 Task: Search one way flight ticket for 2 adults, 2 infants in seat and 1 infant on lap in first from Rochester: Rochester International Airport to New Bern: Coastal Carolina Regional Airport (was Craven County Regional) on 5-4-2023. Choice of flights is United. Number of bags: 5 checked bags. Price is upto 85000. Outbound departure time preference is 13:00.
Action: Mouse moved to (370, 148)
Screenshot: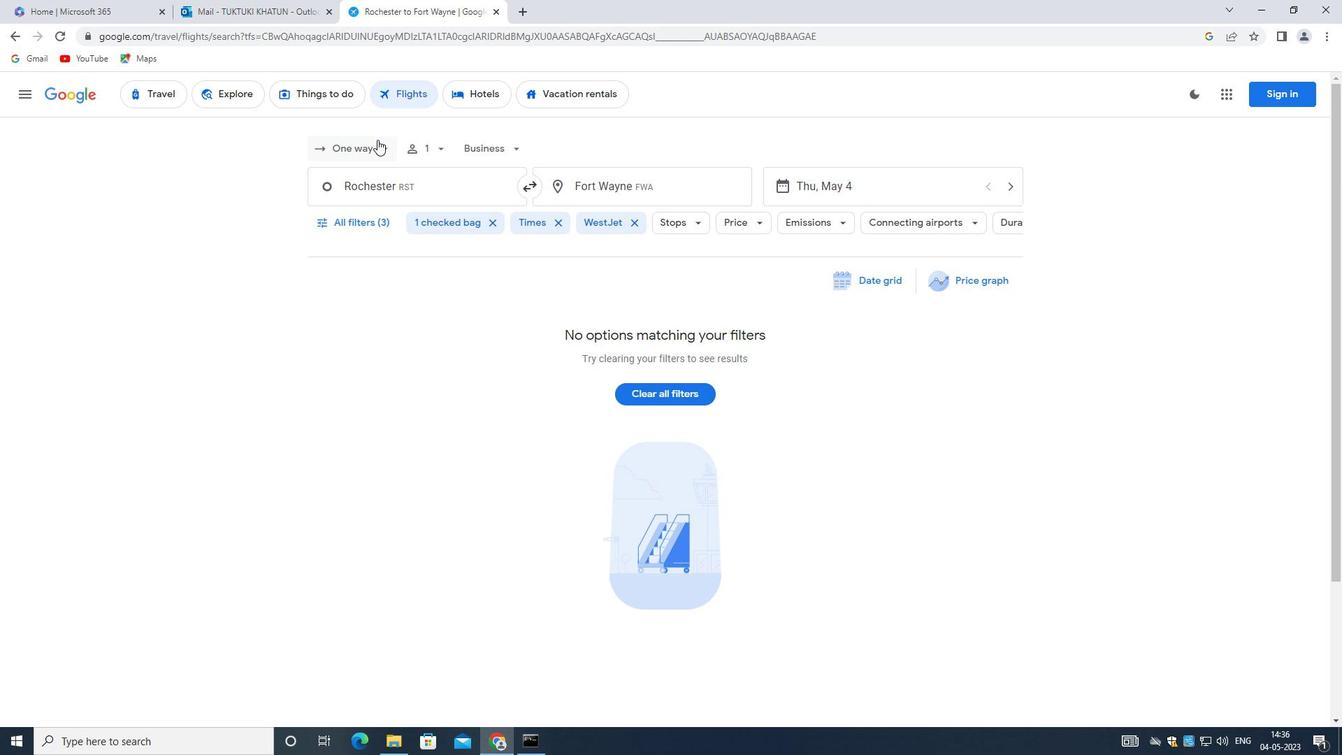 
Action: Mouse pressed left at (370, 148)
Screenshot: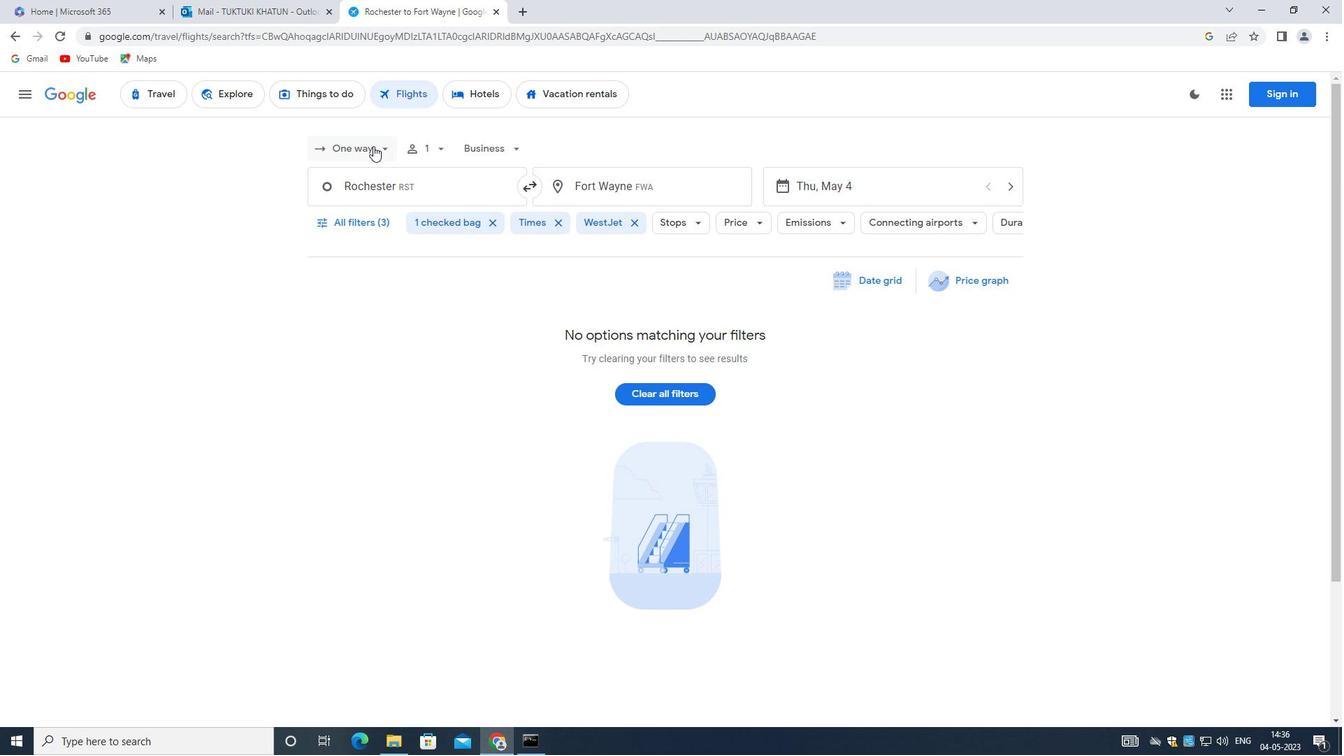 
Action: Mouse moved to (365, 211)
Screenshot: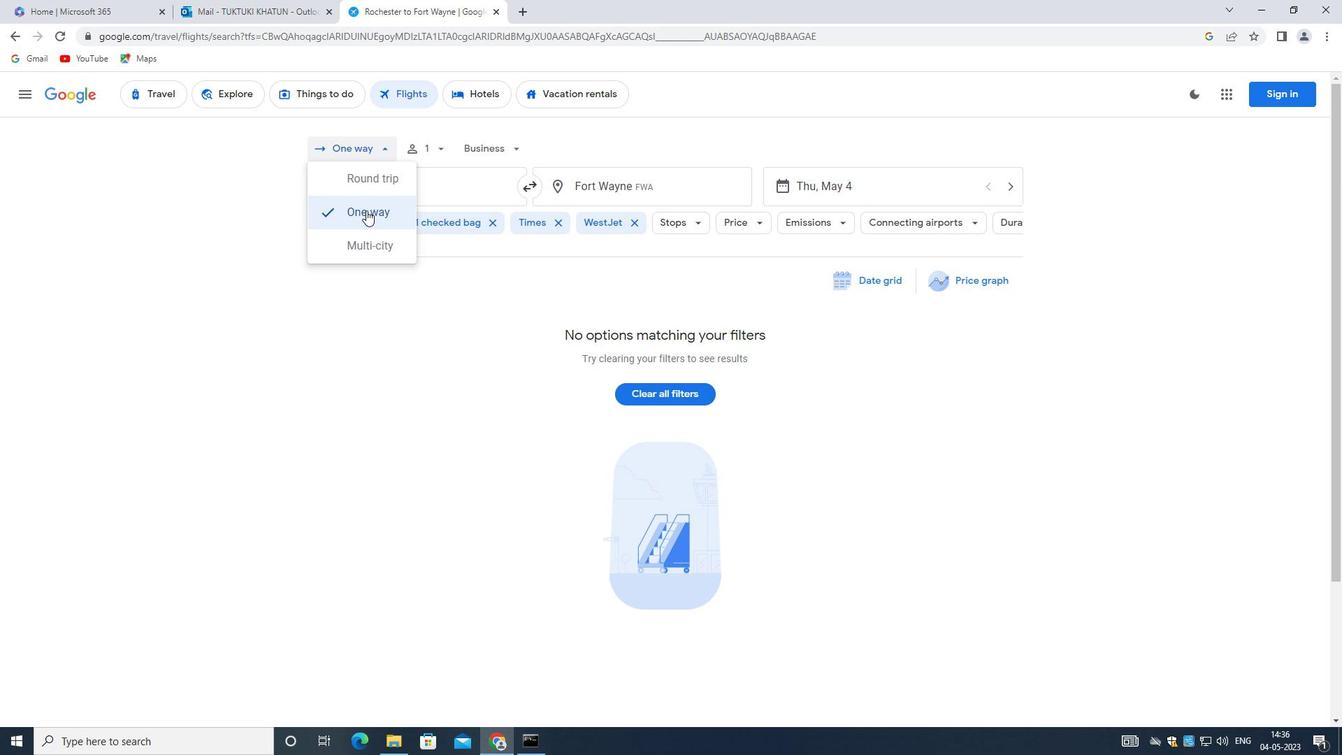 
Action: Mouse pressed left at (365, 211)
Screenshot: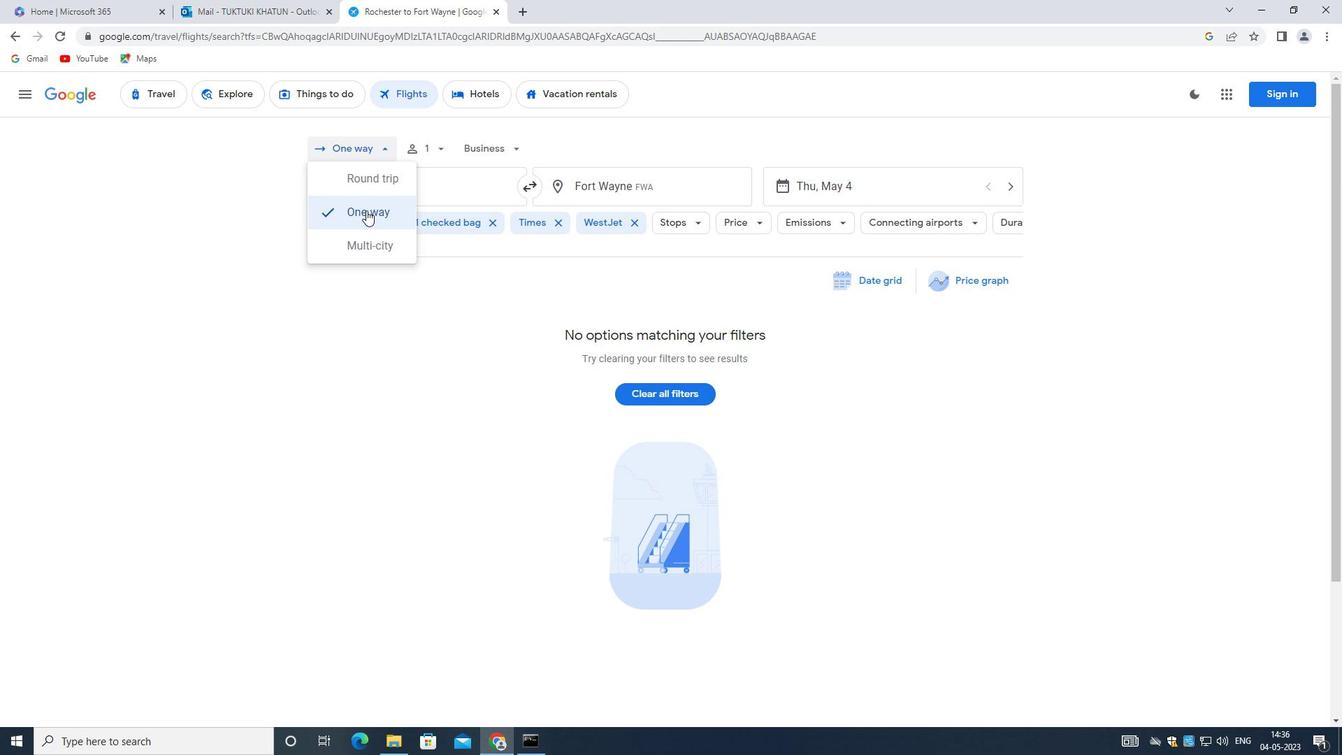 
Action: Mouse moved to (430, 146)
Screenshot: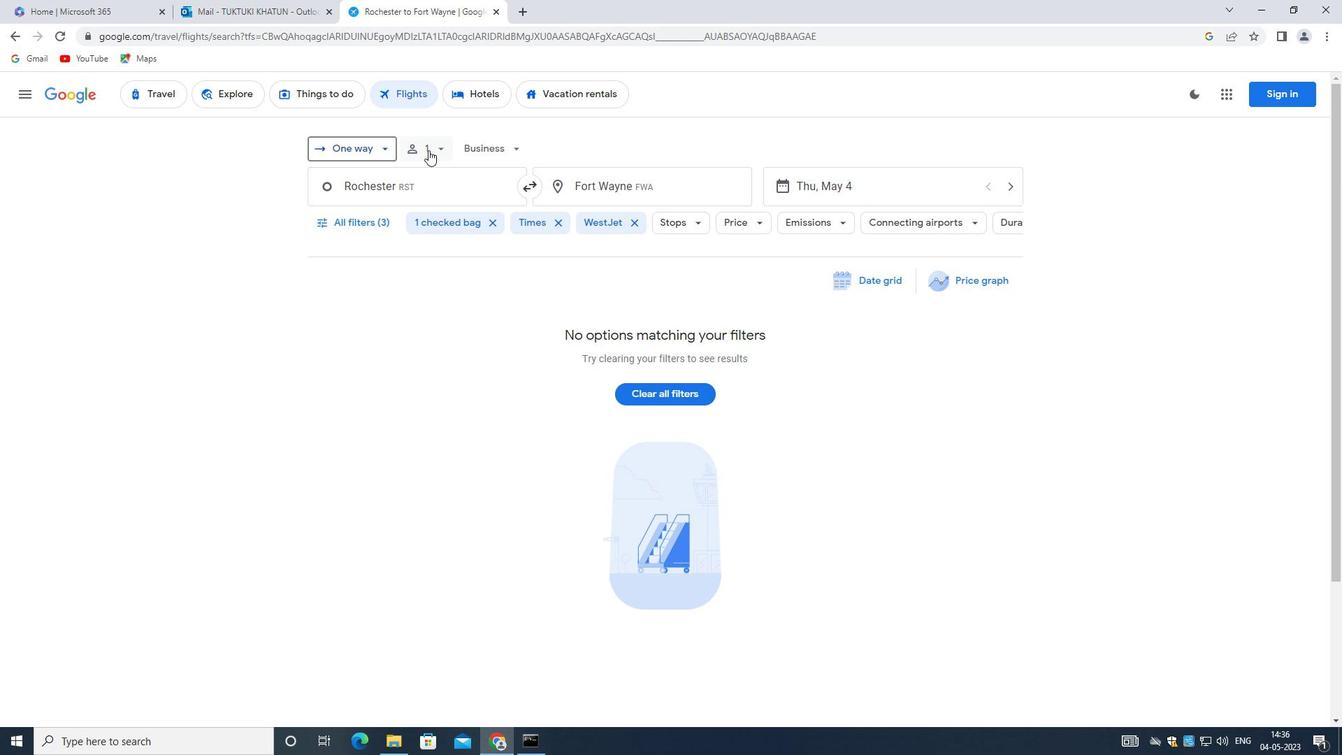 
Action: Mouse pressed left at (430, 146)
Screenshot: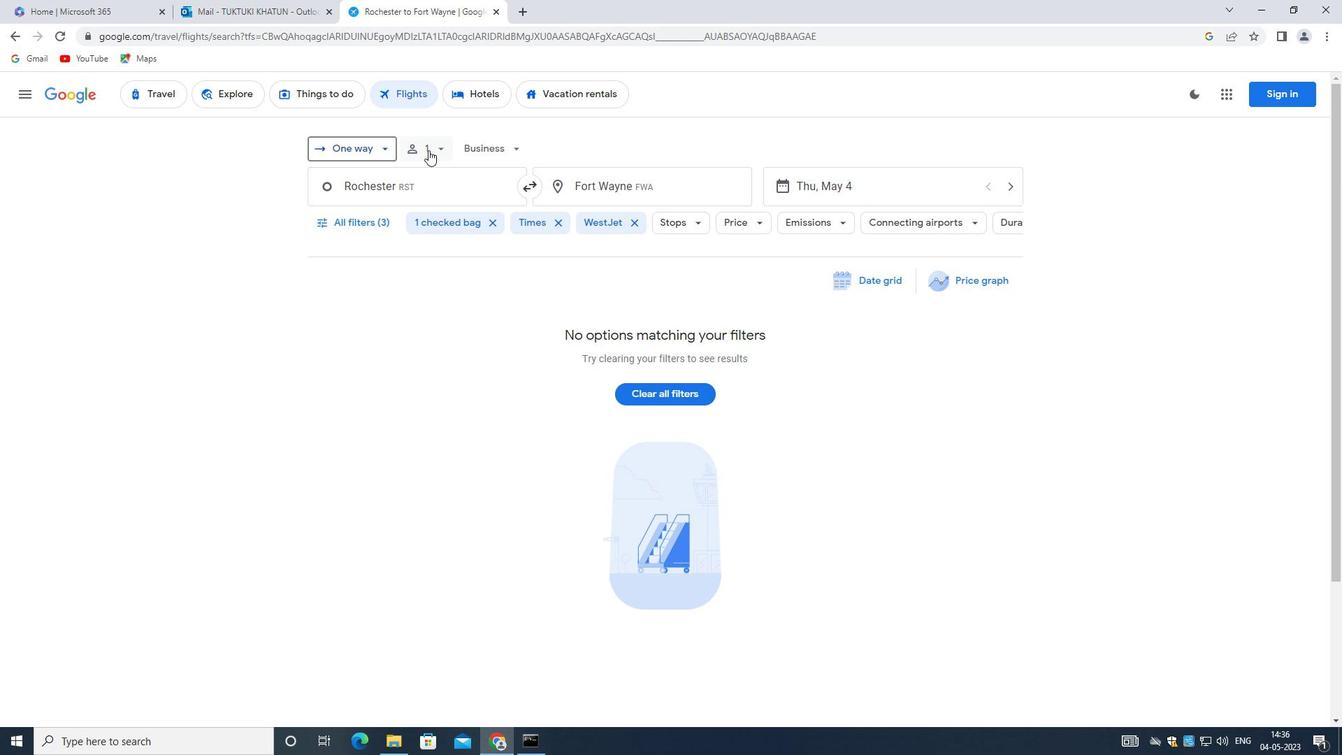 
Action: Mouse moved to (543, 183)
Screenshot: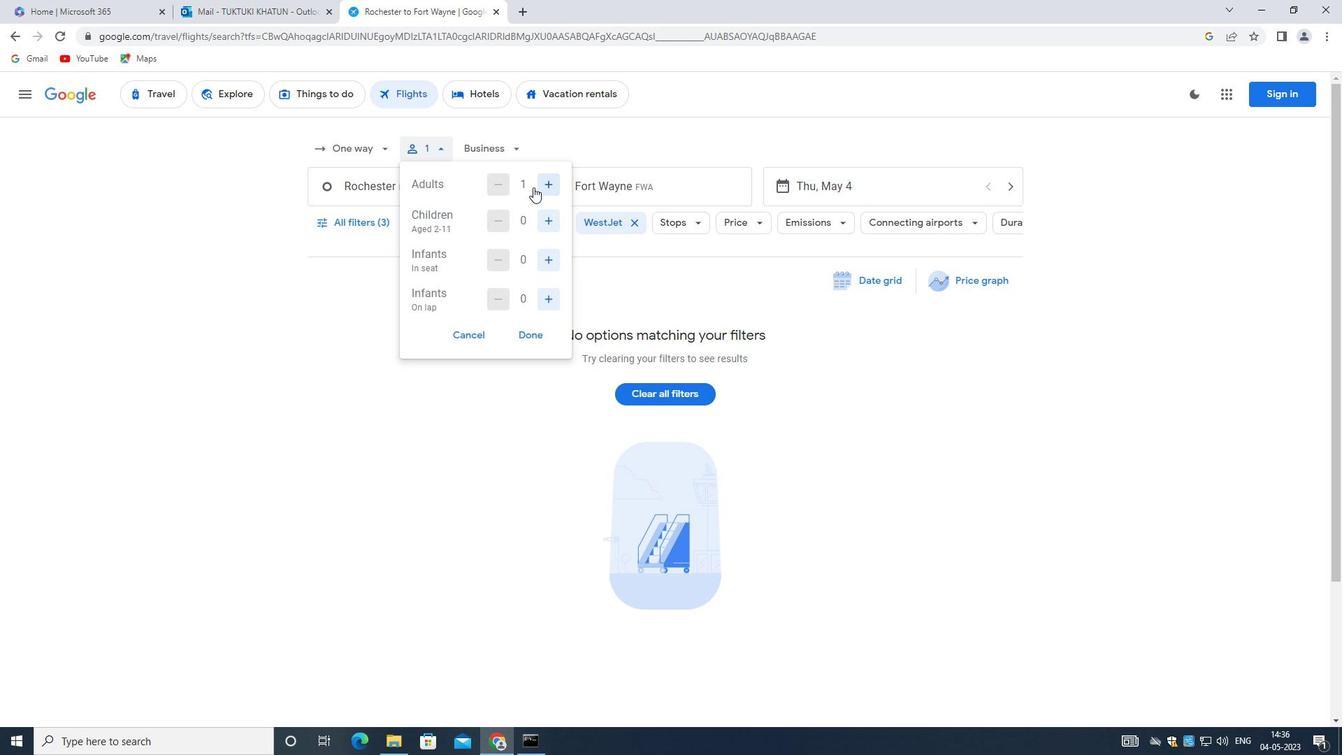
Action: Mouse pressed left at (543, 183)
Screenshot: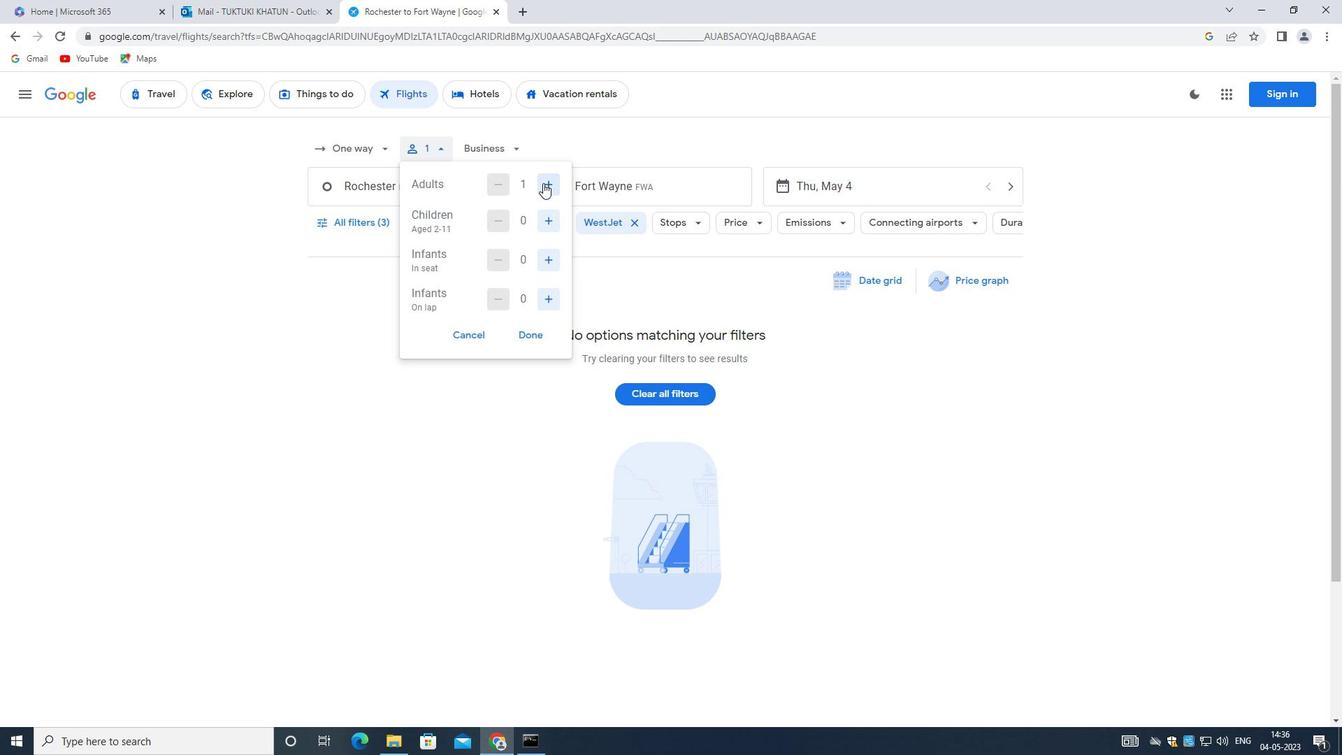 
Action: Mouse moved to (551, 220)
Screenshot: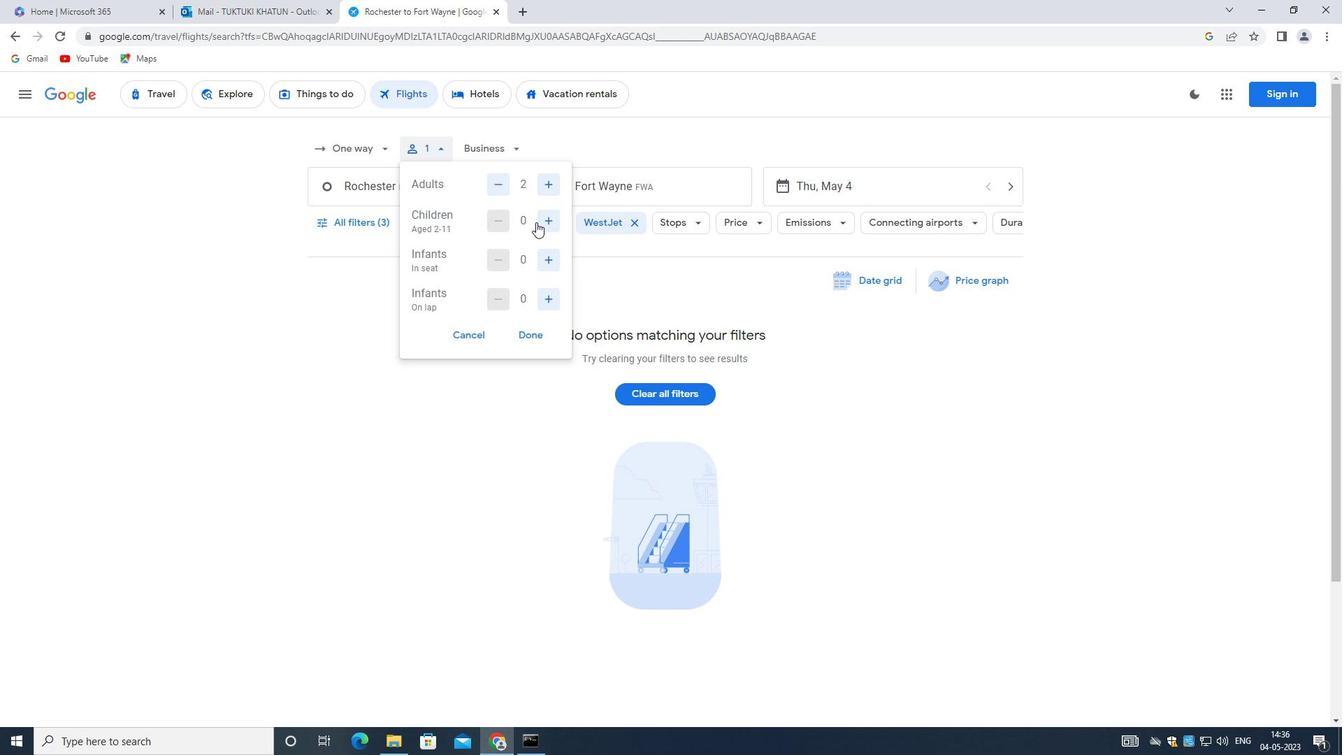 
Action: Mouse pressed left at (551, 220)
Screenshot: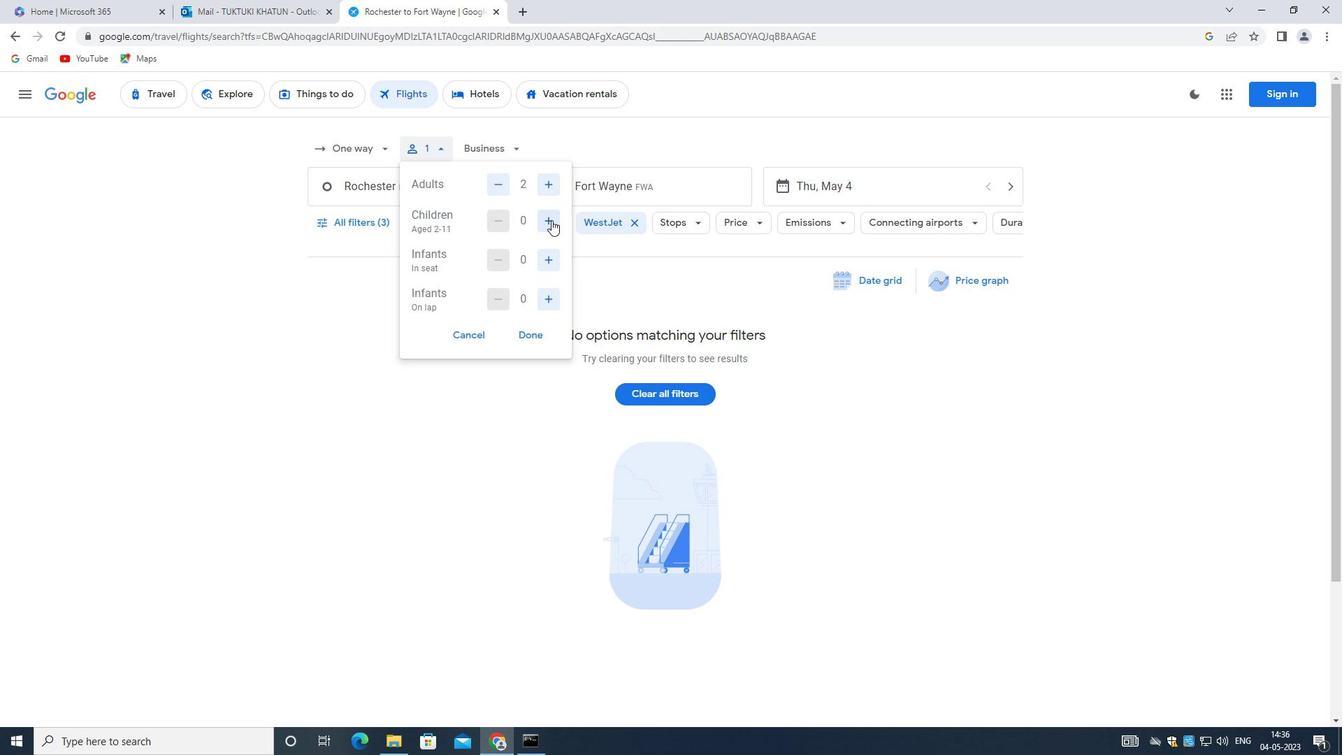 
Action: Mouse moved to (552, 217)
Screenshot: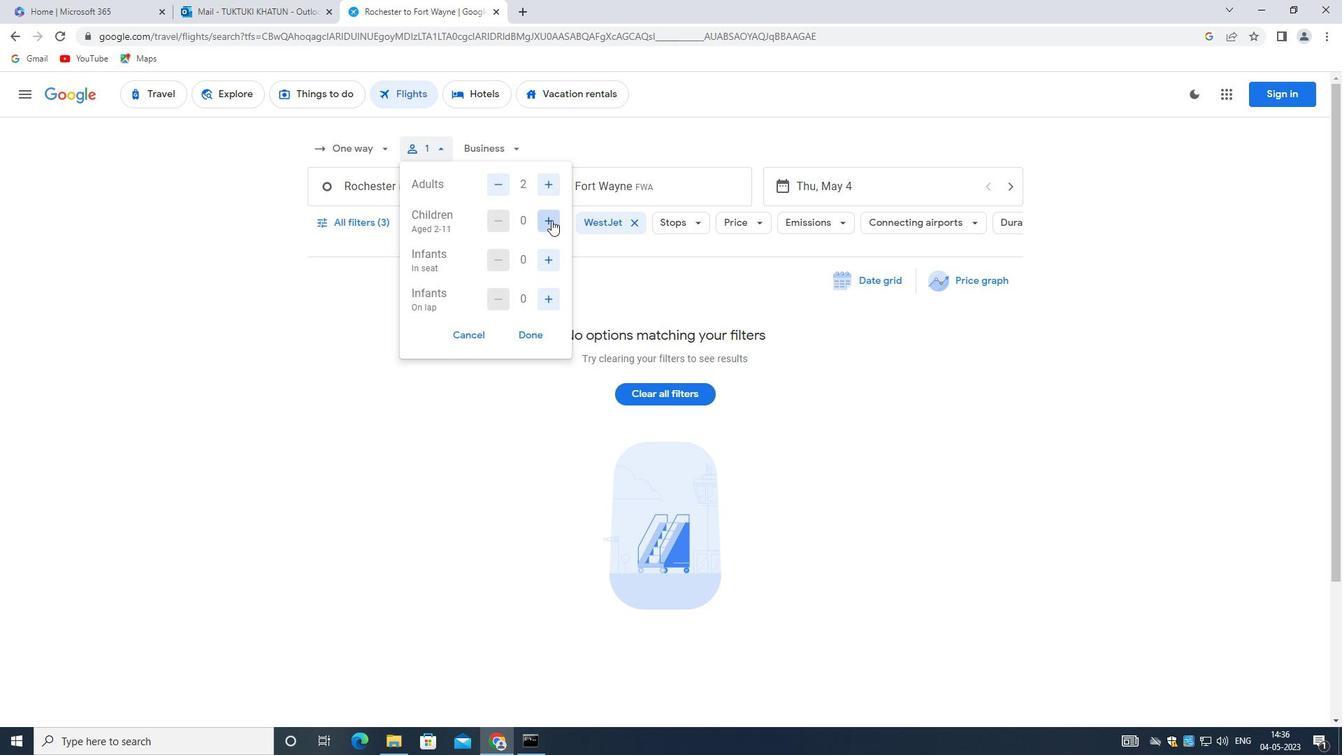 
Action: Mouse pressed left at (552, 217)
Screenshot: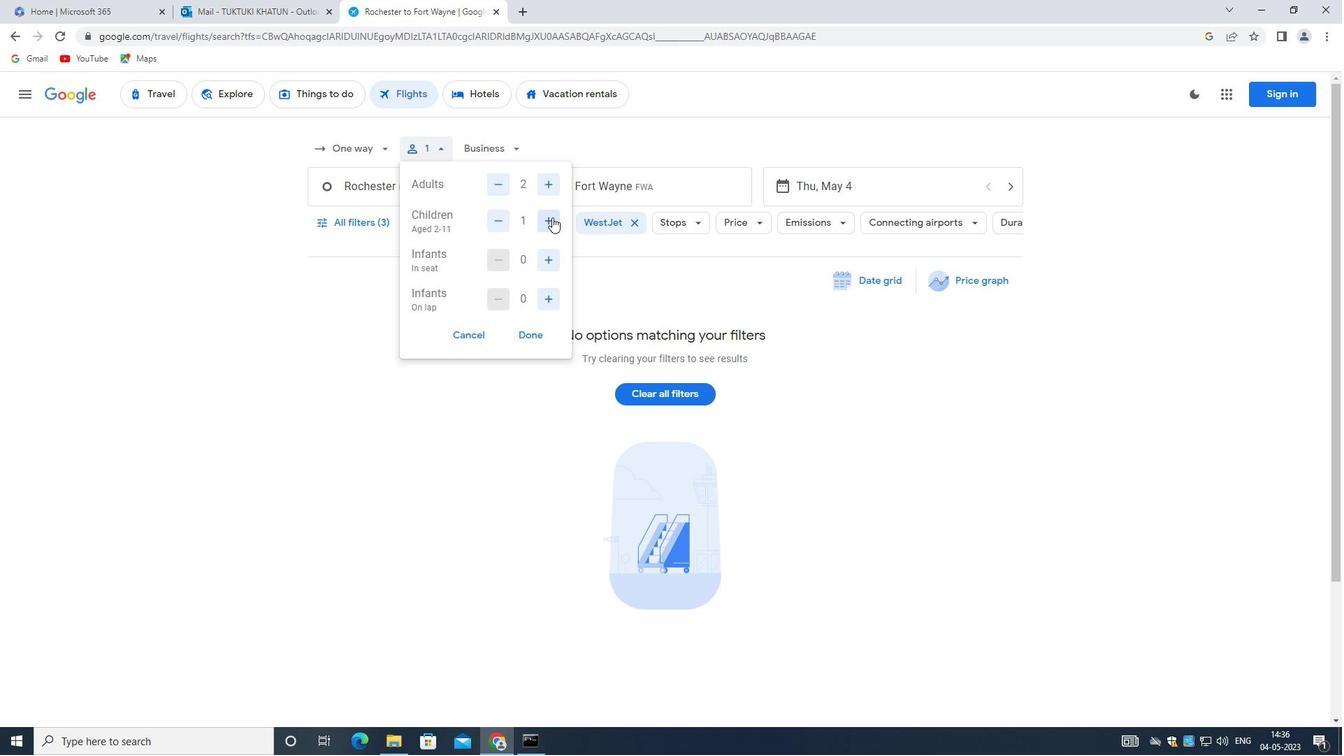
Action: Mouse moved to (498, 221)
Screenshot: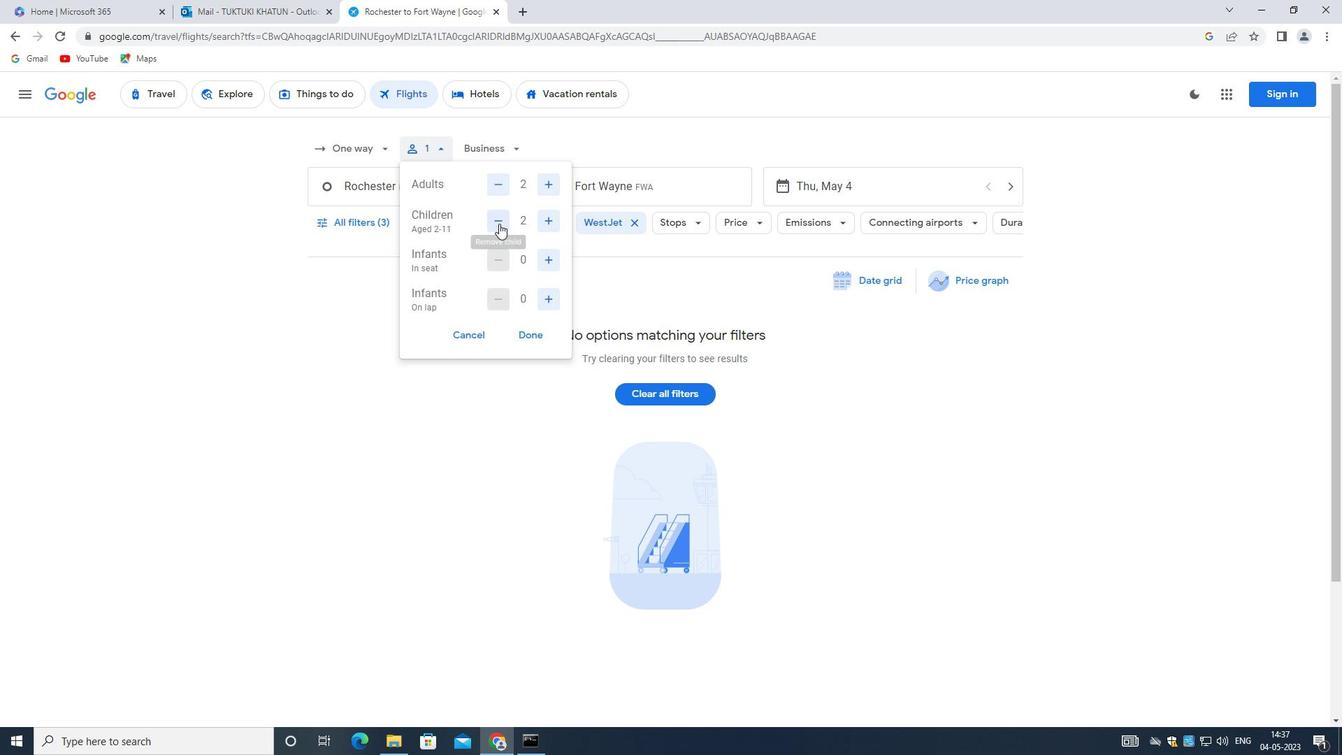 
Action: Mouse pressed left at (498, 221)
Screenshot: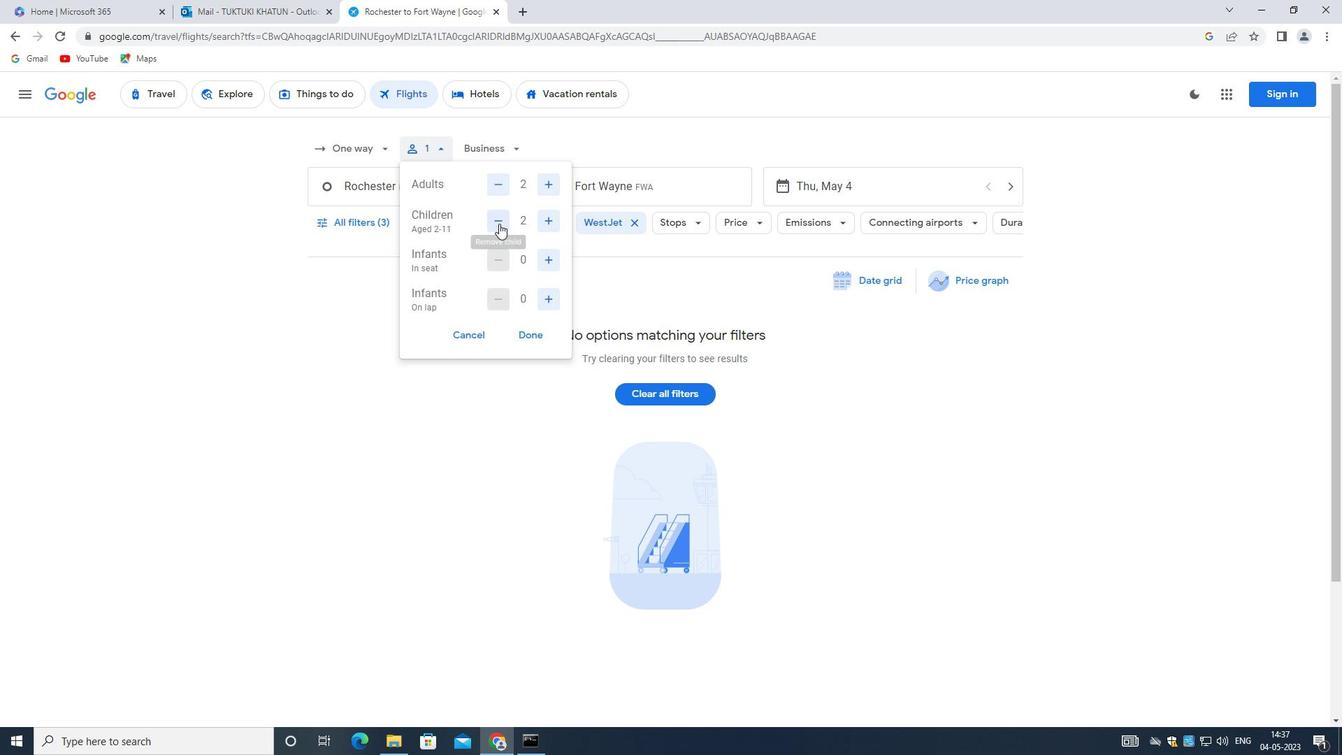
Action: Mouse moved to (549, 264)
Screenshot: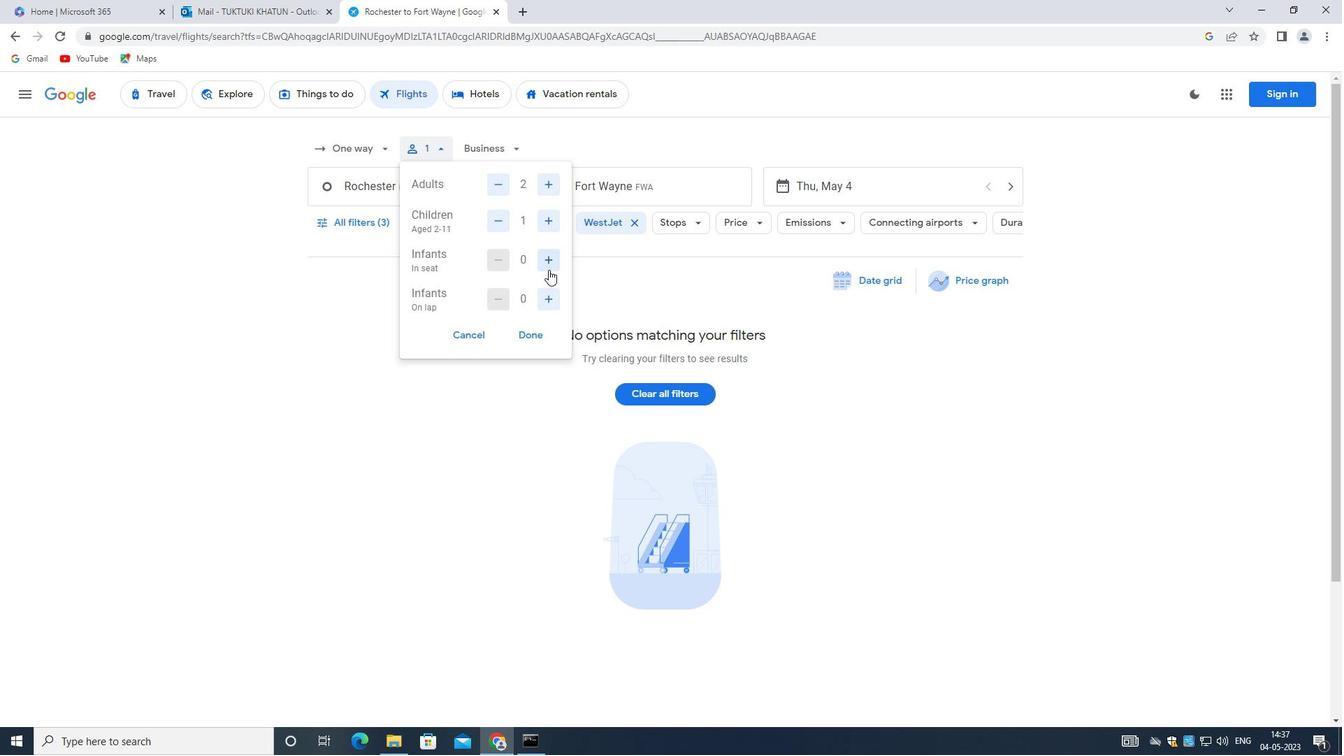 
Action: Mouse pressed left at (549, 264)
Screenshot: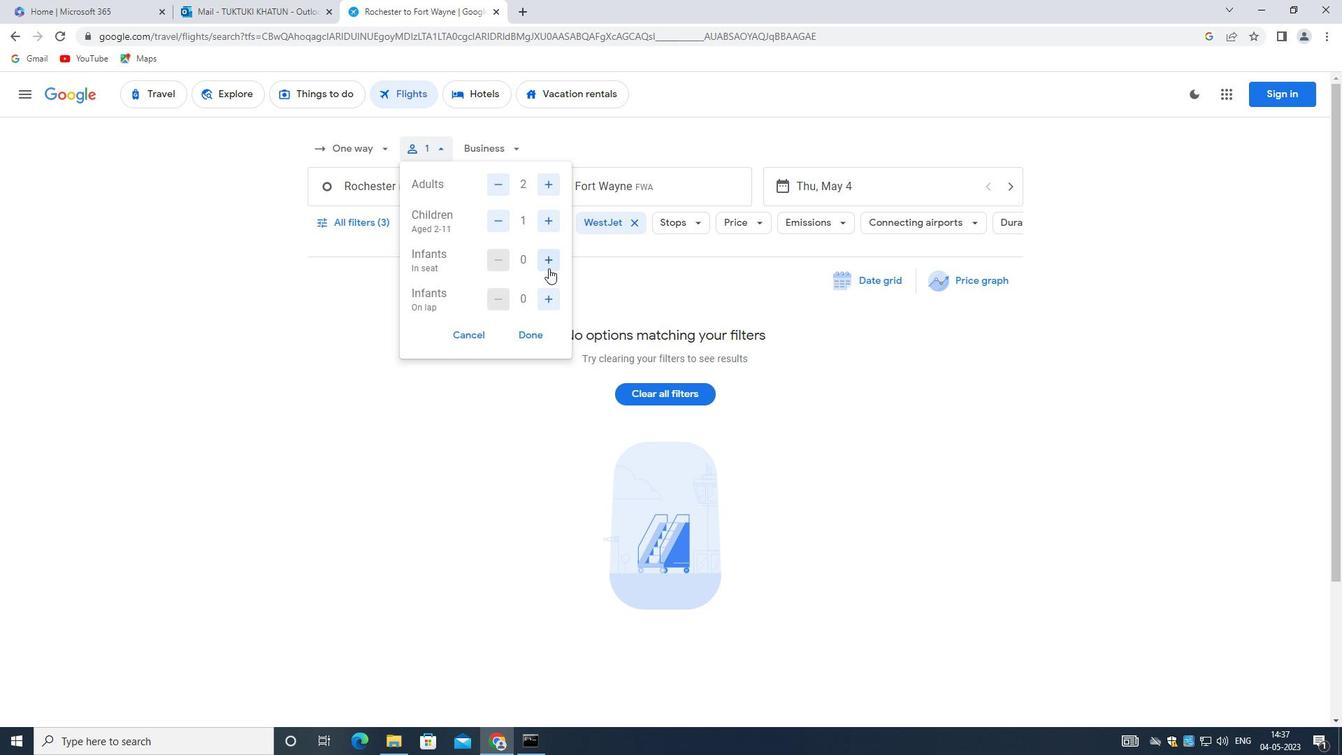 
Action: Mouse moved to (550, 260)
Screenshot: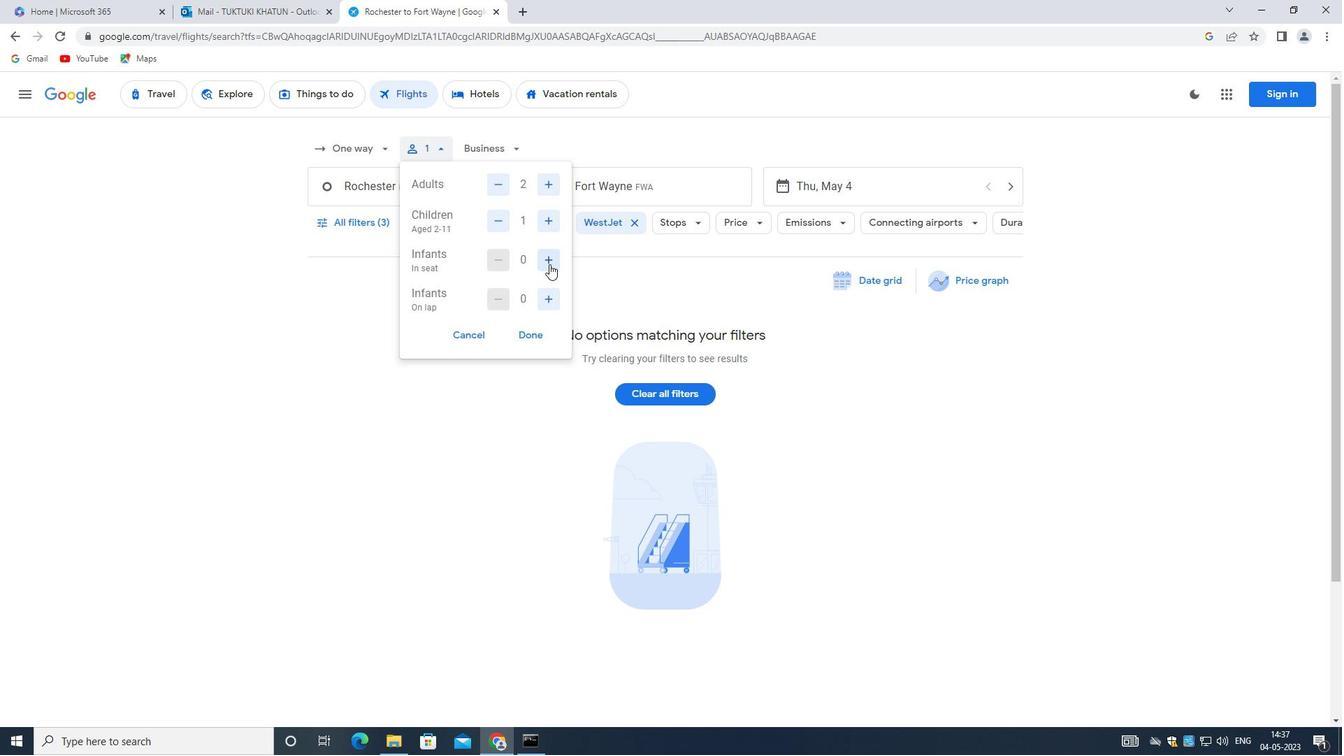 
Action: Mouse pressed left at (550, 260)
Screenshot: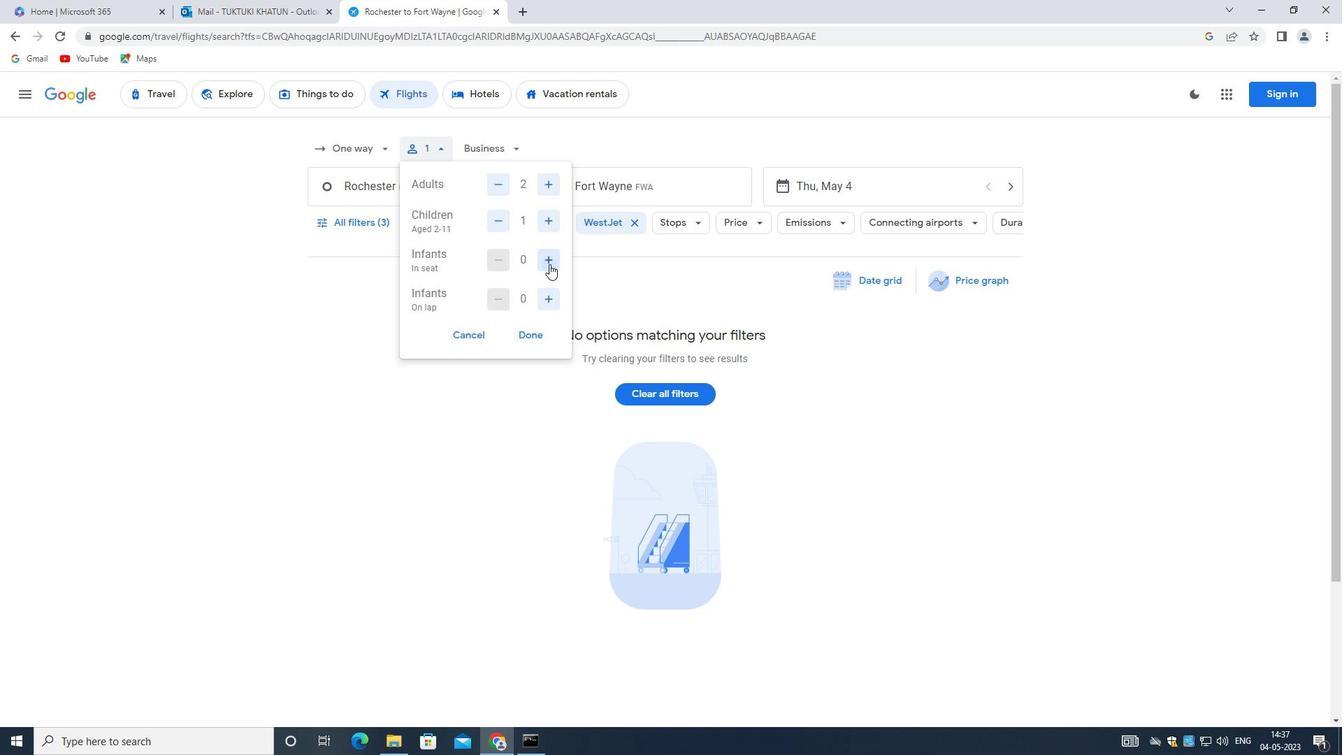 
Action: Mouse moved to (546, 294)
Screenshot: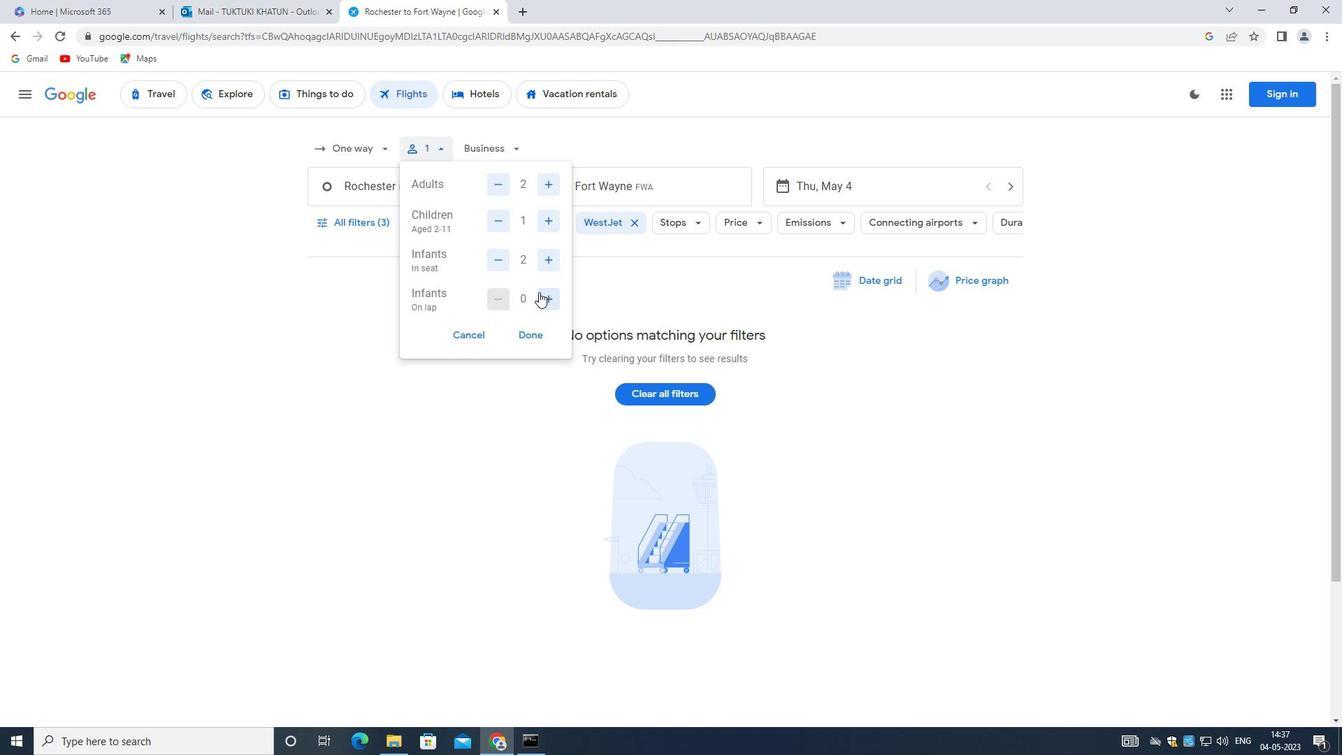 
Action: Mouse pressed left at (546, 294)
Screenshot: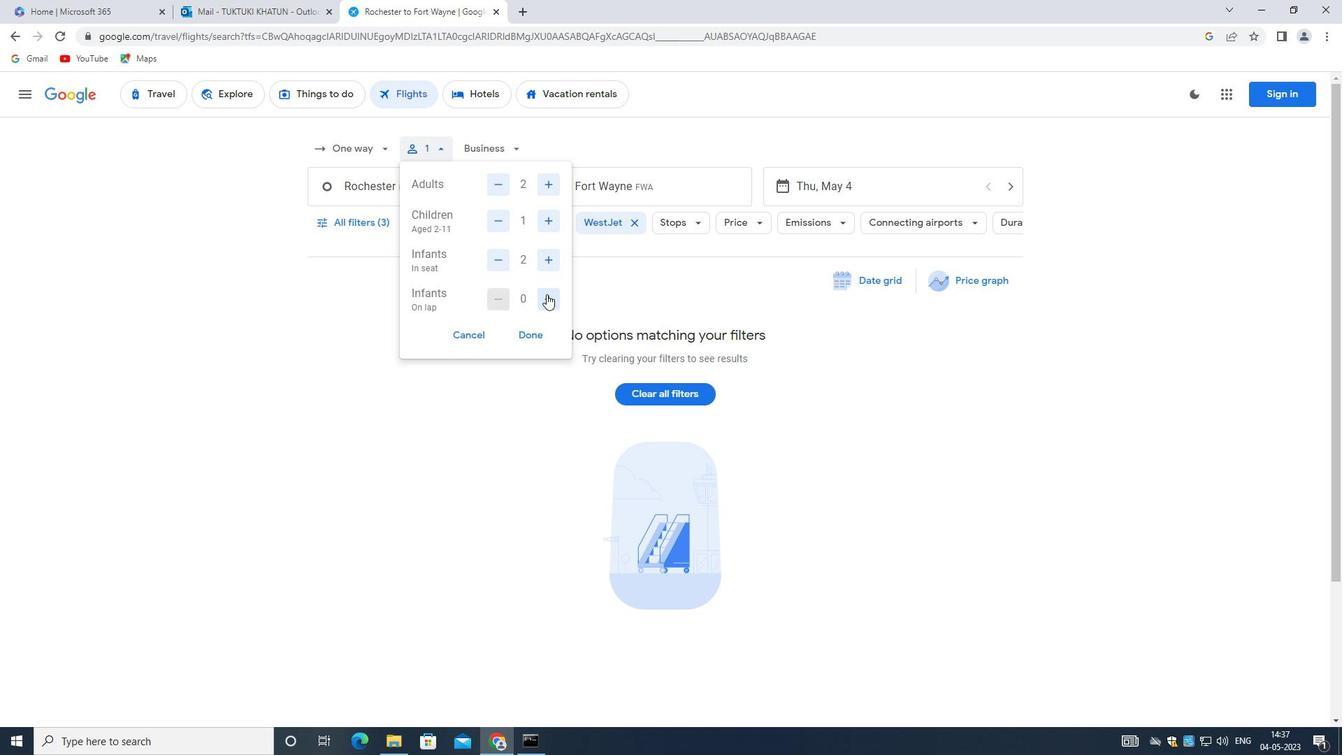 
Action: Mouse moved to (519, 337)
Screenshot: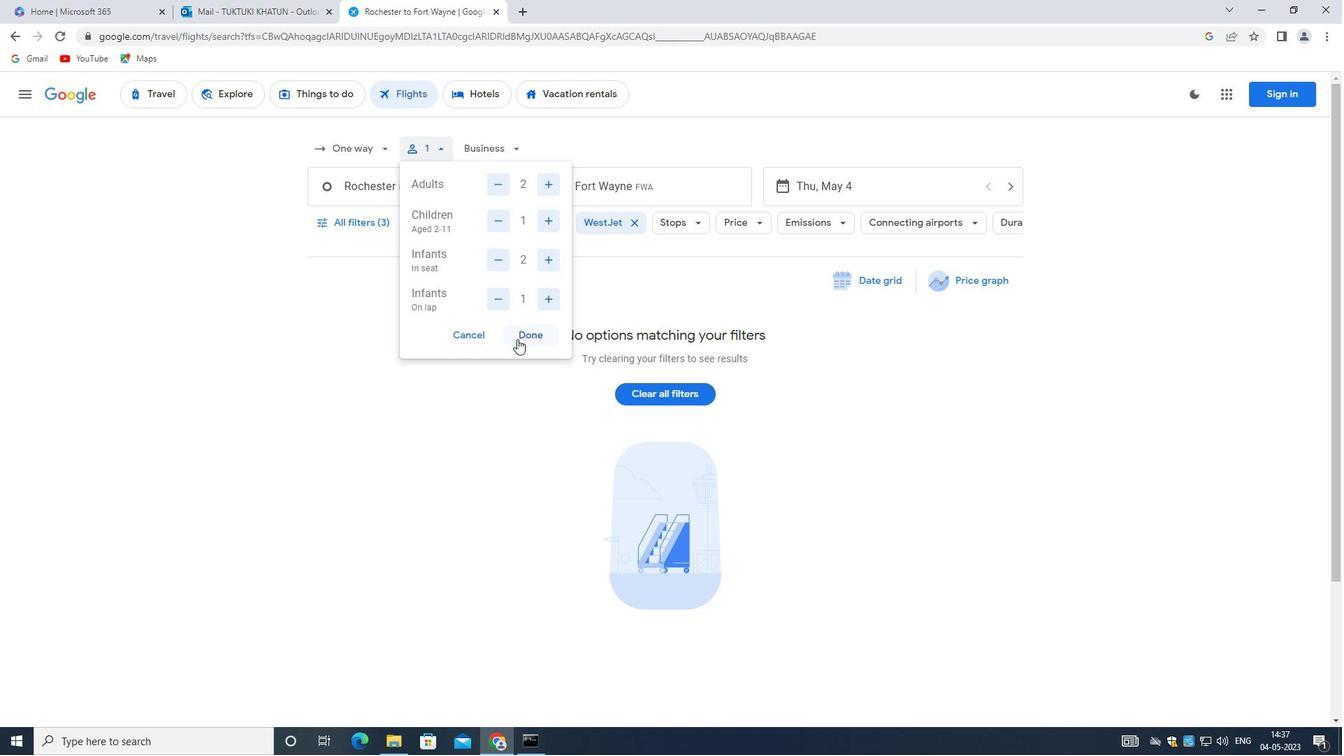 
Action: Mouse pressed left at (519, 337)
Screenshot: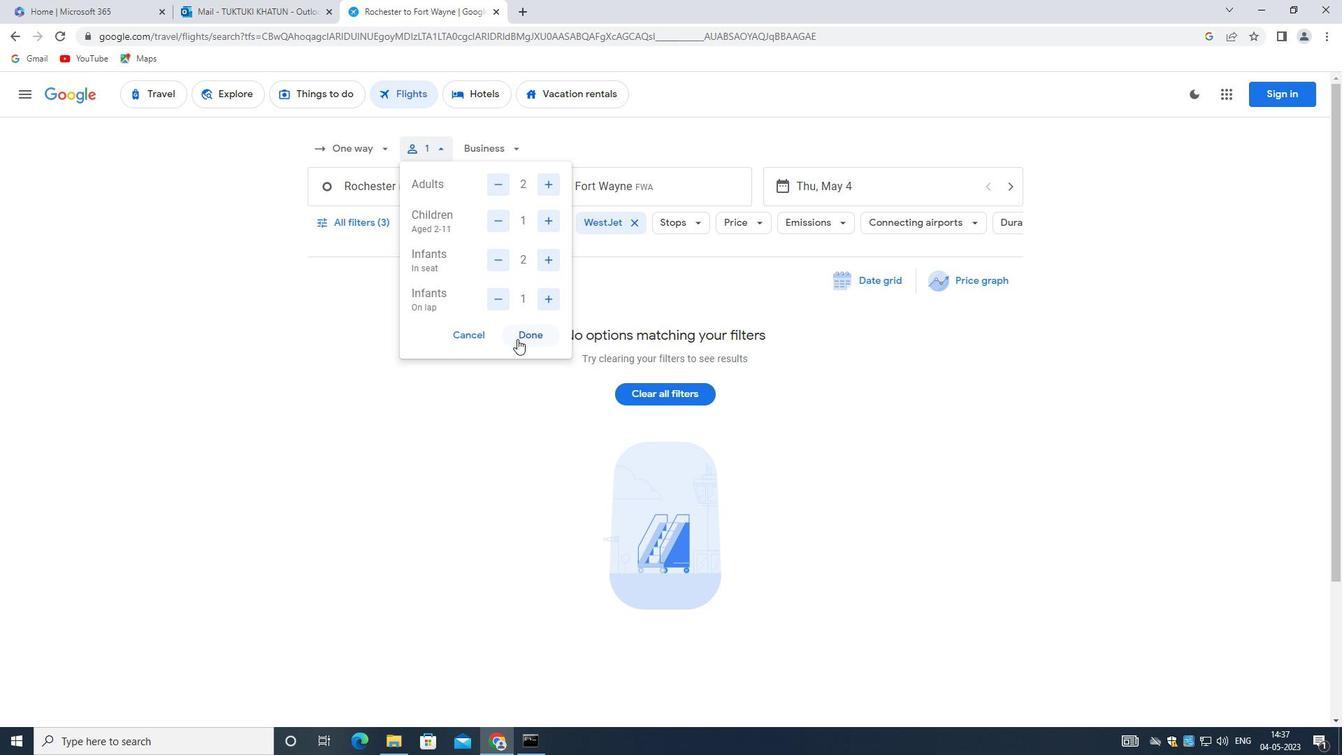 
Action: Mouse moved to (505, 153)
Screenshot: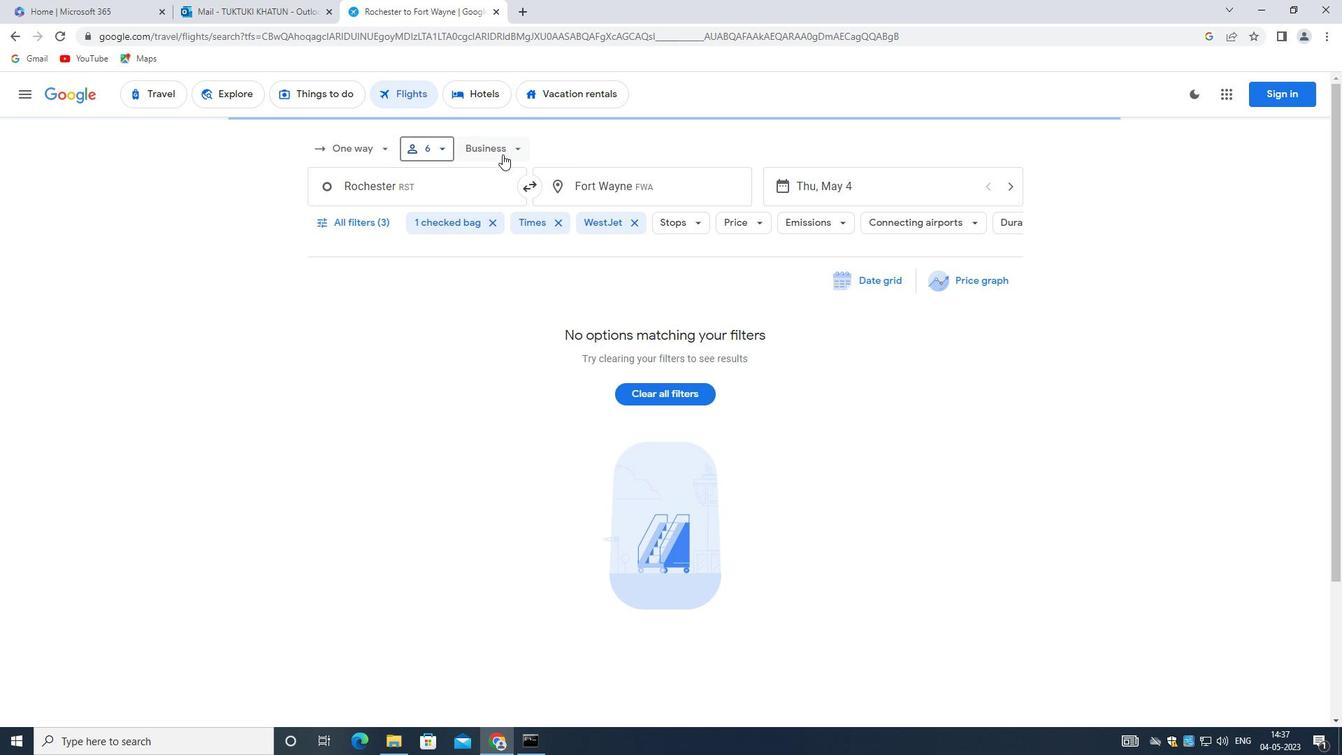 
Action: Mouse pressed left at (505, 153)
Screenshot: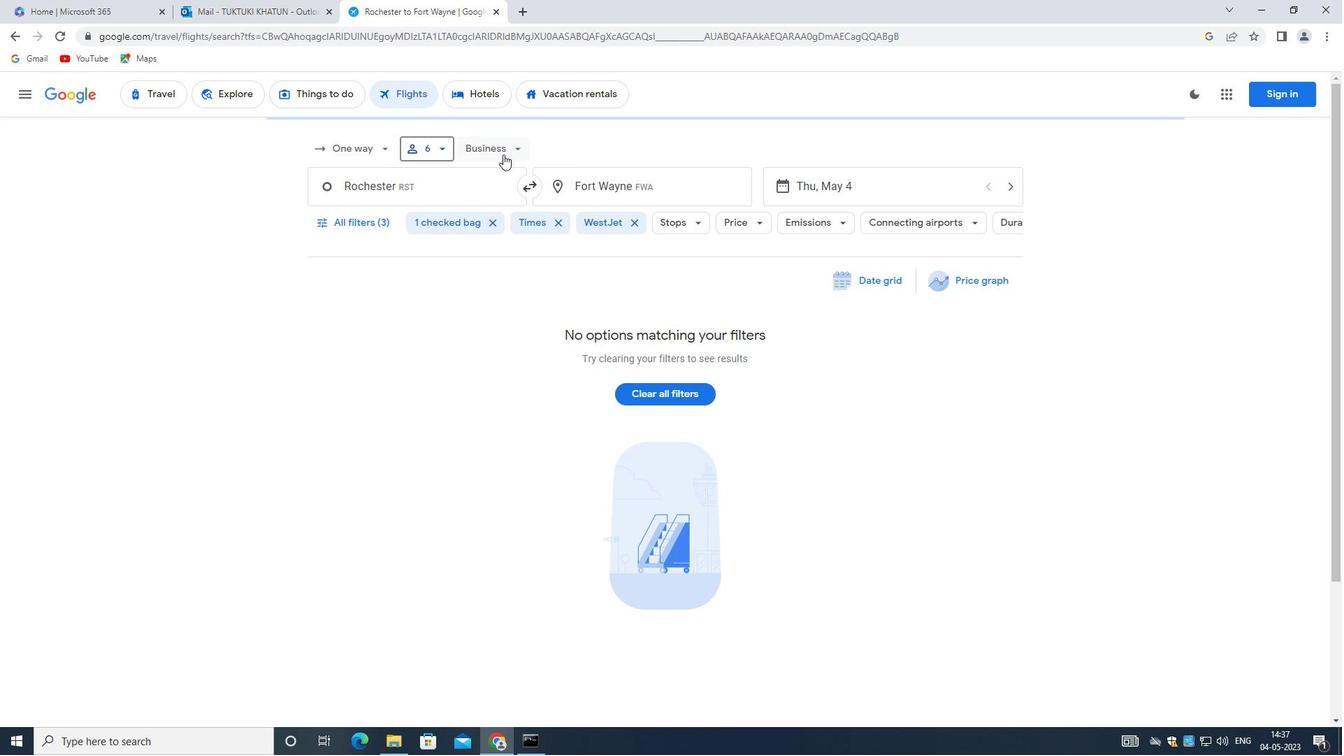 
Action: Mouse moved to (383, 186)
Screenshot: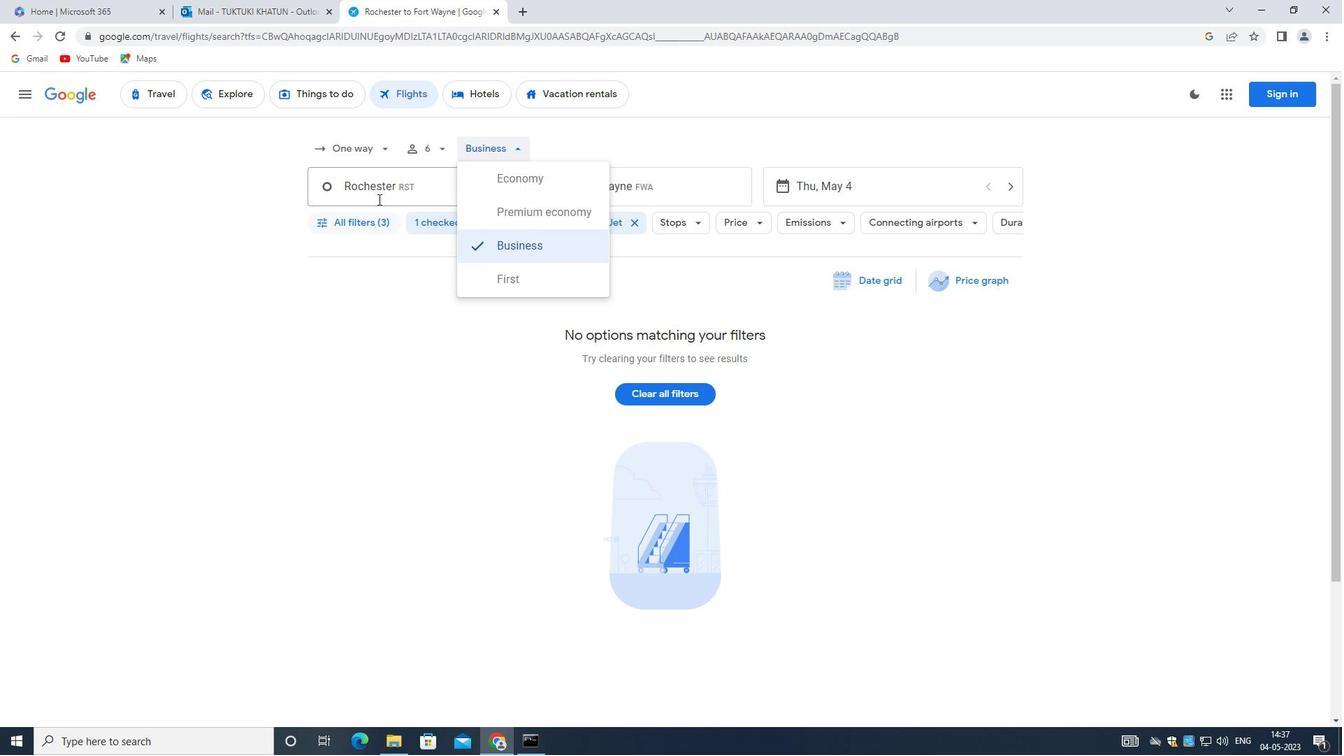 
Action: Mouse pressed left at (383, 186)
Screenshot: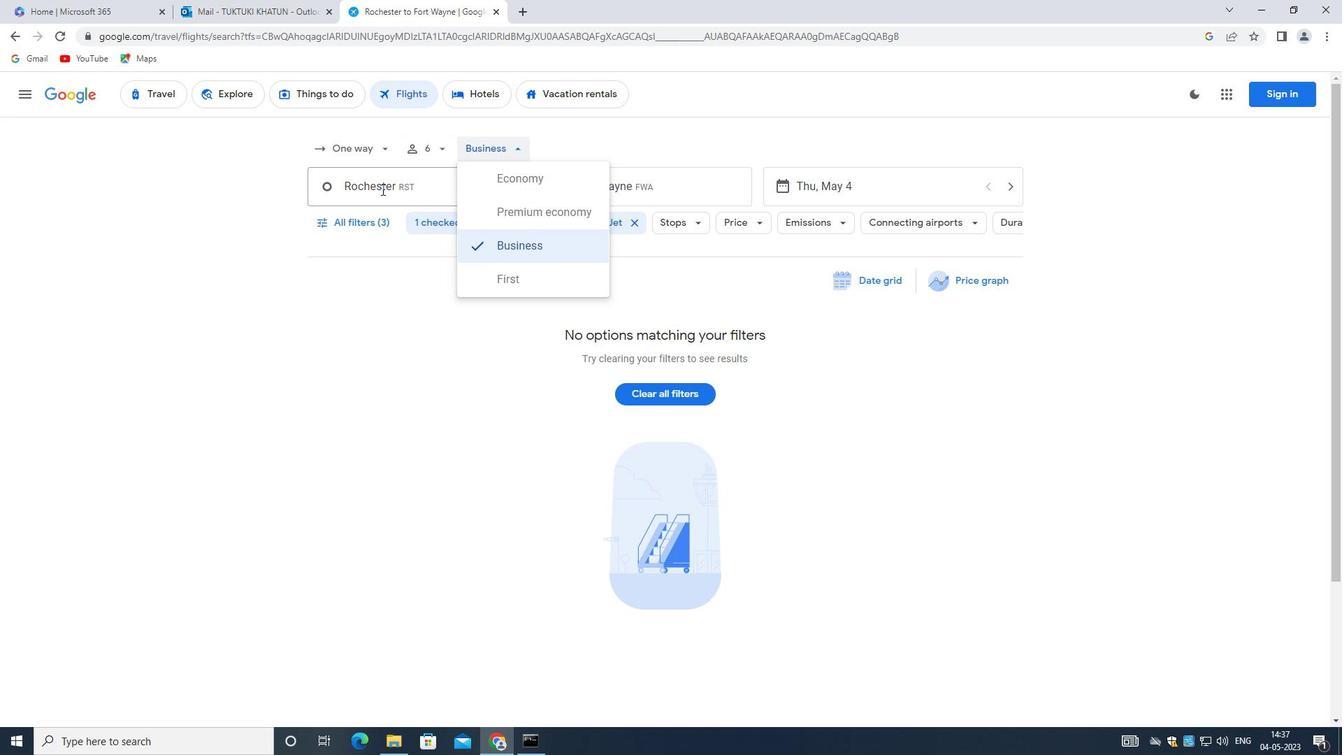 
Action: Mouse moved to (487, 369)
Screenshot: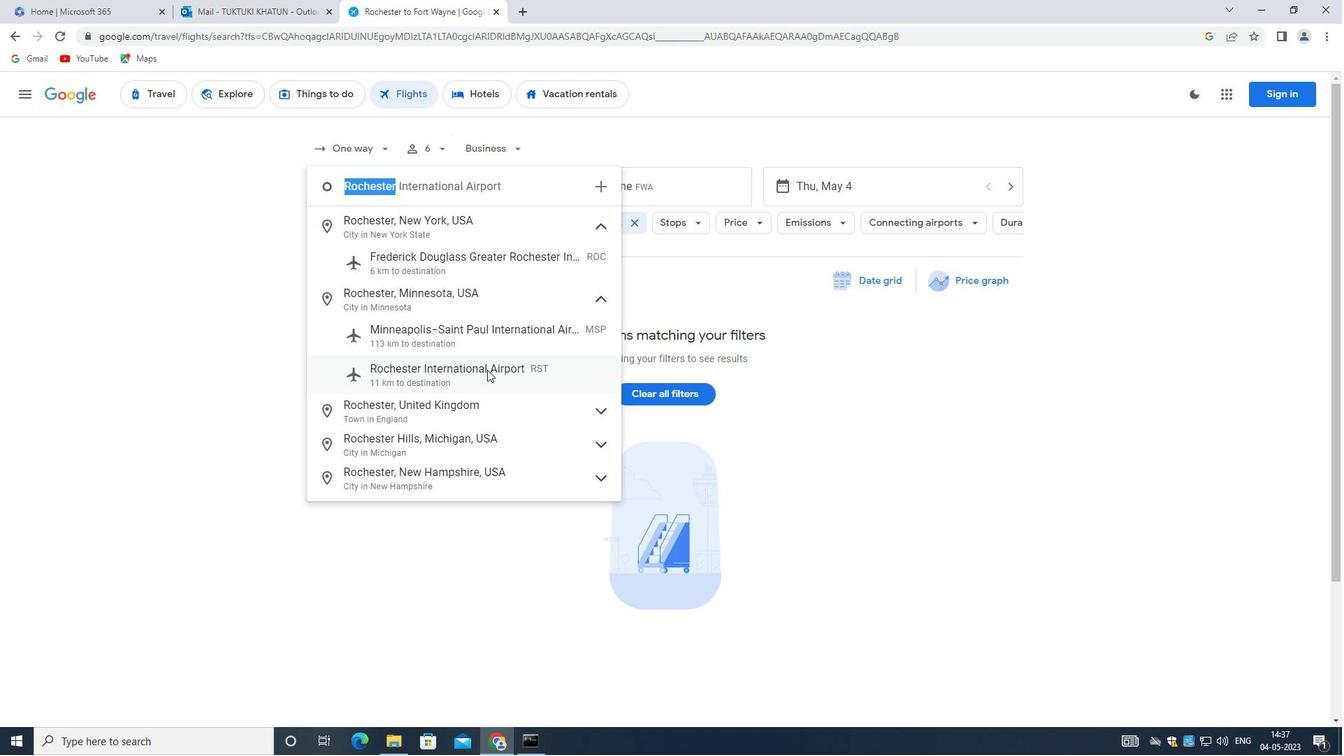 
Action: Mouse pressed left at (487, 369)
Screenshot: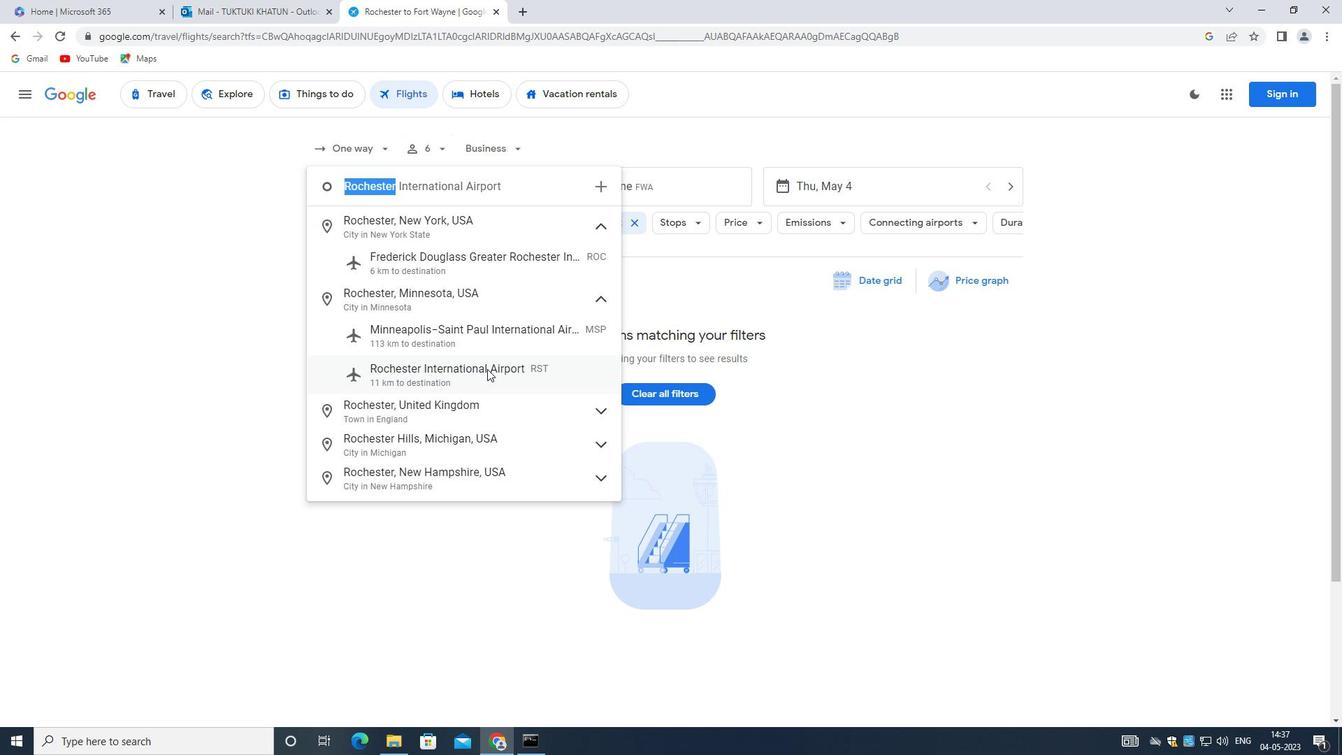 
Action: Mouse moved to (609, 176)
Screenshot: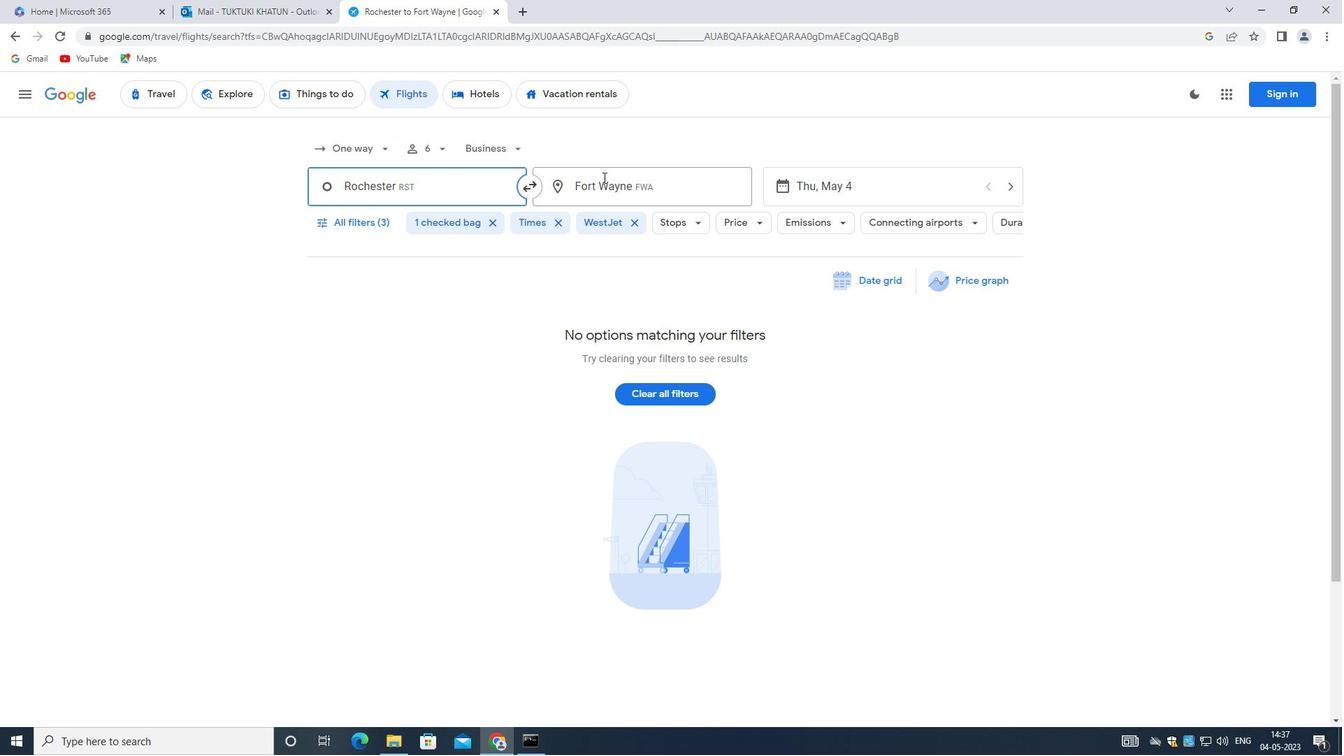 
Action: Mouse pressed left at (609, 176)
Screenshot: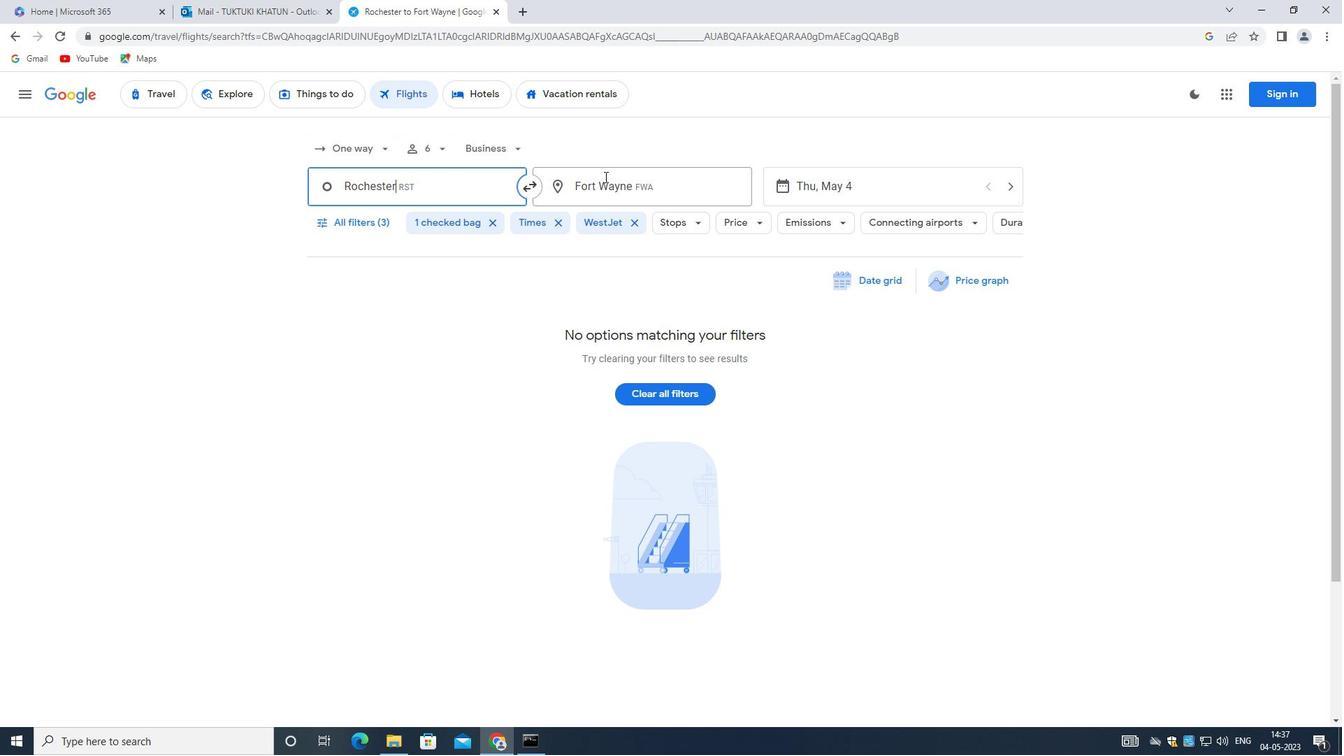 
Action: Key pressed <Key.shift>COASTAL<Key.space><Key.shift><Key.shift><Key.shift><Key.shift><Key.shift><Key.shift><Key.shift><Key.shift><Key.shift><Key.shift><Key.shift><Key.shift><Key.shift><Key.shift><Key.shift>CAROLINA
Screenshot: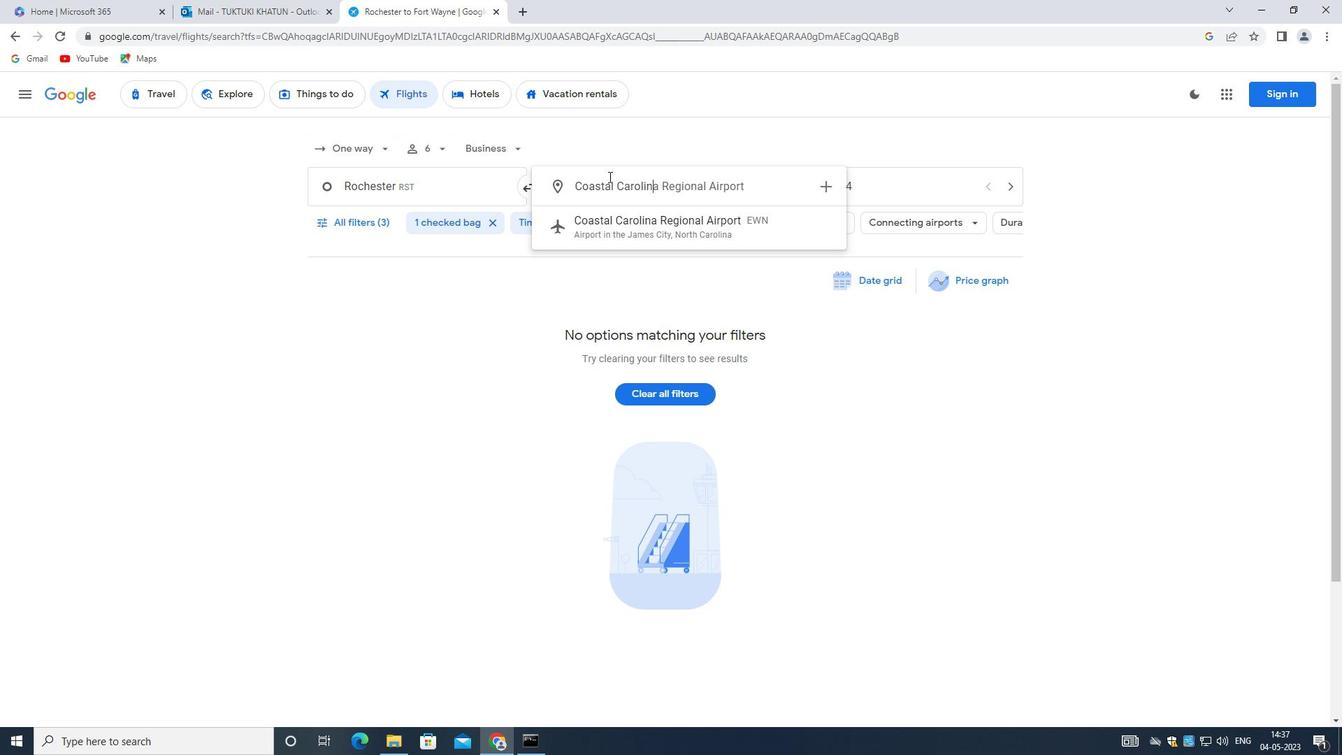 
Action: Mouse moved to (621, 221)
Screenshot: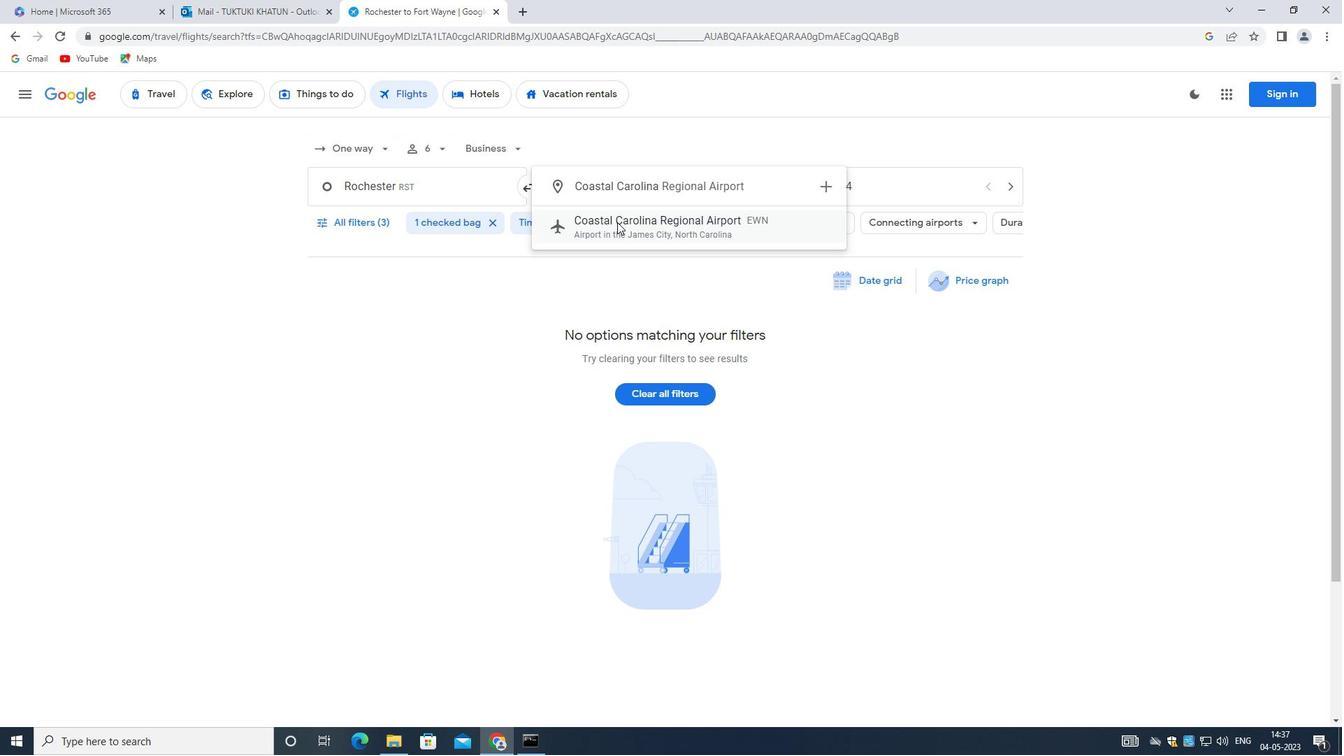 
Action: Mouse pressed left at (621, 221)
Screenshot: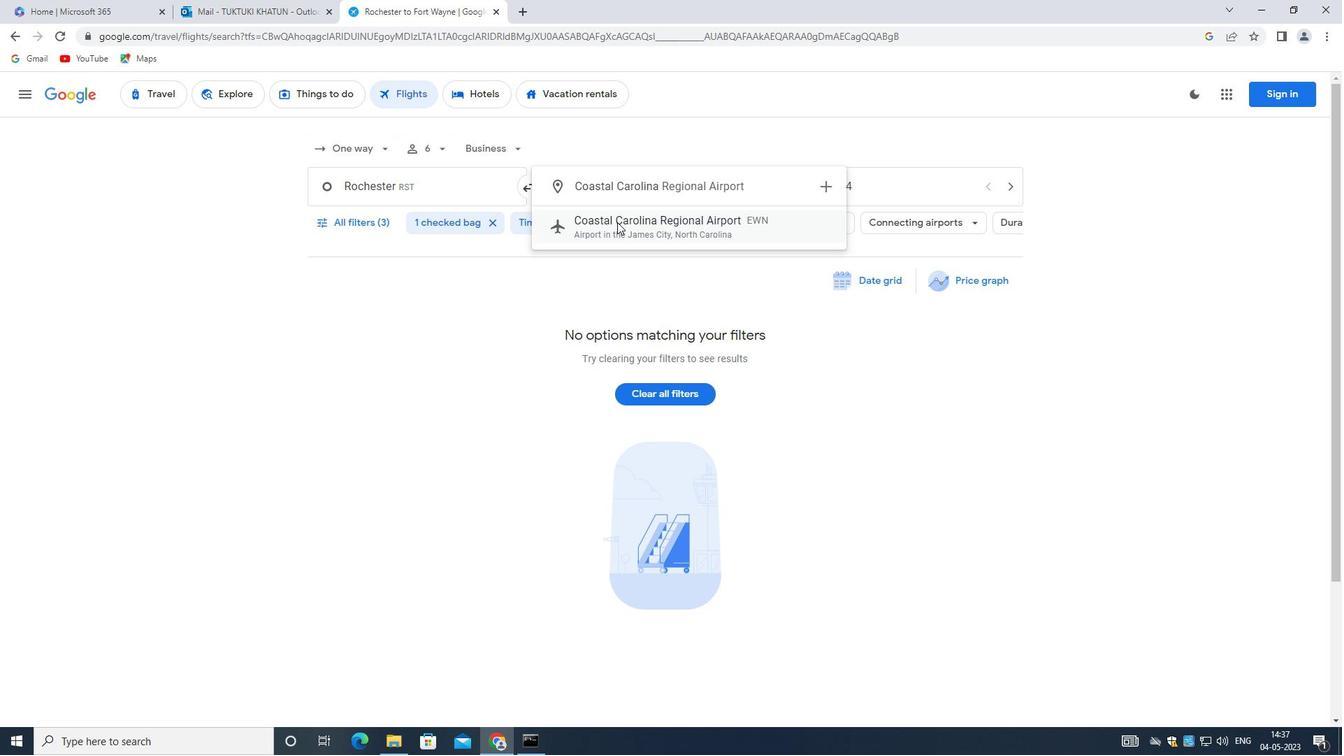 
Action: Mouse moved to (823, 190)
Screenshot: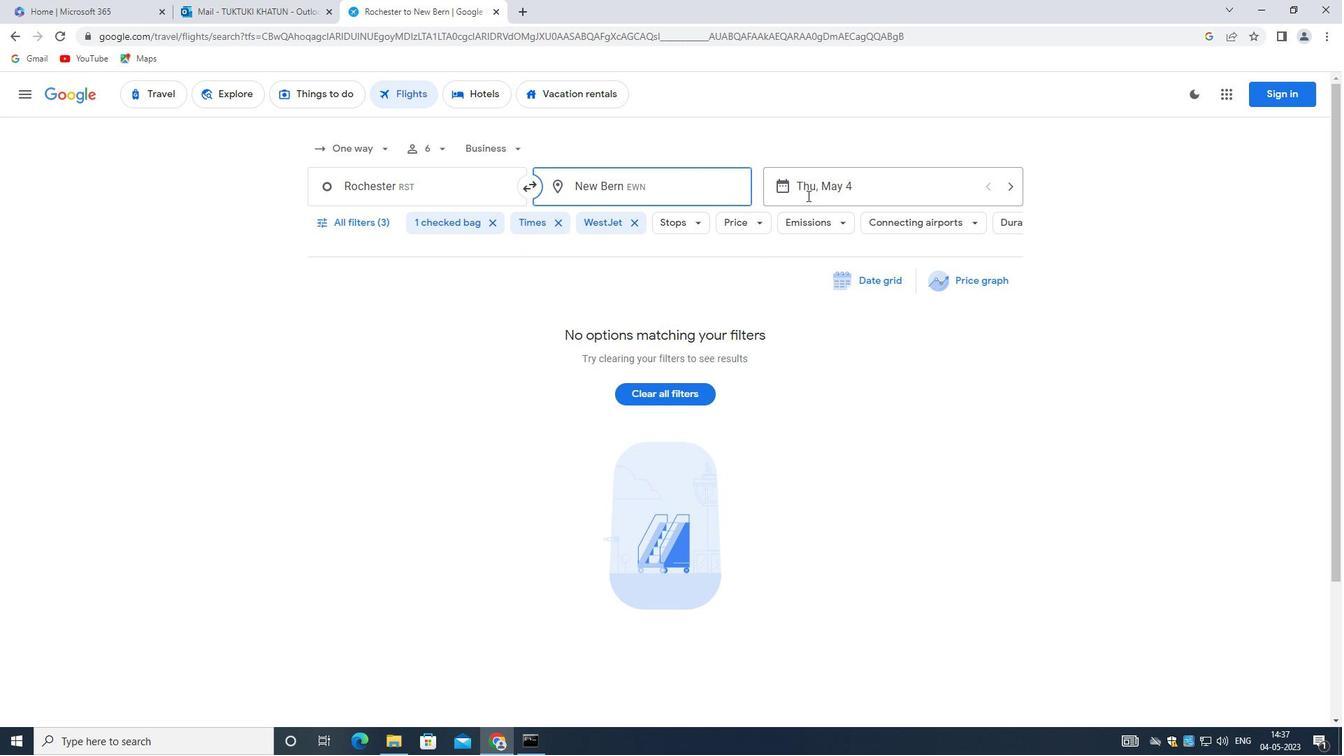 
Action: Mouse pressed left at (823, 190)
Screenshot: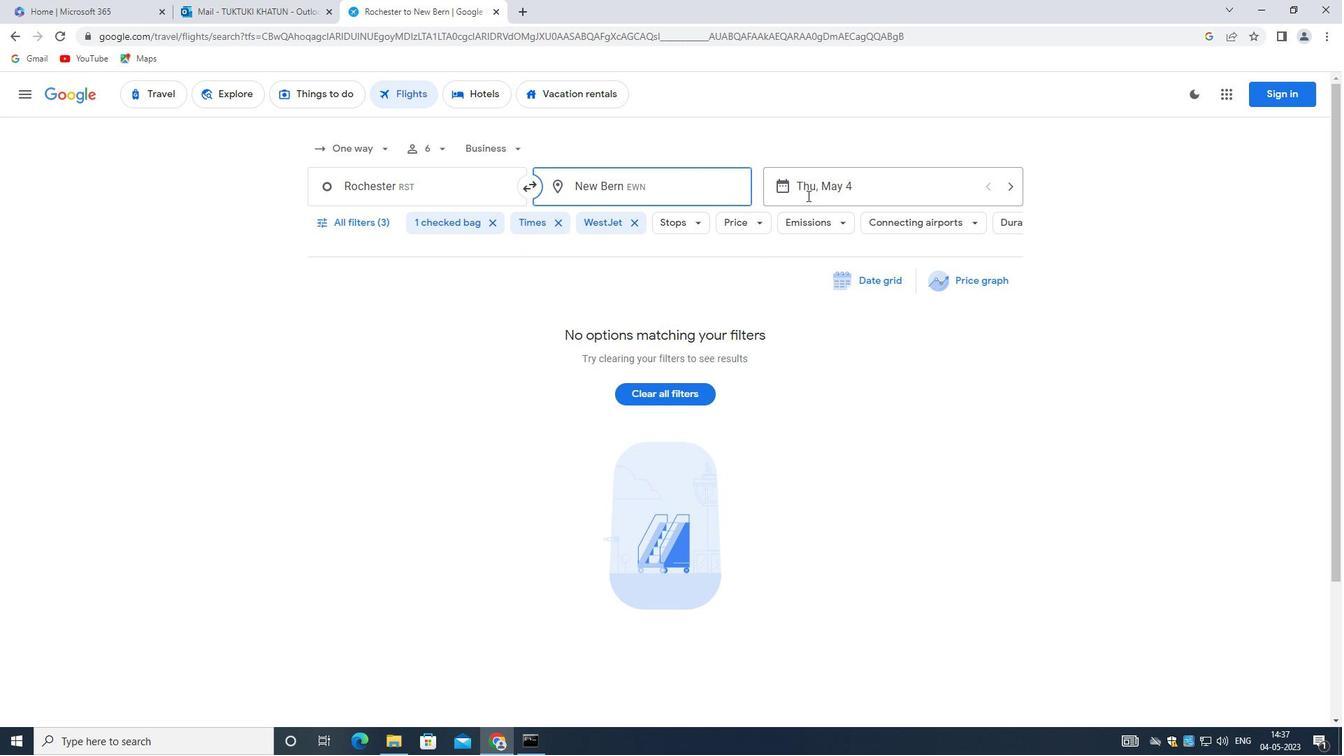 
Action: Mouse moved to (690, 288)
Screenshot: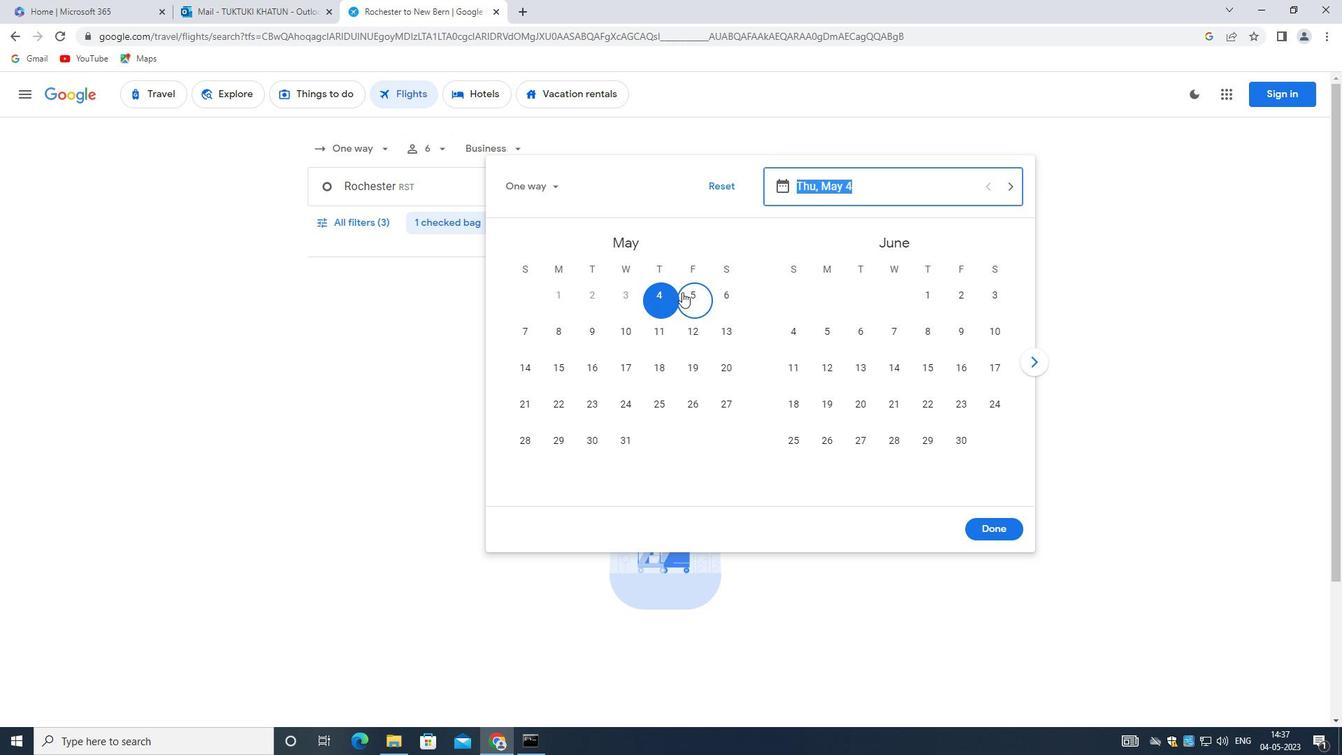 
Action: Mouse pressed left at (690, 288)
Screenshot: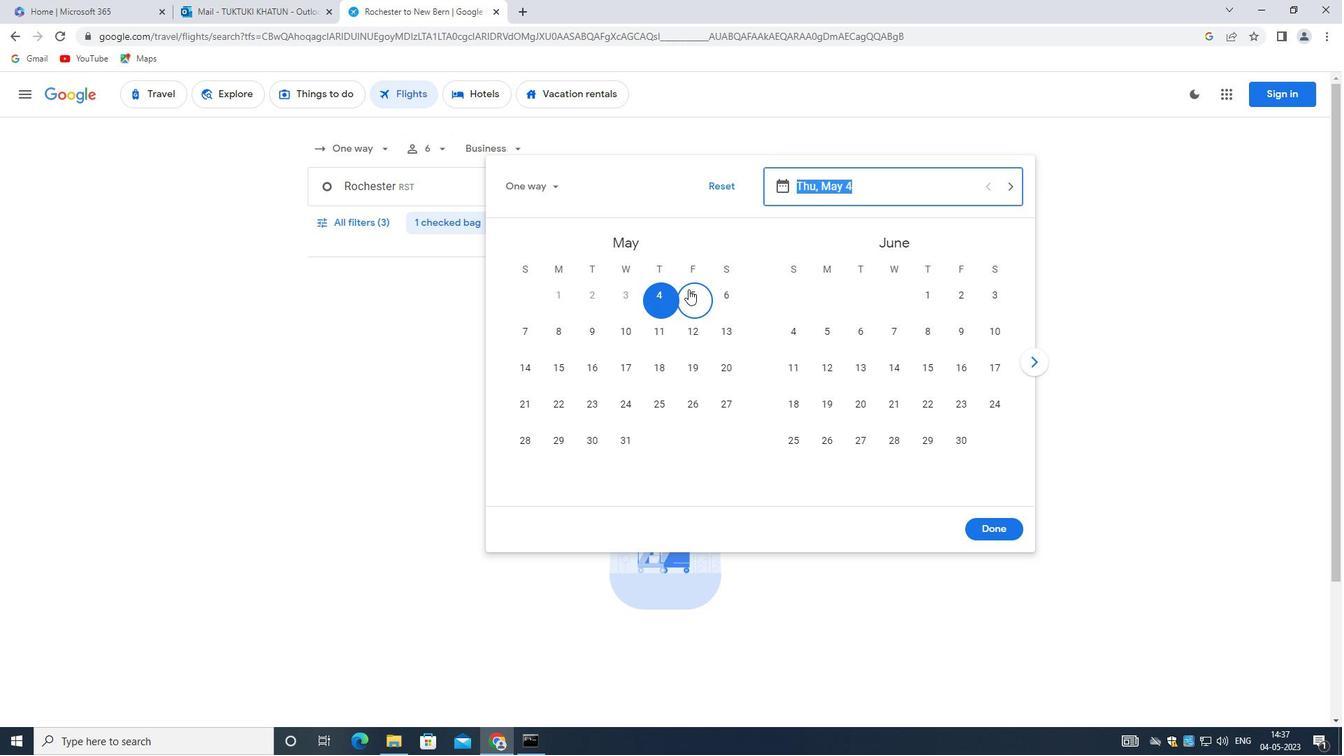 
Action: Mouse moved to (664, 286)
Screenshot: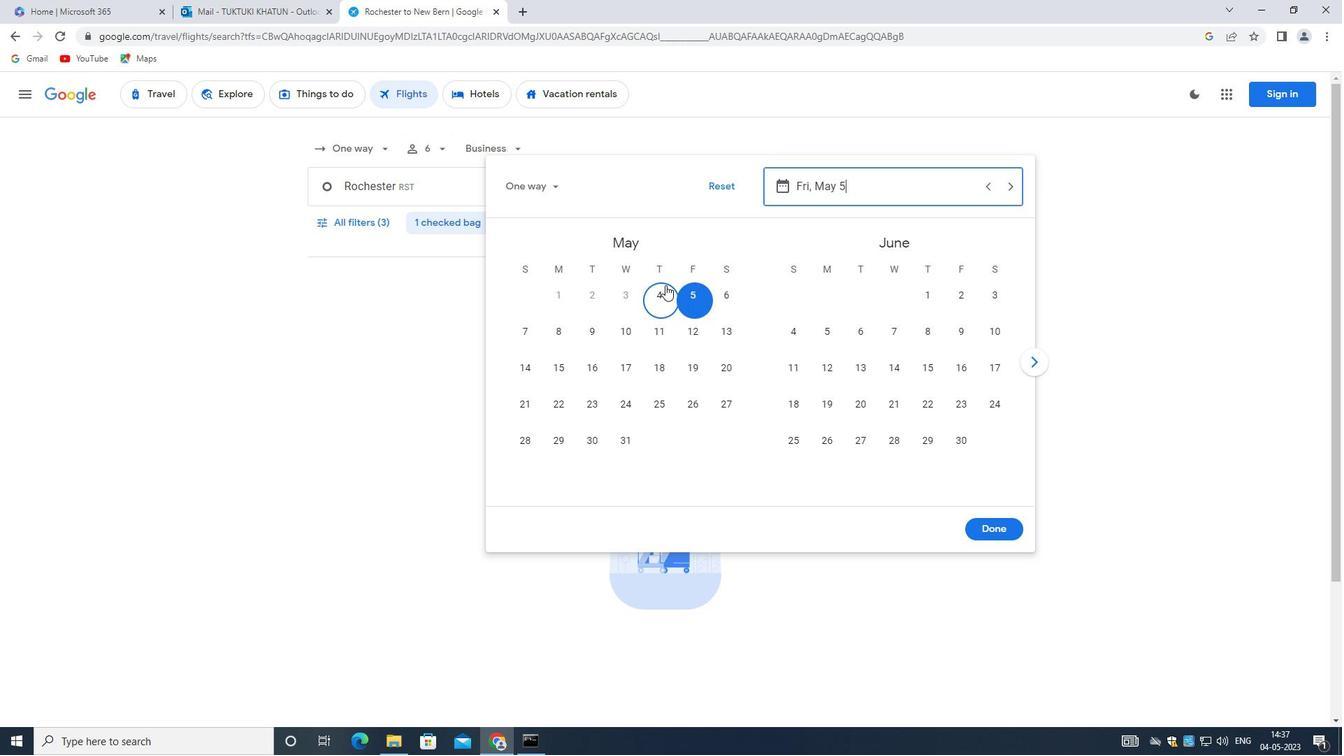 
Action: Mouse pressed left at (664, 286)
Screenshot: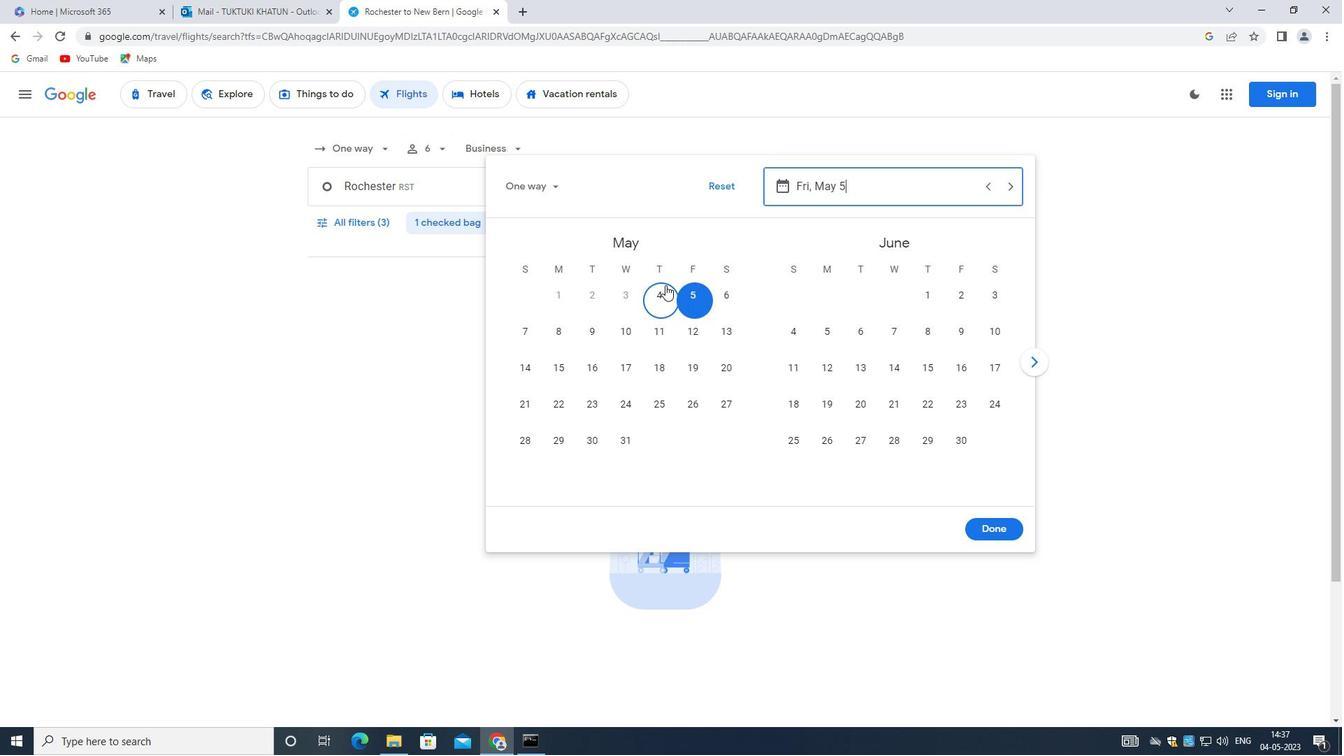 
Action: Mouse moved to (996, 535)
Screenshot: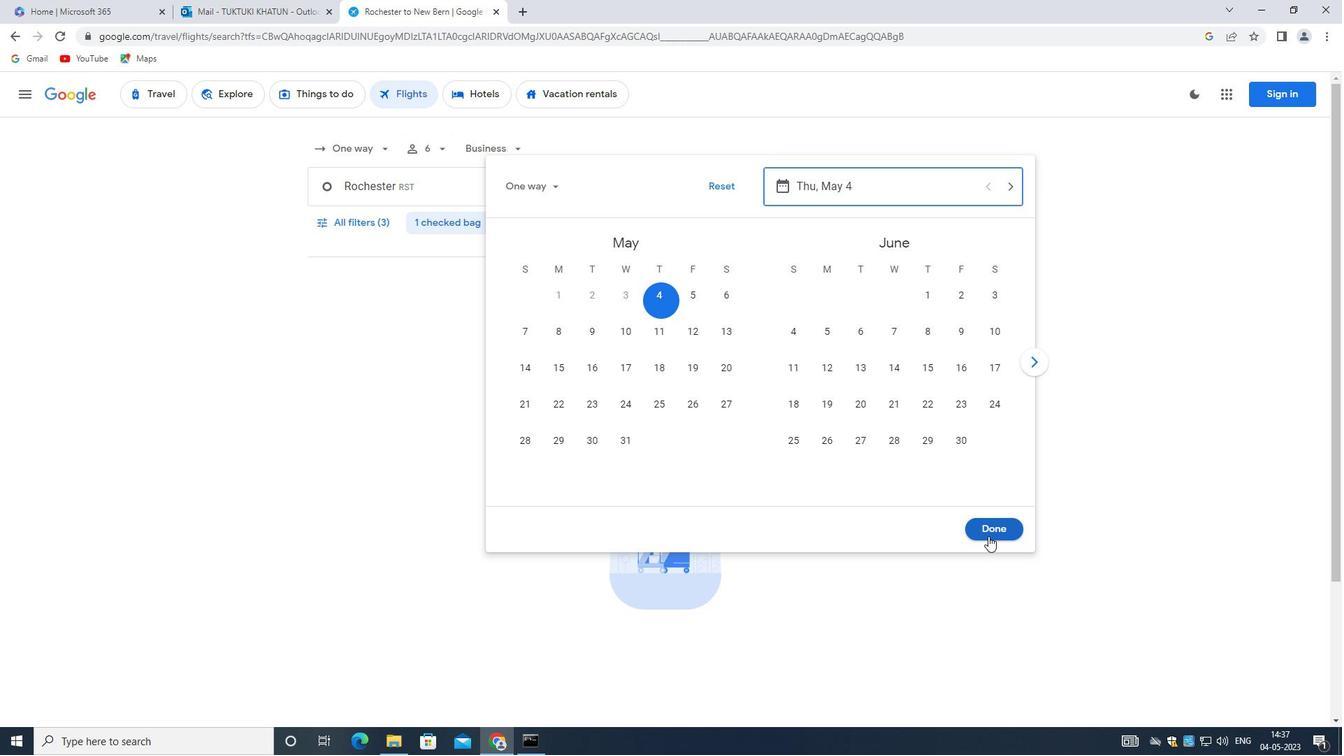 
Action: Mouse pressed left at (996, 535)
Screenshot: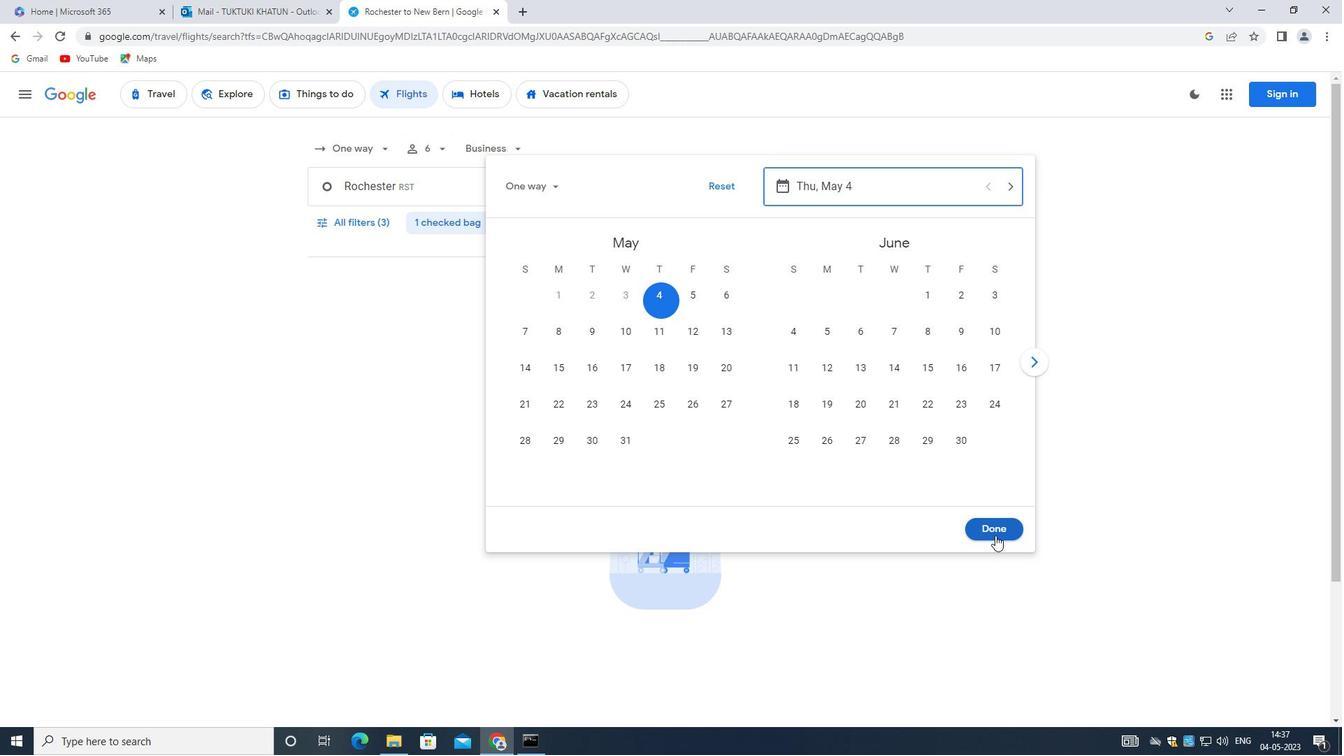 
Action: Mouse moved to (345, 215)
Screenshot: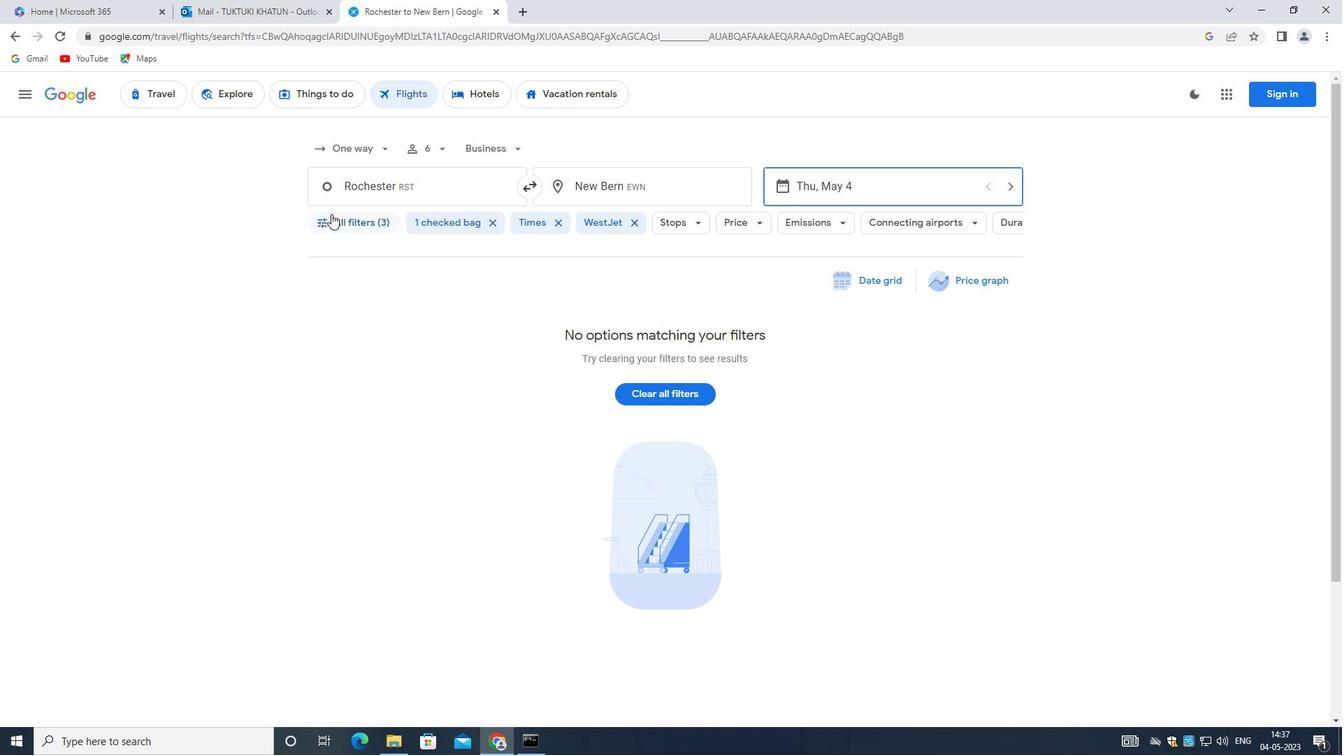 
Action: Mouse pressed left at (345, 215)
Screenshot: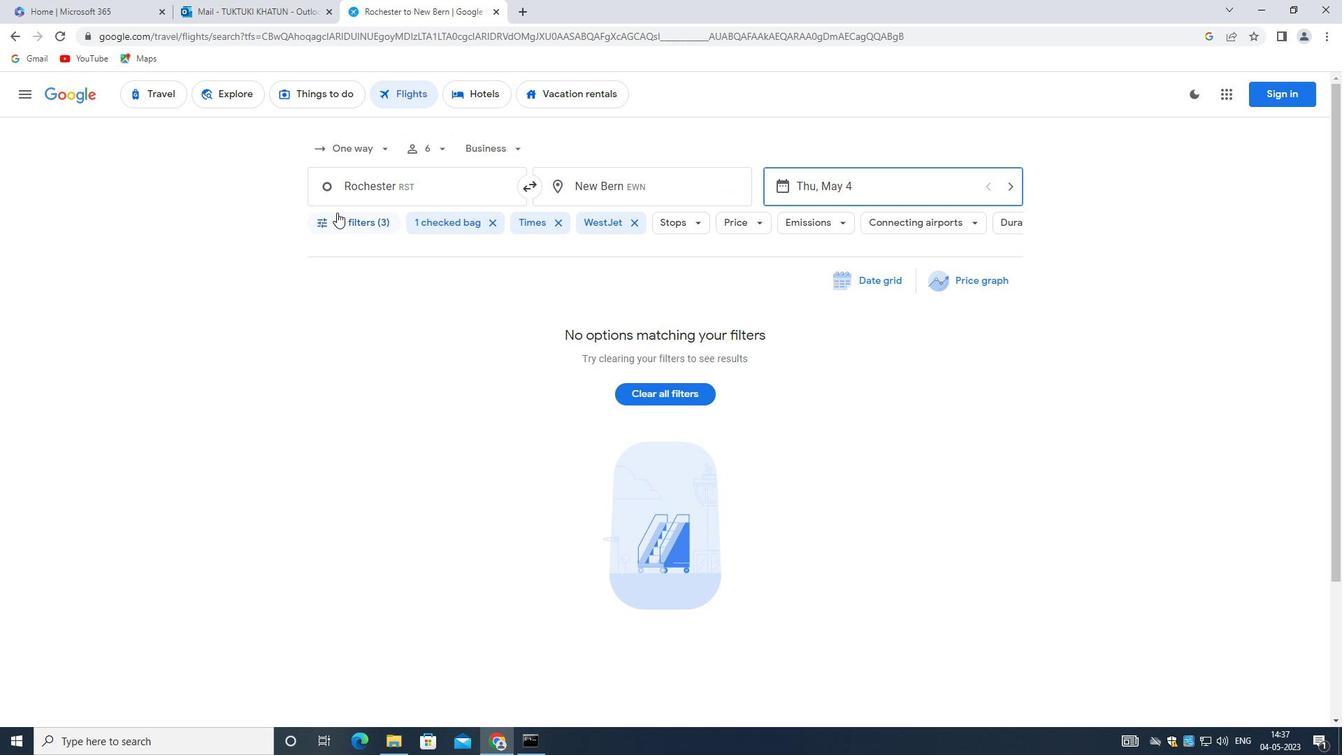 
Action: Mouse moved to (419, 330)
Screenshot: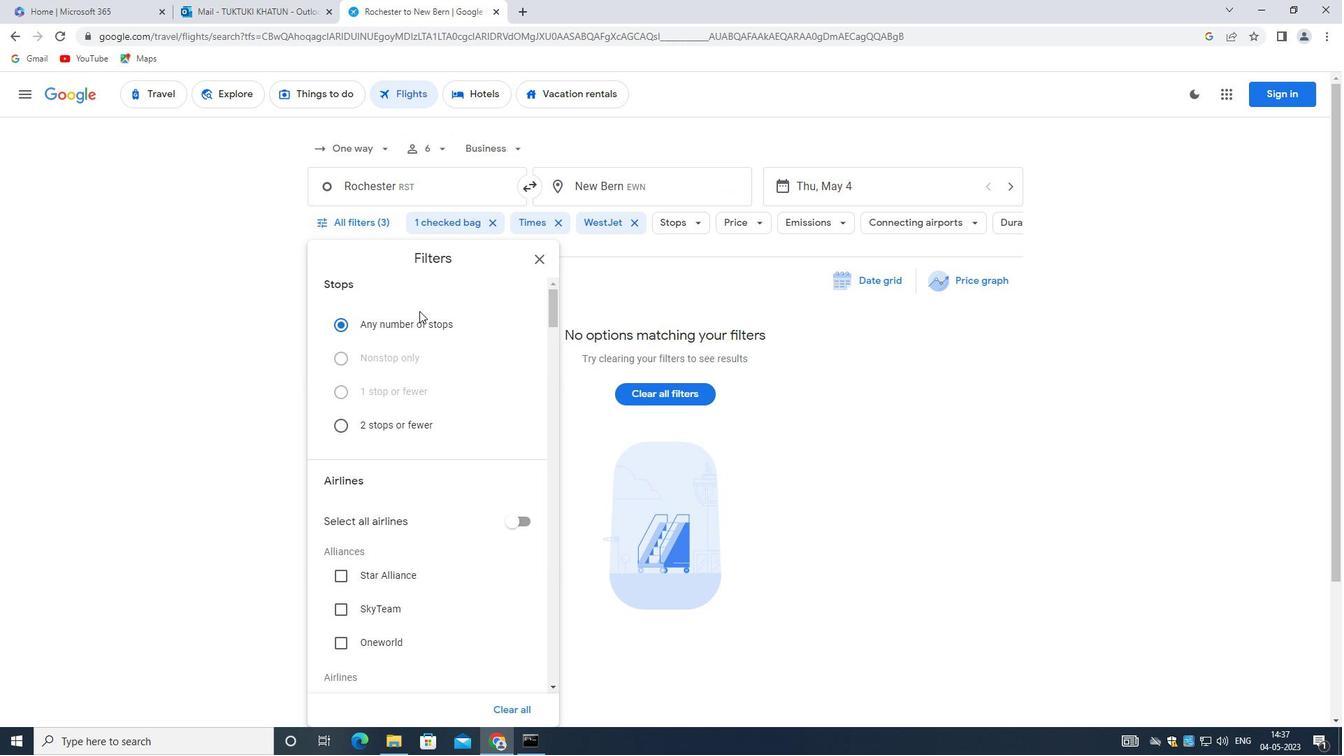 
Action: Mouse scrolled (419, 329) with delta (0, 0)
Screenshot: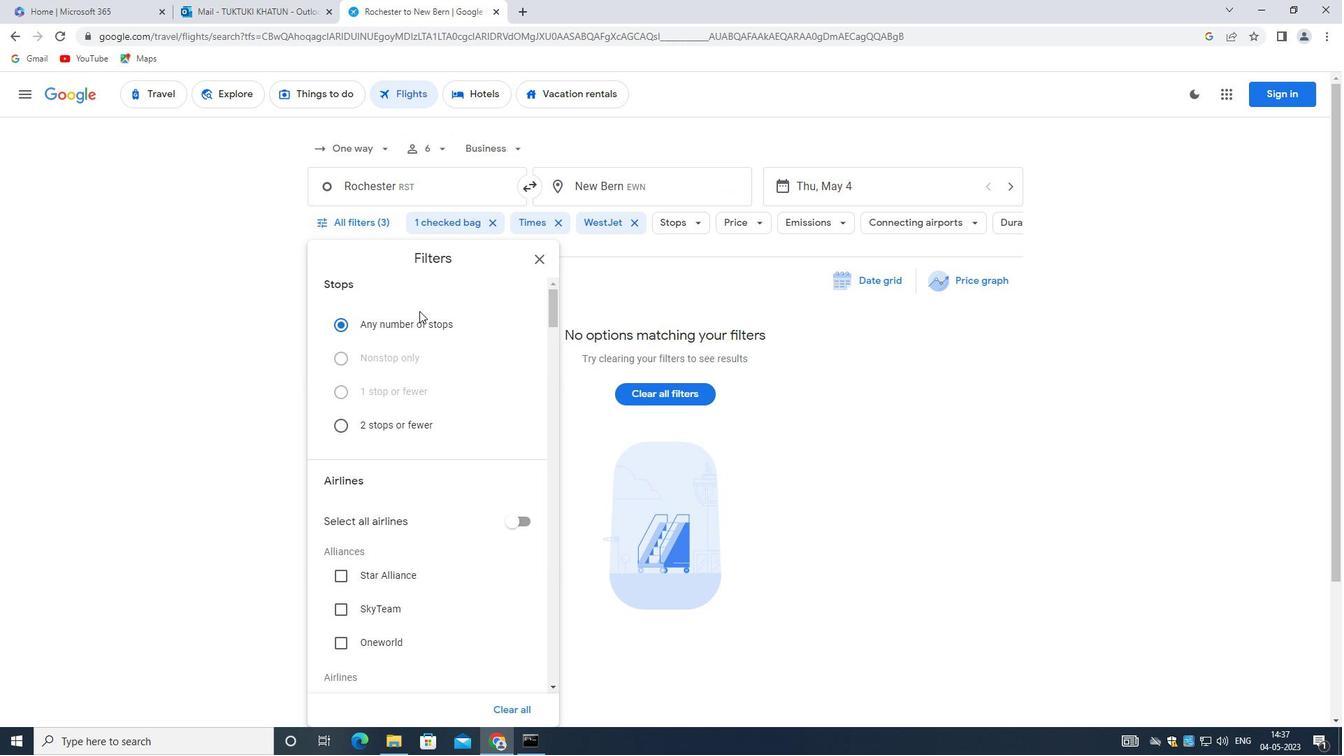 
Action: Mouse moved to (420, 446)
Screenshot: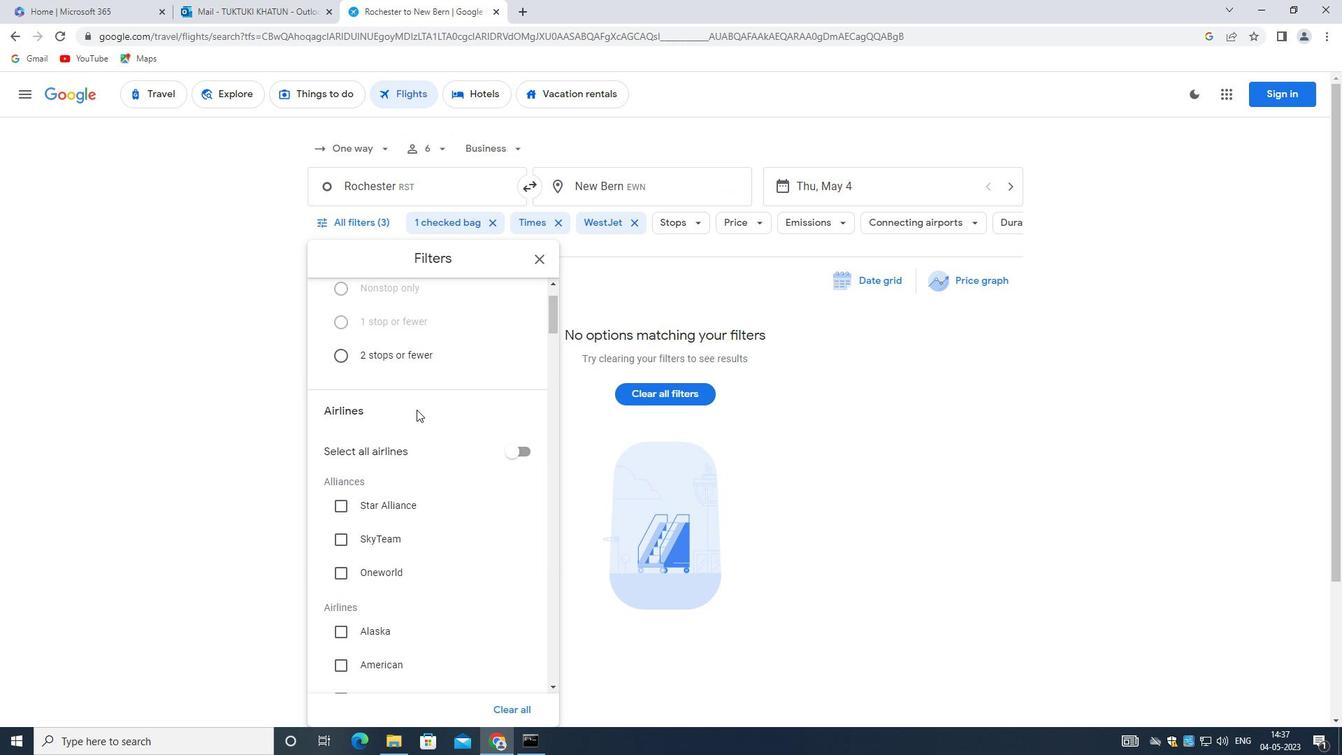
Action: Mouse scrolled (420, 445) with delta (0, 0)
Screenshot: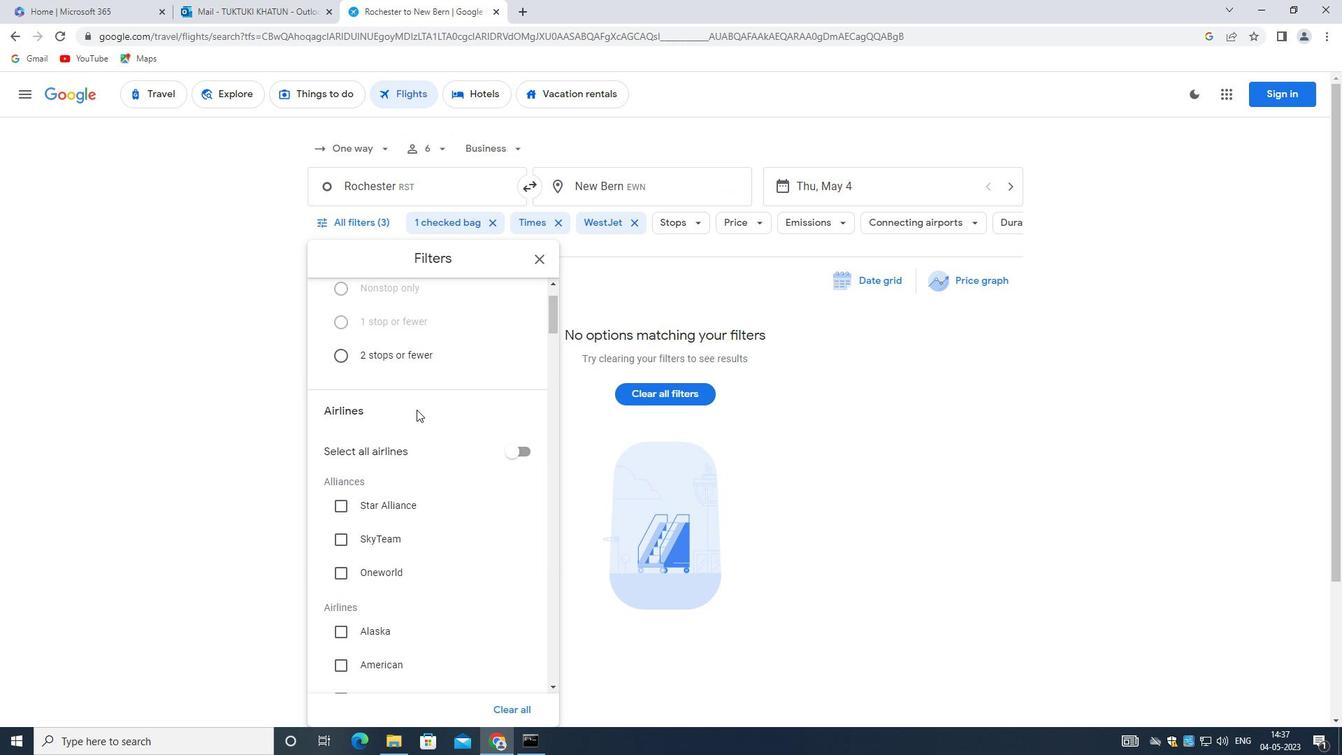 
Action: Mouse moved to (420, 451)
Screenshot: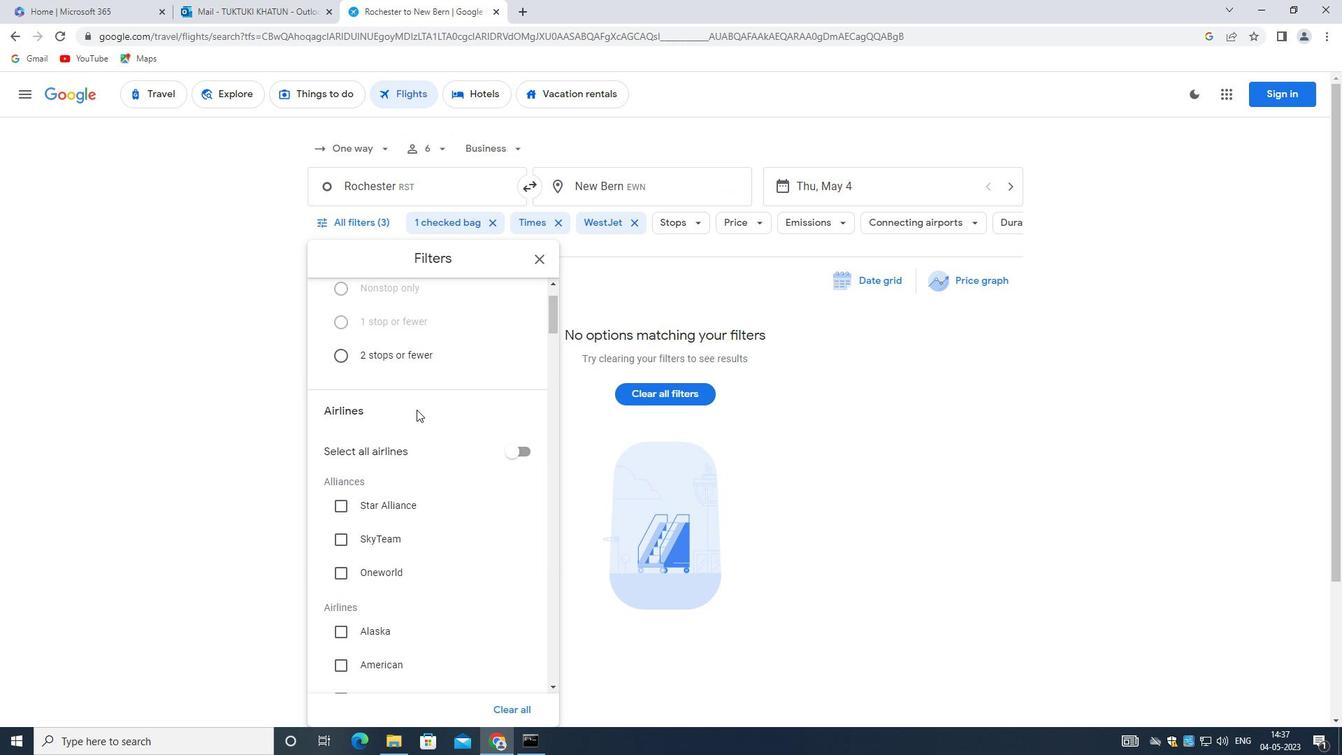 
Action: Mouse scrolled (420, 450) with delta (0, 0)
Screenshot: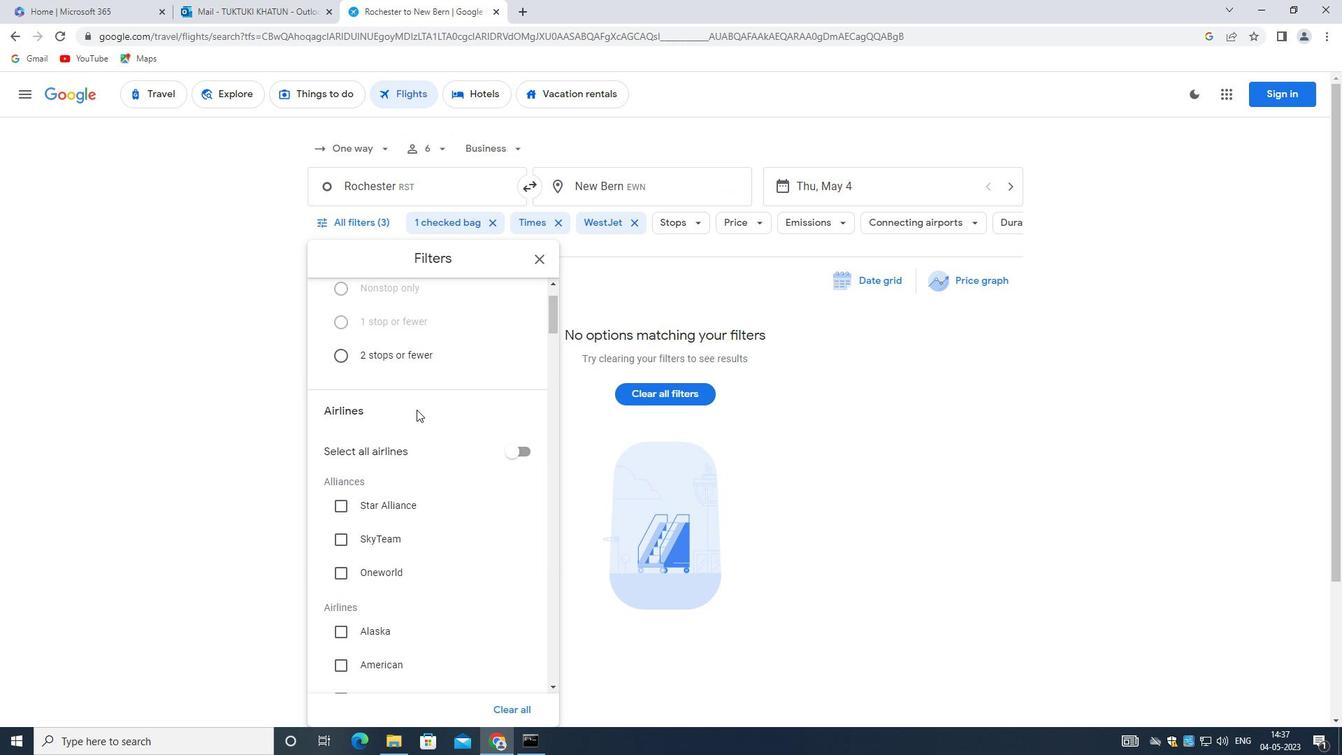 
Action: Mouse moved to (420, 459)
Screenshot: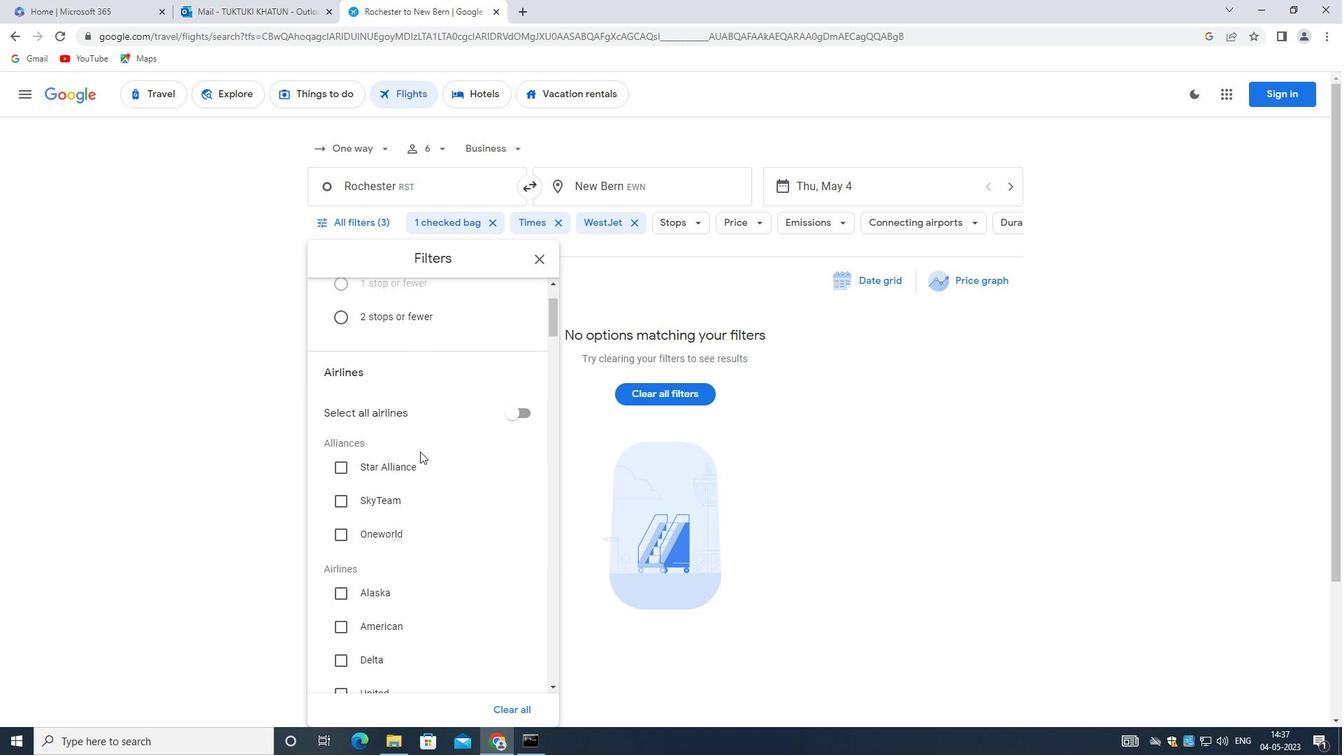 
Action: Mouse scrolled (420, 458) with delta (0, 0)
Screenshot: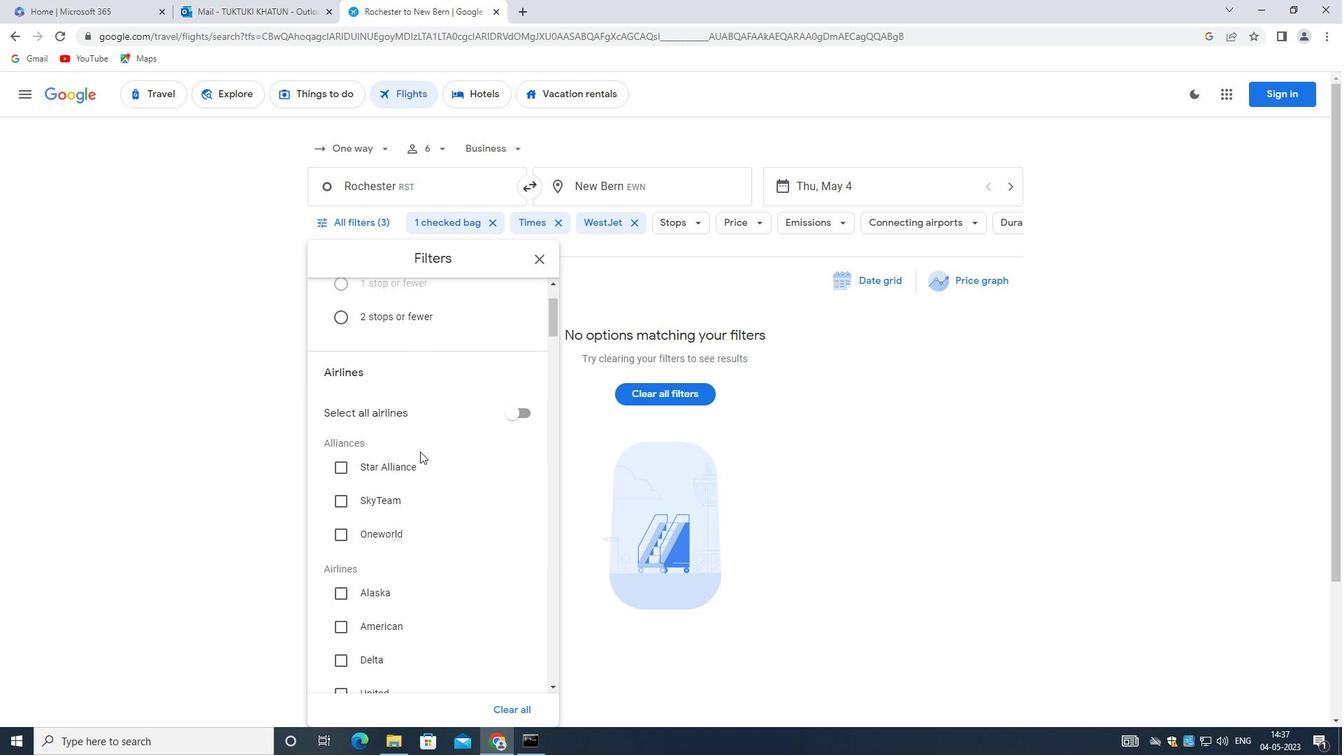 
Action: Mouse moved to (506, 523)
Screenshot: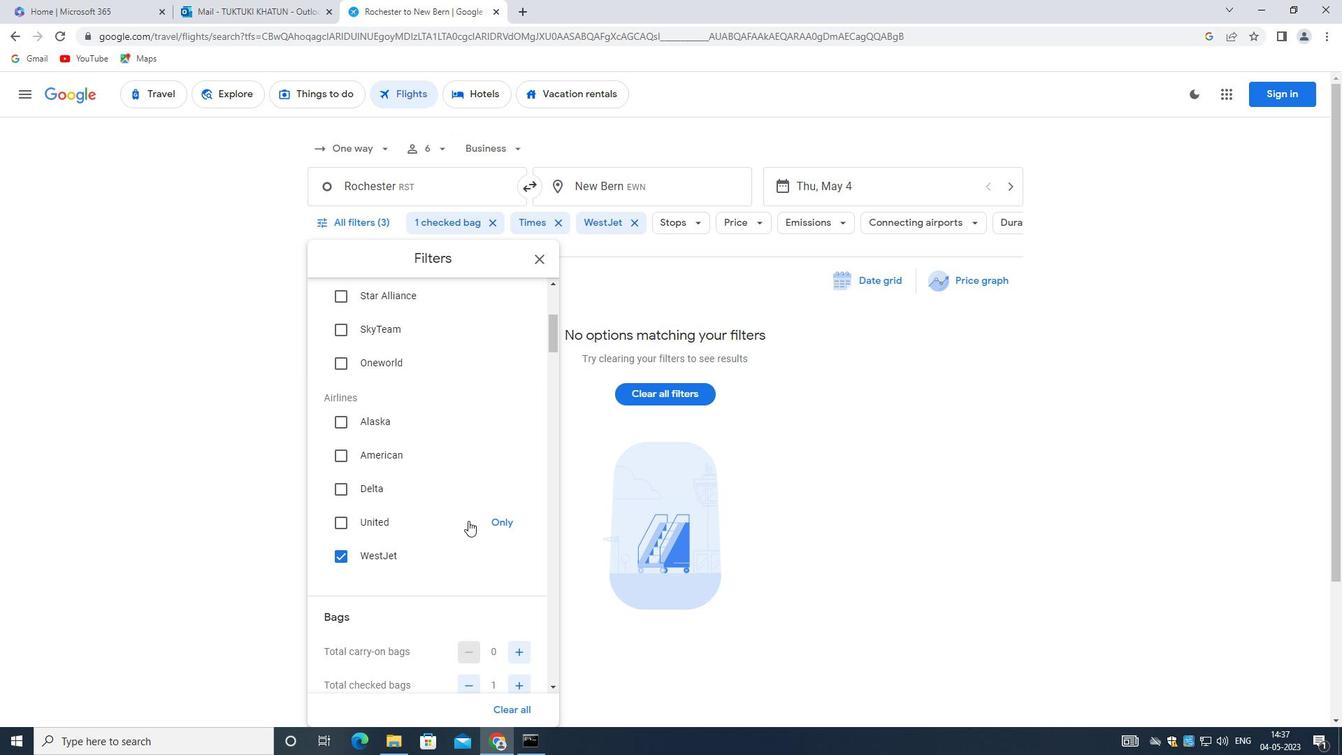 
Action: Mouse pressed left at (506, 523)
Screenshot: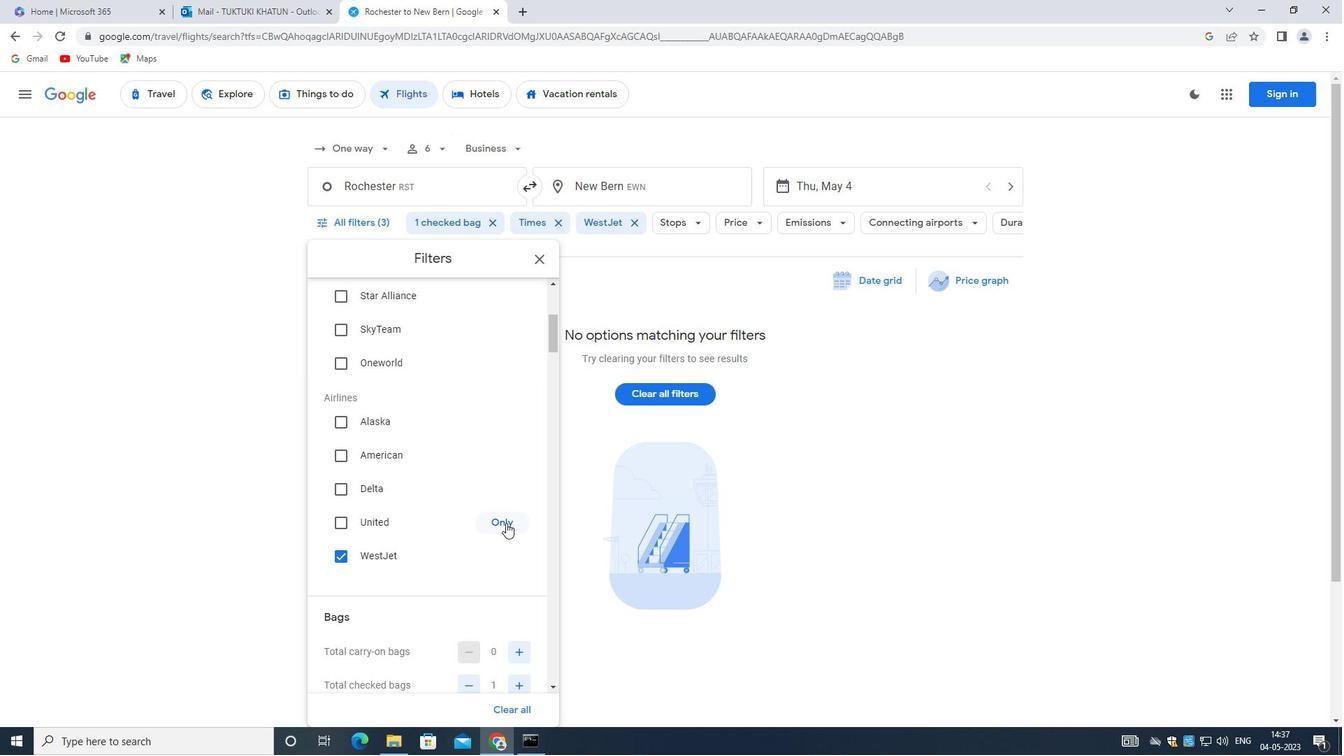 
Action: Mouse moved to (295, 405)
Screenshot: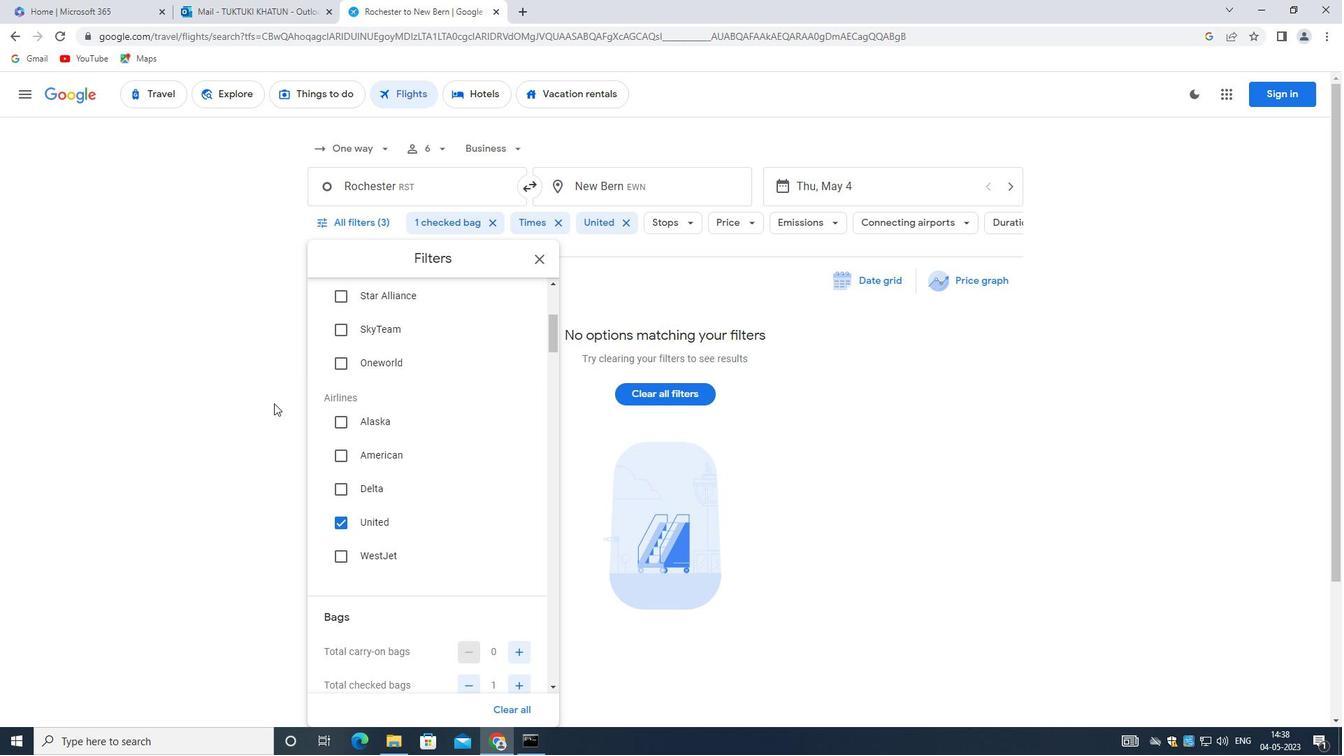 
Action: Mouse scrolled (295, 404) with delta (0, 0)
Screenshot: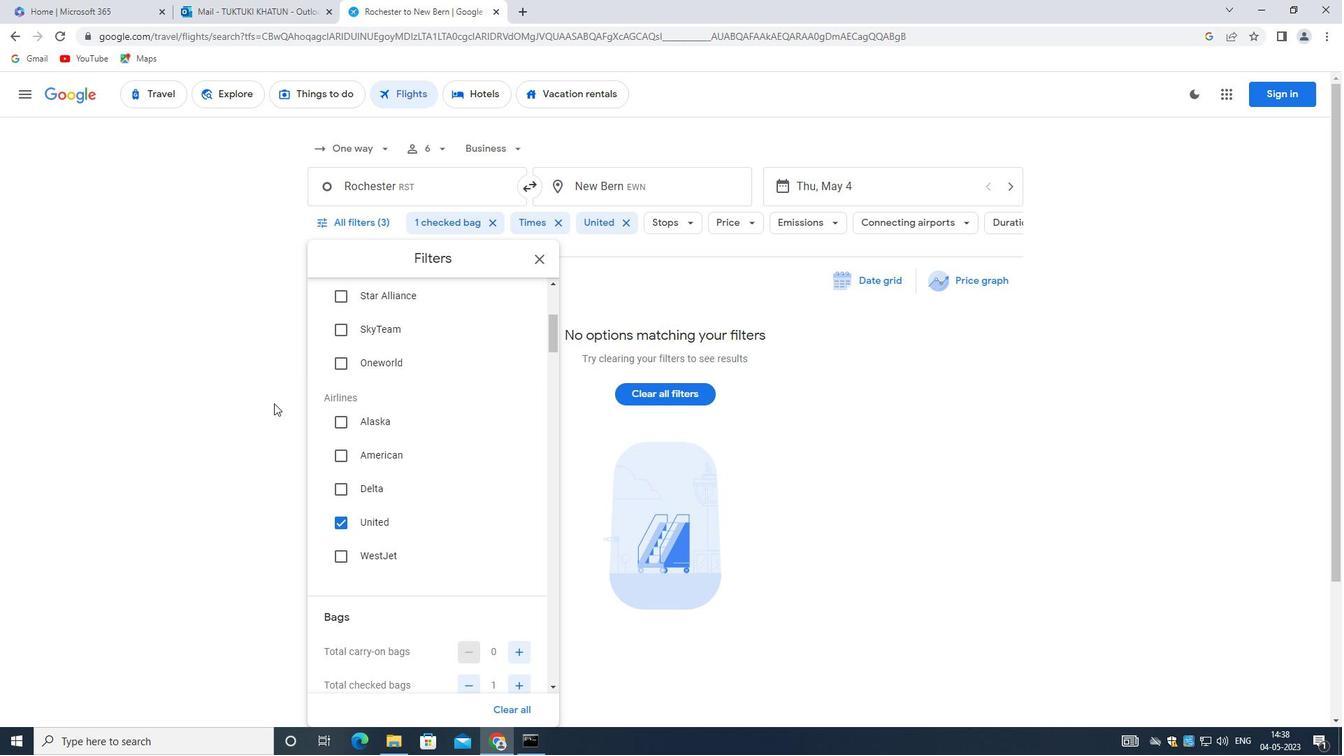 
Action: Mouse moved to (320, 417)
Screenshot: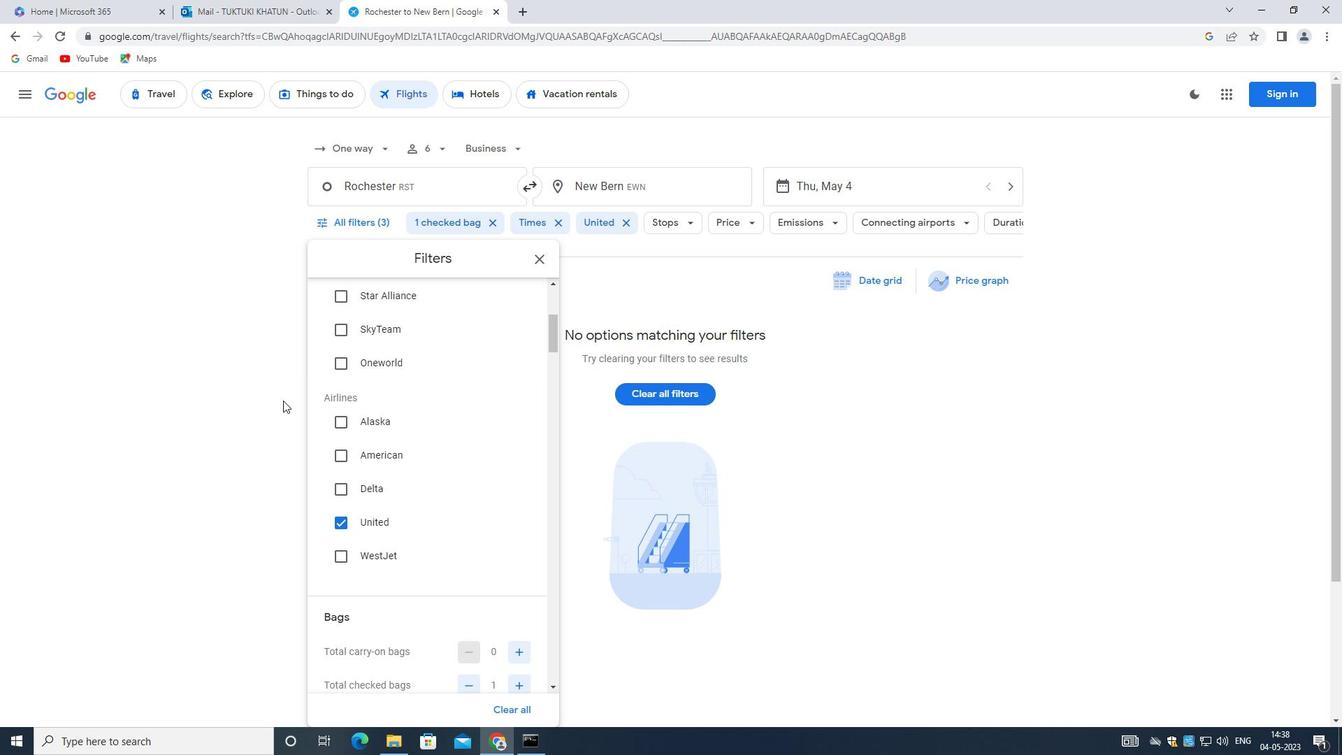 
Action: Mouse scrolled (320, 416) with delta (0, 0)
Screenshot: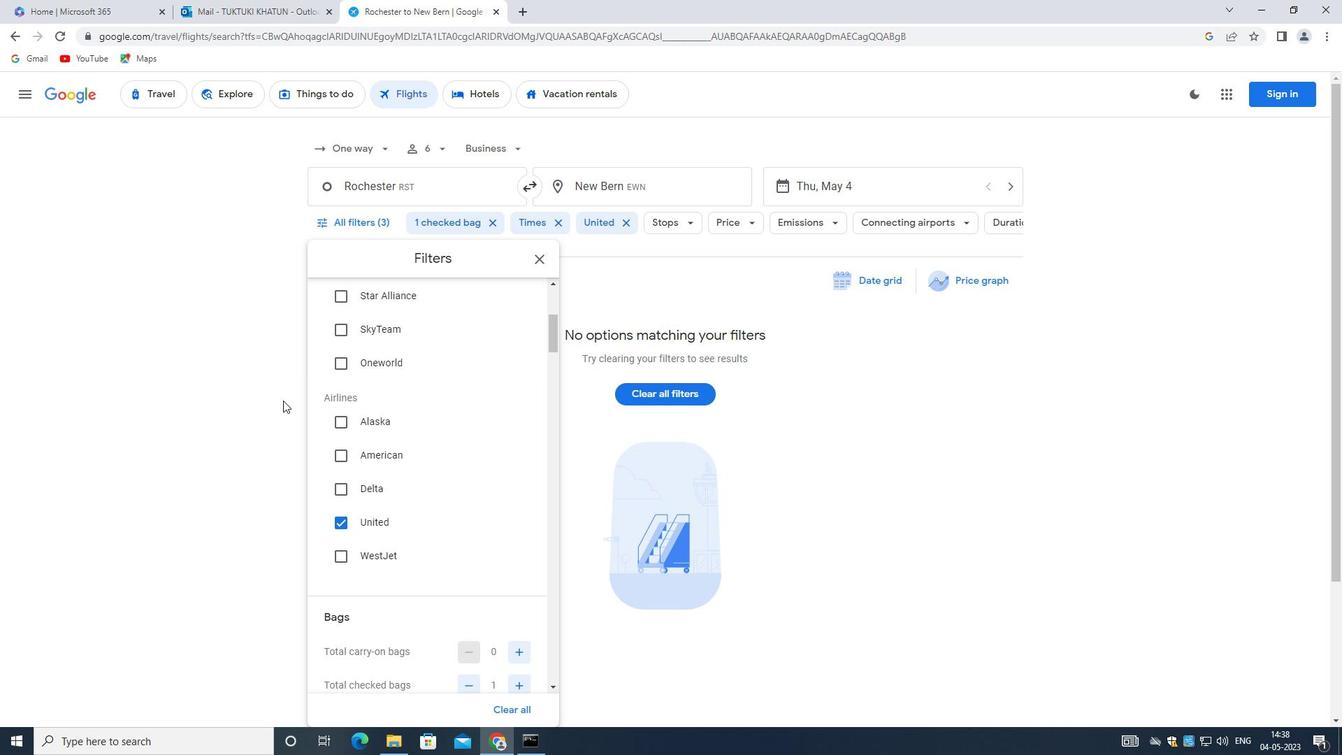
Action: Mouse moved to (342, 424)
Screenshot: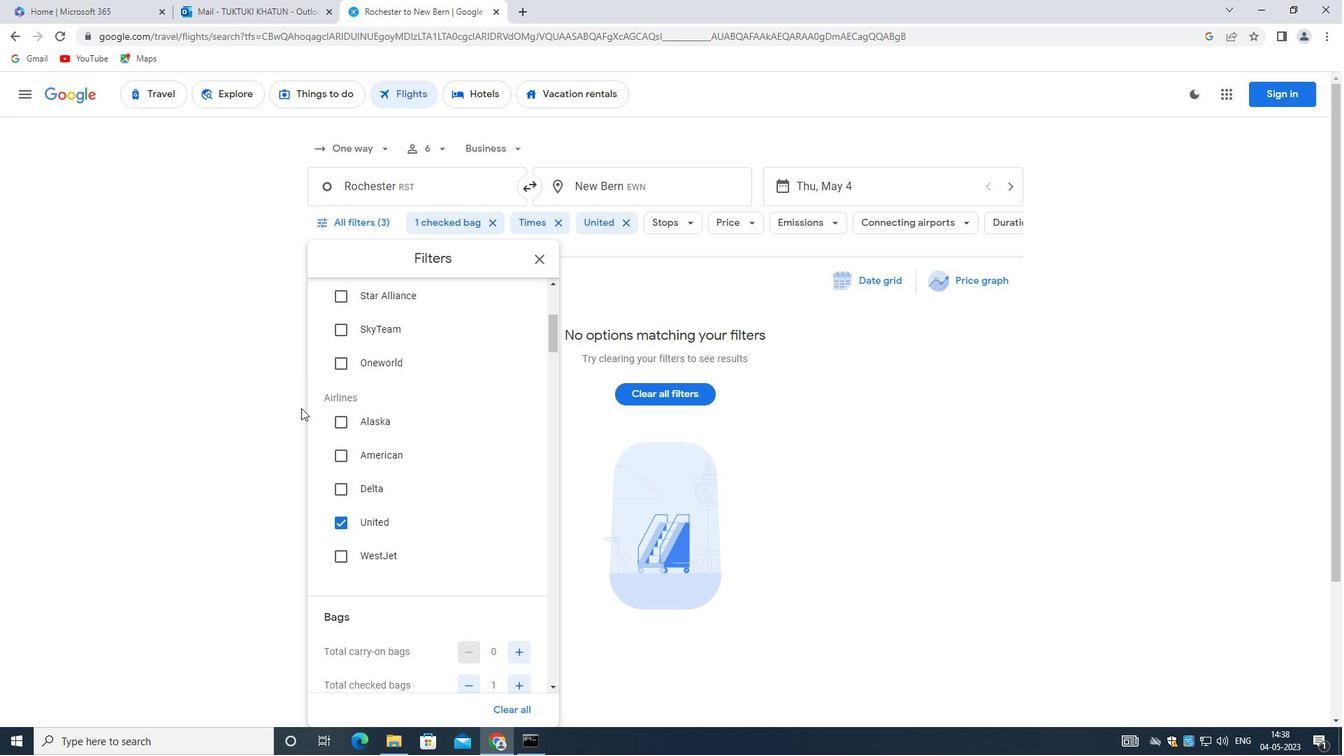 
Action: Mouse scrolled (342, 423) with delta (0, 0)
Screenshot: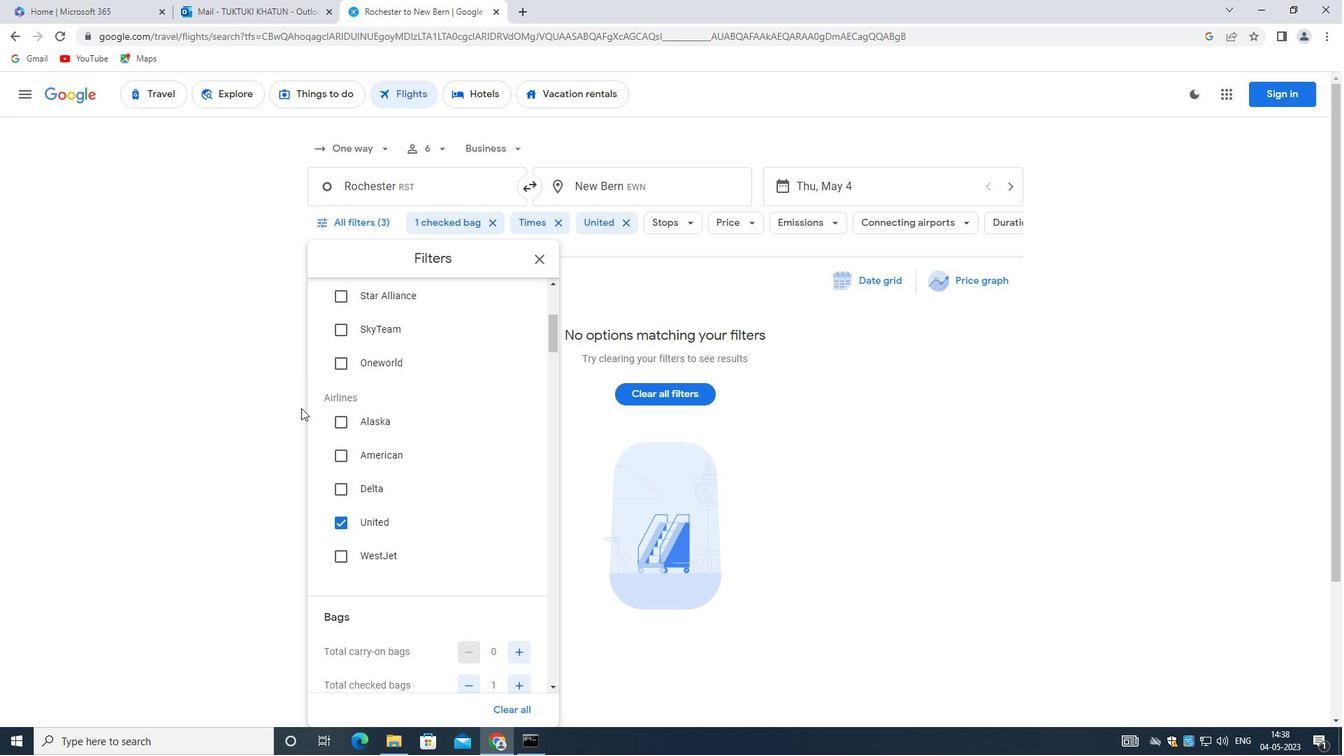 
Action: Mouse moved to (501, 447)
Screenshot: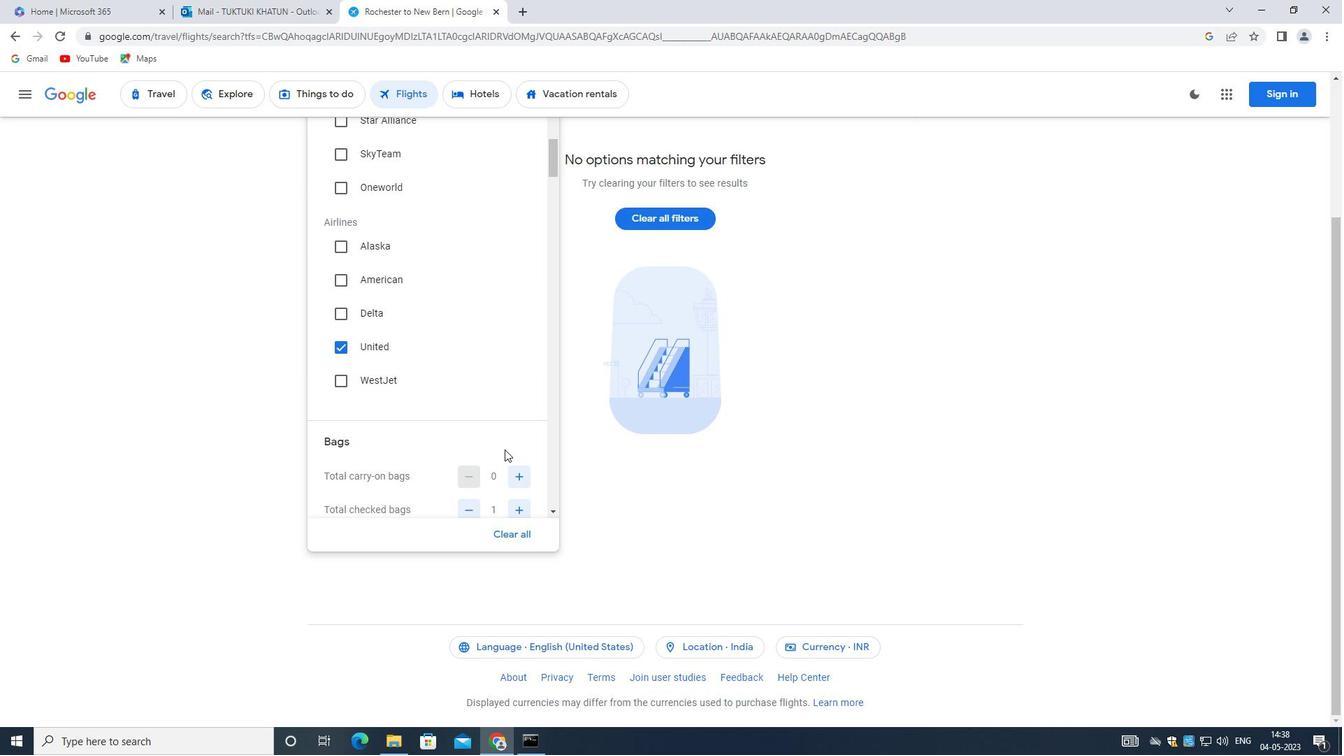 
Action: Mouse scrolled (501, 446) with delta (0, 0)
Screenshot: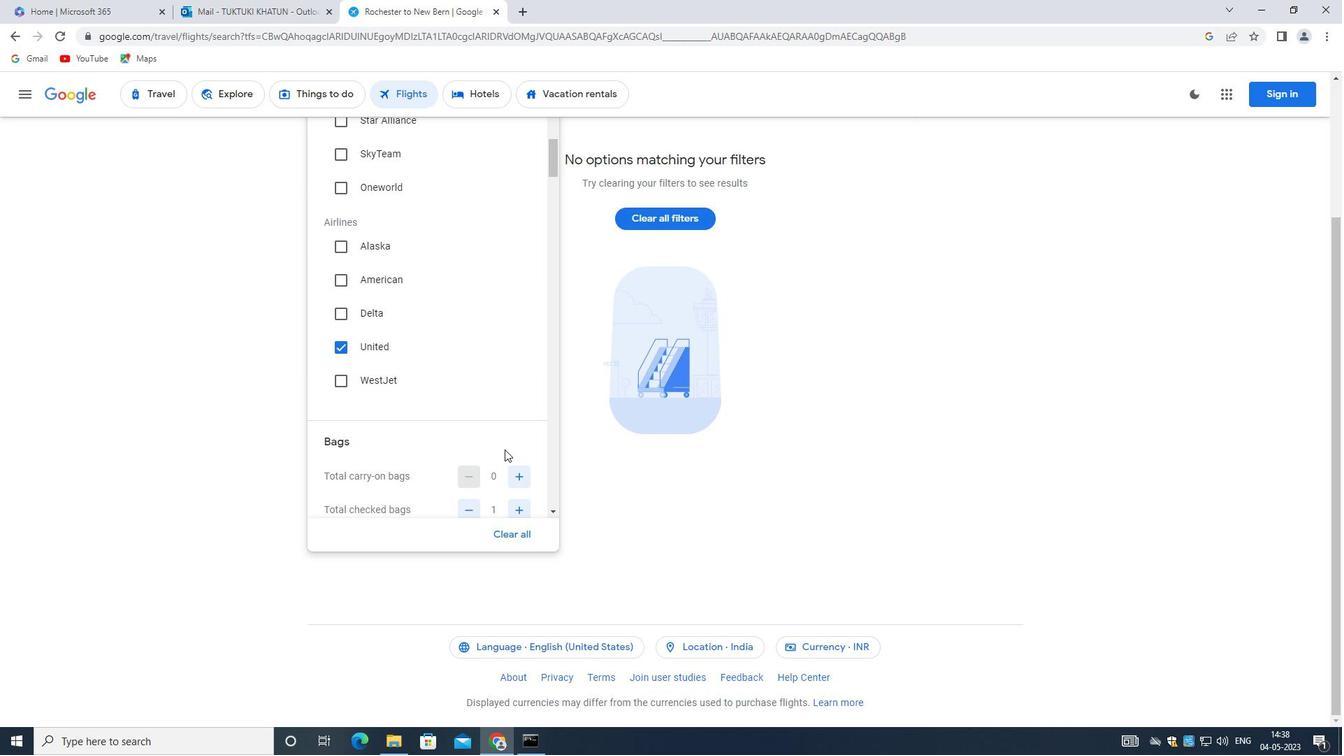 
Action: Mouse scrolled (501, 446) with delta (0, 0)
Screenshot: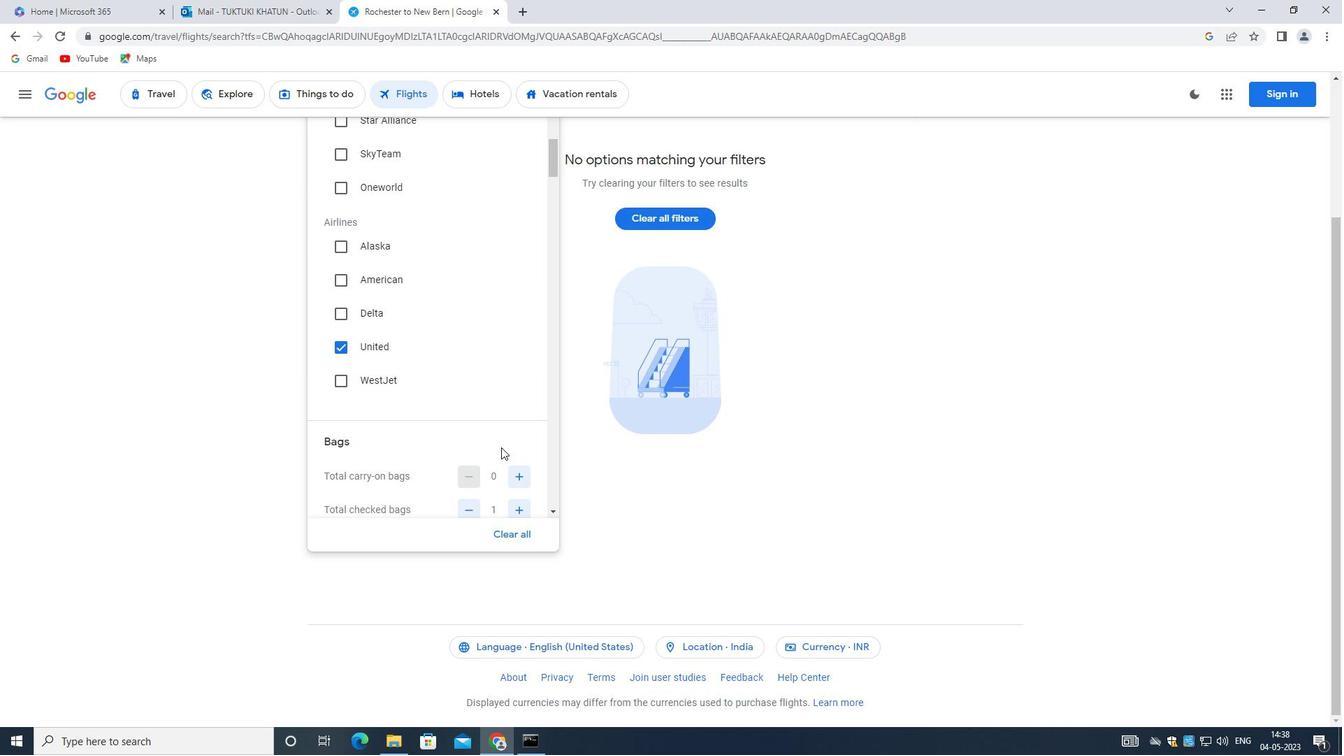 
Action: Mouse moved to (523, 367)
Screenshot: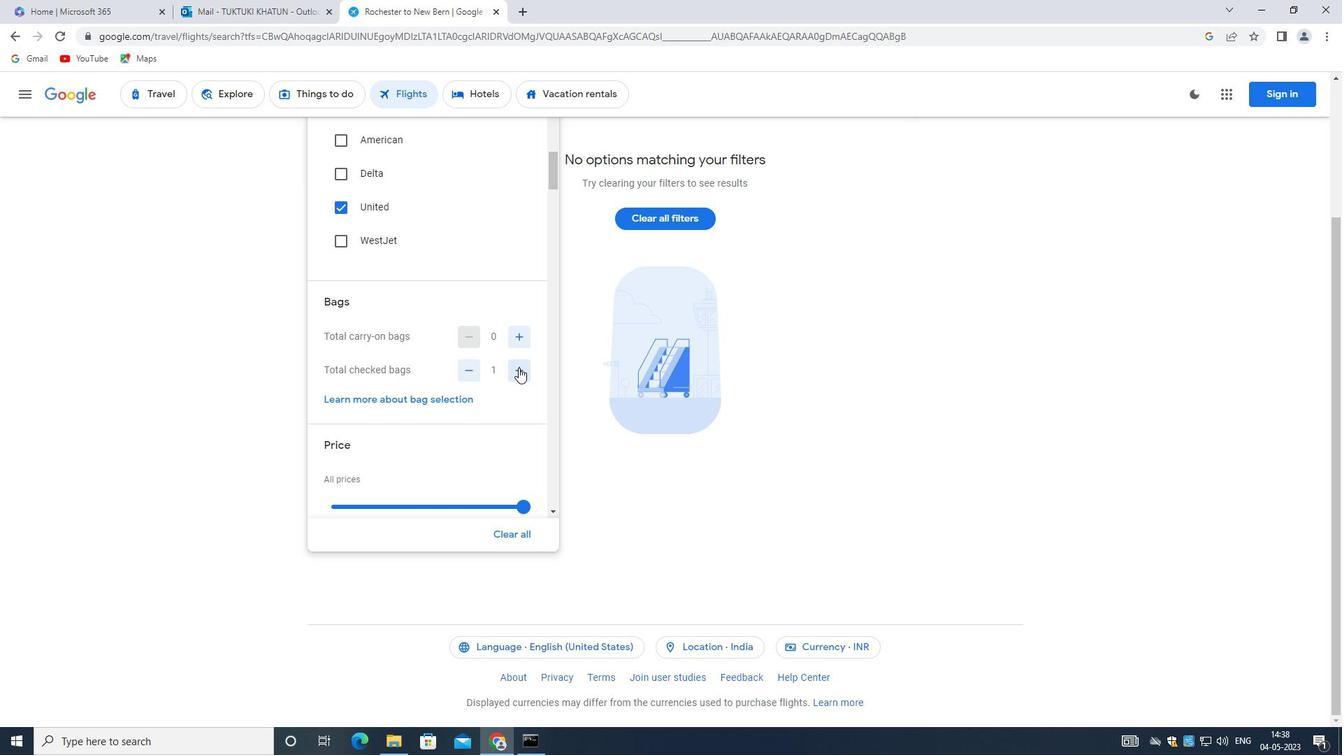
Action: Mouse pressed left at (523, 367)
Screenshot: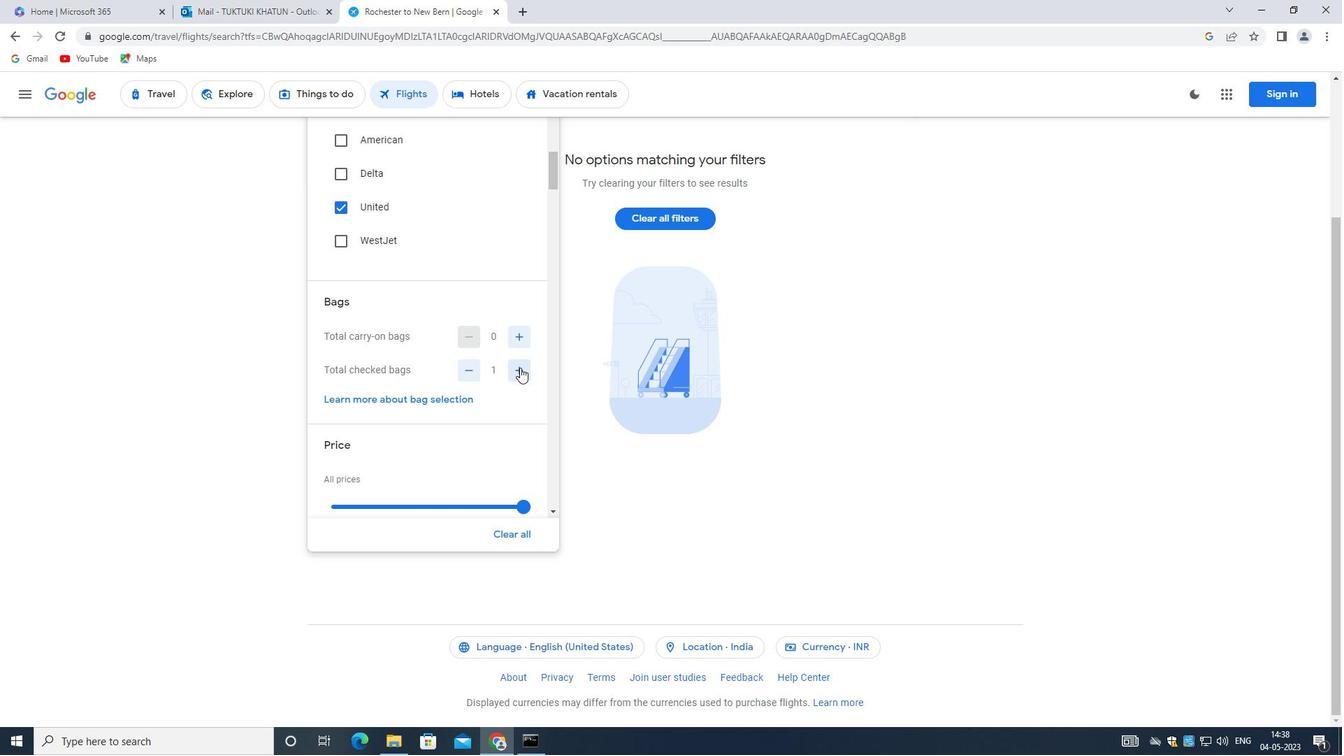 
Action: Mouse moved to (523, 367)
Screenshot: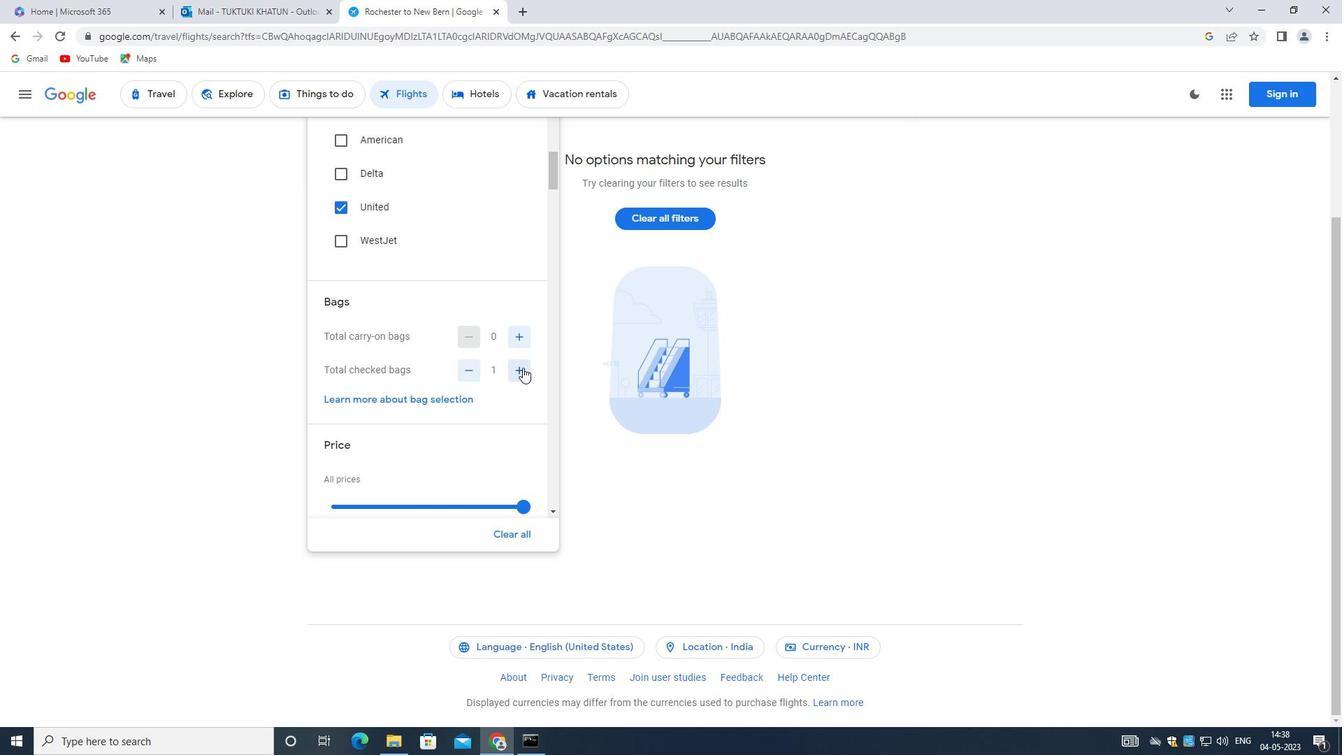 
Action: Mouse pressed left at (523, 367)
Screenshot: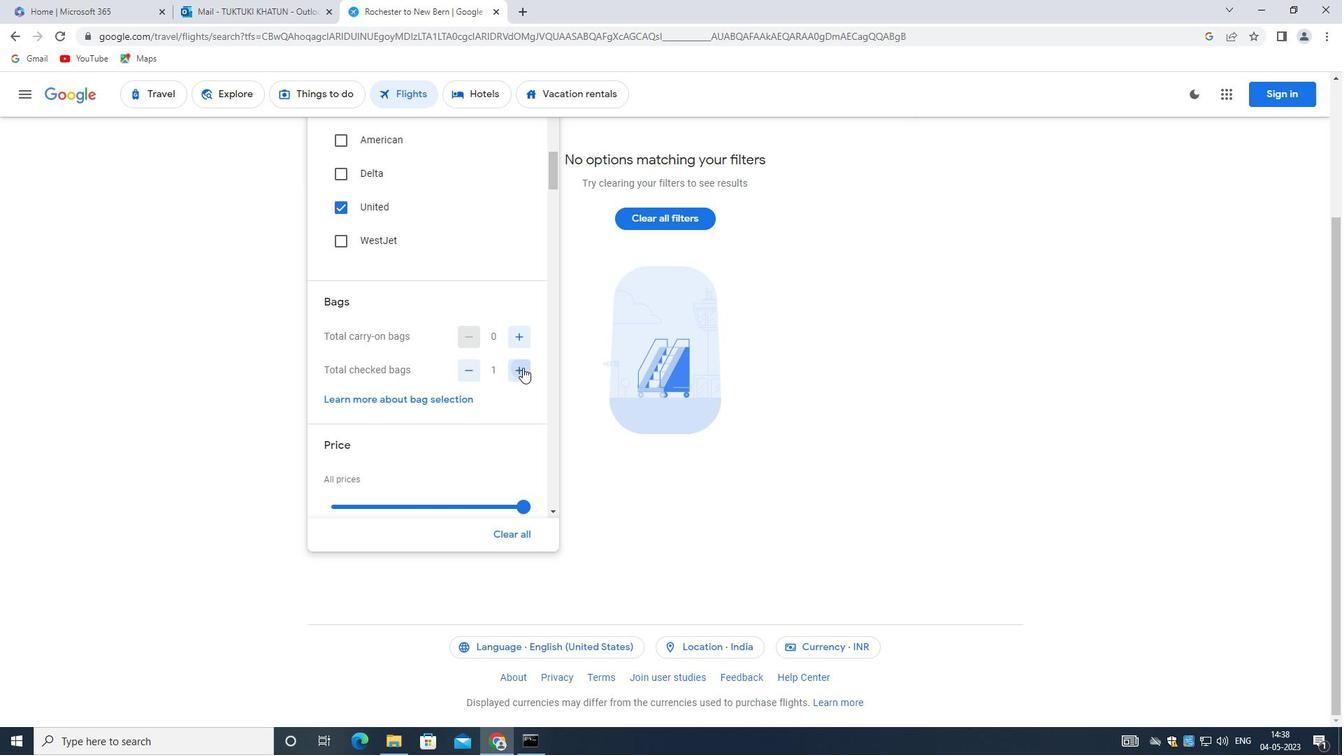 
Action: Mouse pressed left at (523, 367)
Screenshot: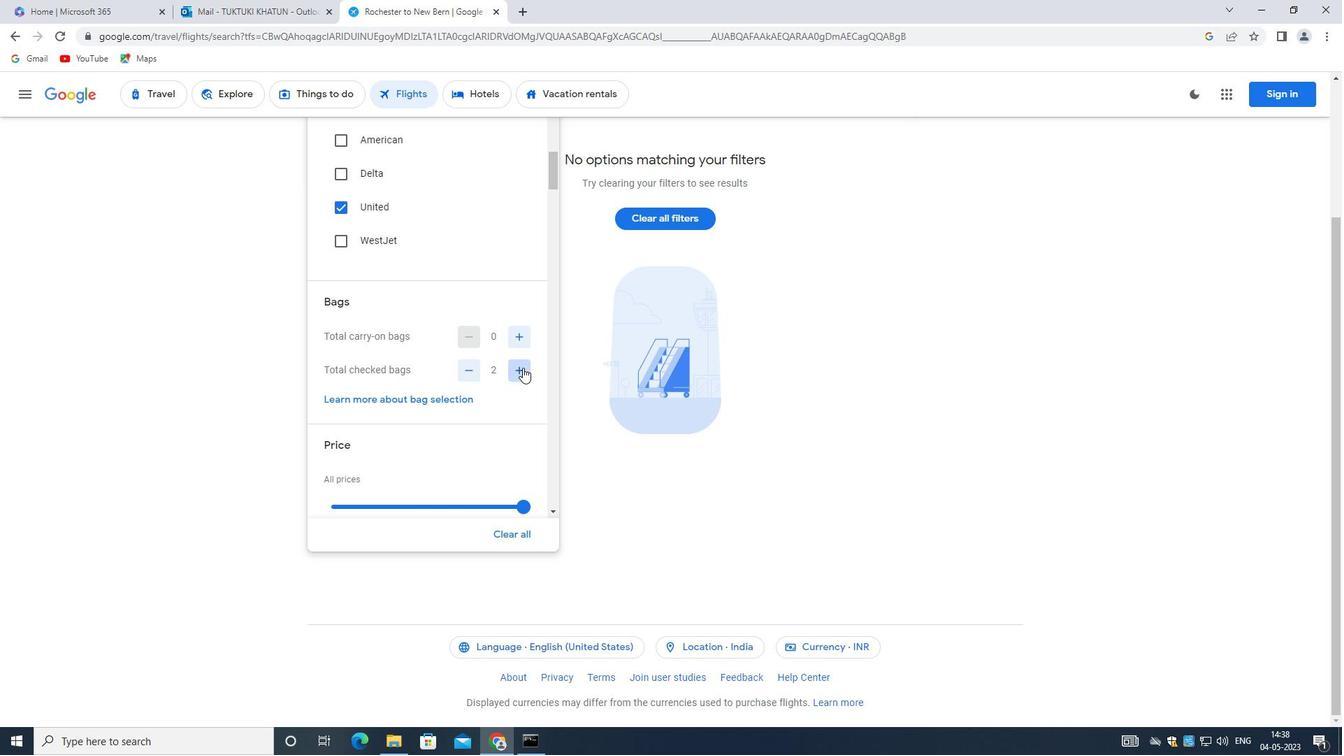 
Action: Mouse pressed left at (523, 367)
Screenshot: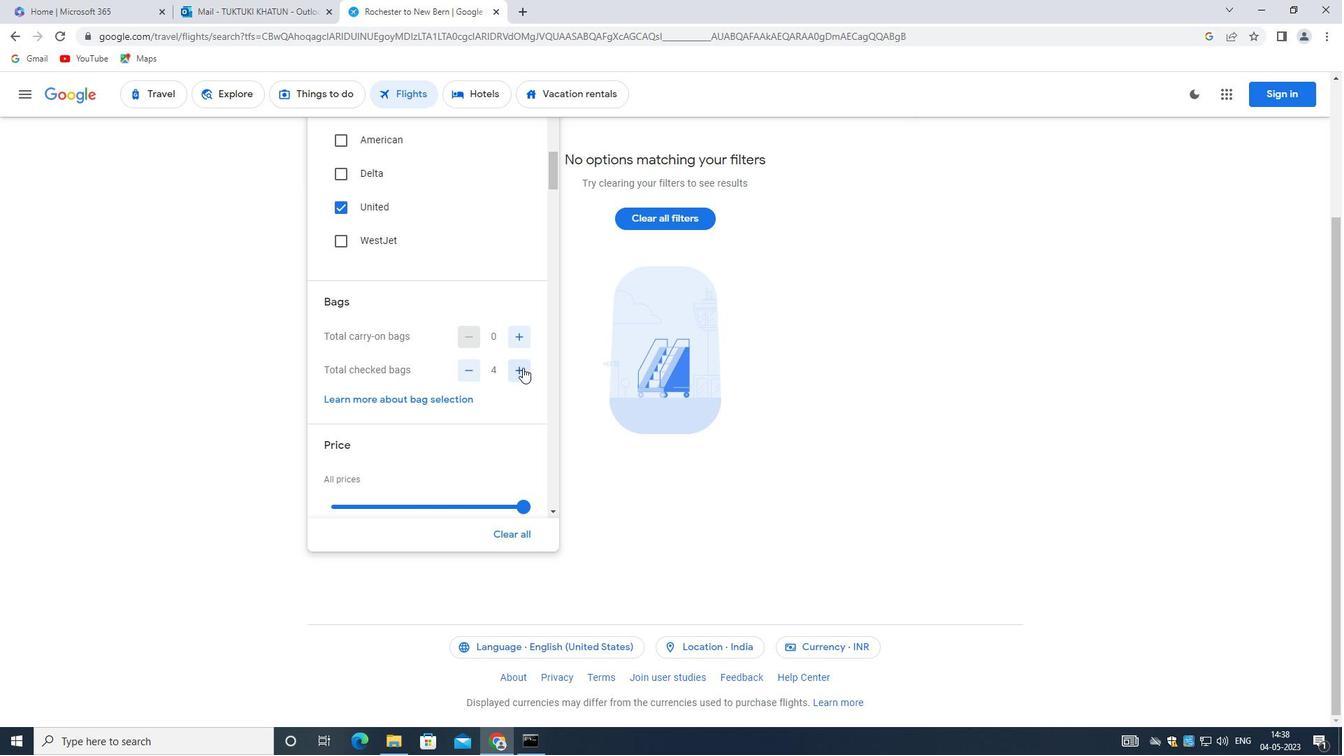 
Action: Mouse moved to (516, 407)
Screenshot: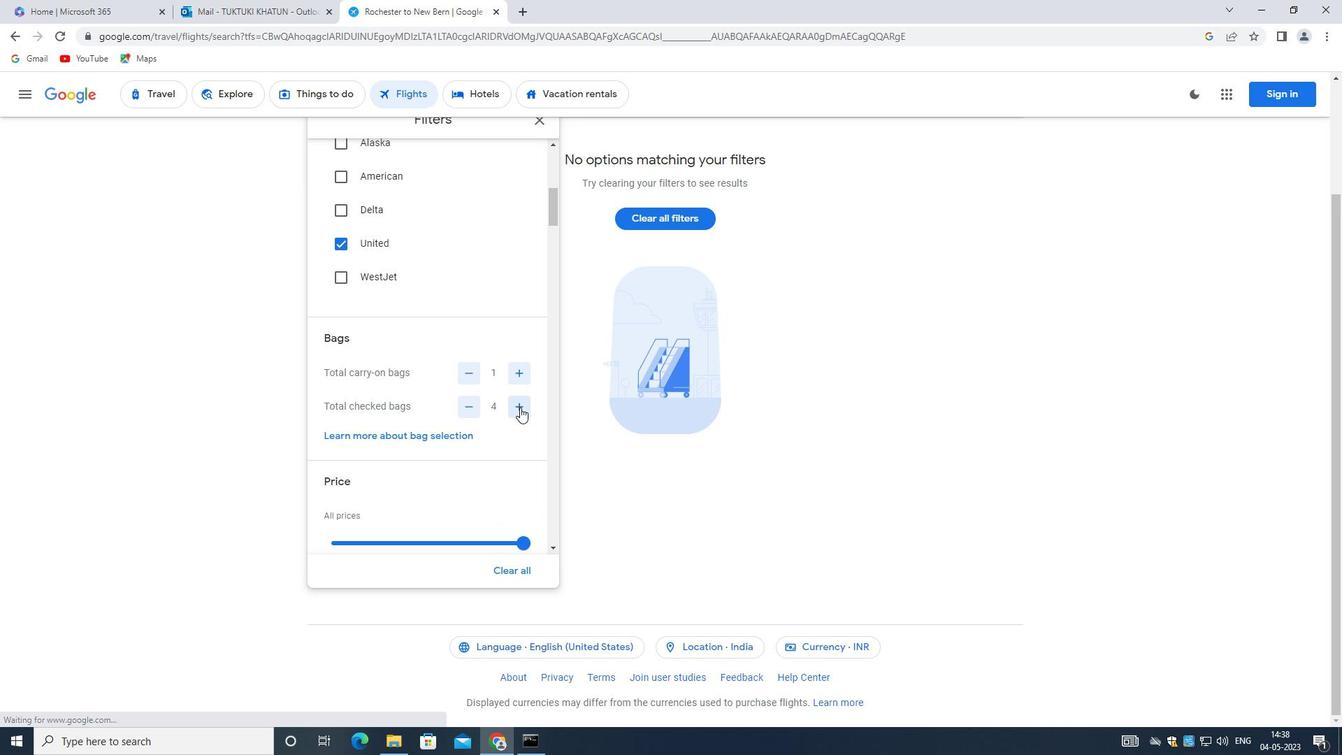 
Action: Mouse pressed left at (516, 407)
Screenshot: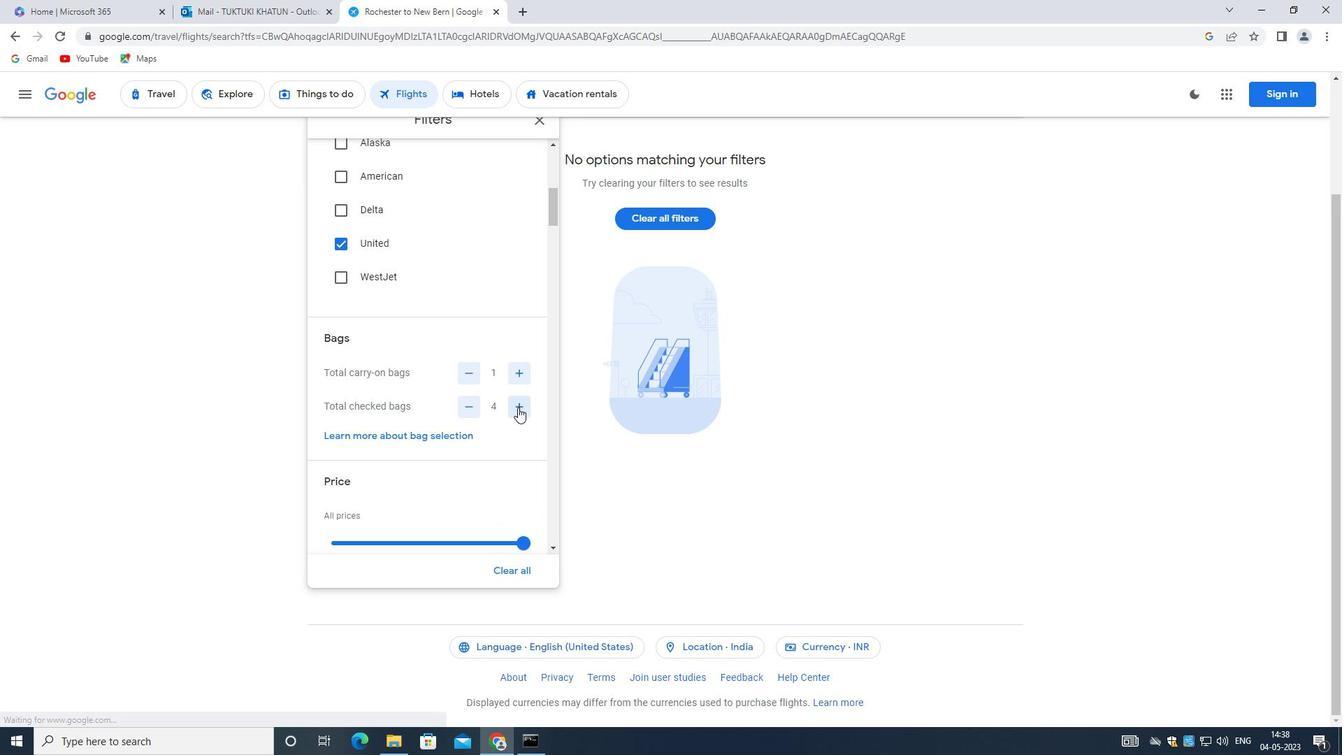 
Action: Mouse moved to (475, 412)
Screenshot: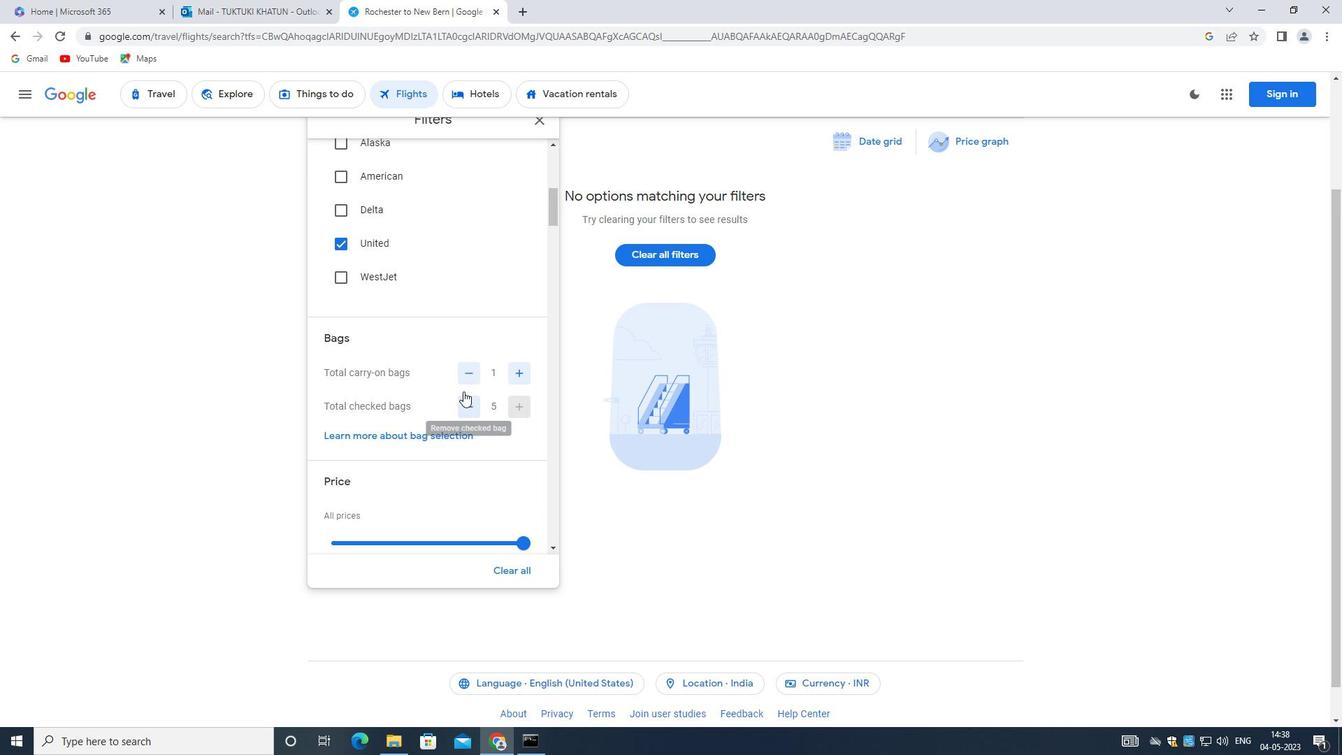 
Action: Mouse scrolled (475, 411) with delta (0, 0)
Screenshot: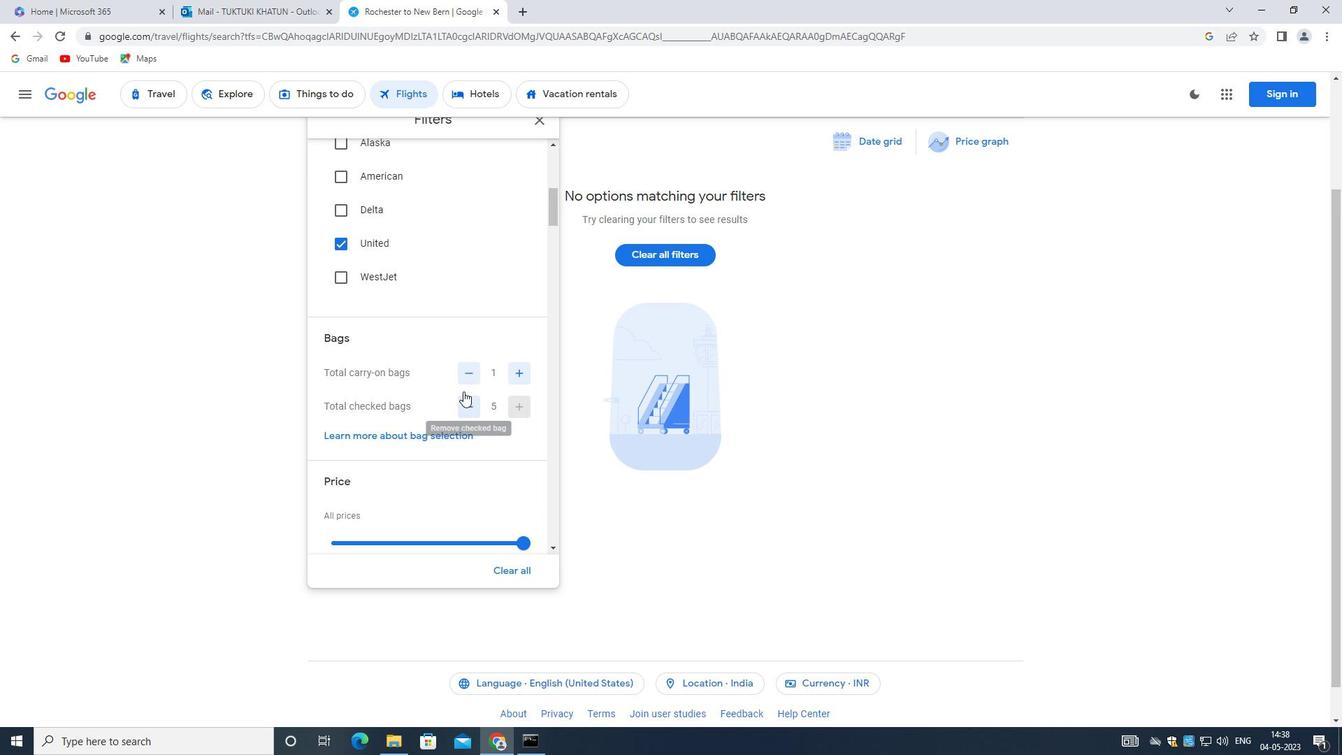 
Action: Mouse moved to (477, 418)
Screenshot: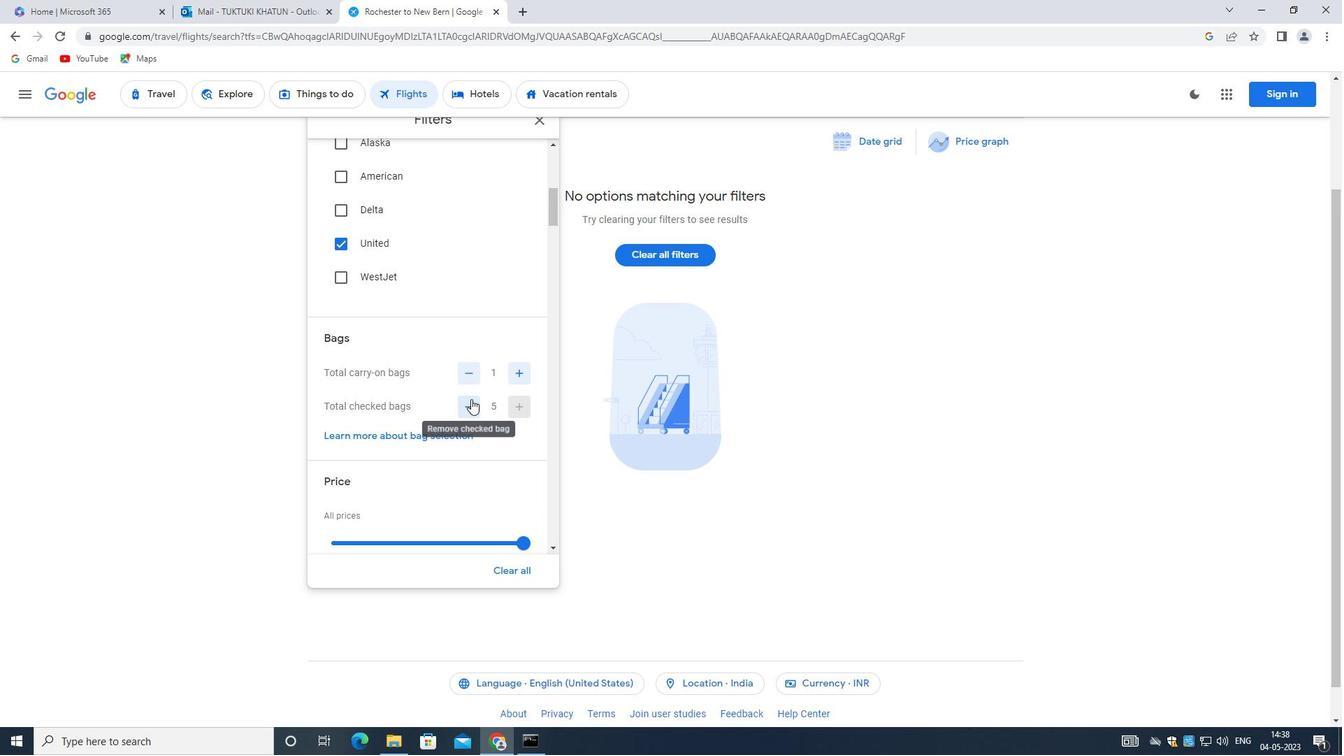 
Action: Mouse scrolled (477, 417) with delta (0, 0)
Screenshot: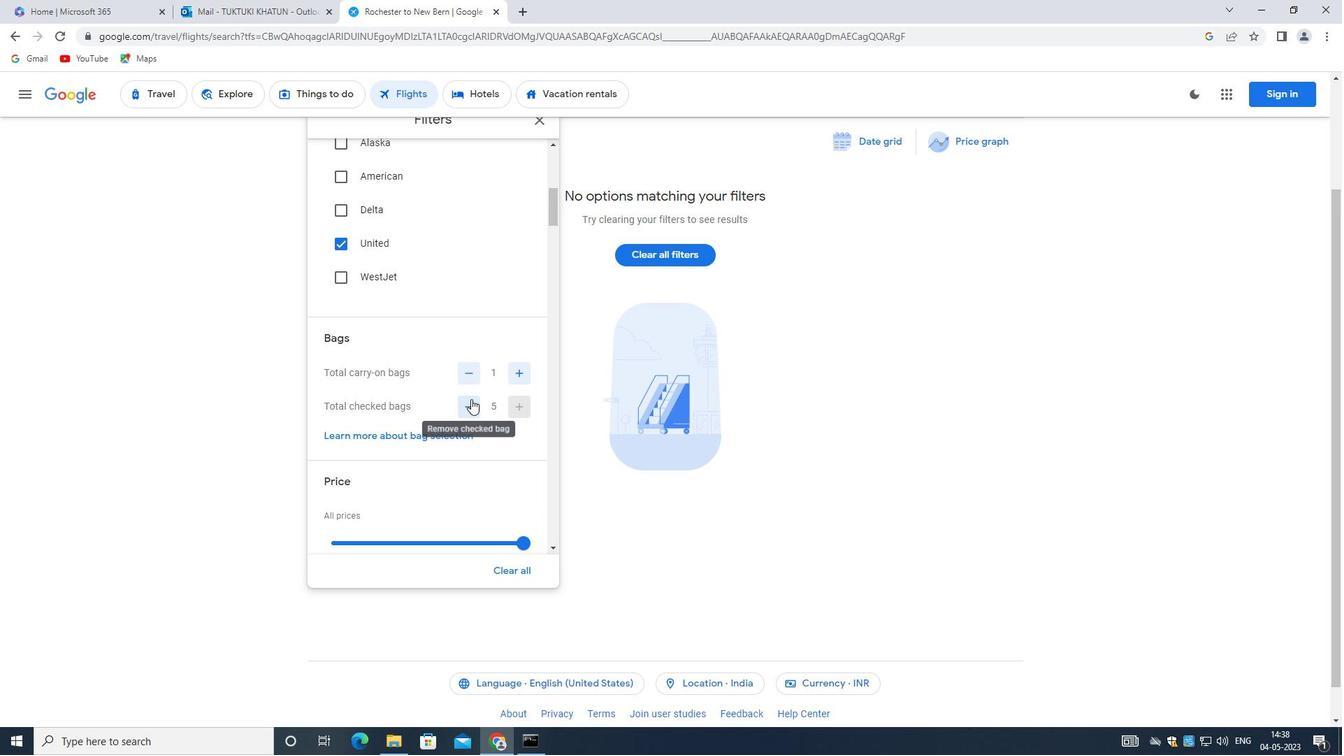
Action: Mouse moved to (477, 419)
Screenshot: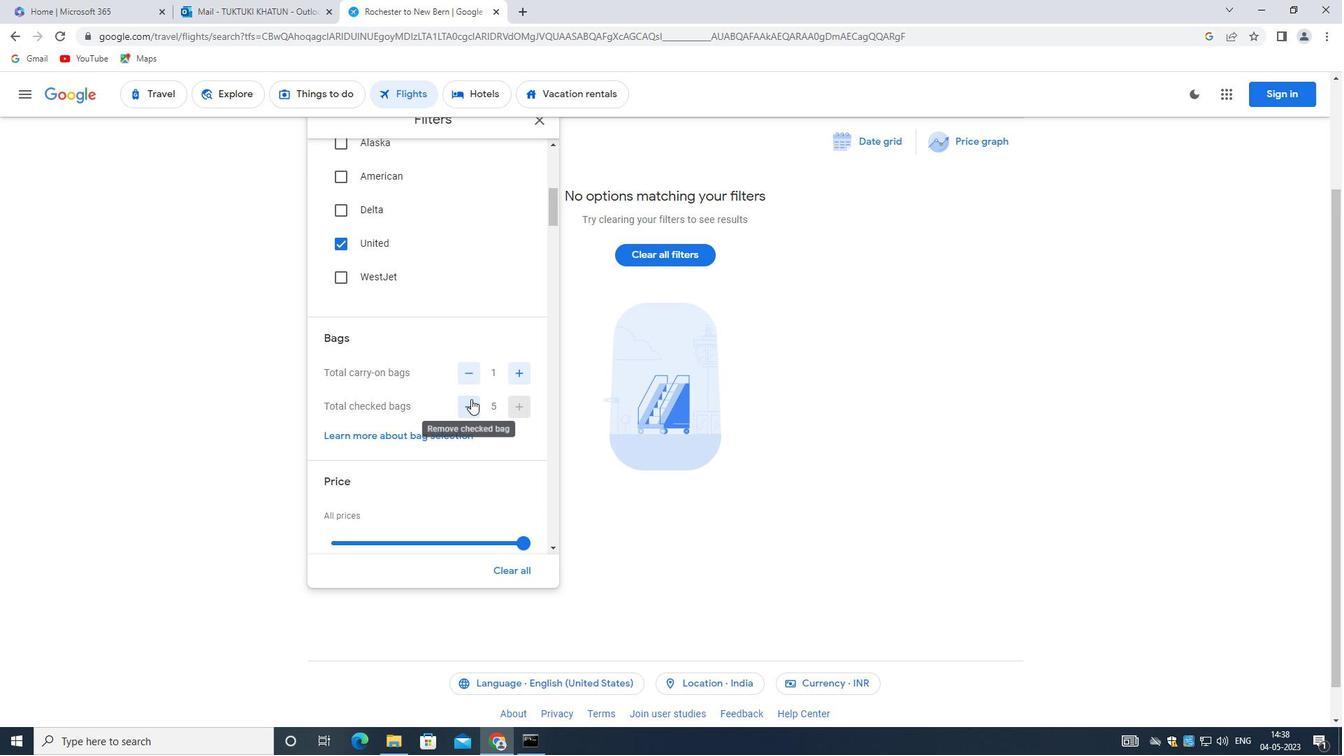 
Action: Mouse scrolled (477, 418) with delta (0, 0)
Screenshot: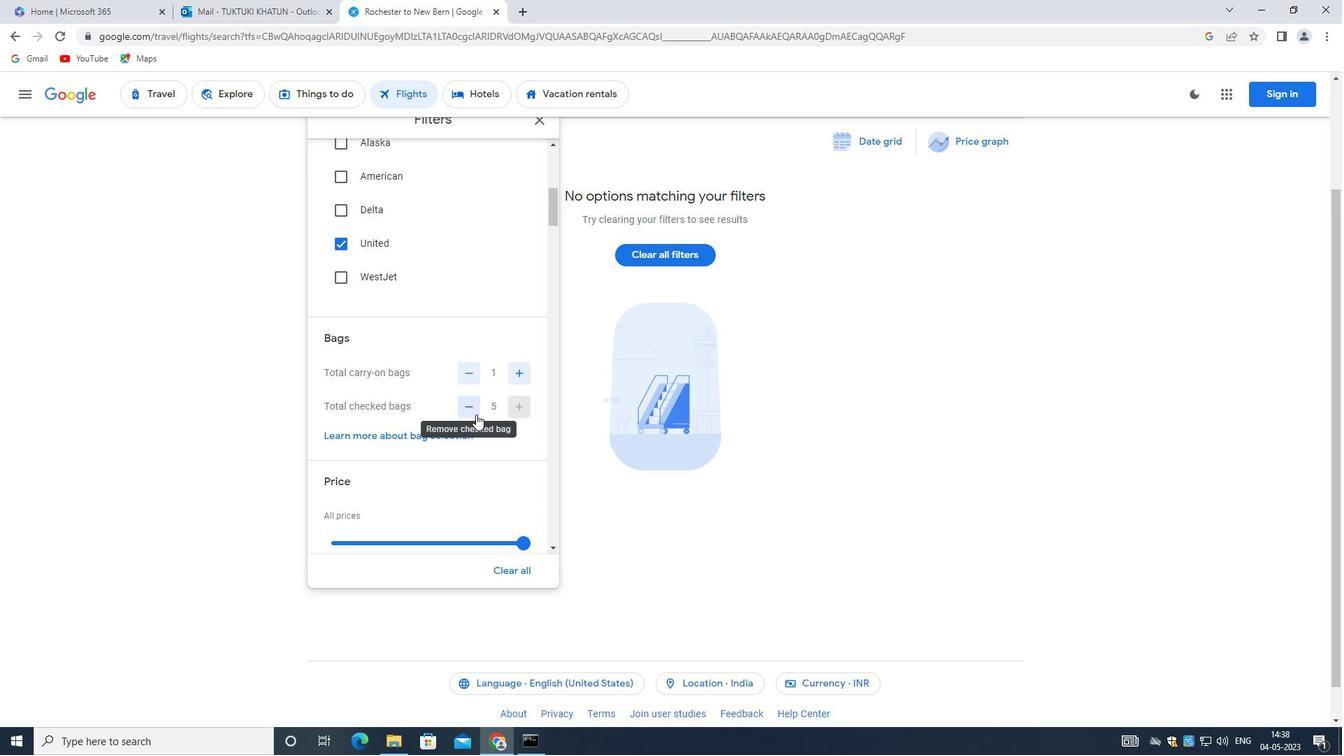 
Action: Mouse moved to (474, 428)
Screenshot: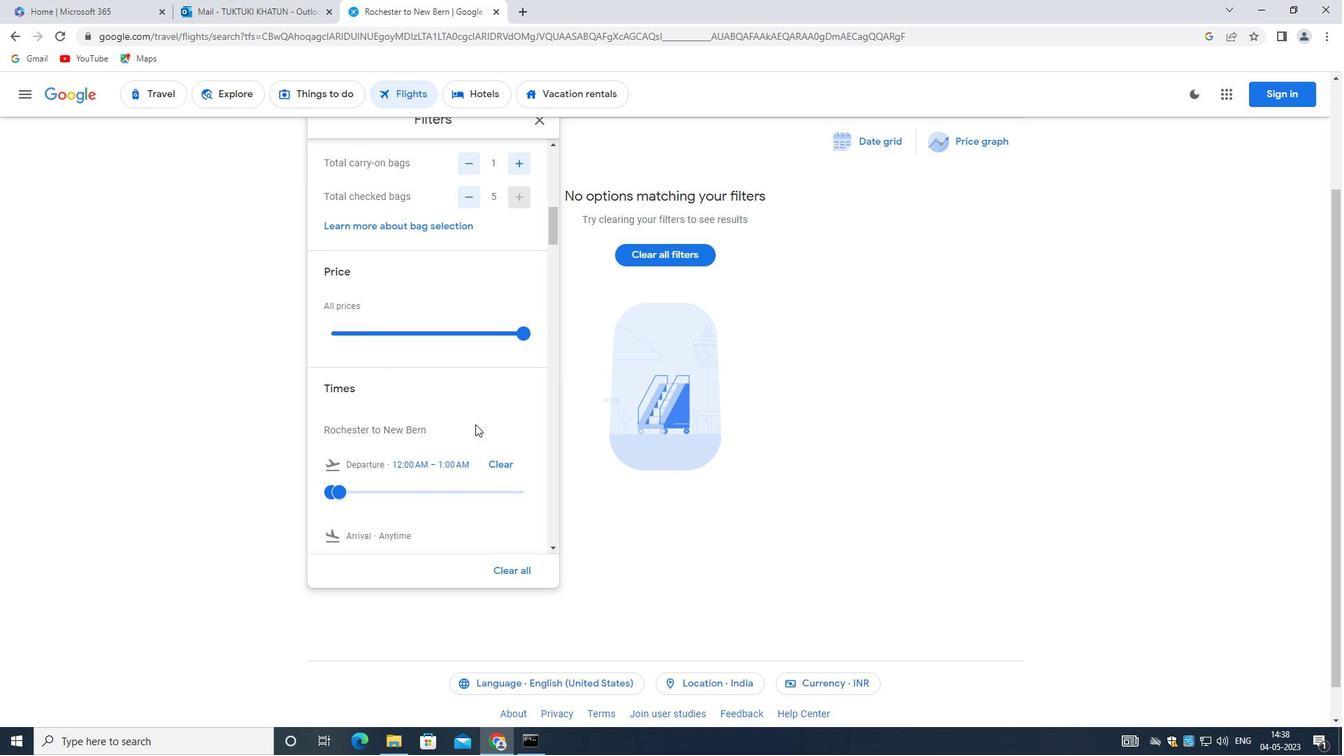 
Action: Mouse scrolled (474, 428) with delta (0, 0)
Screenshot: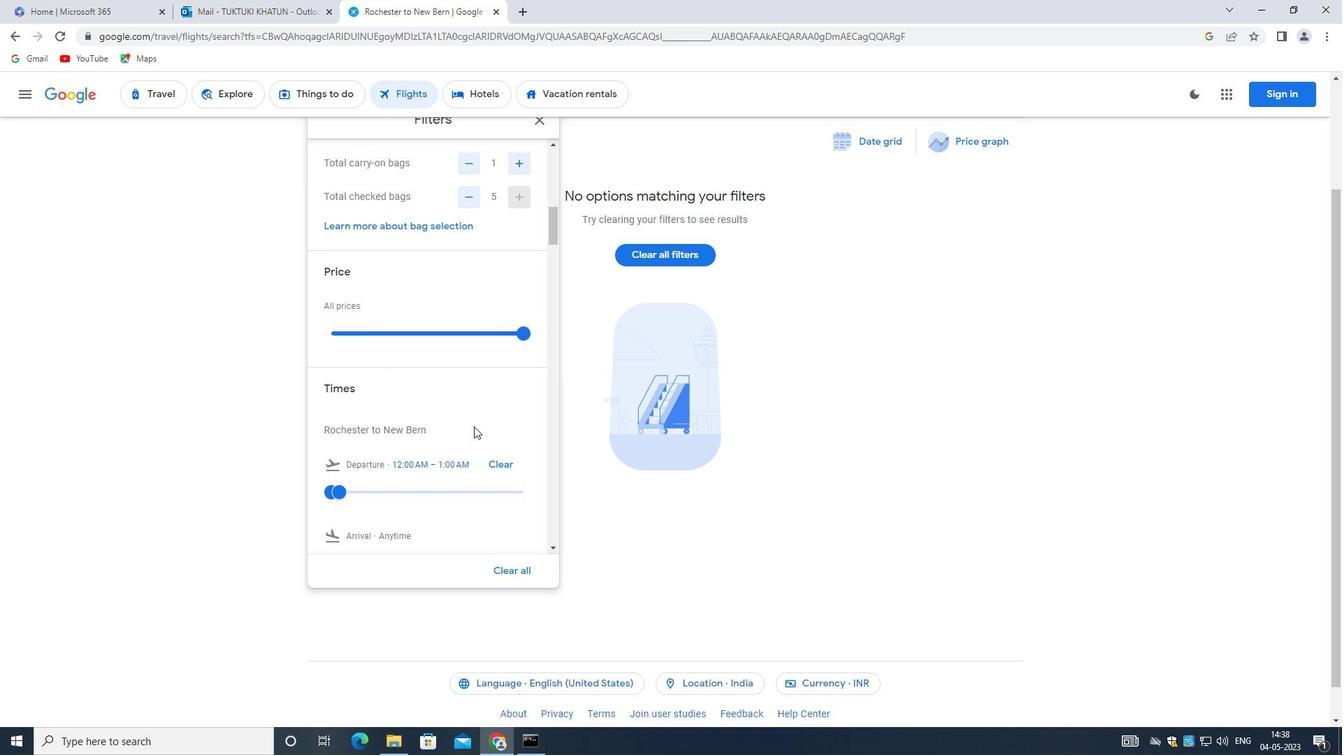 
Action: Mouse moved to (527, 259)
Screenshot: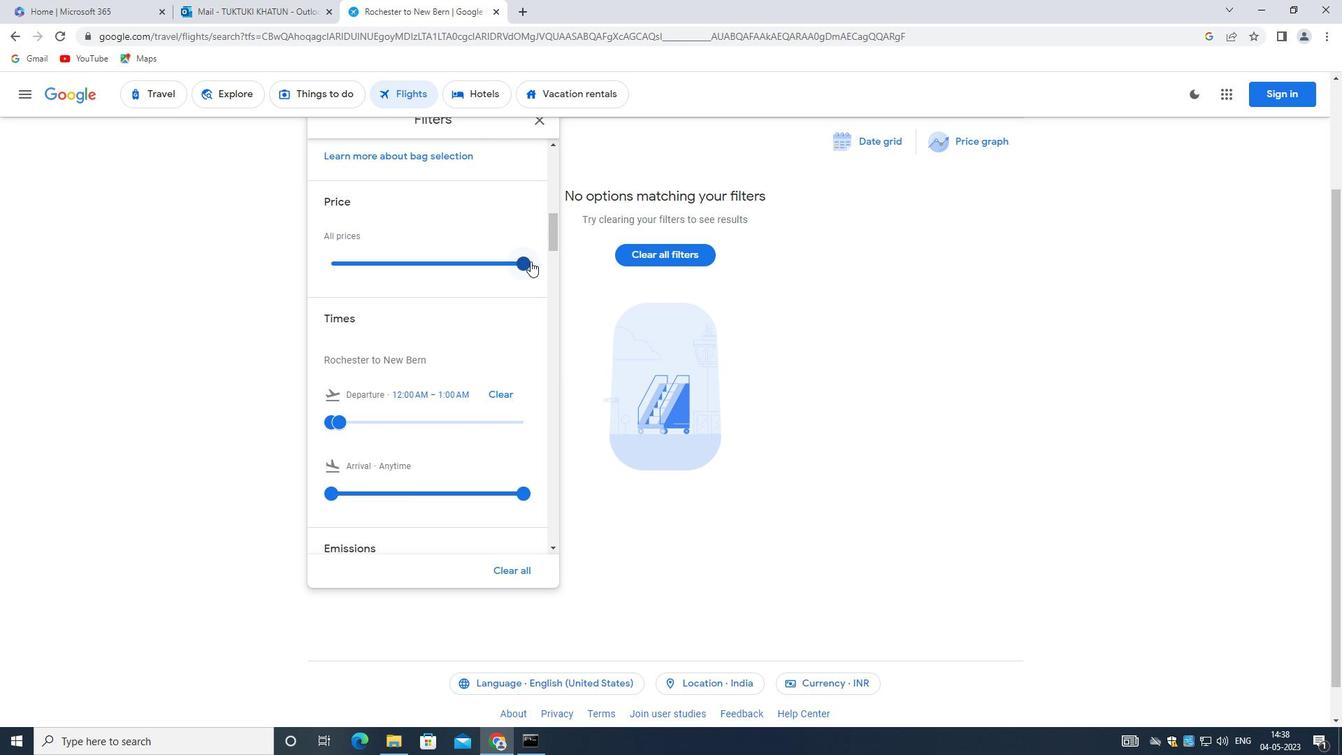 
Action: Mouse pressed left at (527, 259)
Screenshot: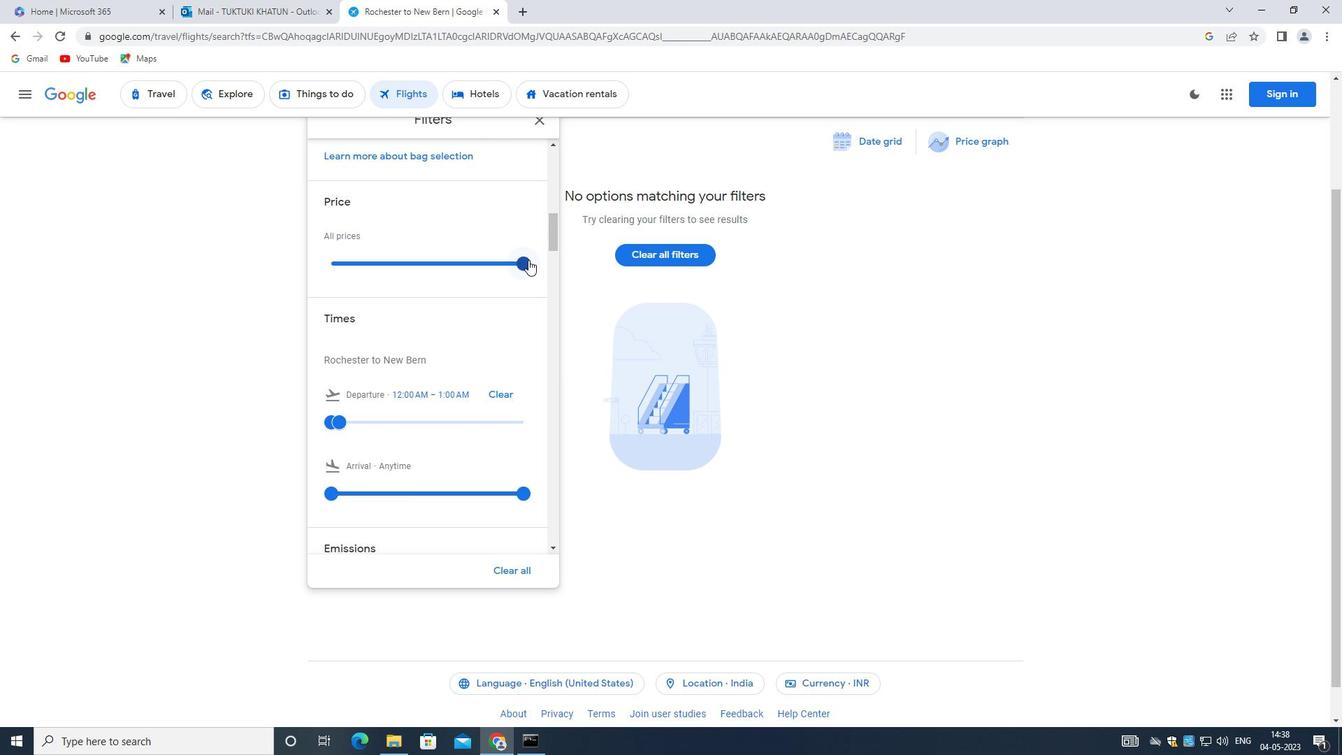 
Action: Mouse moved to (430, 424)
Screenshot: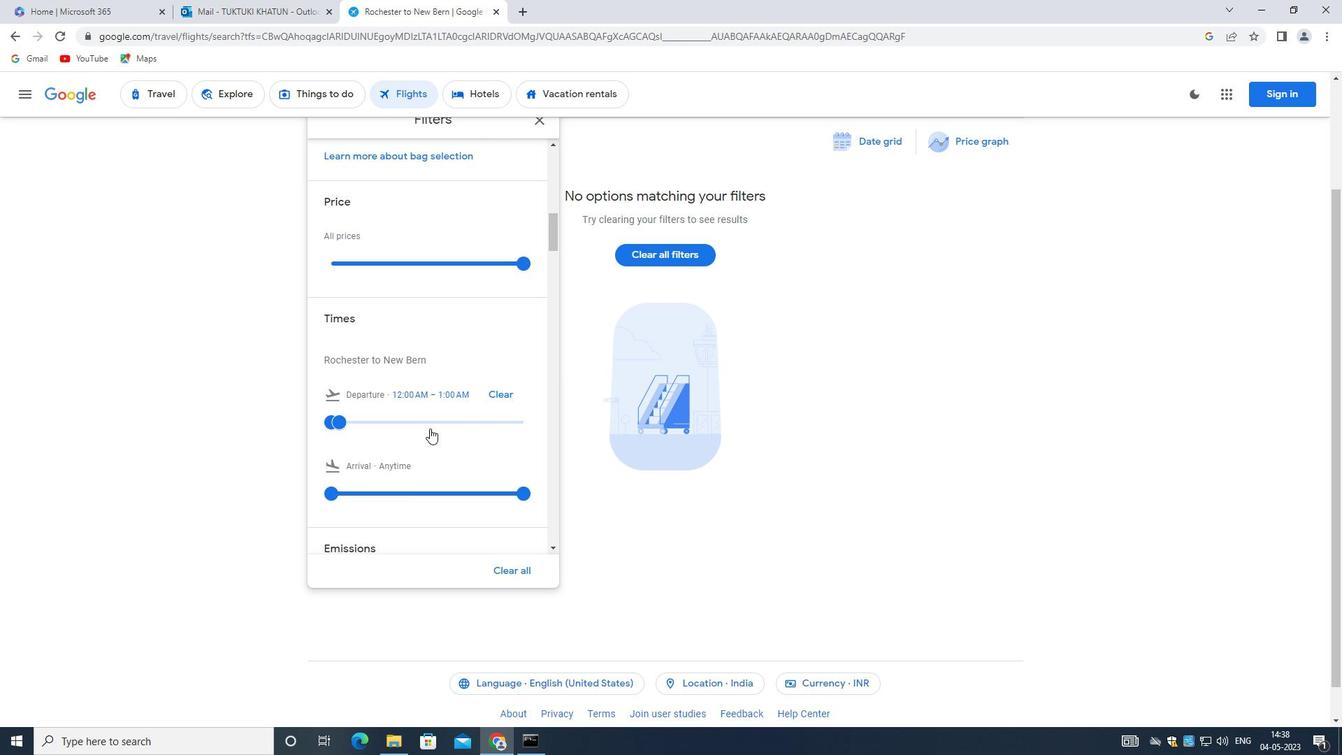 
Action: Mouse pressed left at (430, 424)
Screenshot: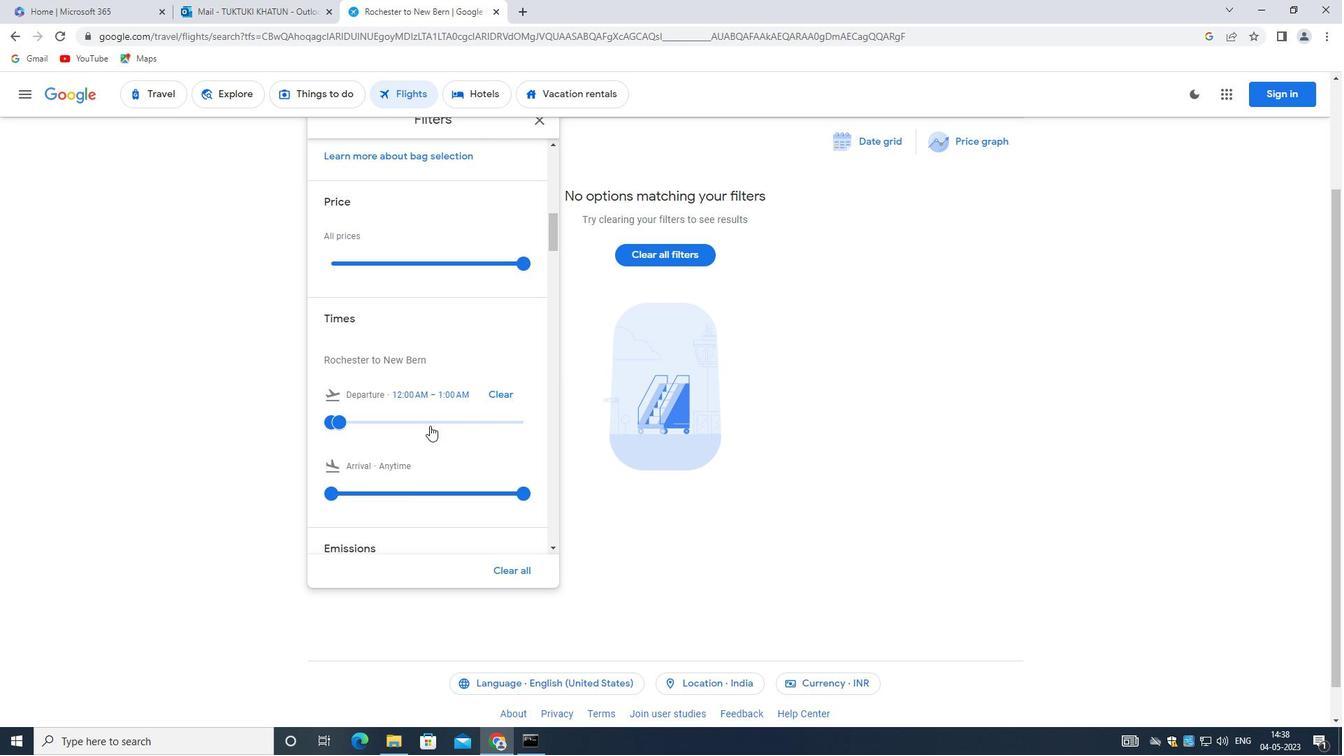 
Action: Mouse moved to (430, 421)
Screenshot: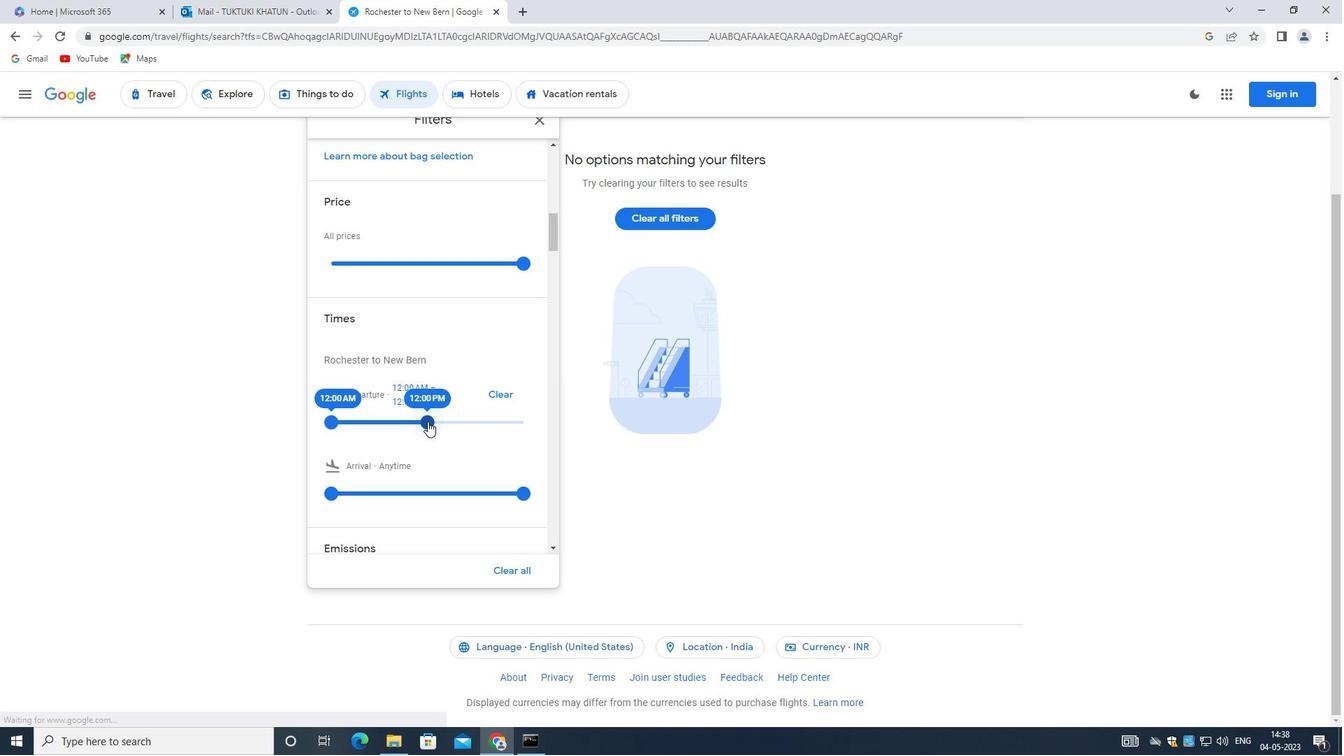 
Action: Mouse pressed left at (430, 421)
Screenshot: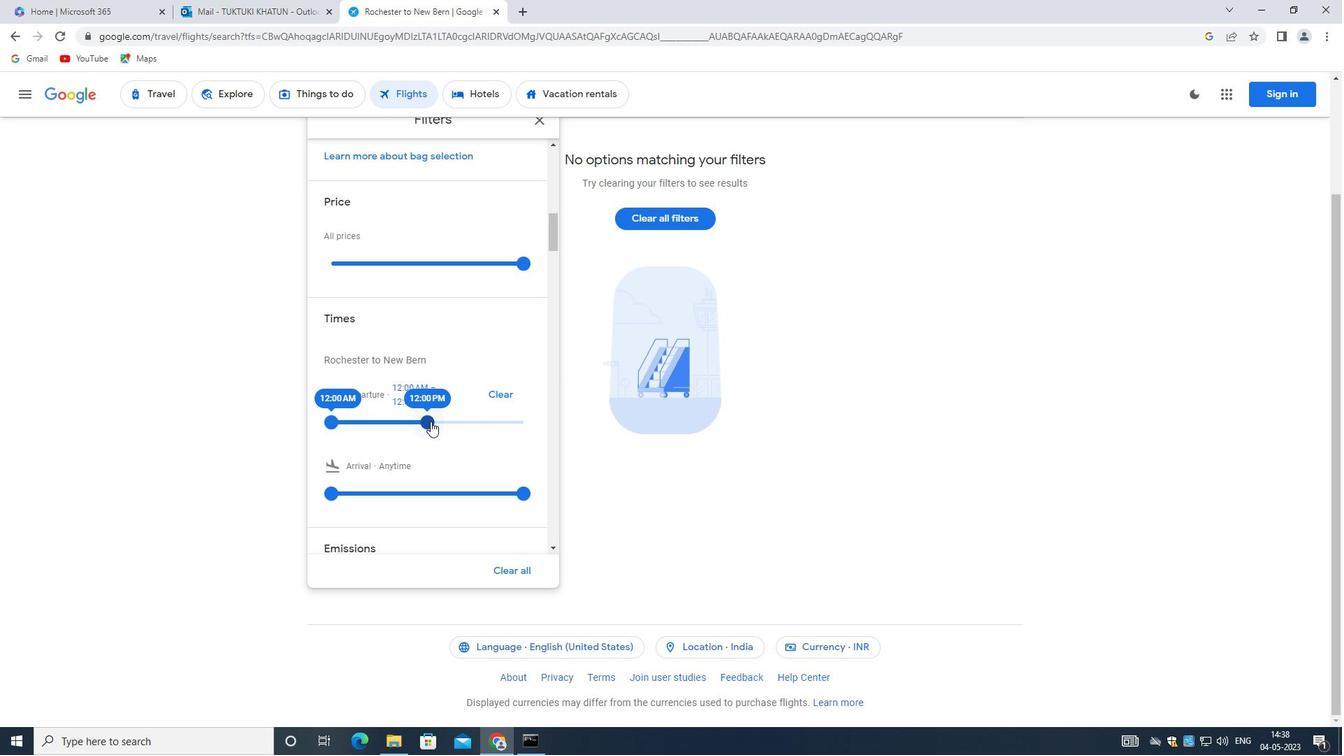 
Action: Mouse moved to (331, 421)
Screenshot: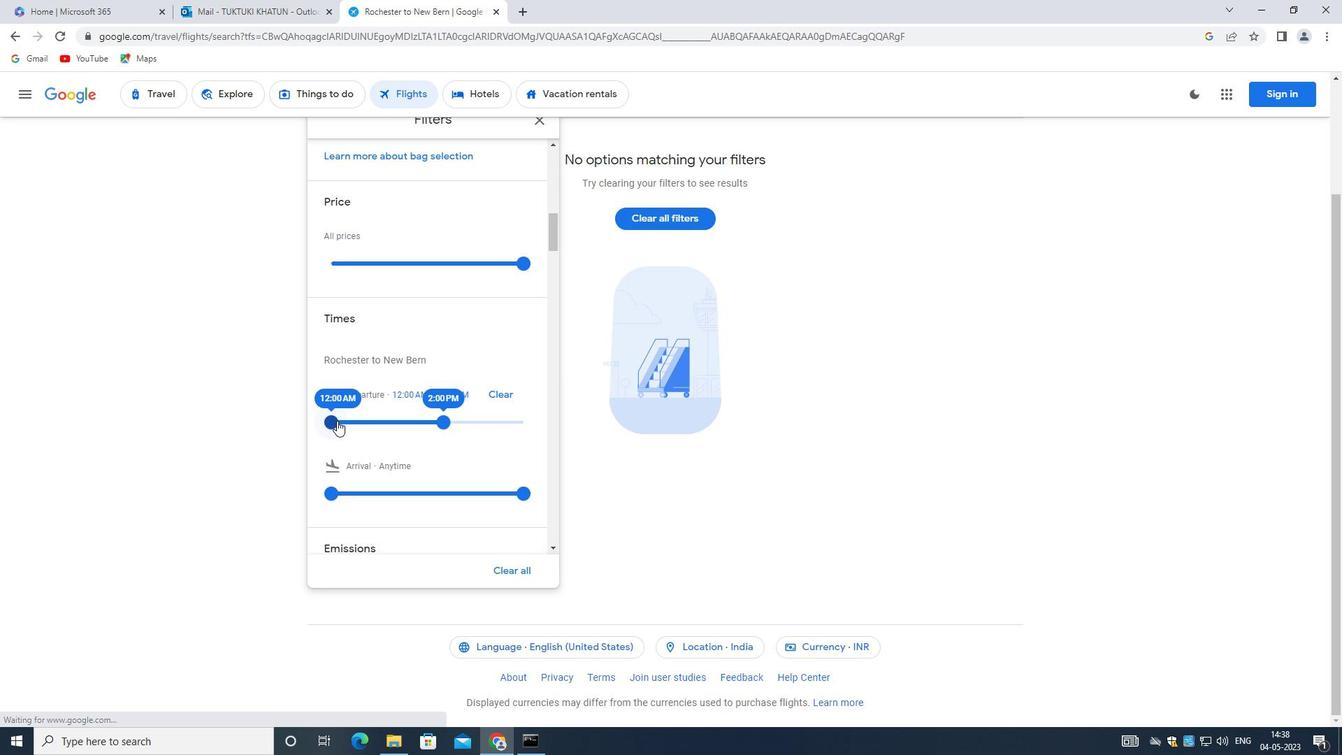 
Action: Mouse pressed left at (331, 421)
Screenshot: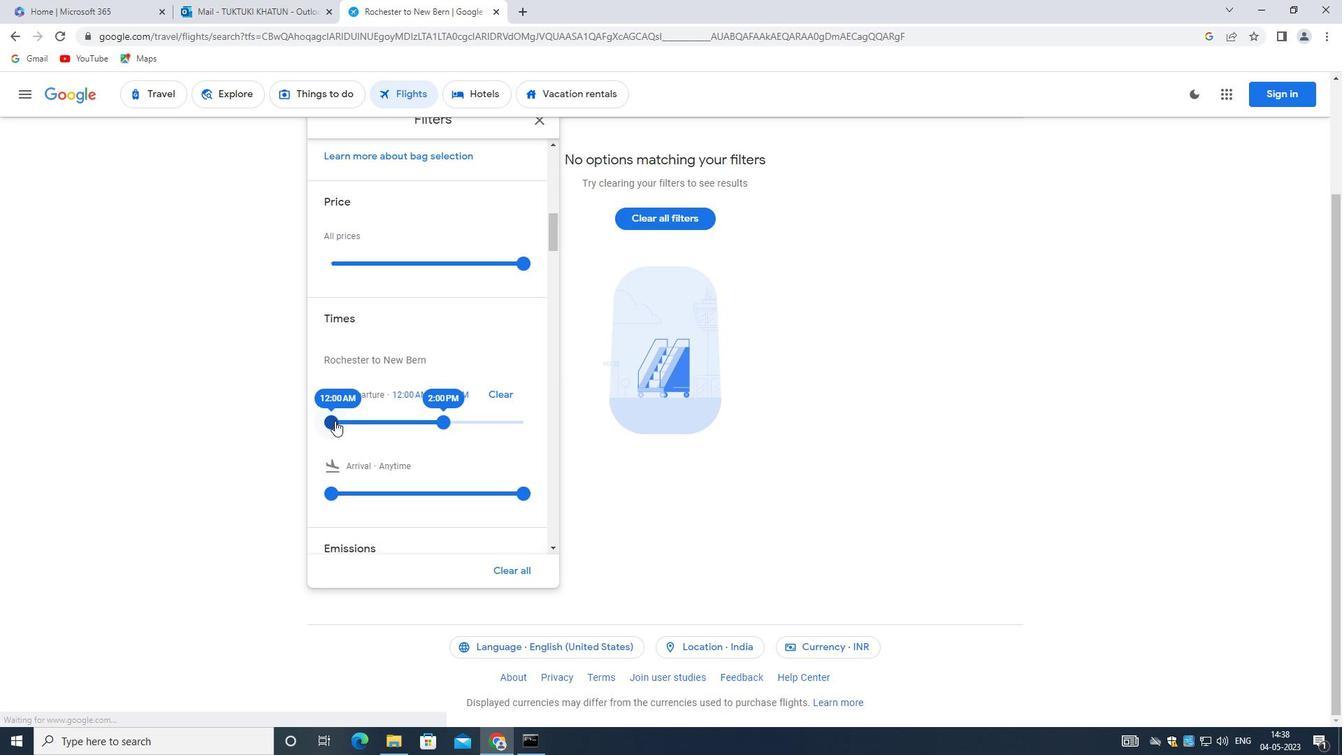 
Action: Mouse moved to (446, 418)
Screenshot: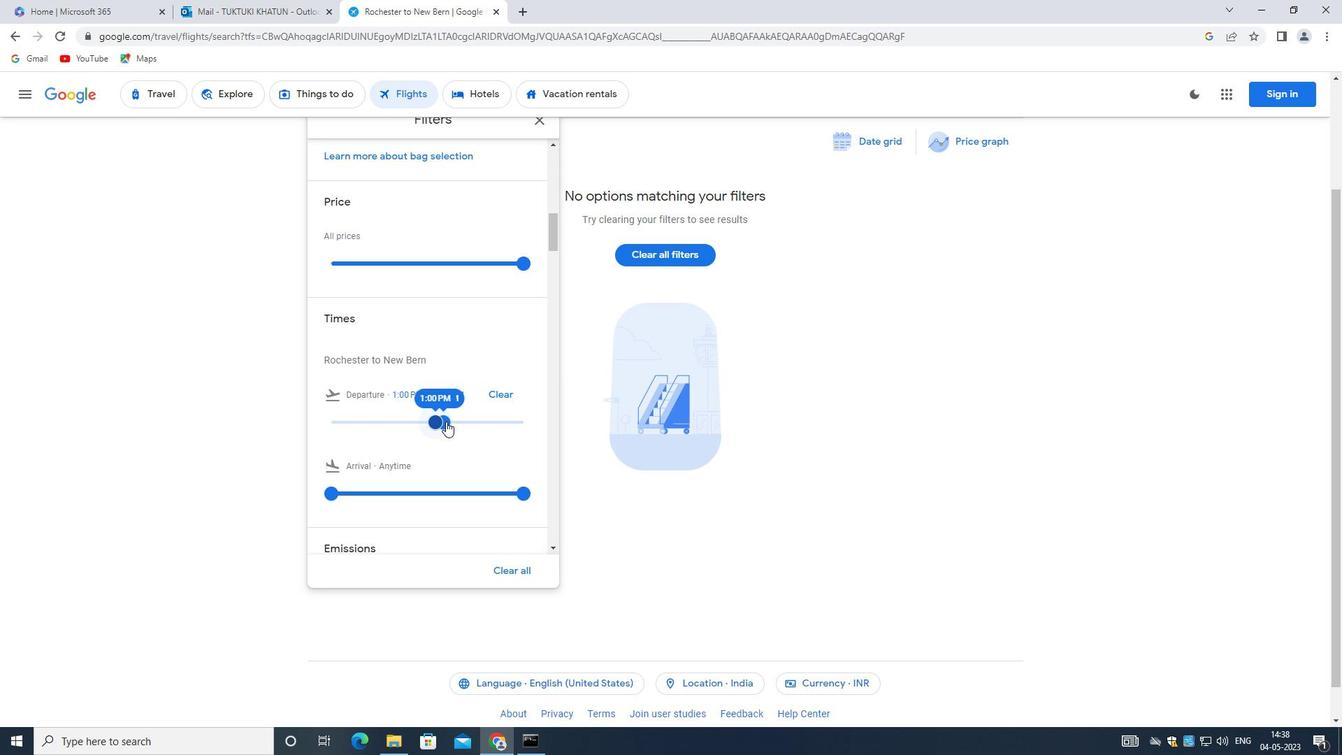 
Action: Mouse pressed left at (446, 418)
Screenshot: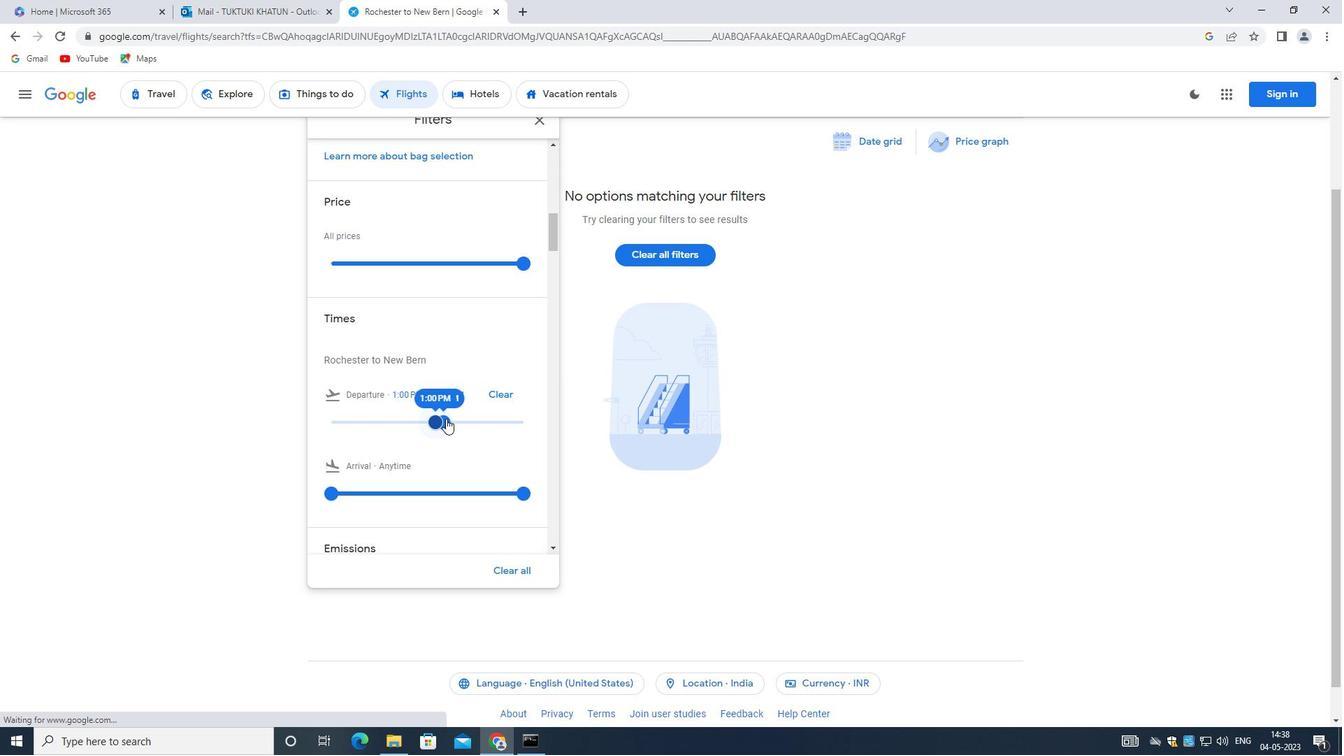 
Action: Mouse moved to (330, 393)
Screenshot: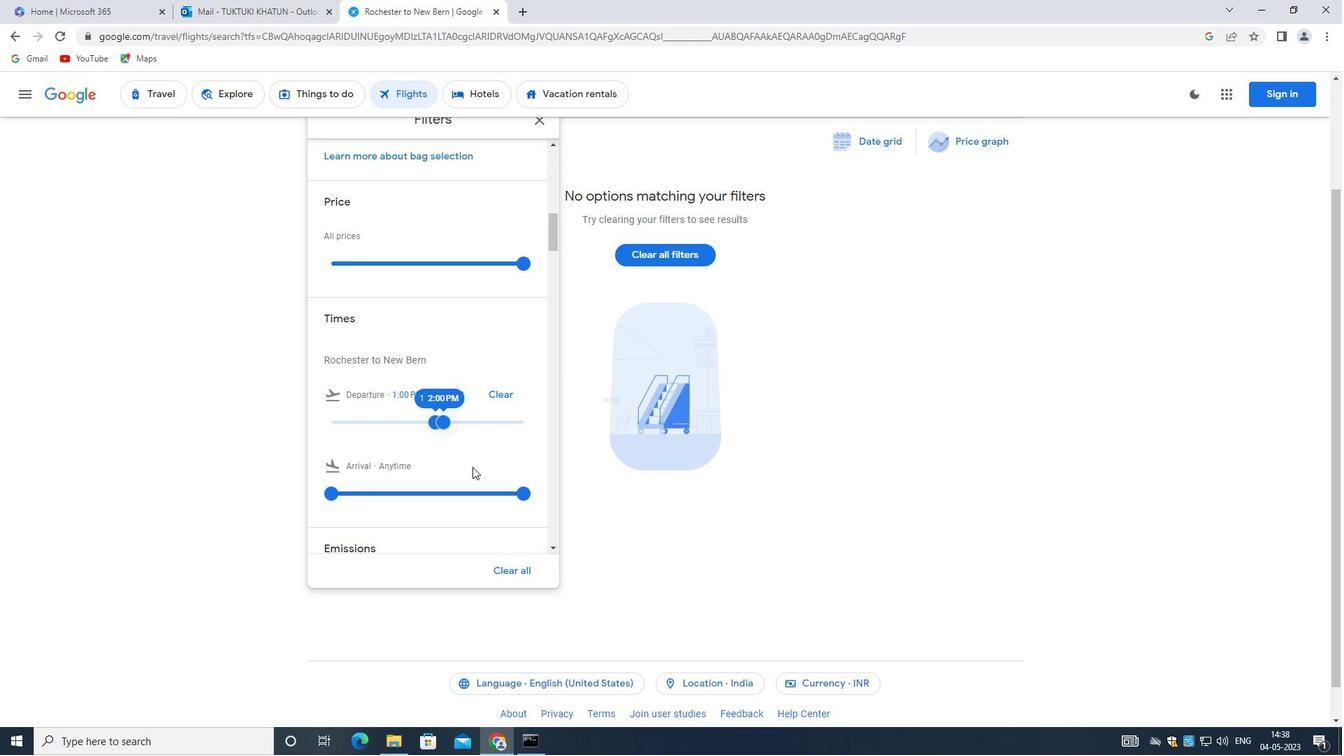 
Action: Mouse scrolled (330, 392) with delta (0, 0)
Screenshot: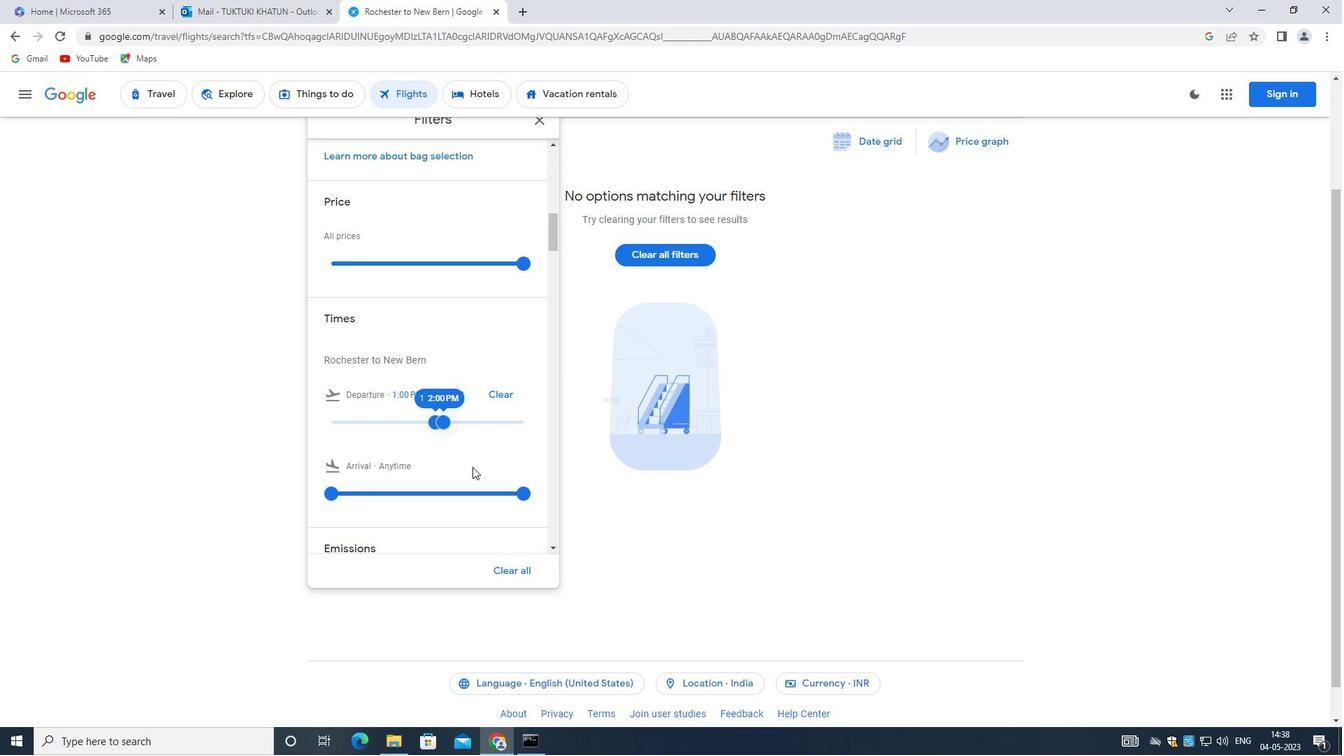 
Action: Mouse moved to (332, 392)
Screenshot: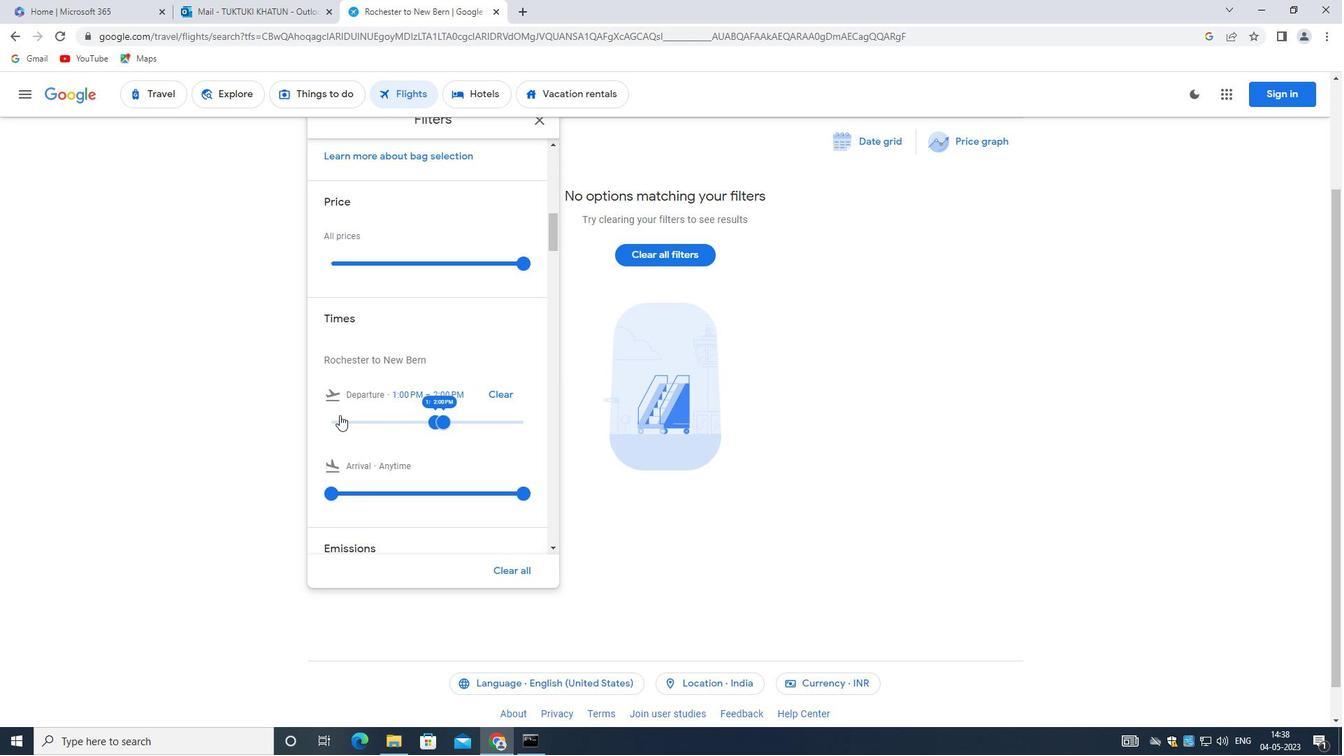
Action: Mouse scrolled (332, 391) with delta (0, 0)
Screenshot: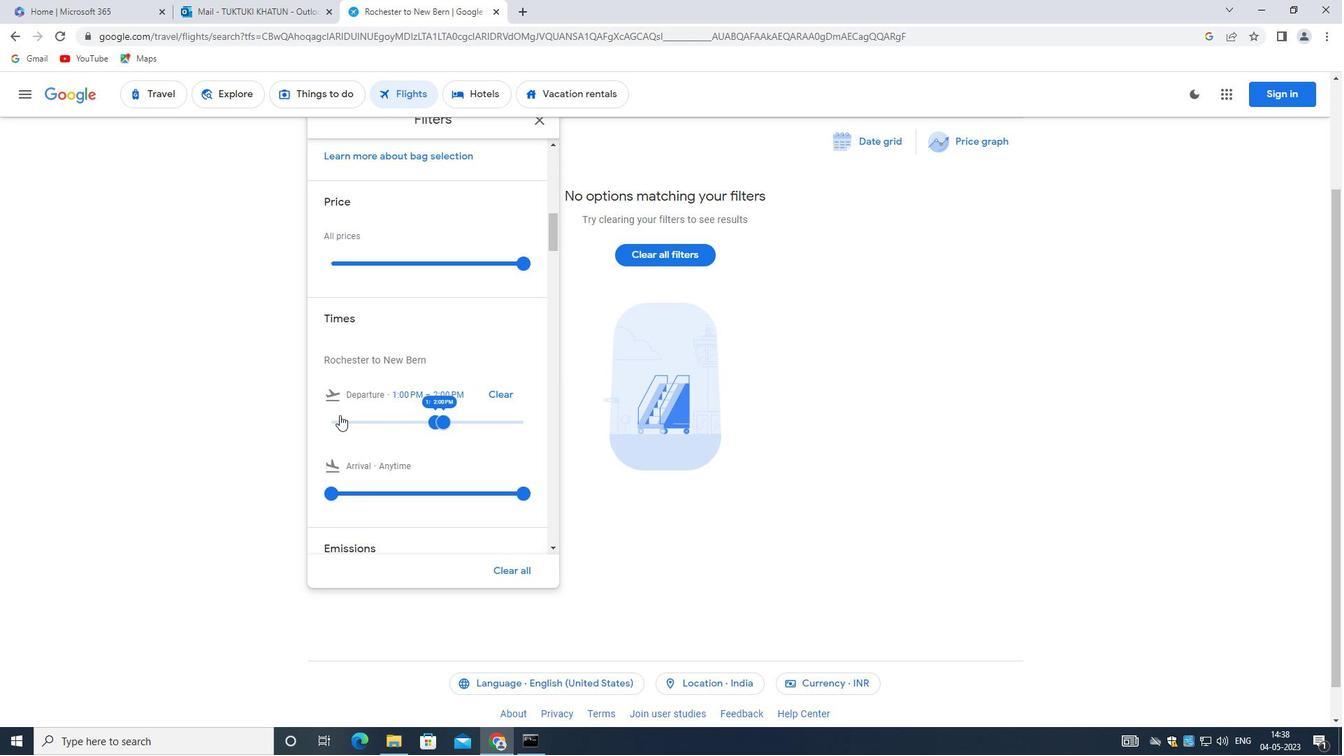 
Action: Mouse moved to (333, 392)
Screenshot: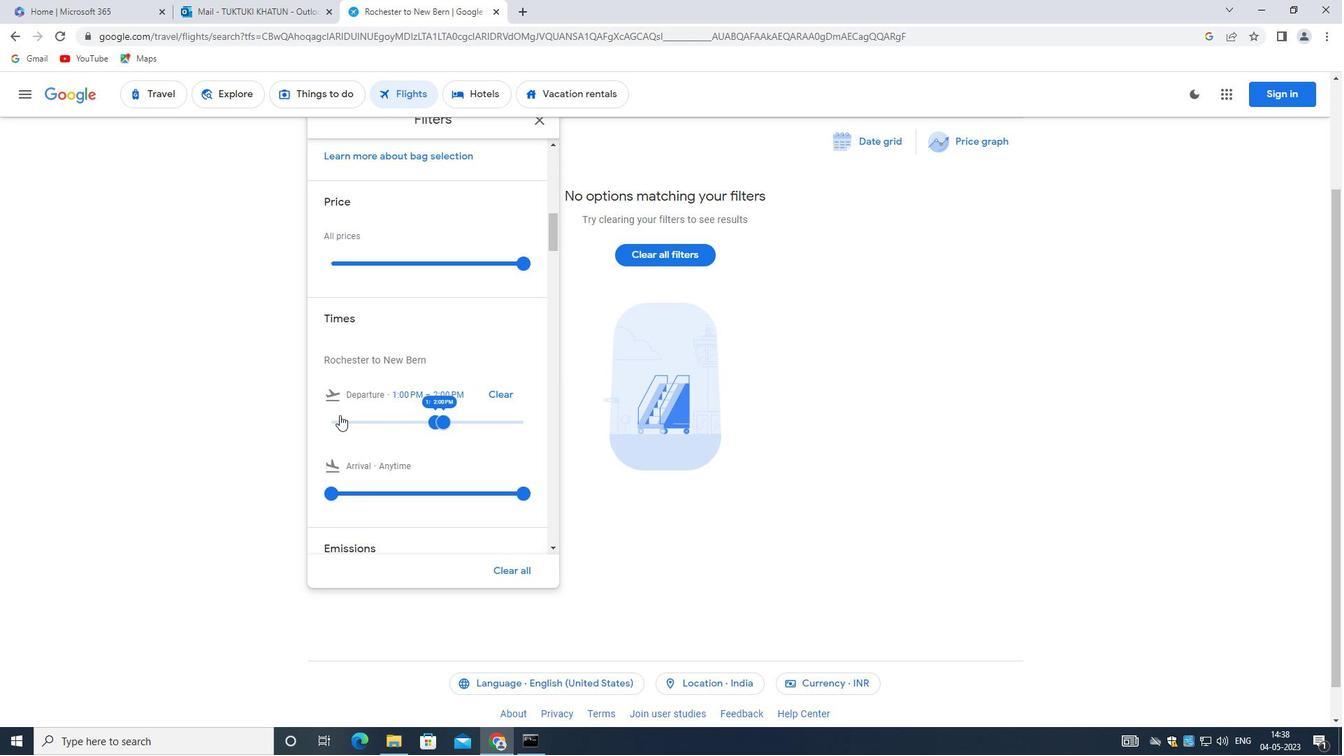 
Action: Mouse scrolled (333, 391) with delta (0, 0)
Screenshot: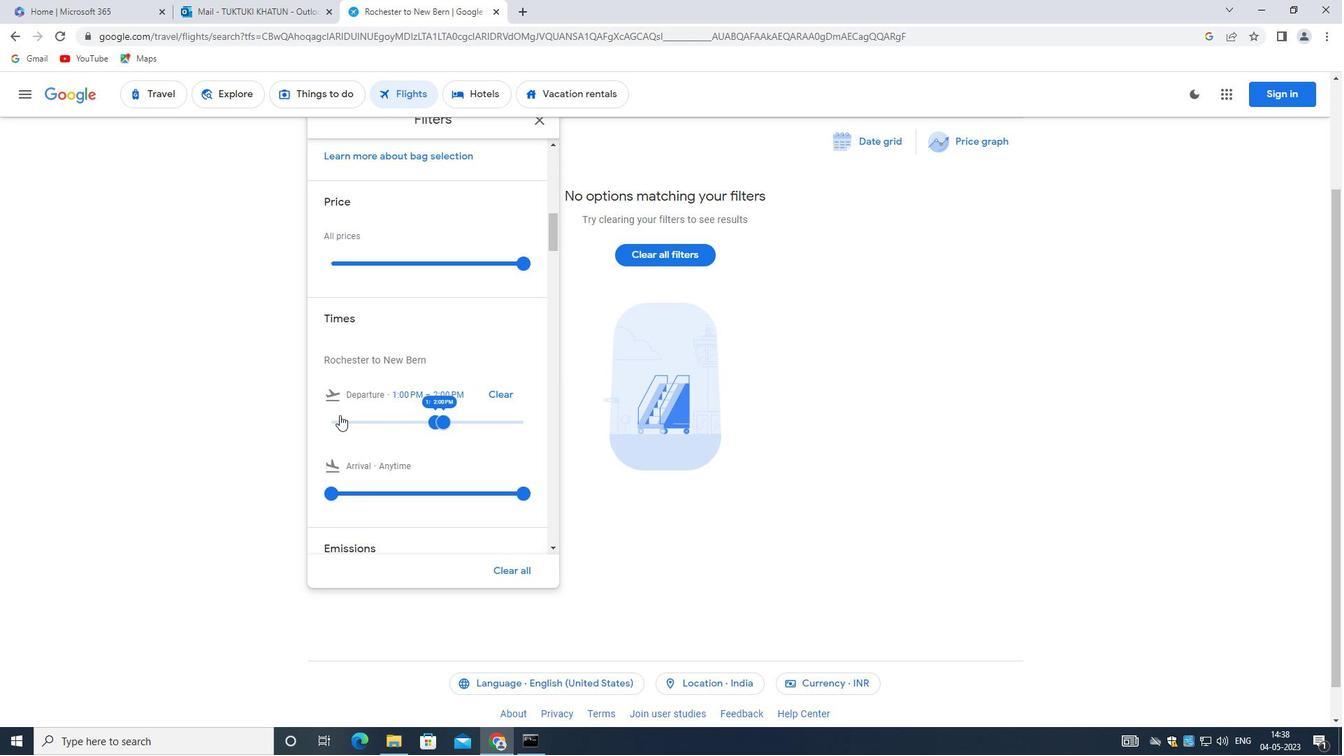 
Action: Mouse moved to (334, 392)
Screenshot: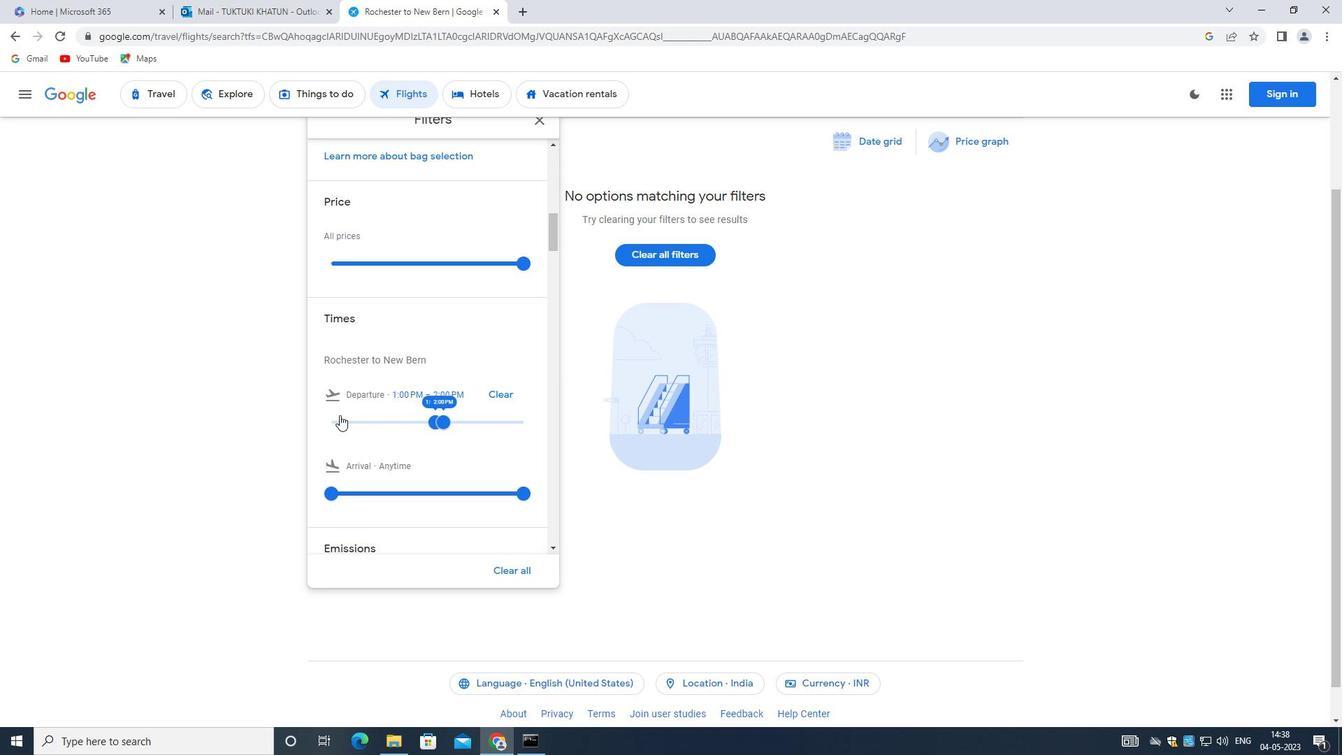 
Action: Mouse scrolled (334, 391) with delta (0, 0)
Screenshot: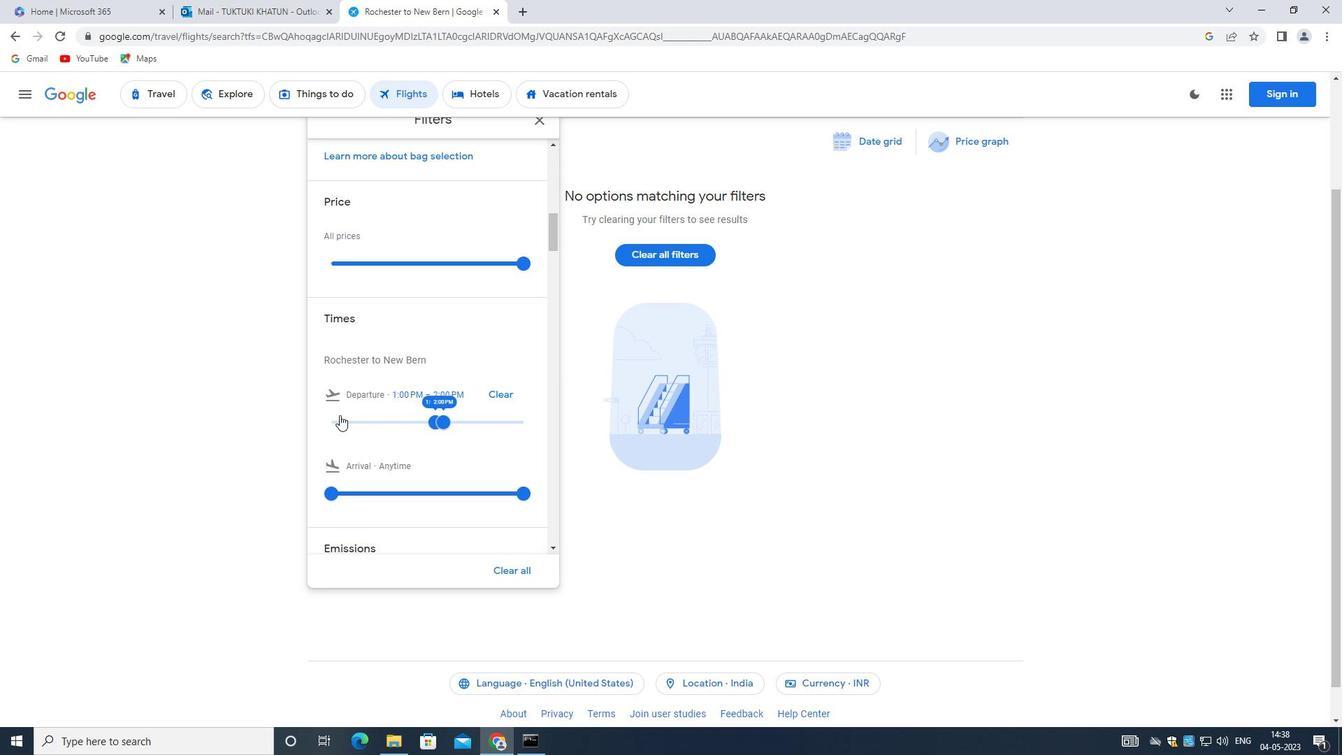 
Action: Mouse moved to (336, 391)
Screenshot: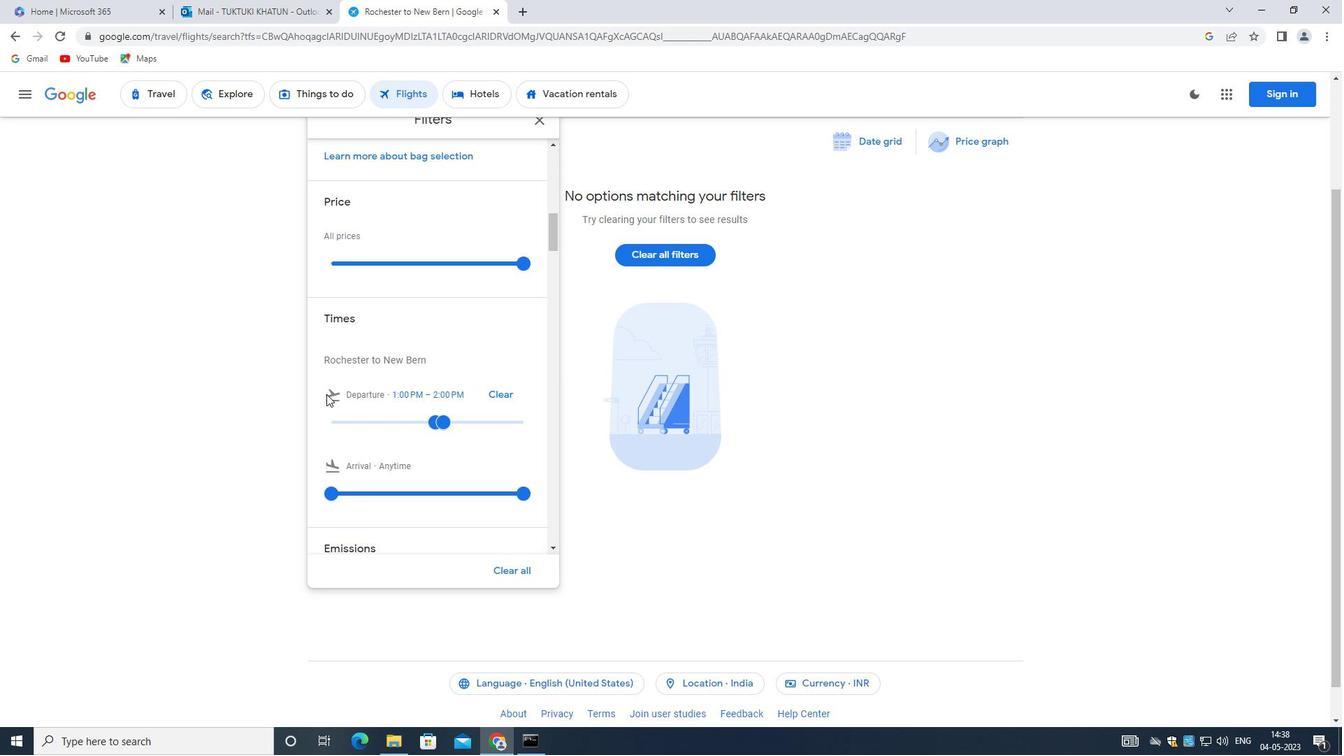 
Action: Mouse scrolled (336, 391) with delta (0, 0)
Screenshot: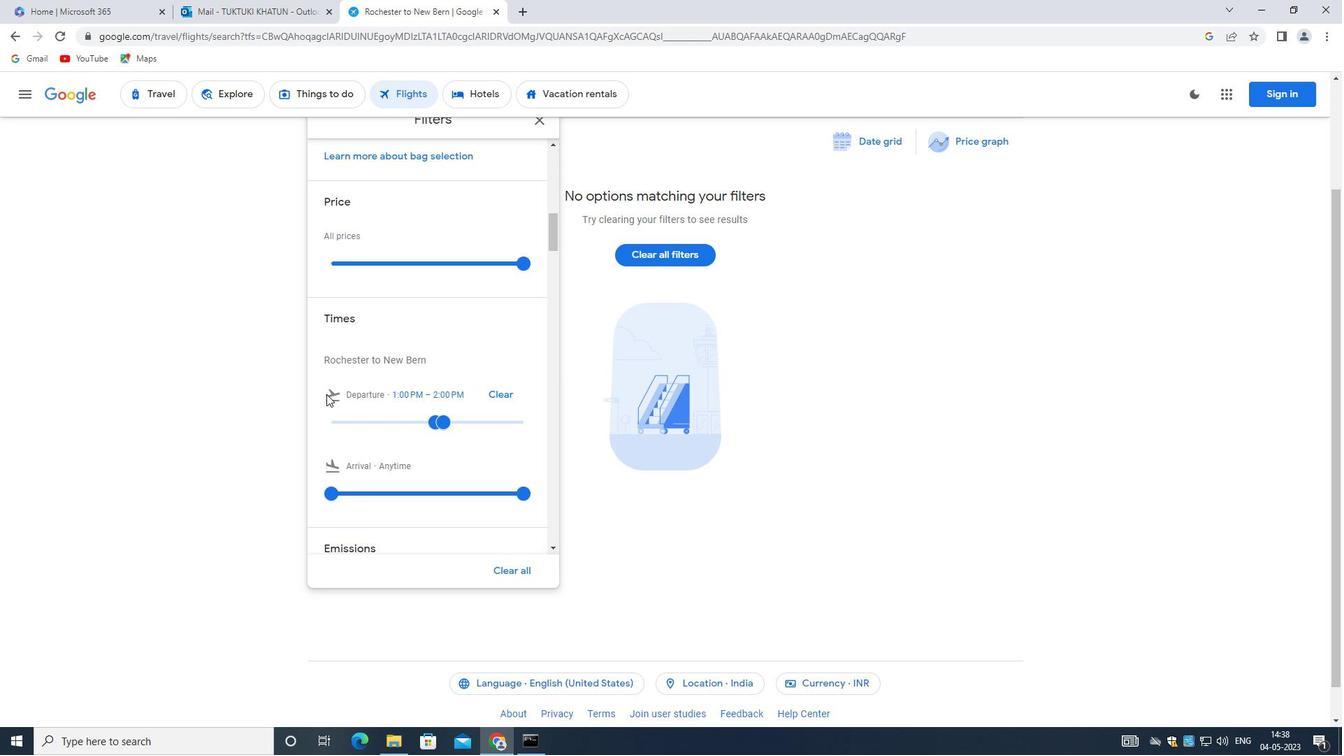 
Action: Mouse moved to (350, 388)
Screenshot: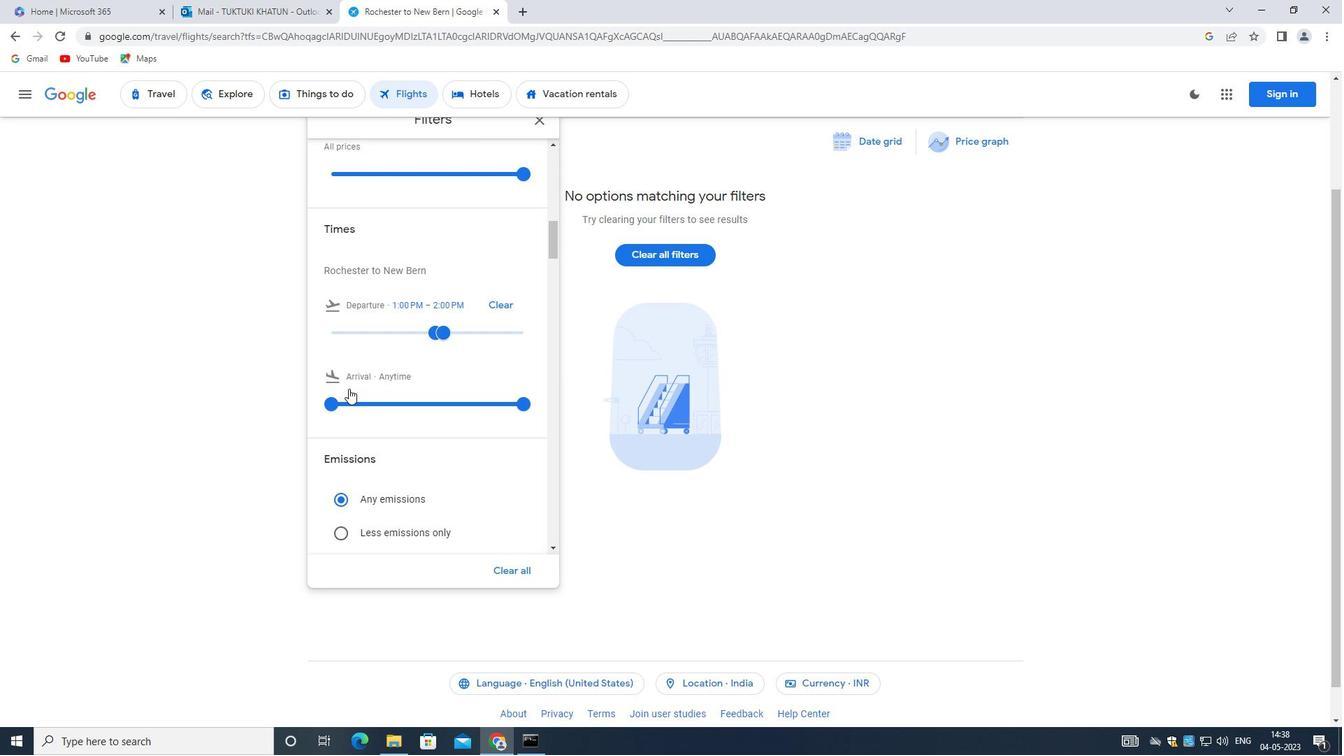 
Action: Mouse scrolled (350, 388) with delta (0, 0)
Screenshot: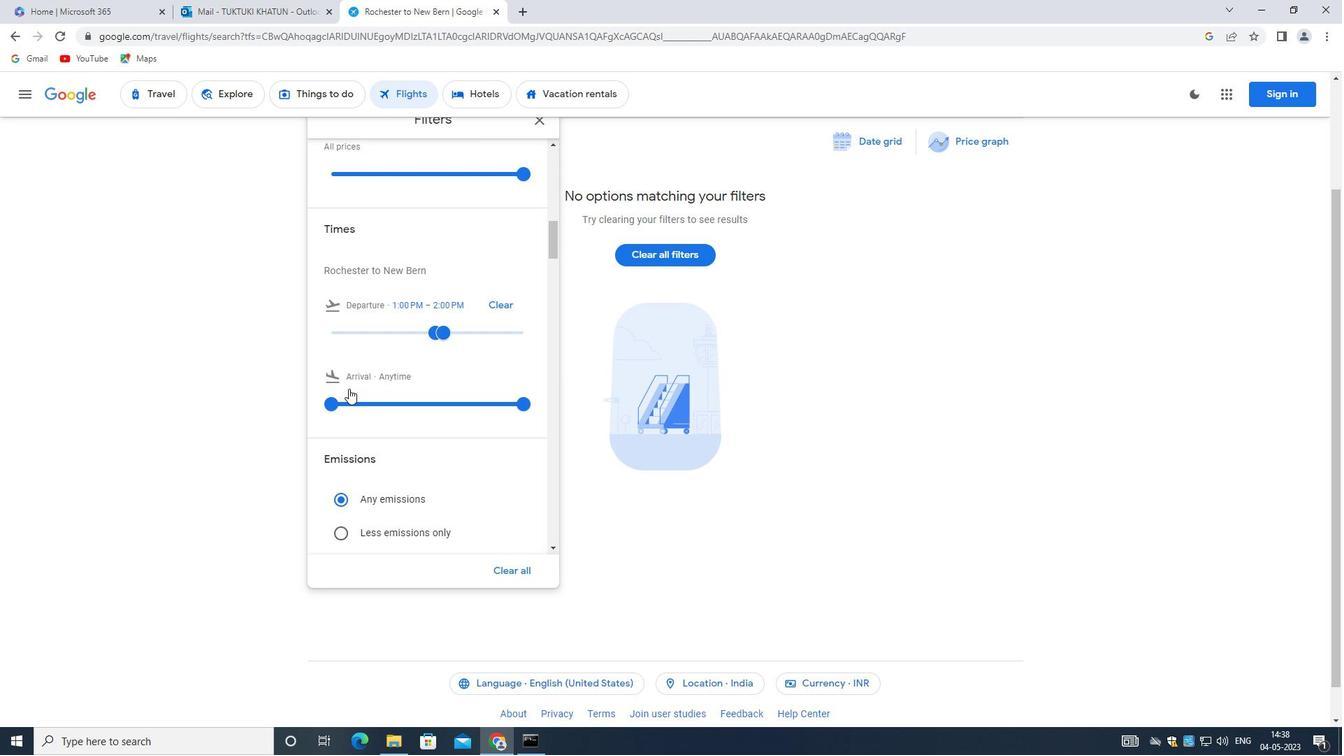 
Action: Mouse scrolled (350, 388) with delta (0, 0)
Screenshot: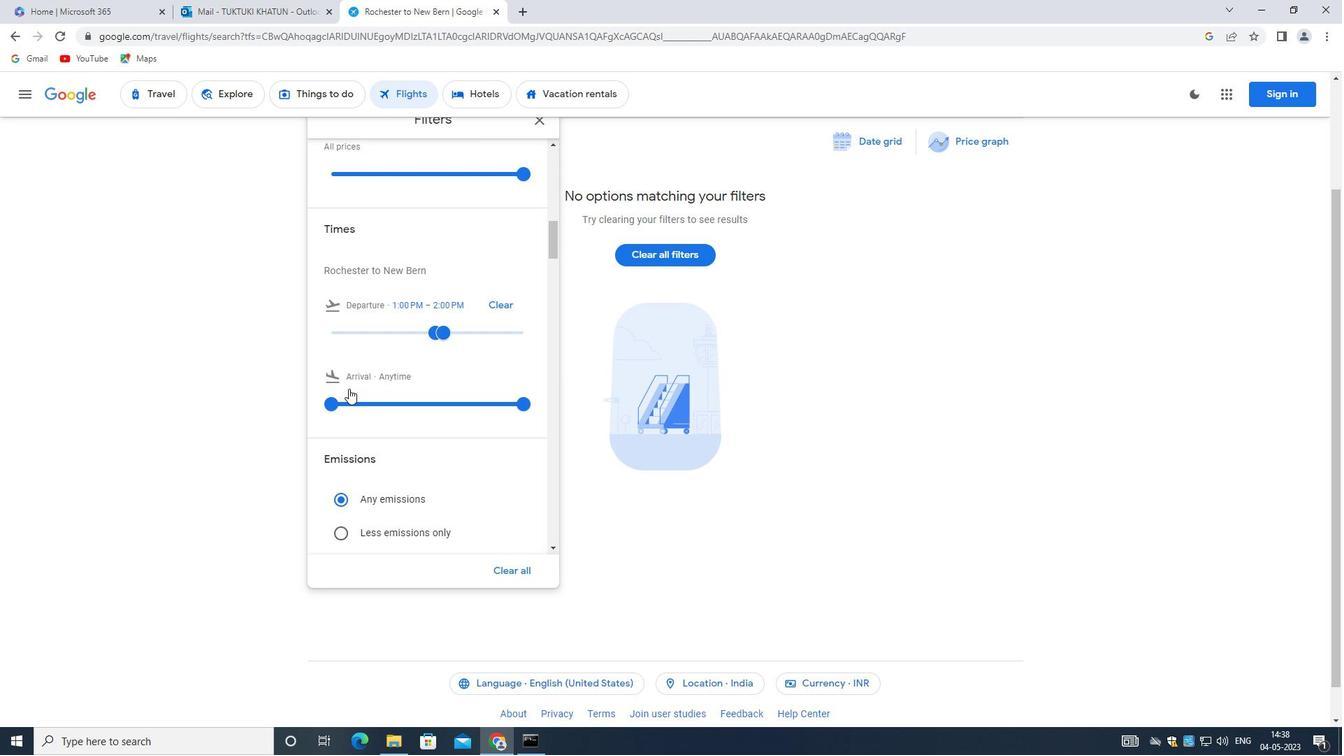 
Action: Mouse scrolled (350, 388) with delta (0, 0)
Screenshot: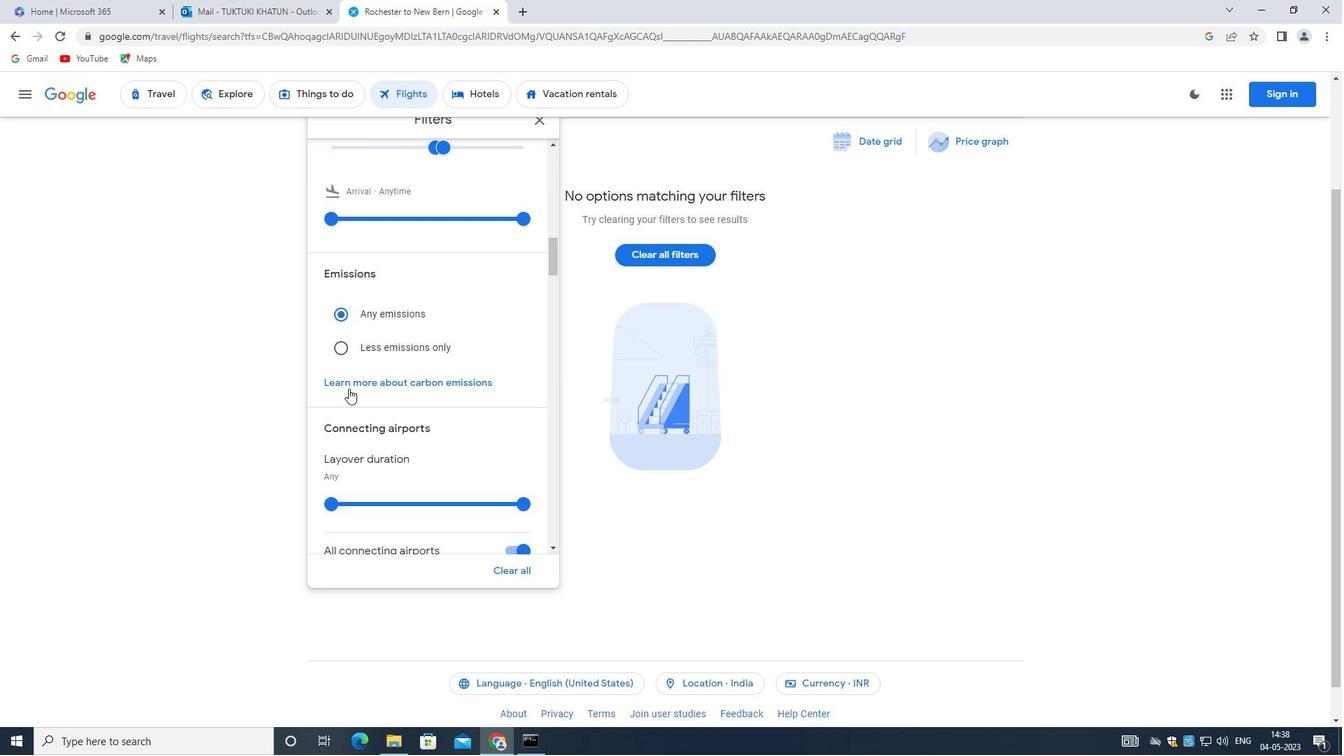 
Action: Mouse moved to (351, 391)
Screenshot: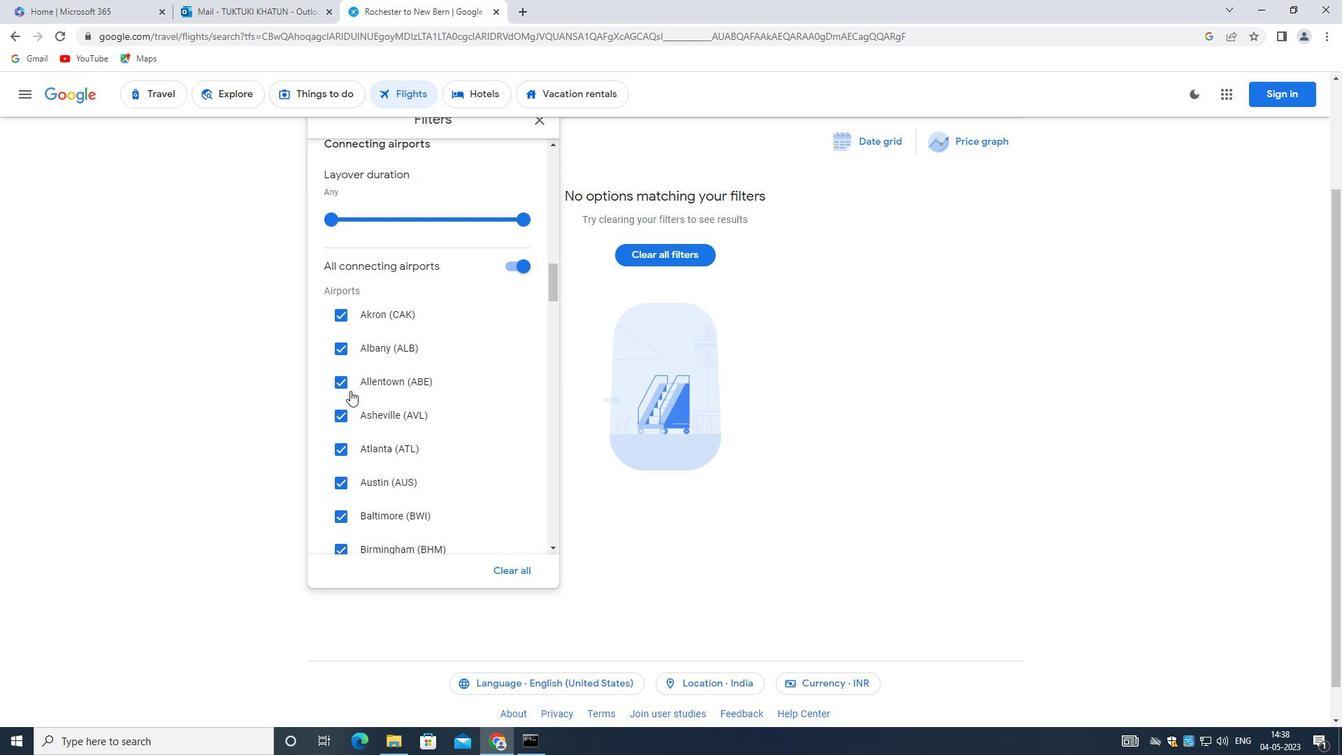 
Action: Mouse scrolled (351, 391) with delta (0, 0)
Screenshot: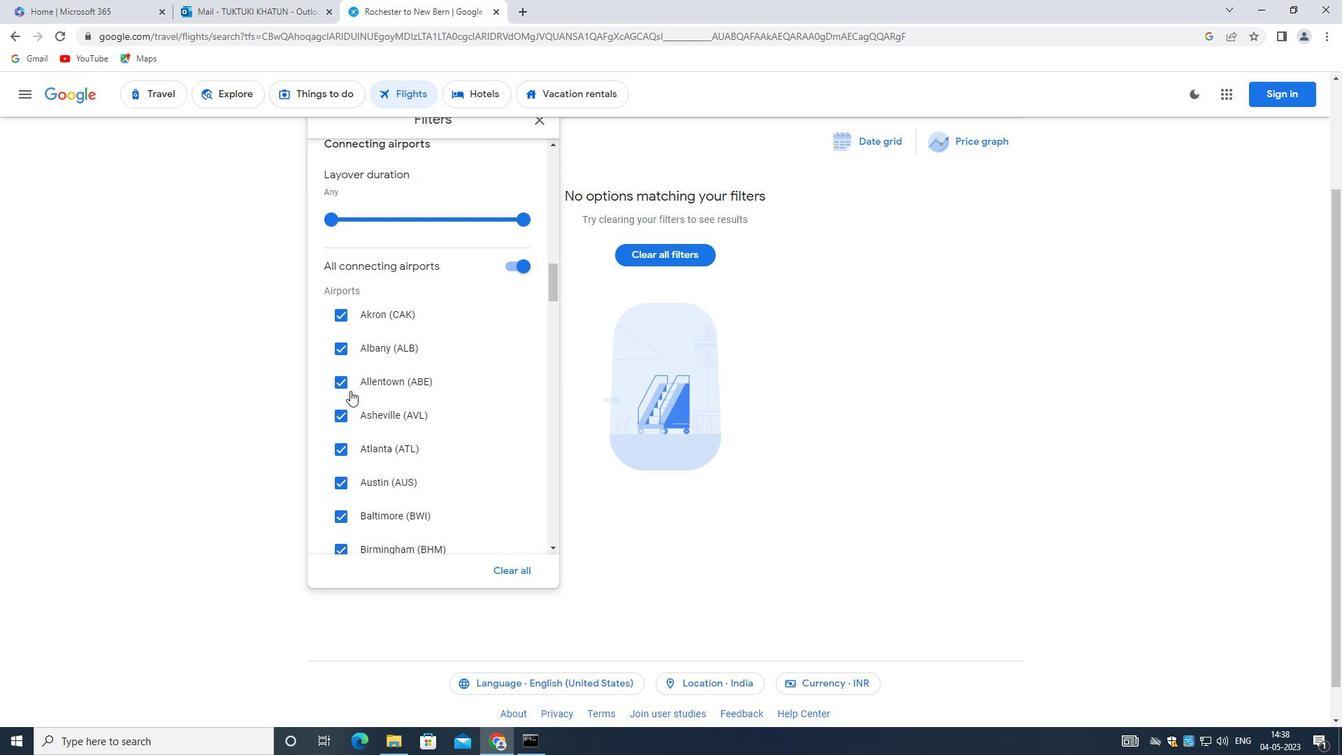 
Action: Mouse moved to (351, 391)
Screenshot: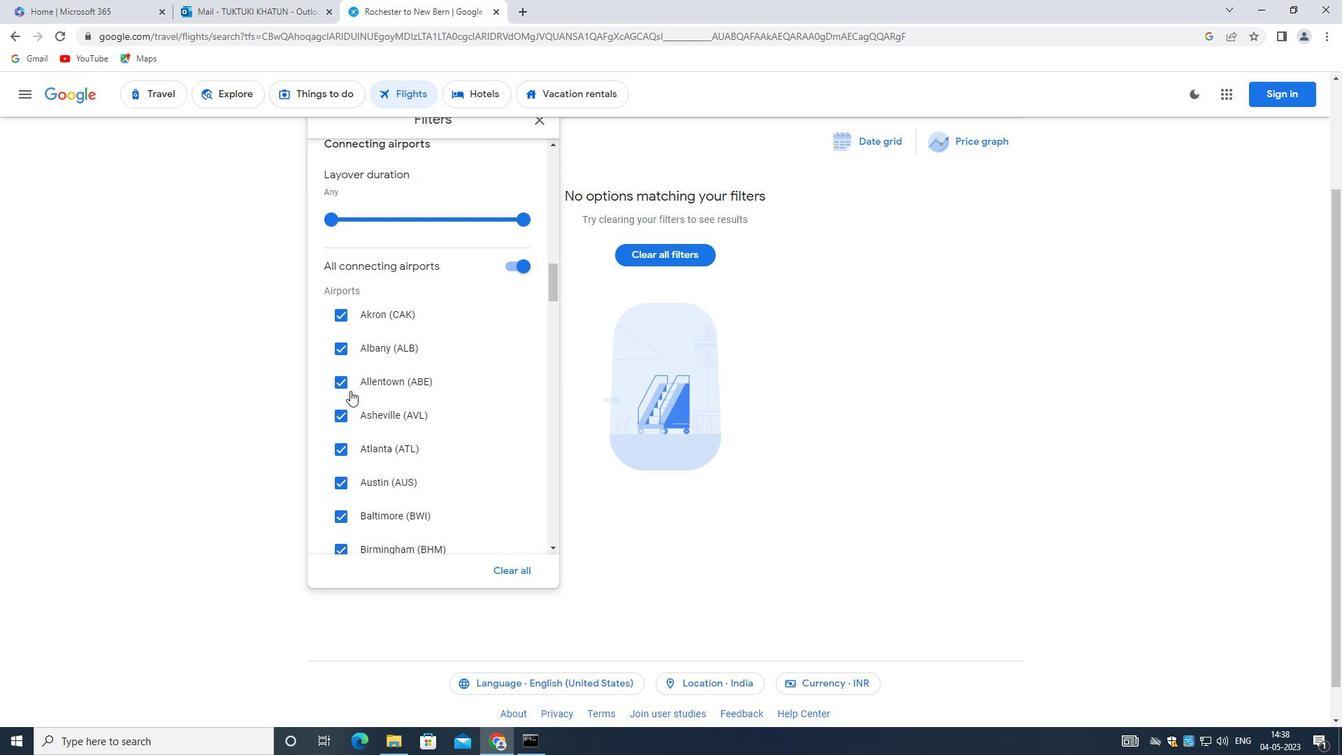 
Action: Mouse scrolled (351, 391) with delta (0, 0)
Screenshot: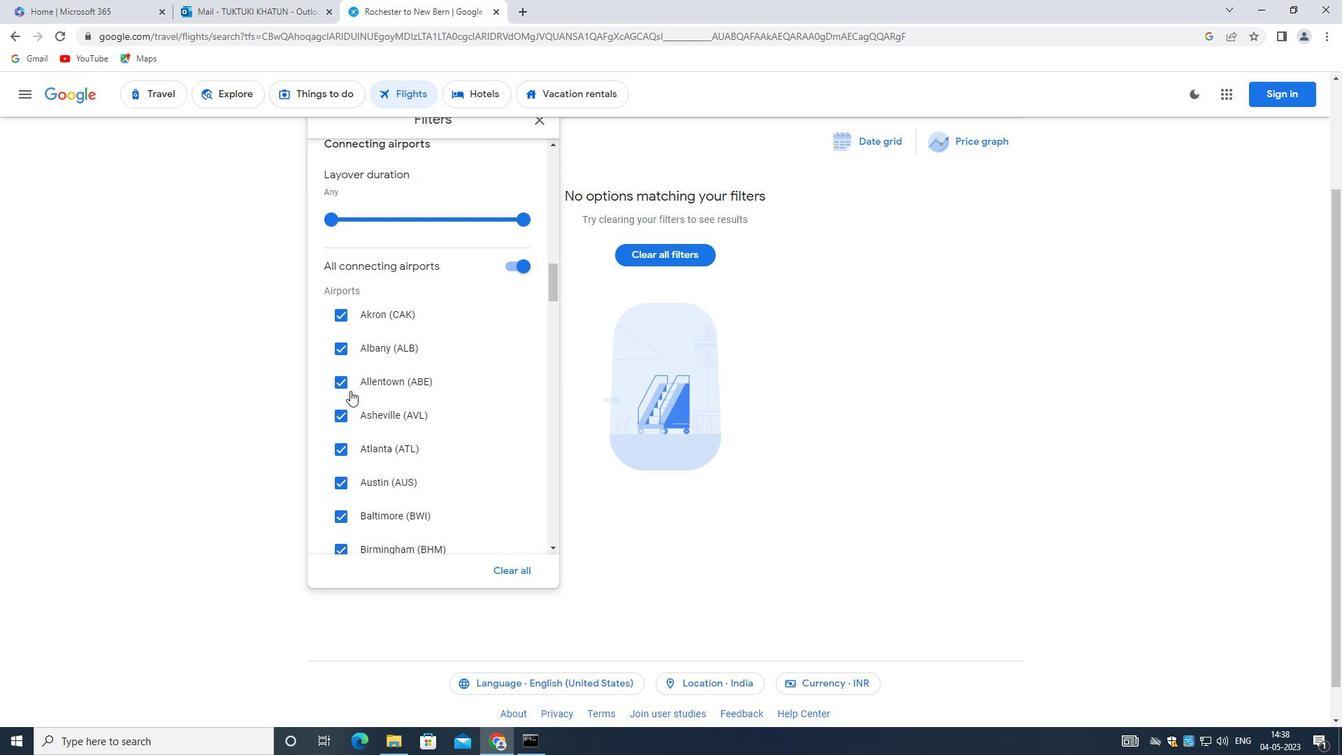 
Action: Mouse moved to (356, 391)
Screenshot: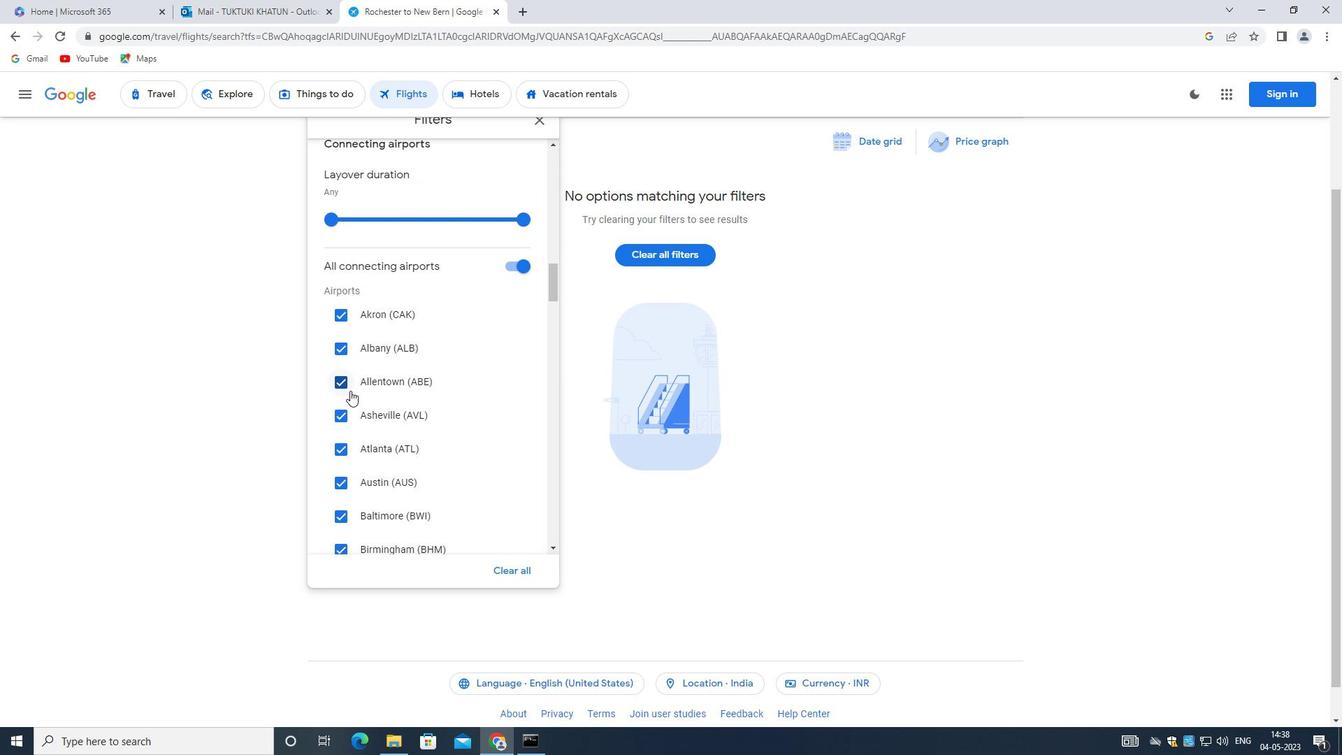 
Action: Mouse scrolled (356, 391) with delta (0, 0)
Screenshot: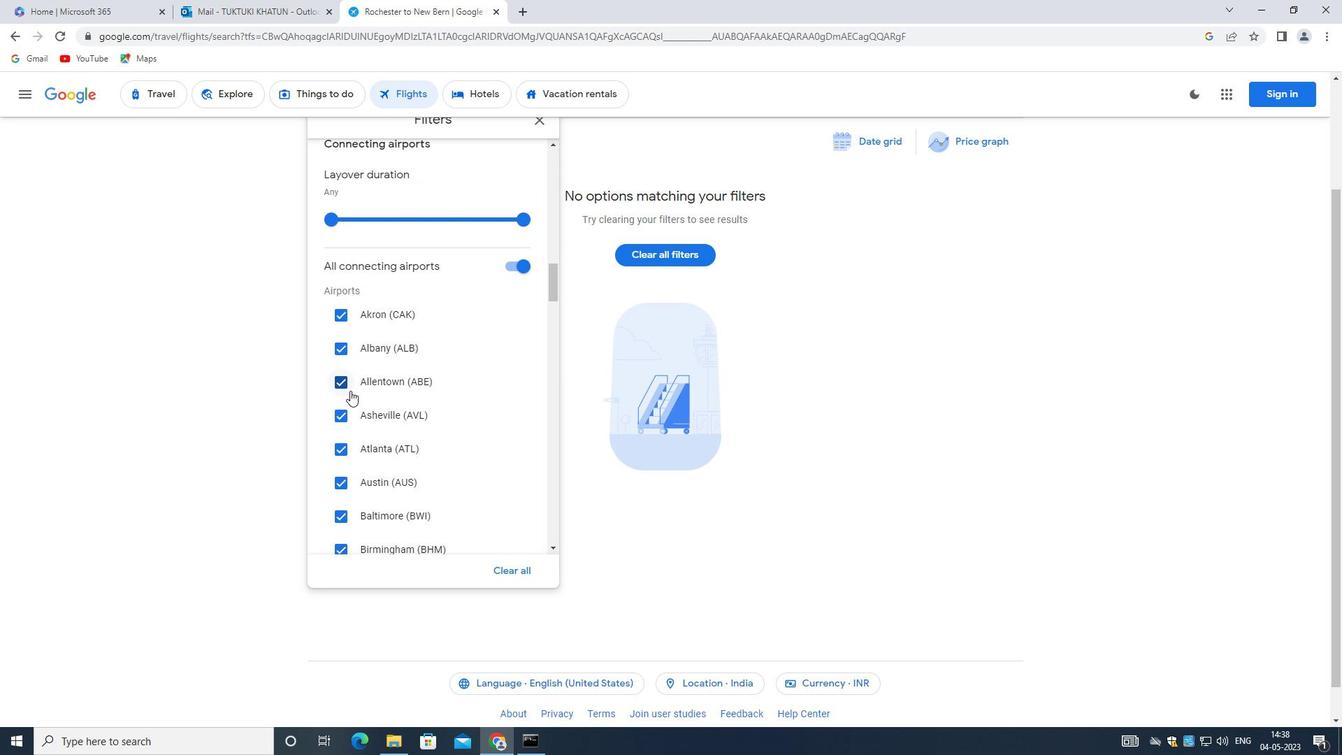 
Action: Mouse moved to (361, 392)
Screenshot: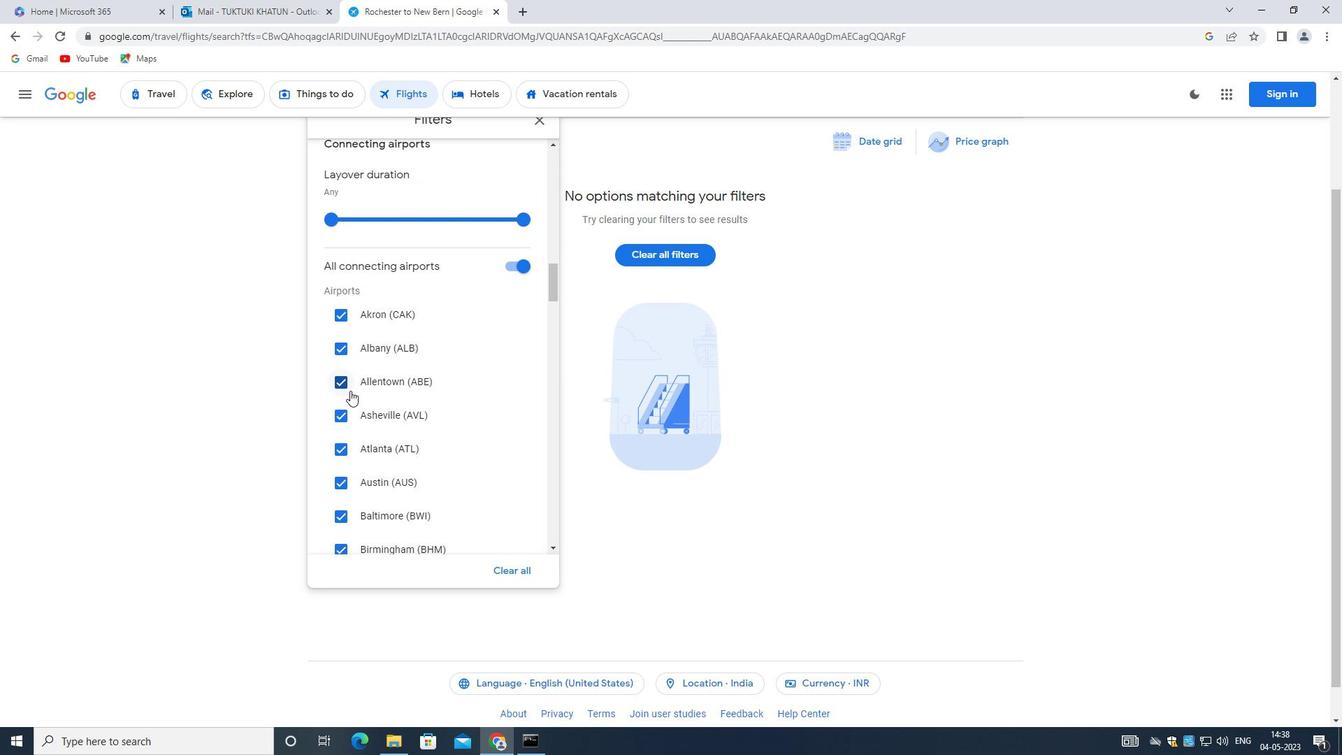 
Action: Mouse scrolled (361, 391) with delta (0, 0)
Screenshot: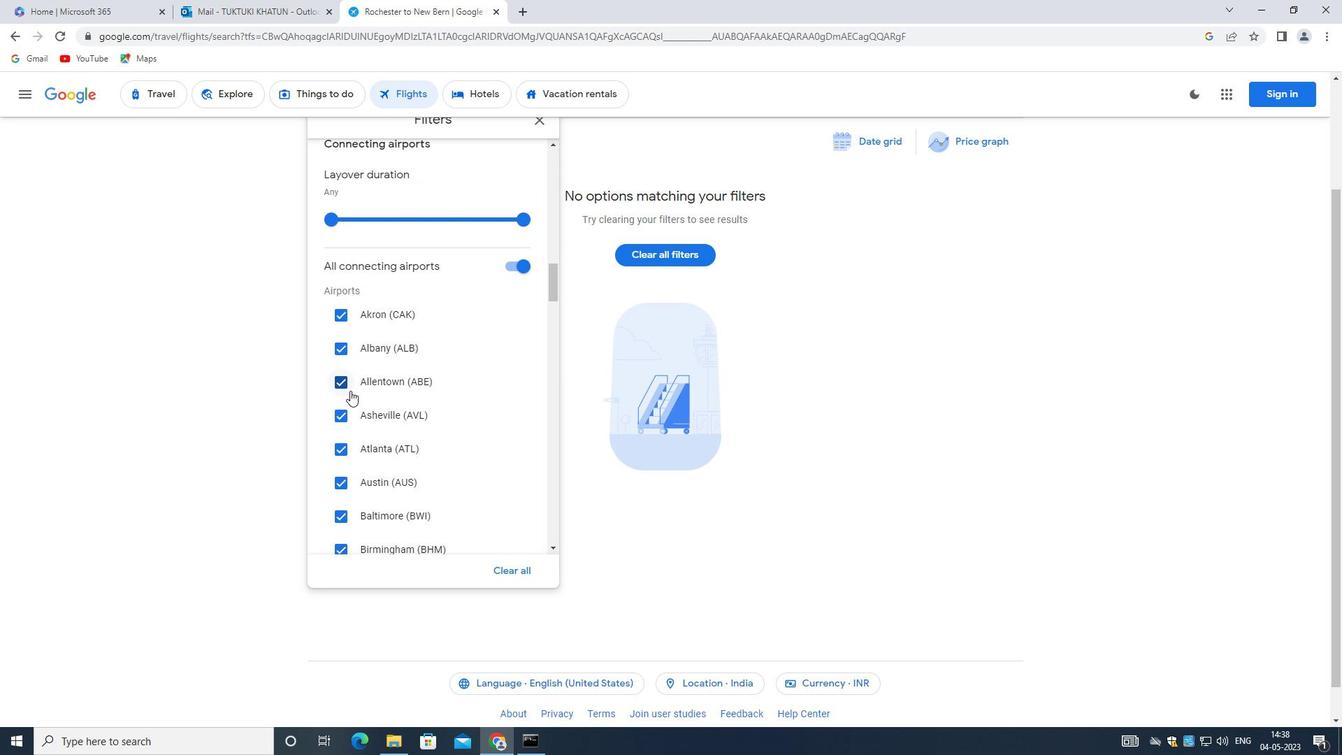 
Action: Mouse moved to (369, 392)
Screenshot: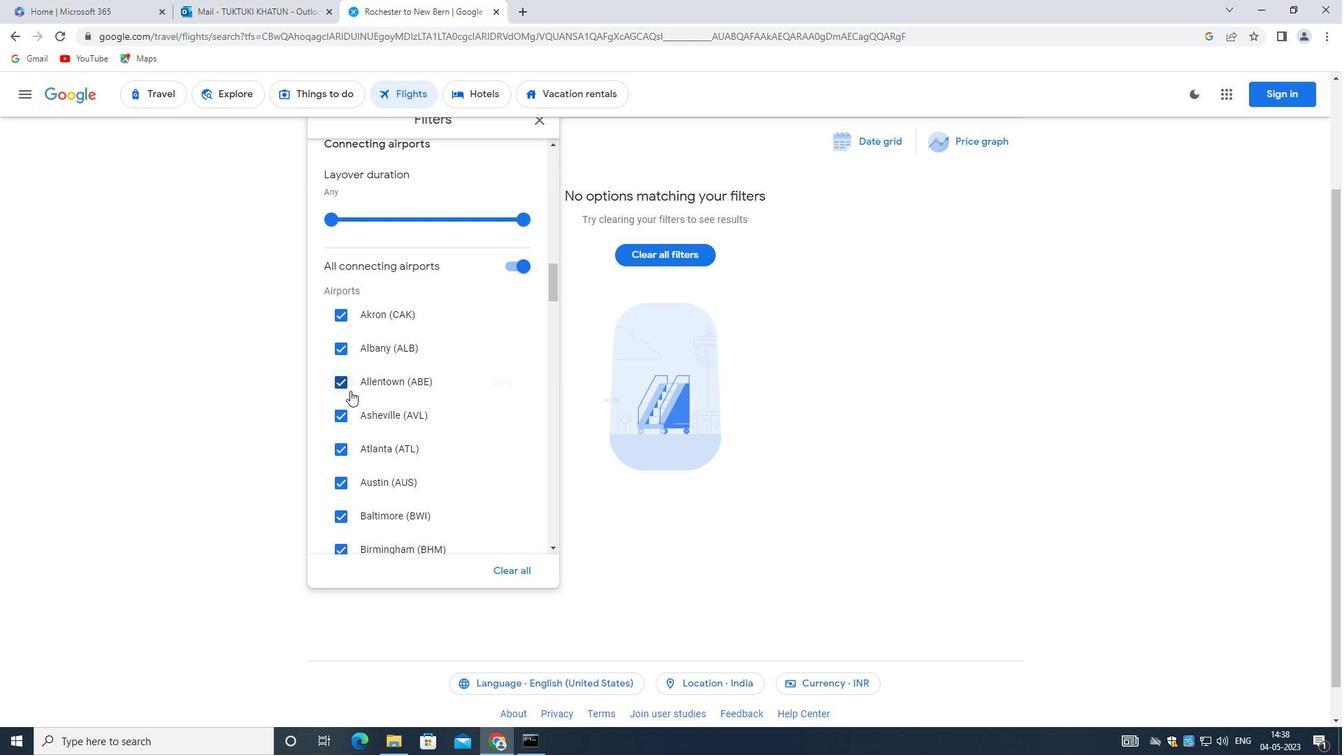 
Action: Mouse scrolled (369, 391) with delta (0, 0)
Screenshot: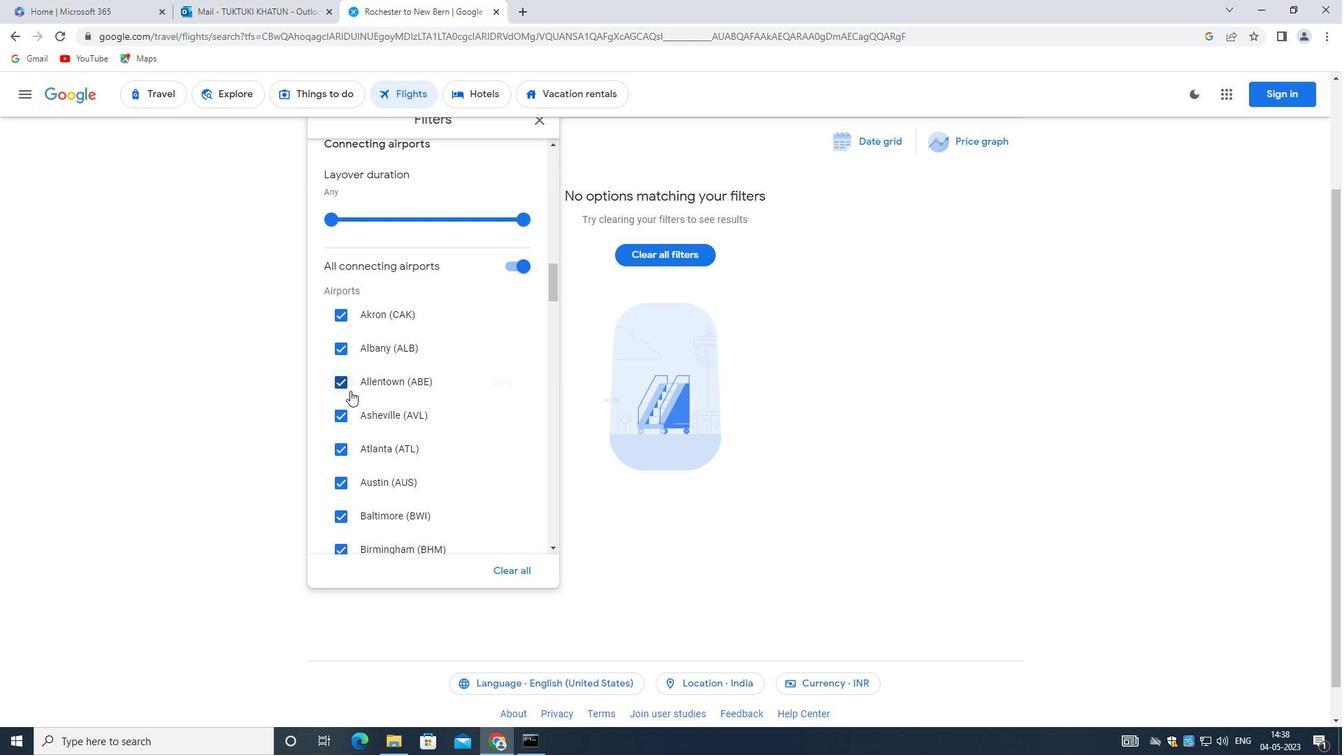 
Action: Mouse moved to (384, 357)
Screenshot: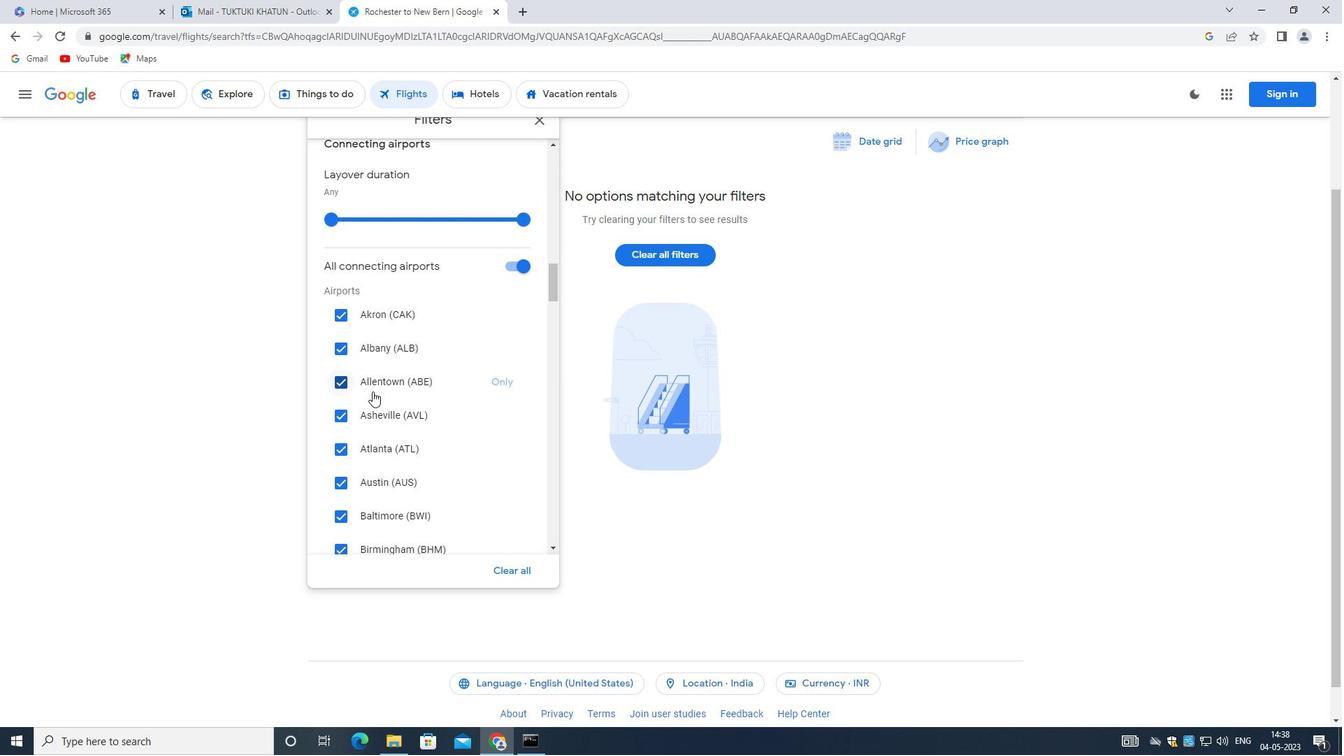 
Action: Mouse scrolled (384, 356) with delta (0, 0)
Screenshot: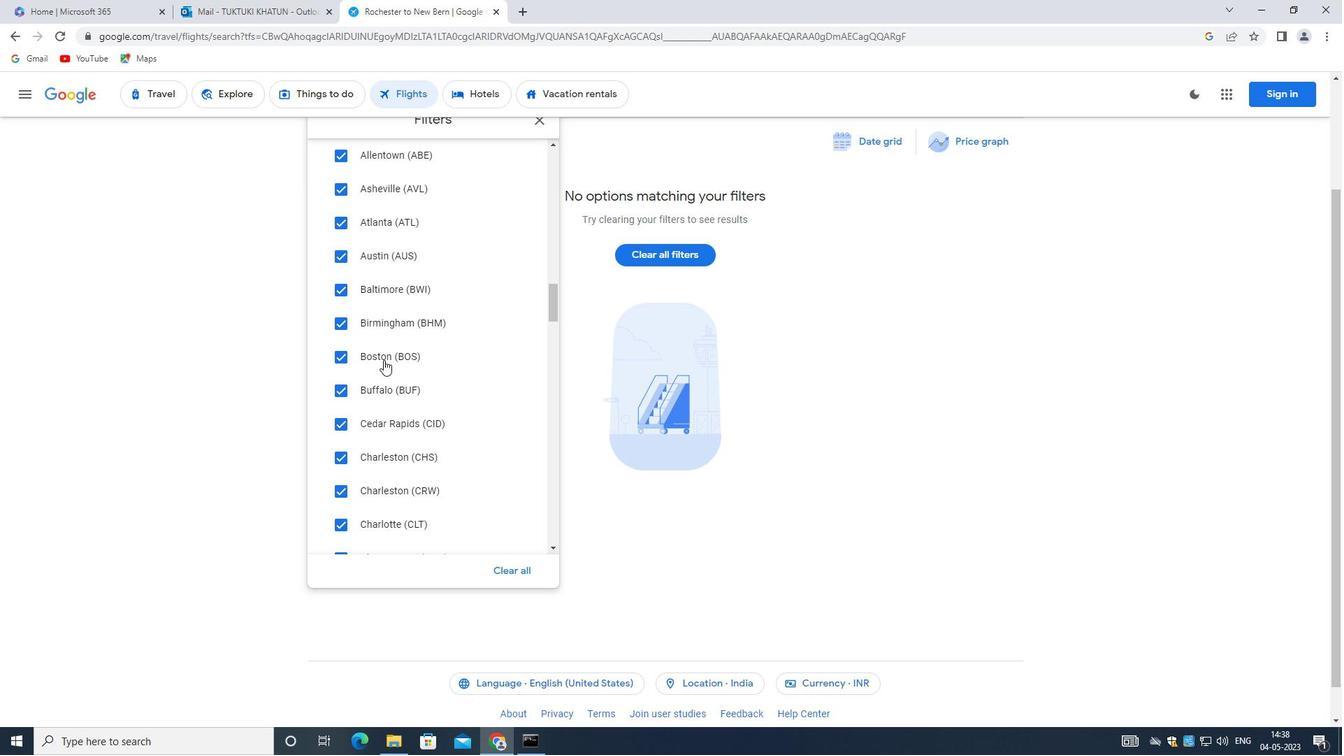
Action: Mouse scrolled (384, 356) with delta (0, 0)
Screenshot: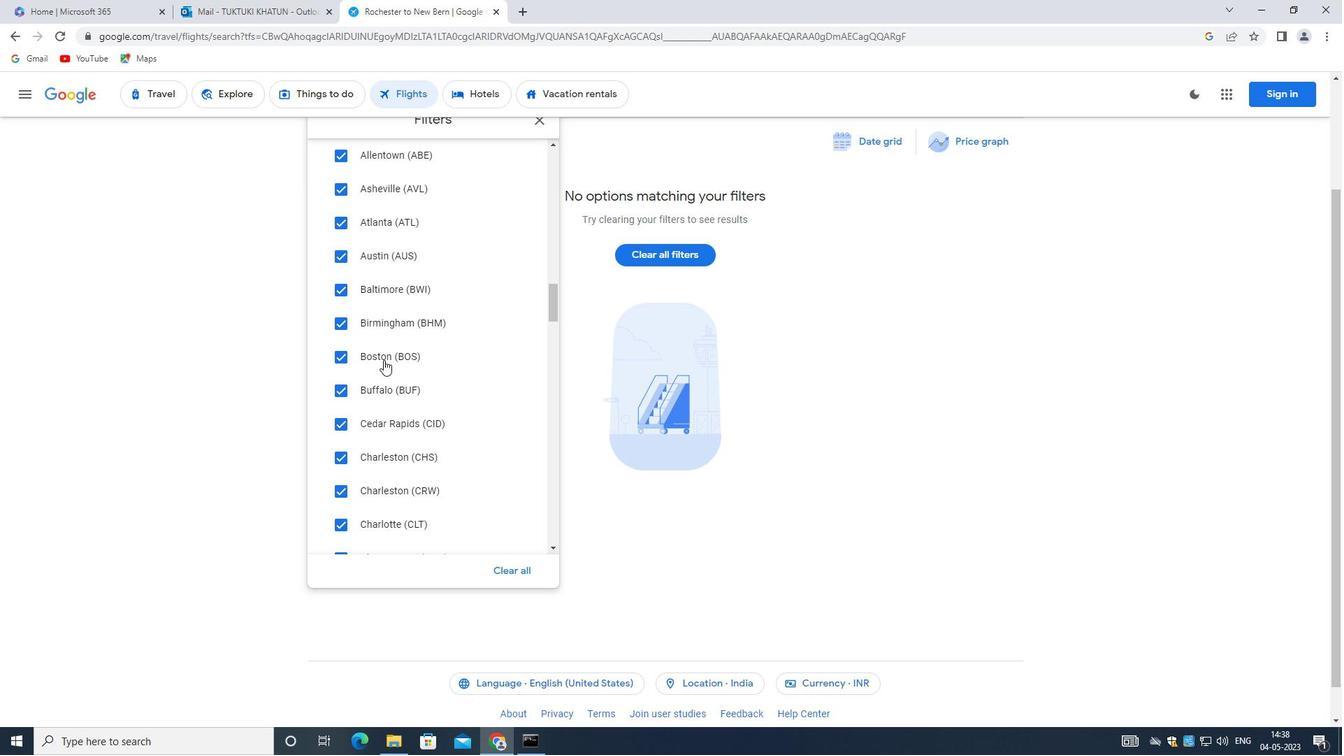 
Action: Mouse moved to (384, 357)
Screenshot: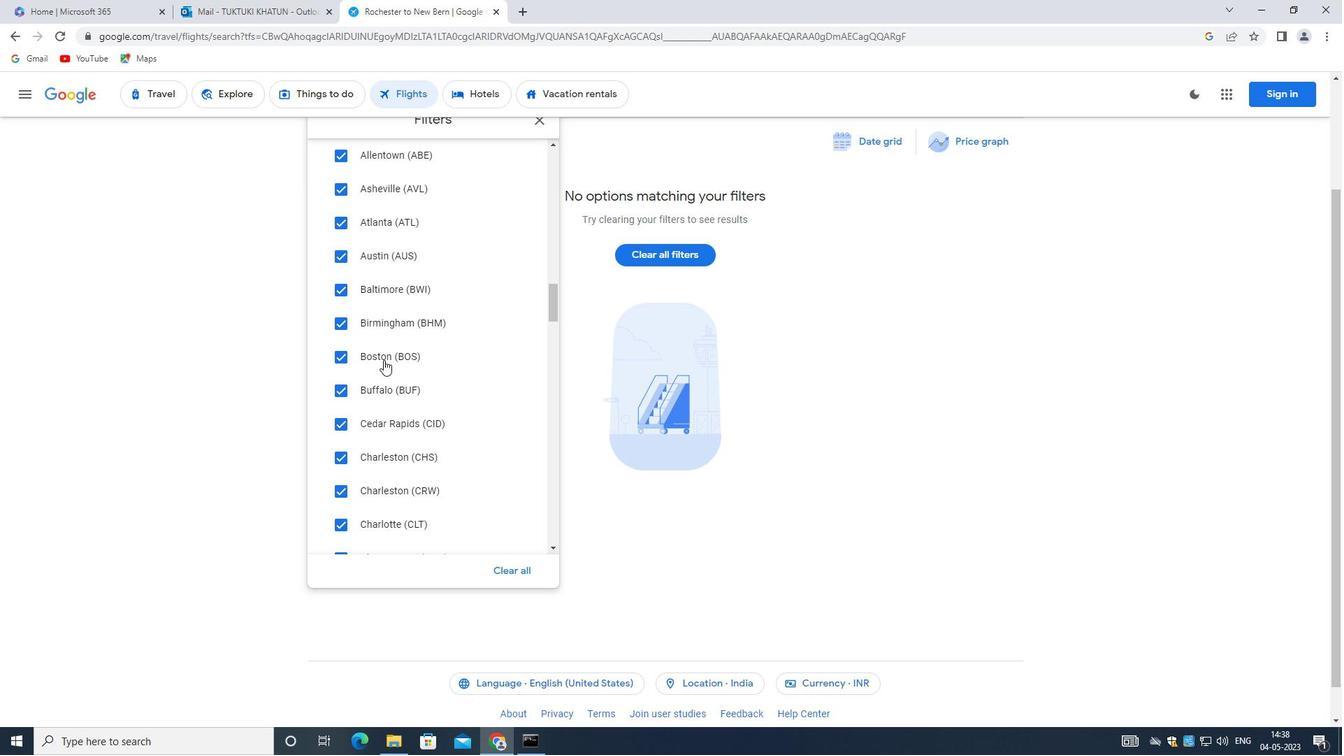 
Action: Mouse scrolled (384, 356) with delta (0, 0)
Screenshot: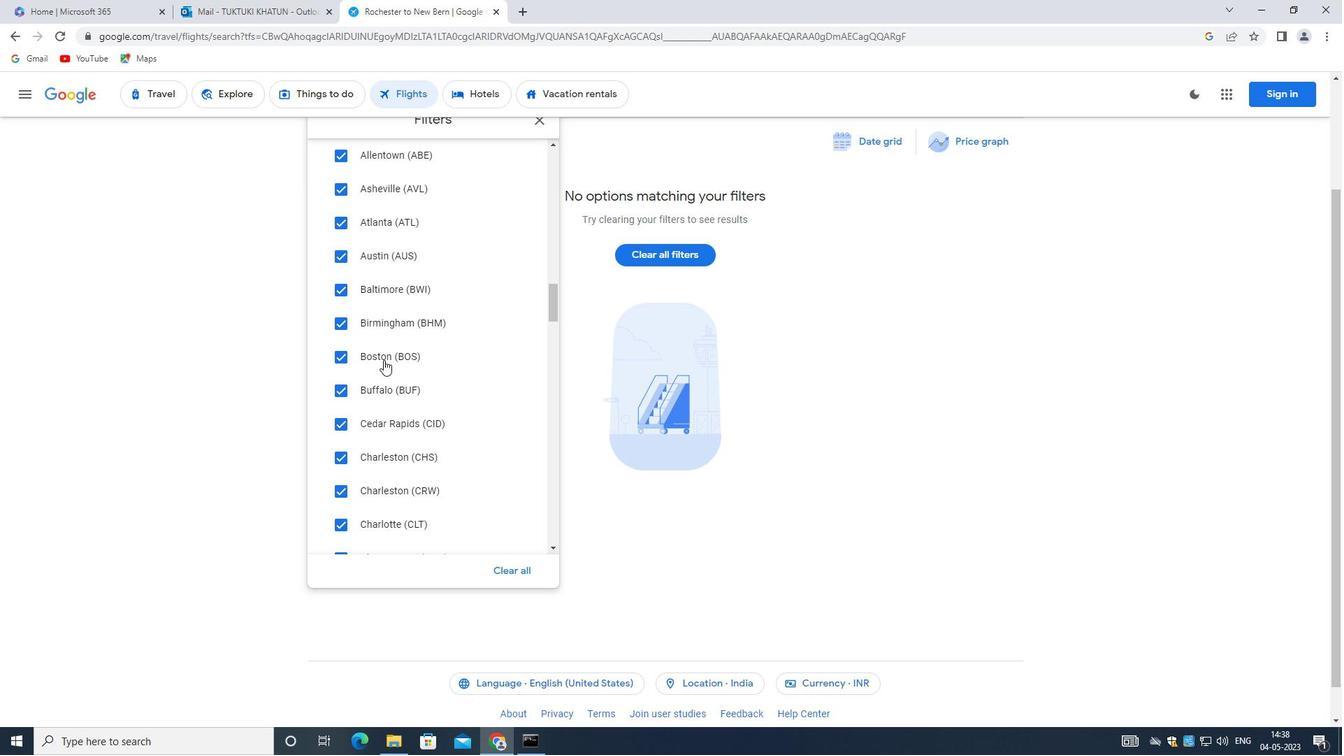
Action: Mouse scrolled (384, 356) with delta (0, 0)
Screenshot: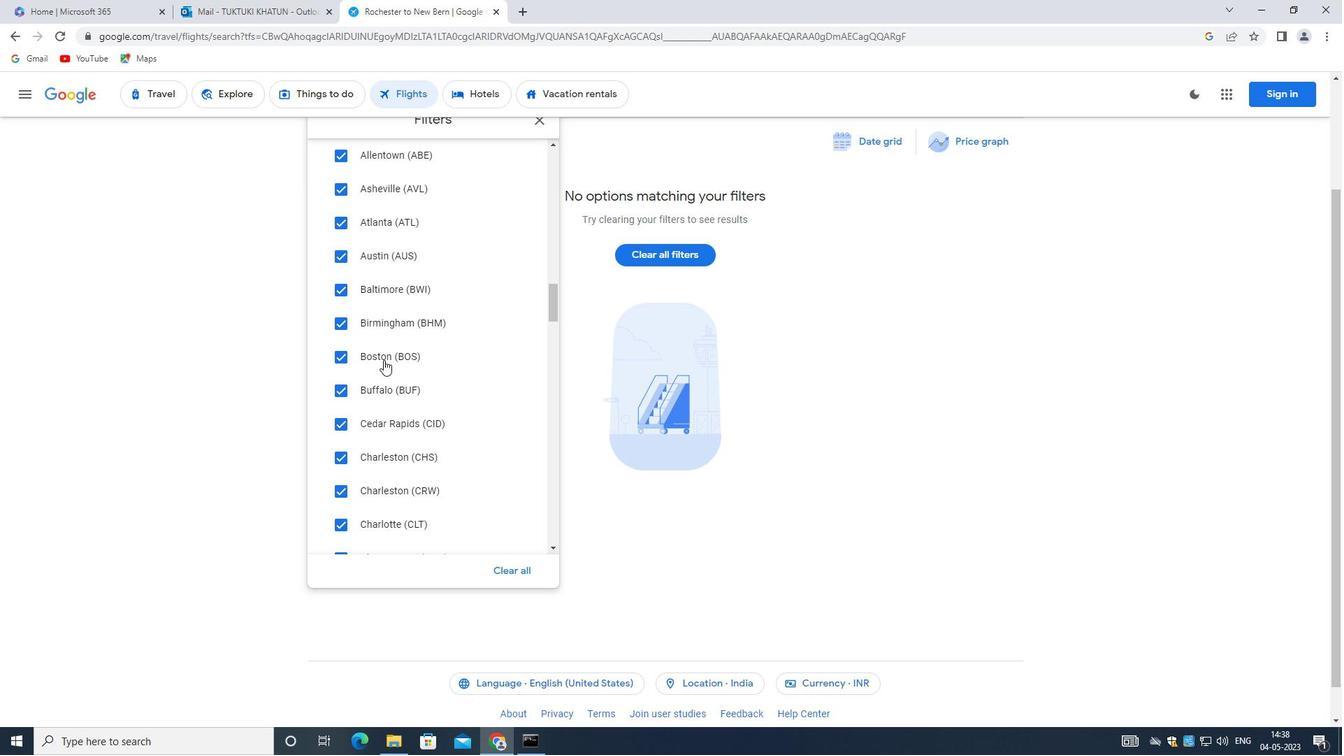 
Action: Mouse moved to (376, 348)
Screenshot: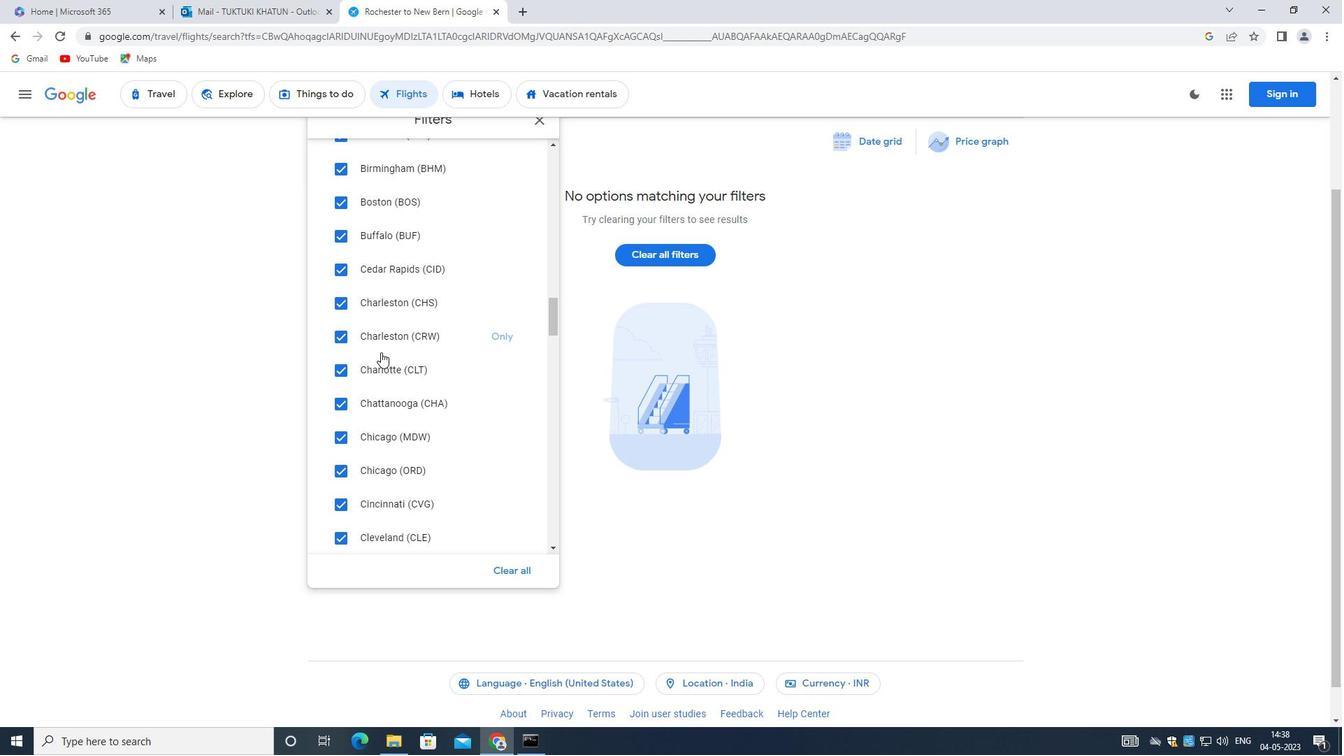 
Action: Mouse scrolled (376, 347) with delta (0, 0)
Screenshot: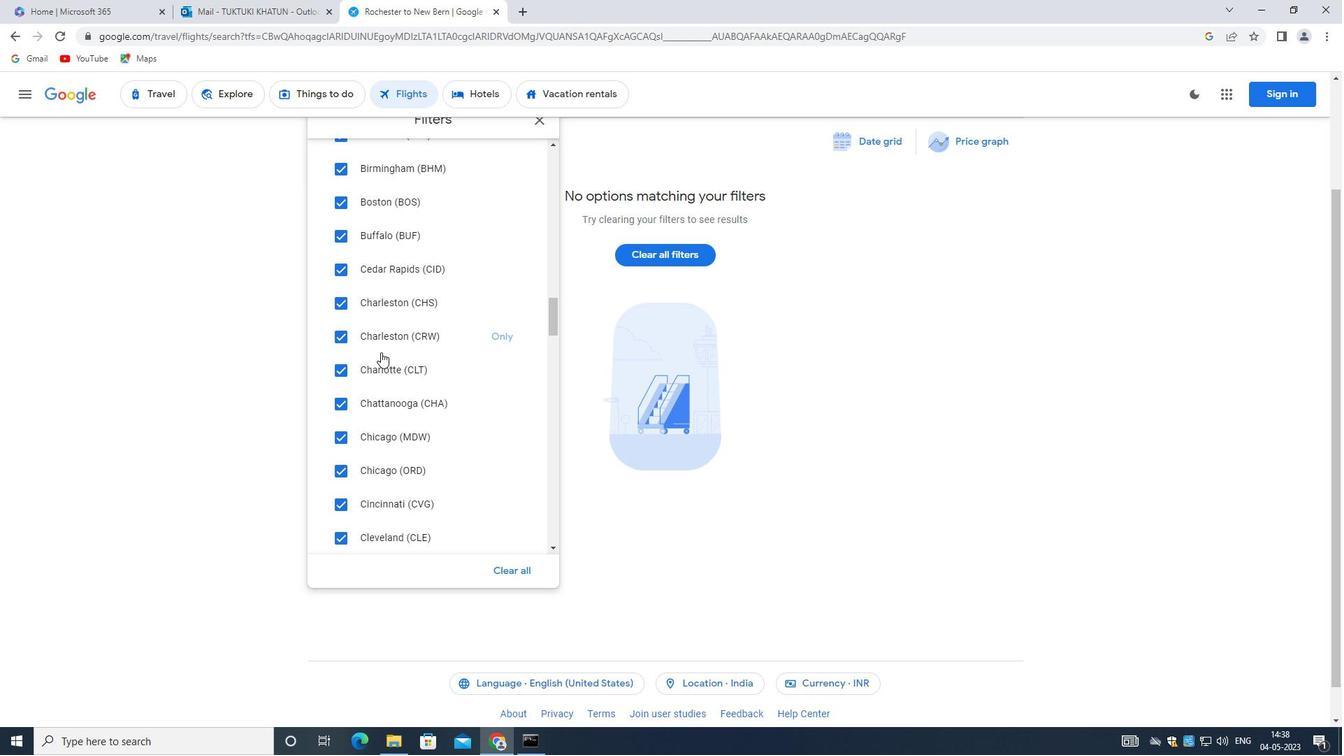 
Action: Mouse scrolled (376, 347) with delta (0, 0)
Screenshot: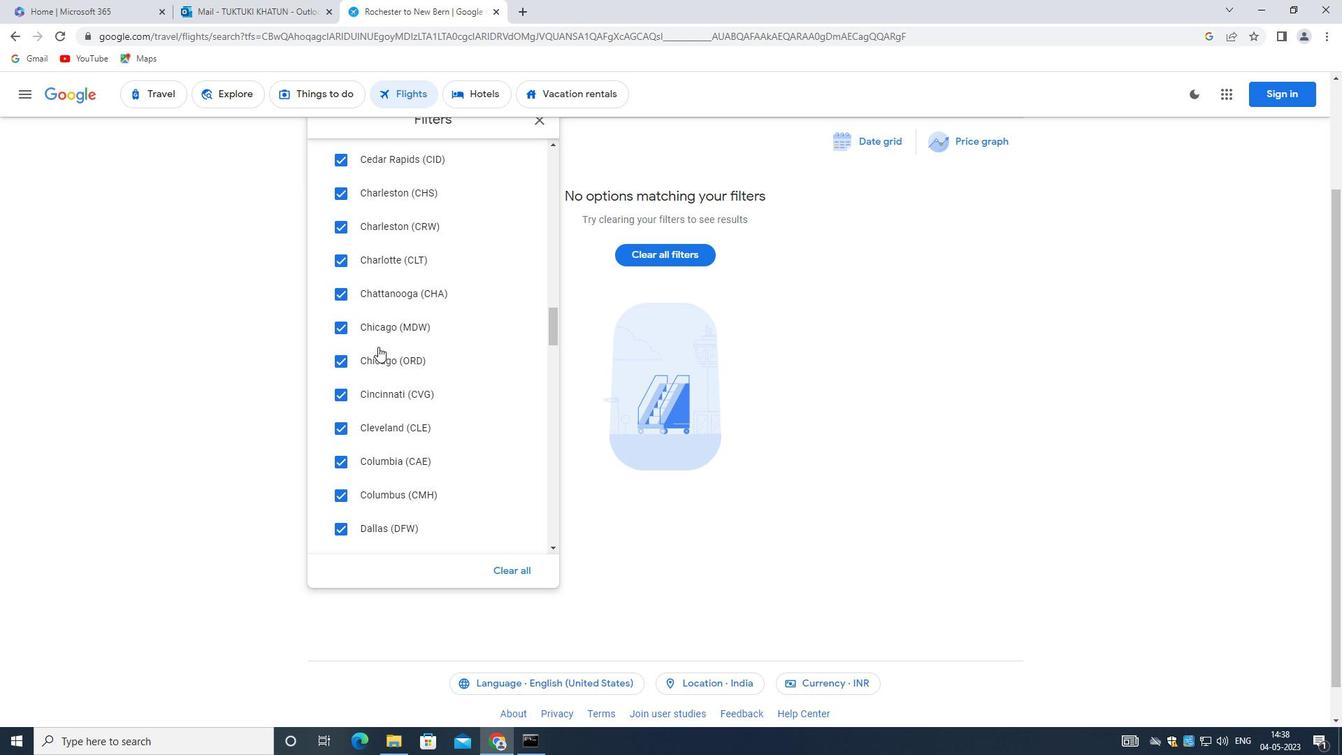 
Action: Mouse moved to (376, 349)
Screenshot: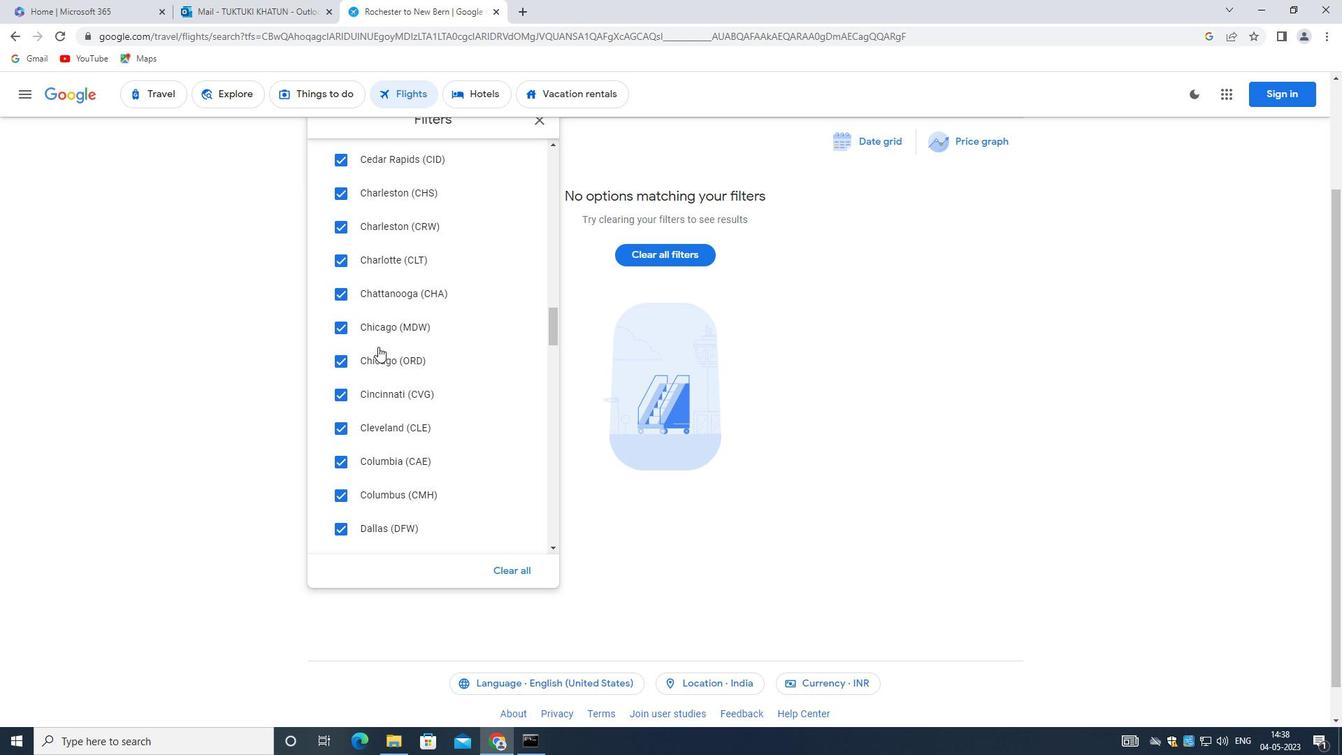
Action: Mouse scrolled (376, 348) with delta (0, 0)
Screenshot: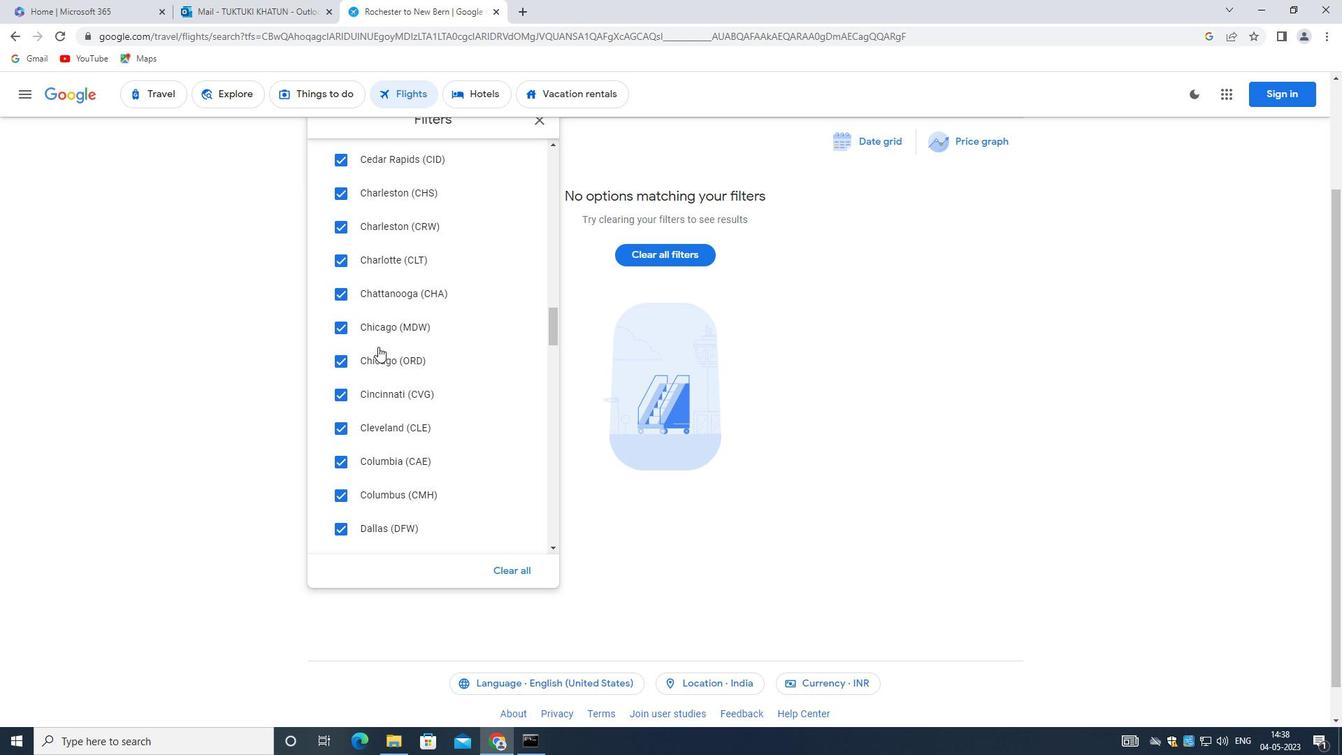 
Action: Mouse moved to (373, 331)
Screenshot: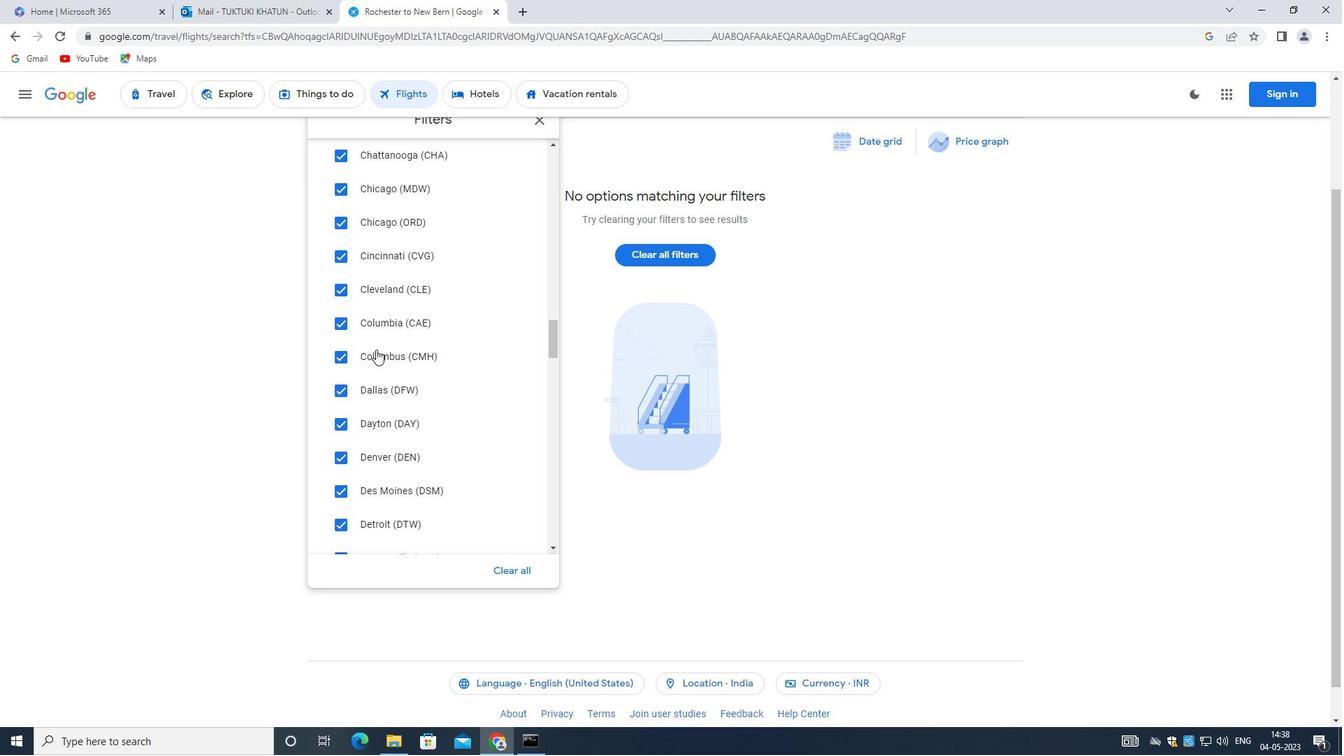 
Action: Mouse scrolled (373, 330) with delta (0, 0)
Screenshot: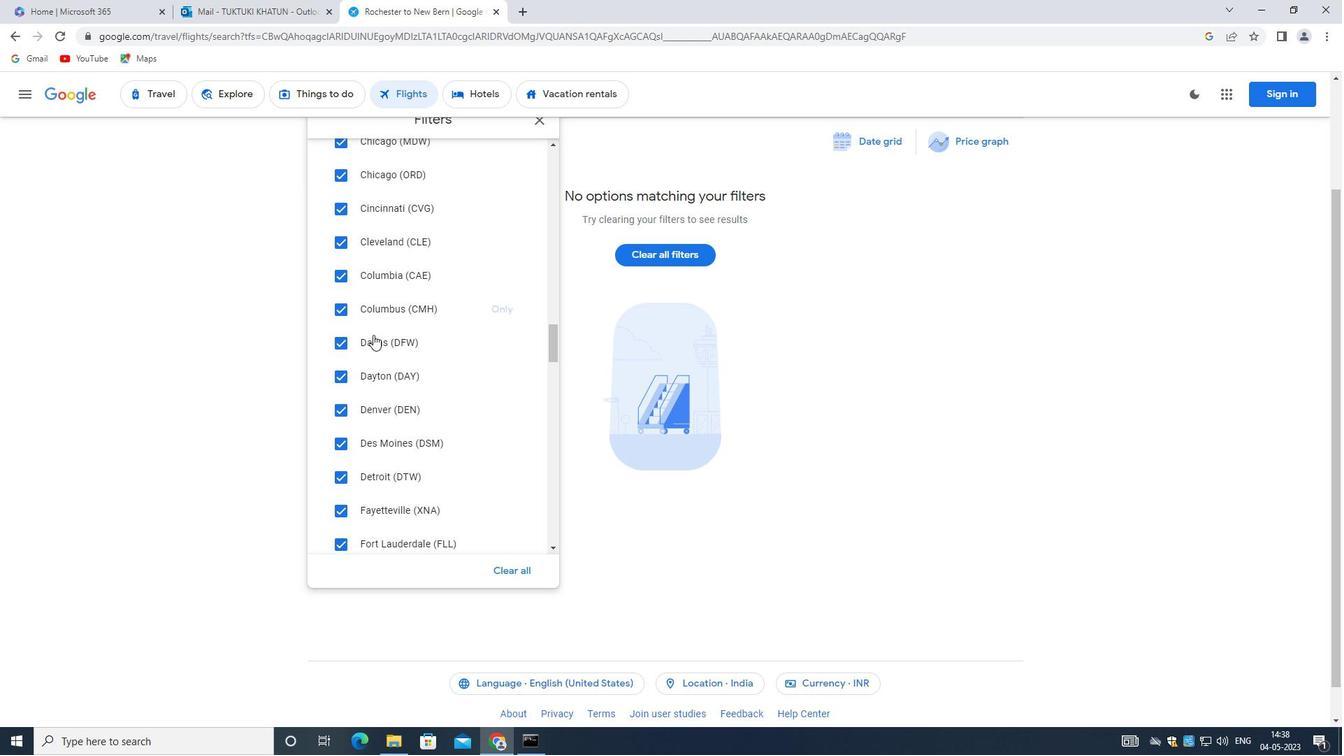 
Action: Mouse moved to (373, 331)
Screenshot: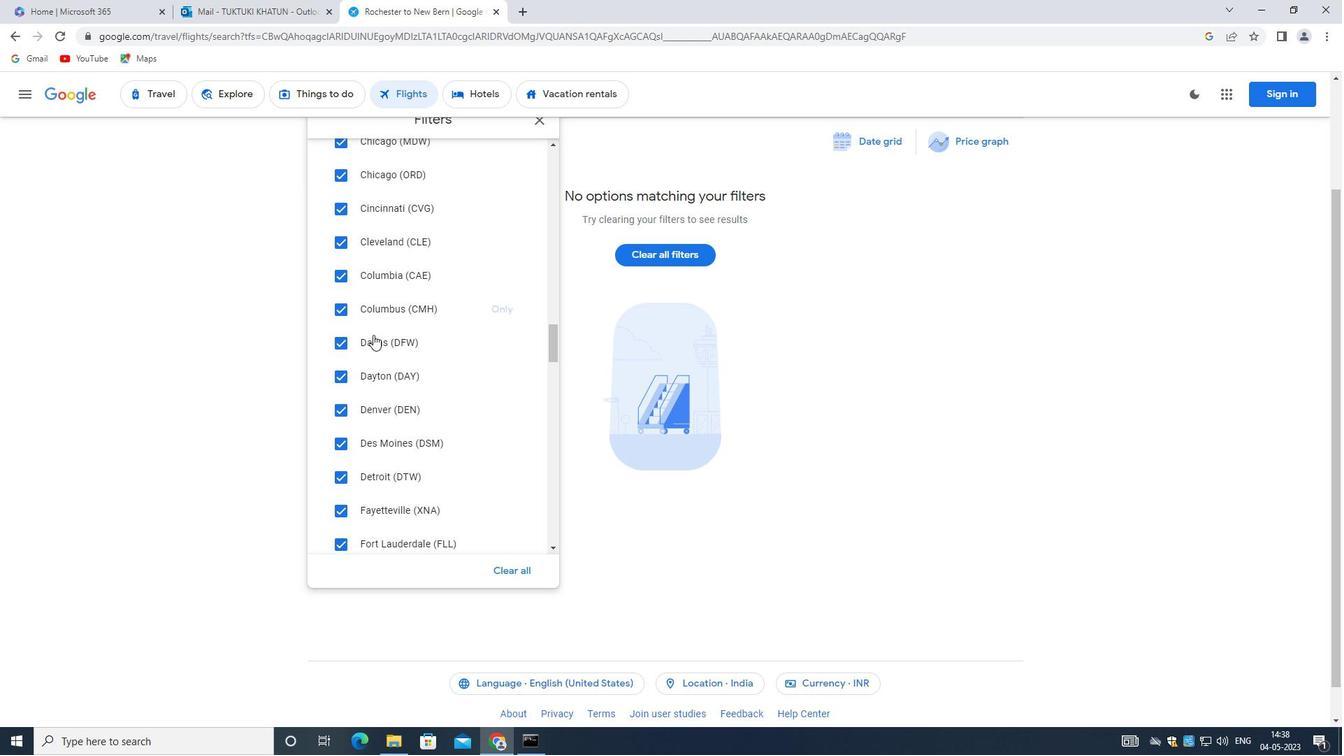 
Action: Mouse scrolled (373, 330) with delta (0, 0)
Screenshot: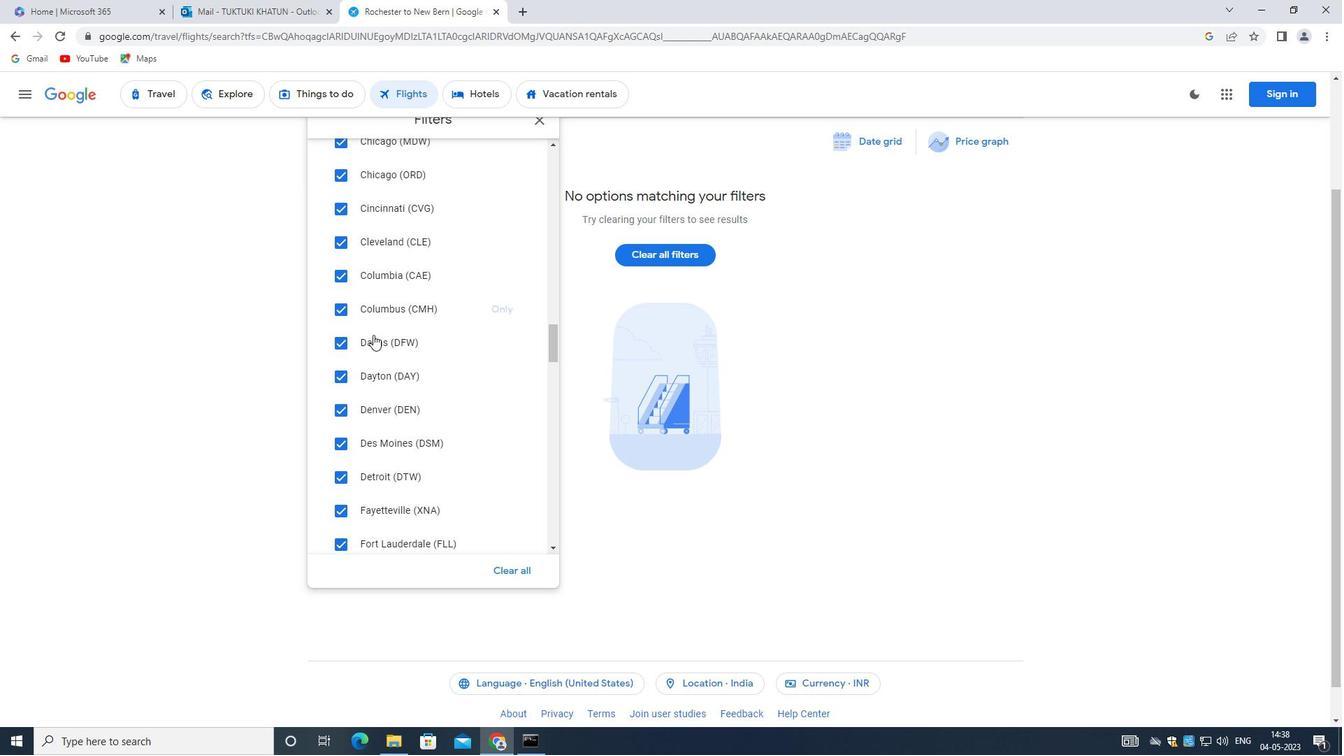 
Action: Mouse moved to (373, 332)
Screenshot: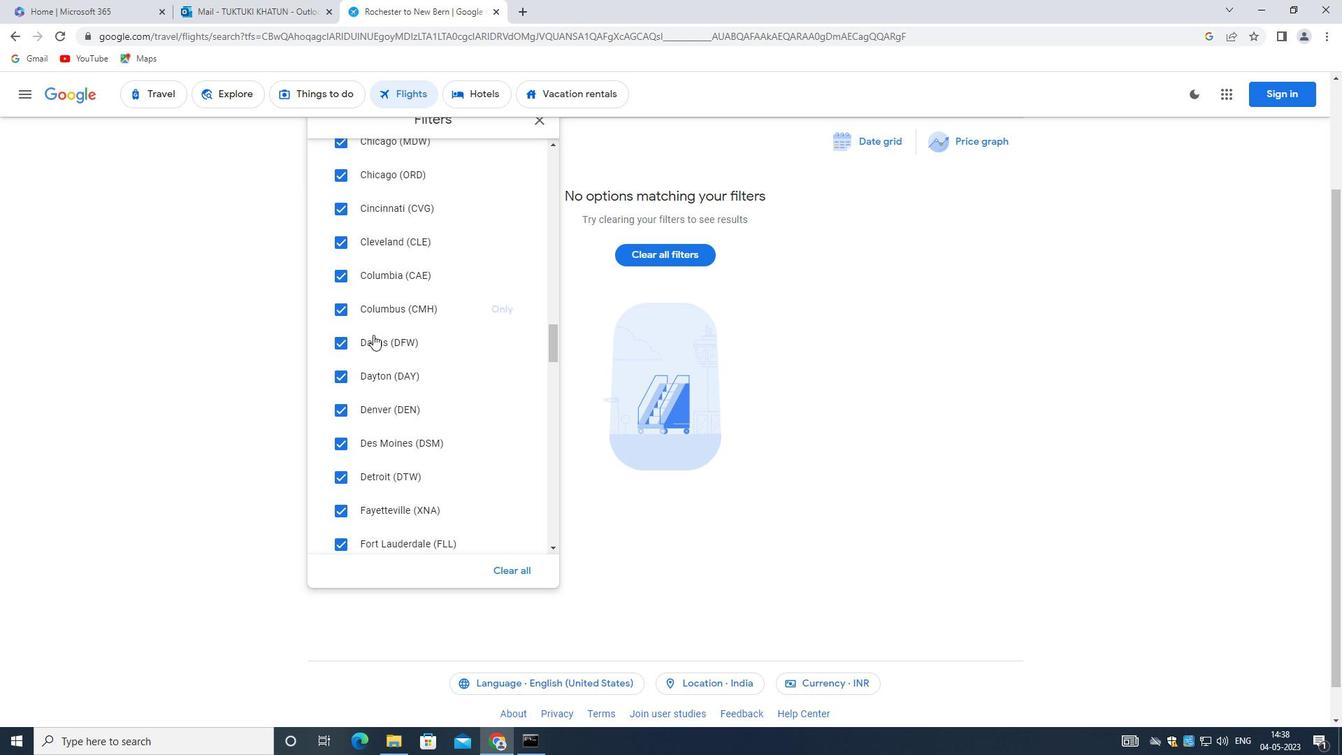 
Action: Mouse scrolled (373, 331) with delta (0, 0)
Screenshot: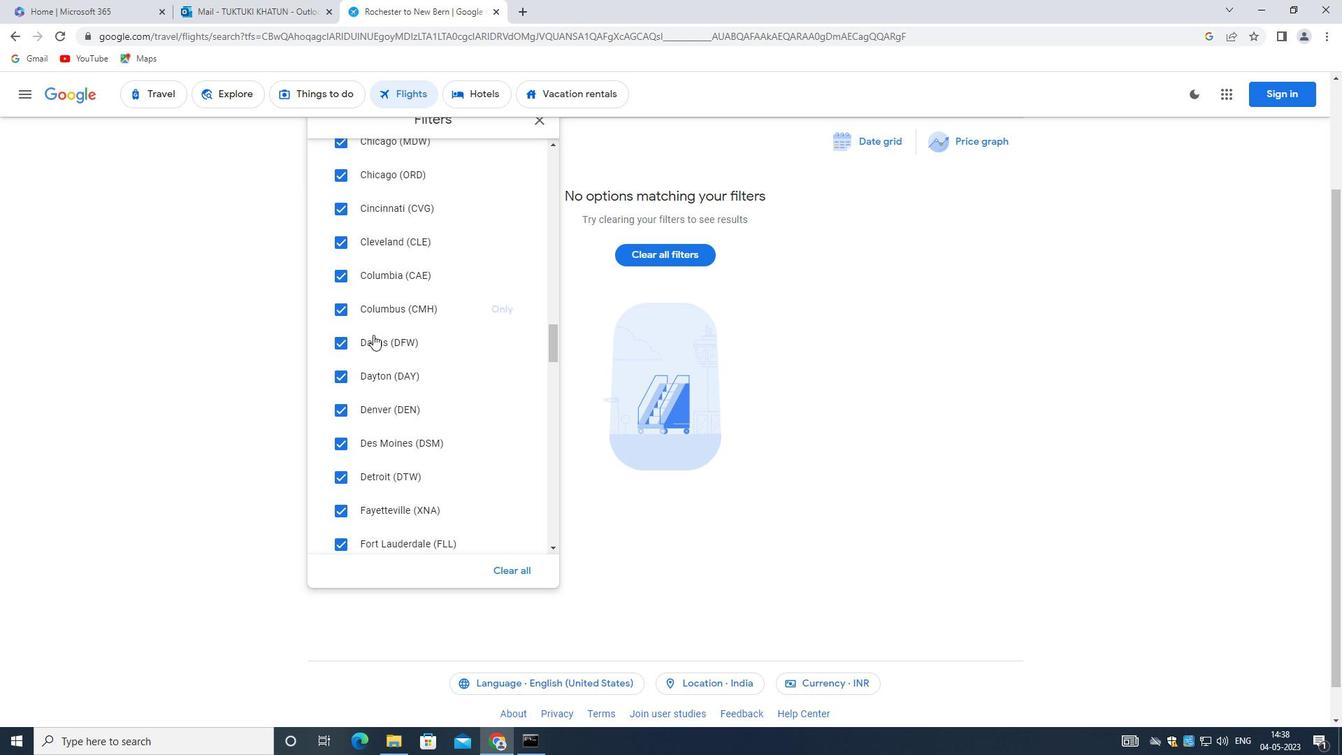 
Action: Mouse moved to (373, 333)
Screenshot: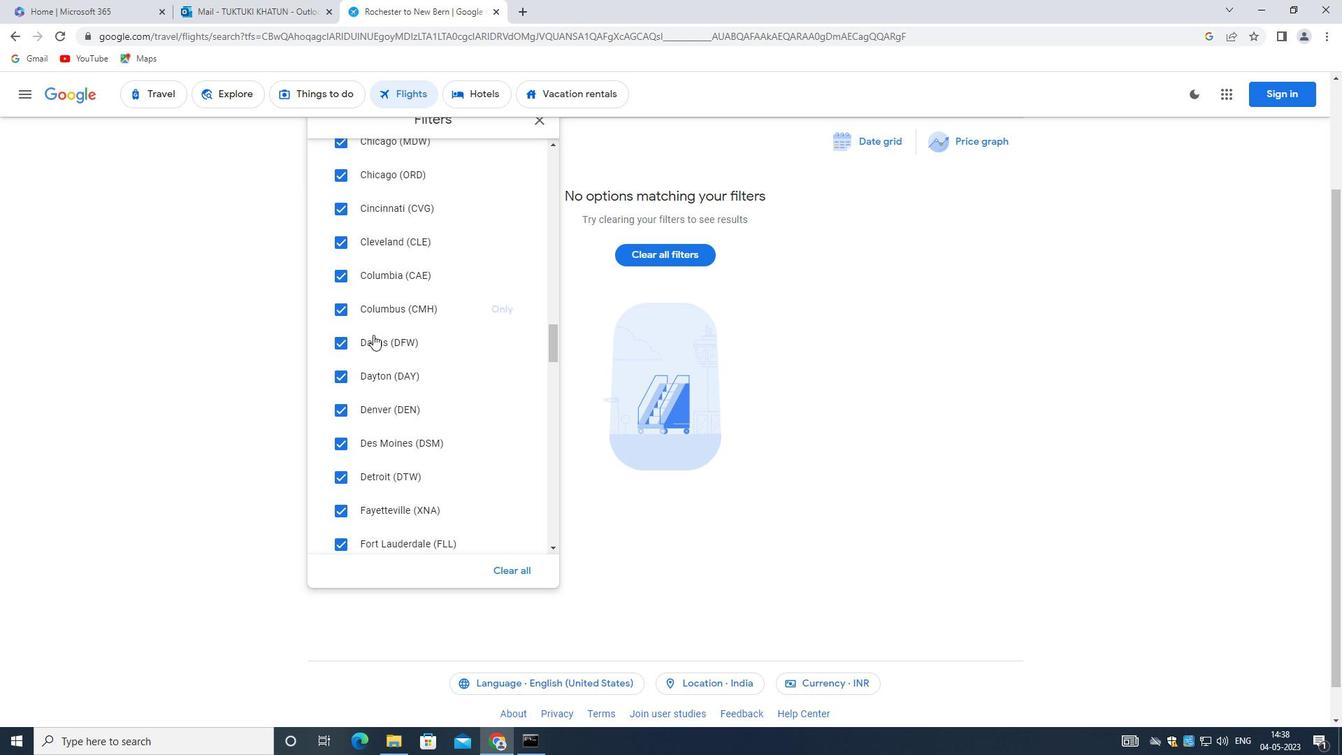 
Action: Mouse scrolled (373, 332) with delta (0, 0)
Screenshot: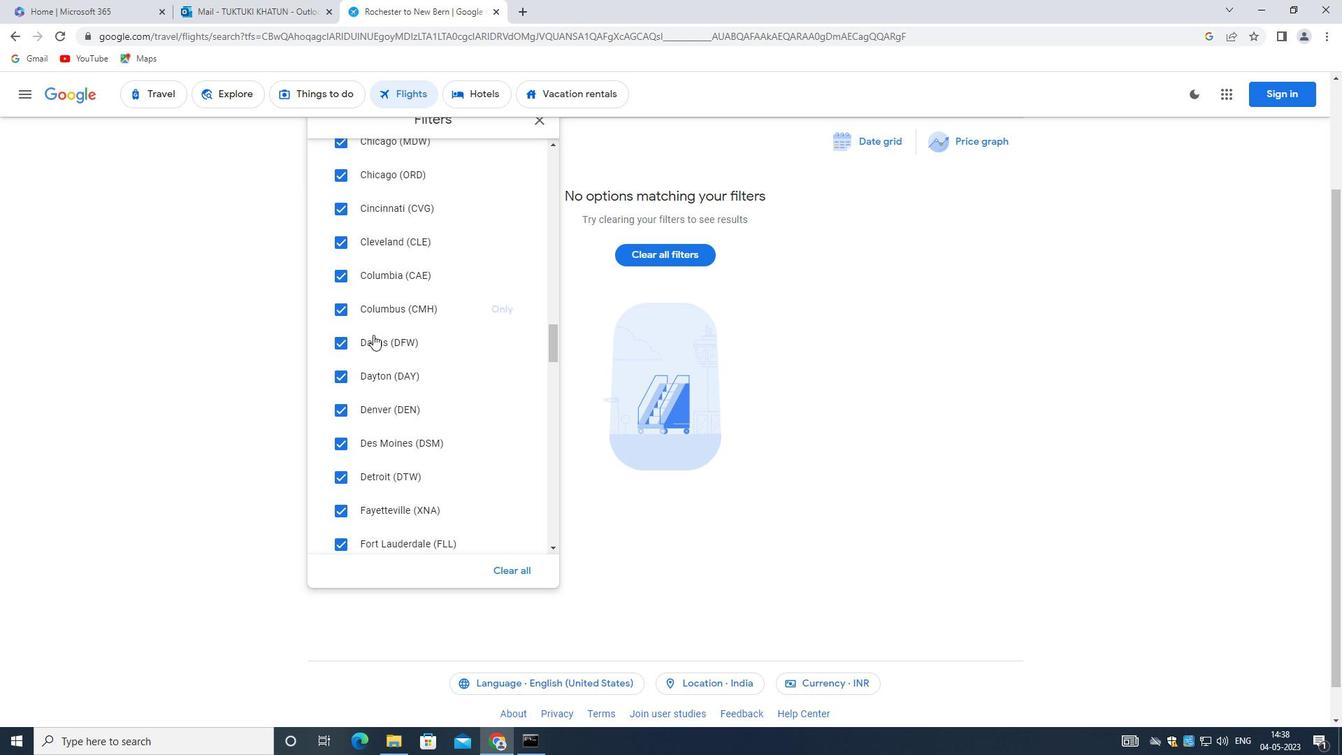 
Action: Mouse moved to (373, 328)
Screenshot: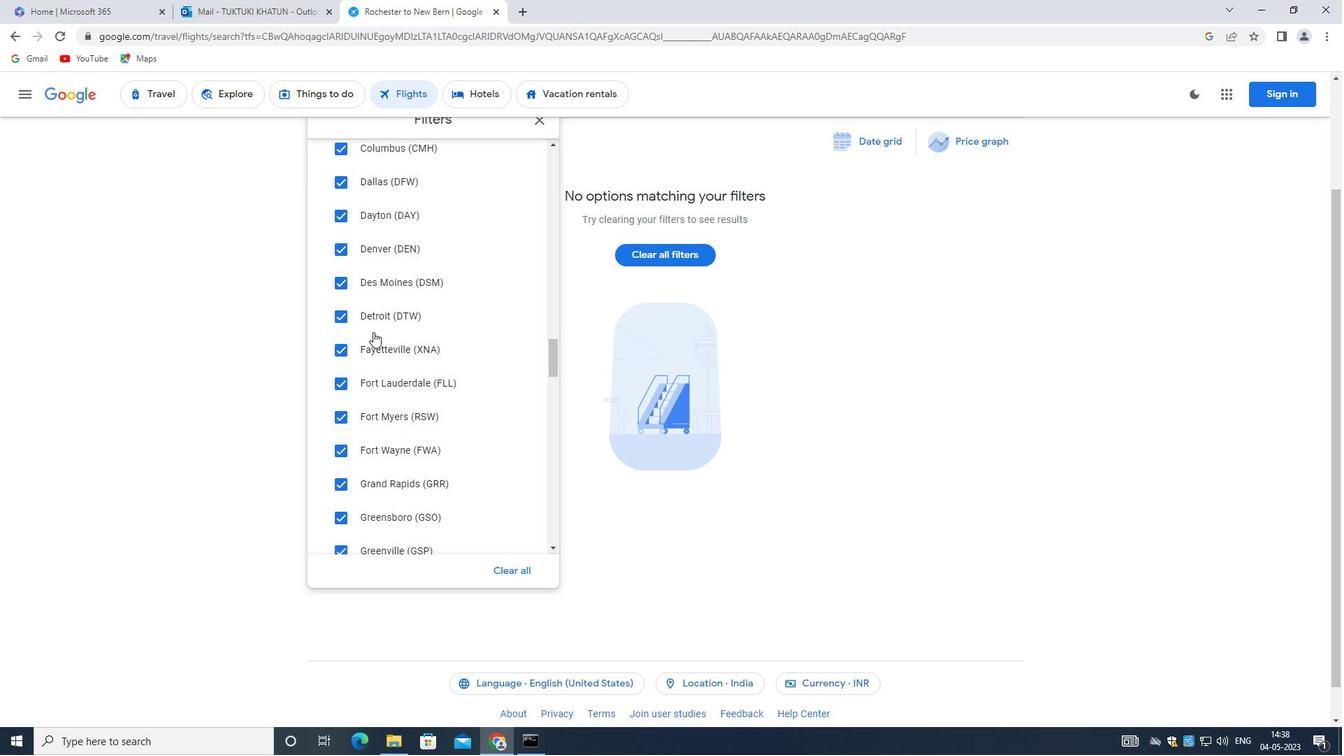 
Action: Mouse scrolled (373, 327) with delta (0, 0)
Screenshot: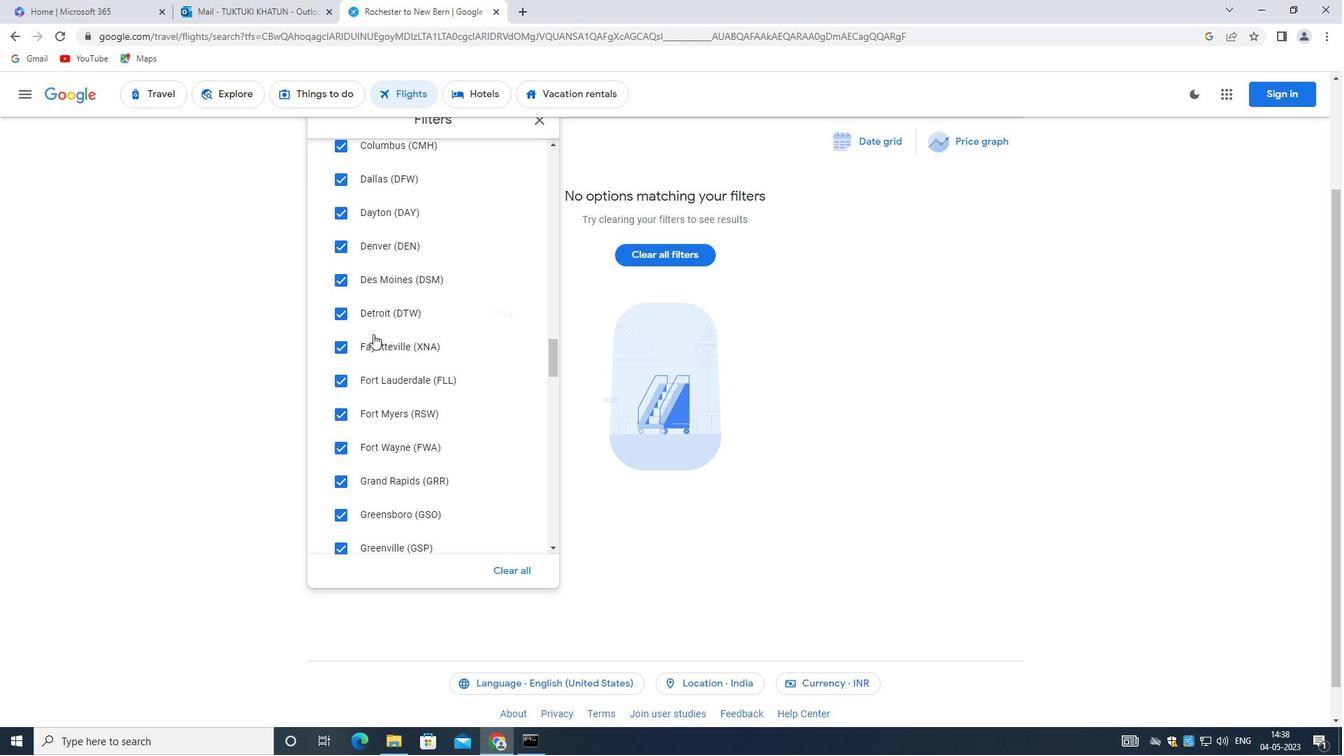 
Action: Mouse scrolled (373, 327) with delta (0, 0)
Screenshot: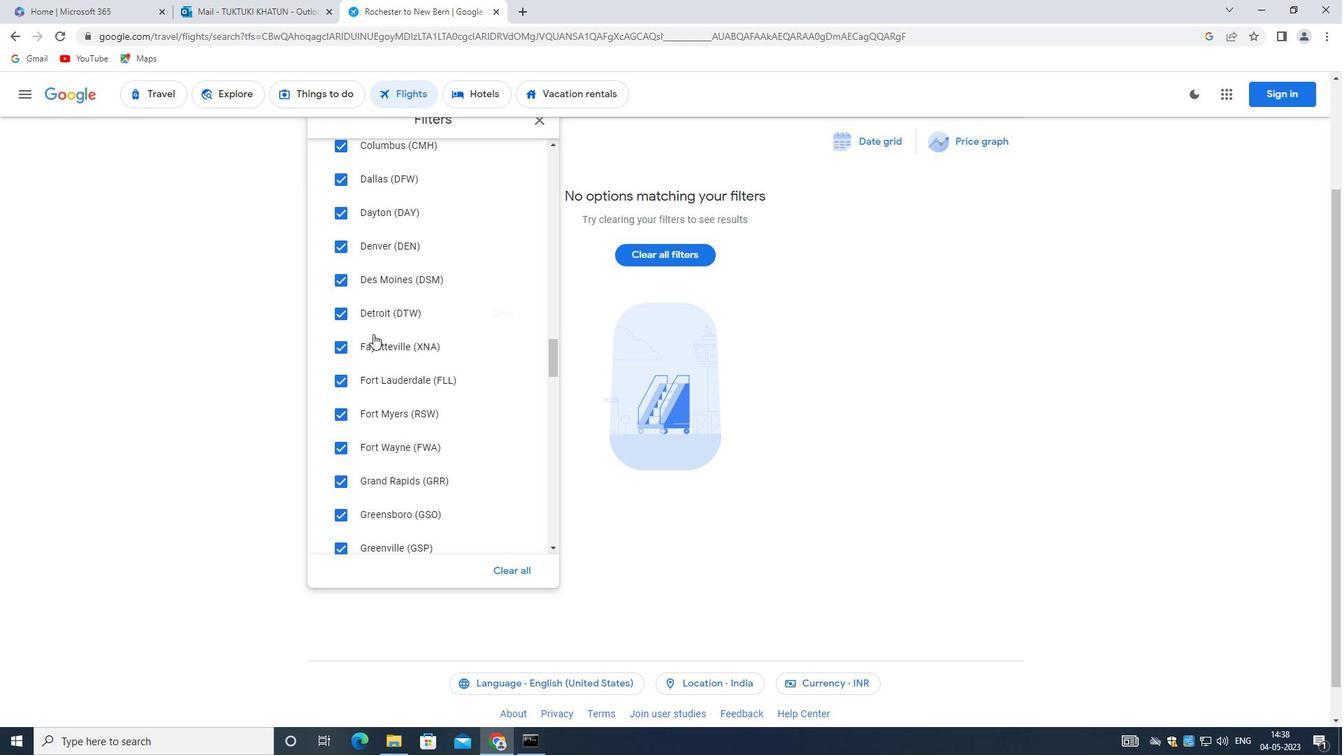 
Action: Mouse scrolled (373, 327) with delta (0, 0)
Screenshot: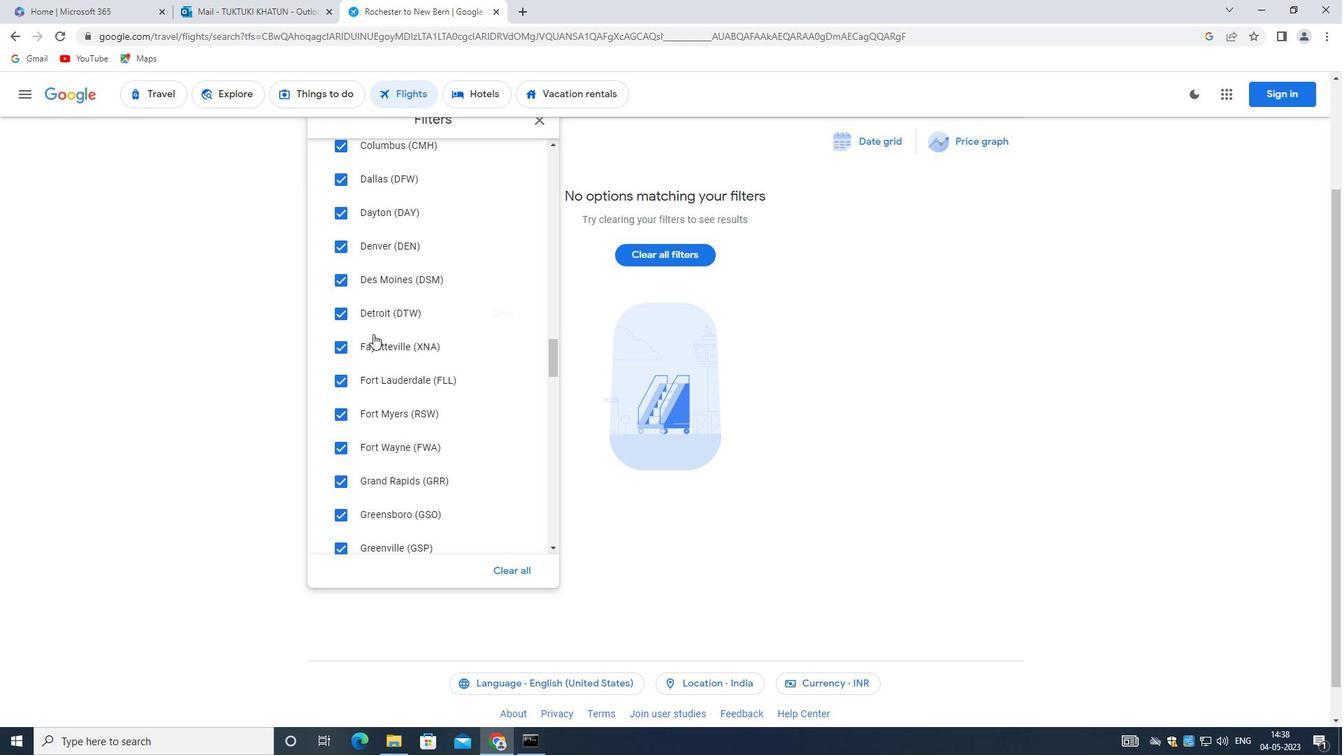 
Action: Mouse moved to (373, 318)
Screenshot: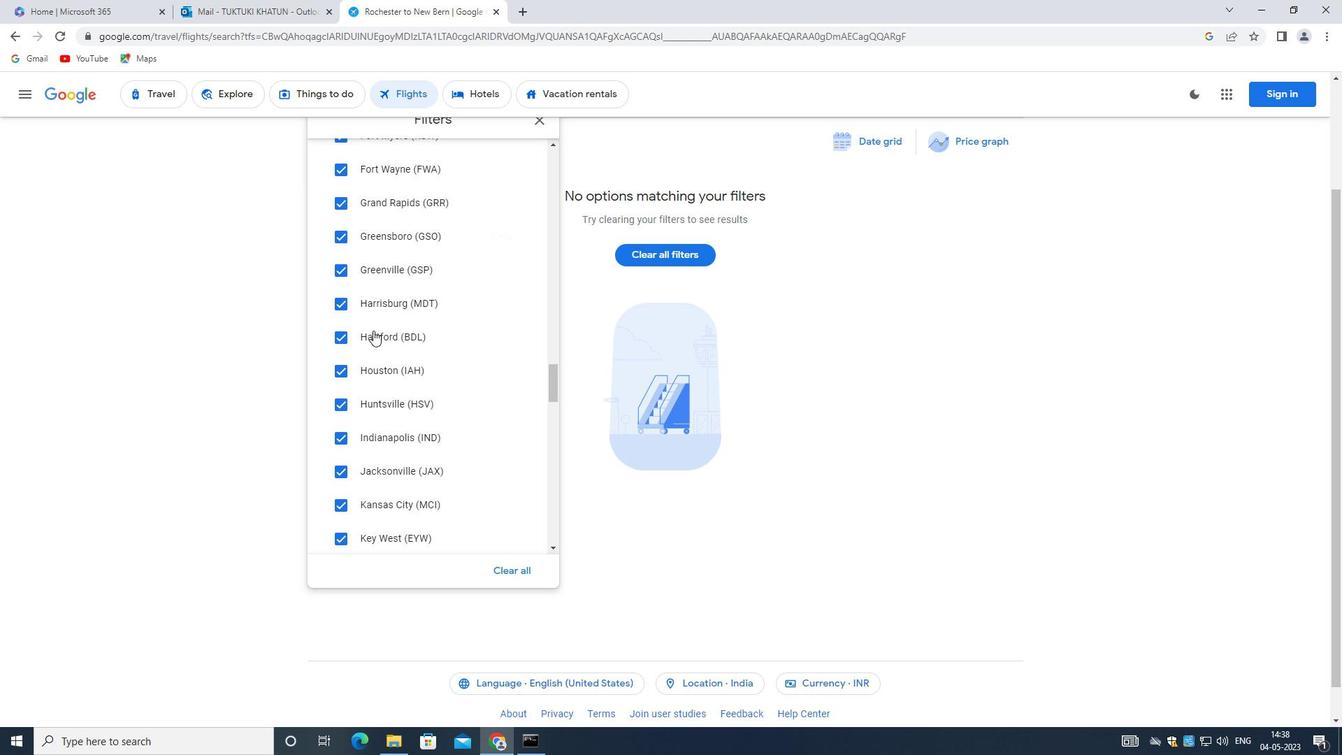 
Action: Mouse scrolled (373, 317) with delta (0, 0)
Screenshot: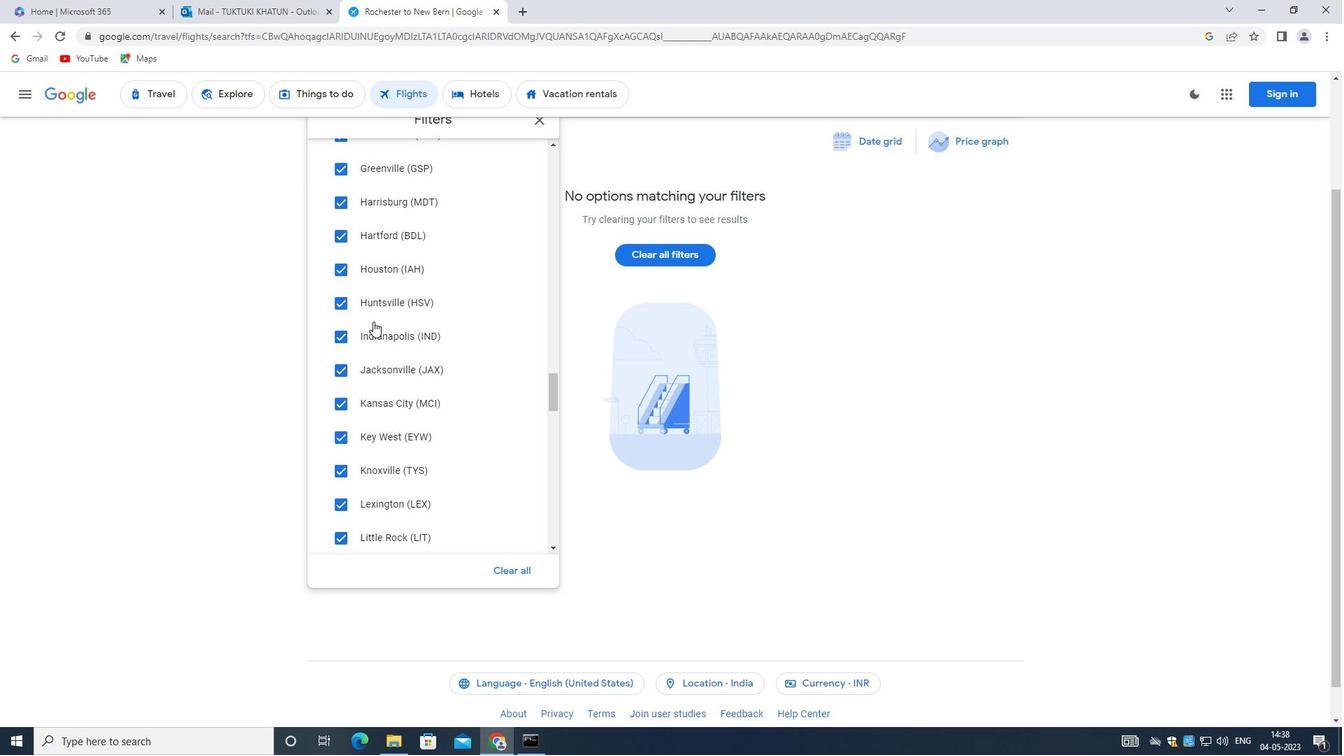 
Action: Mouse scrolled (373, 317) with delta (0, 0)
Screenshot: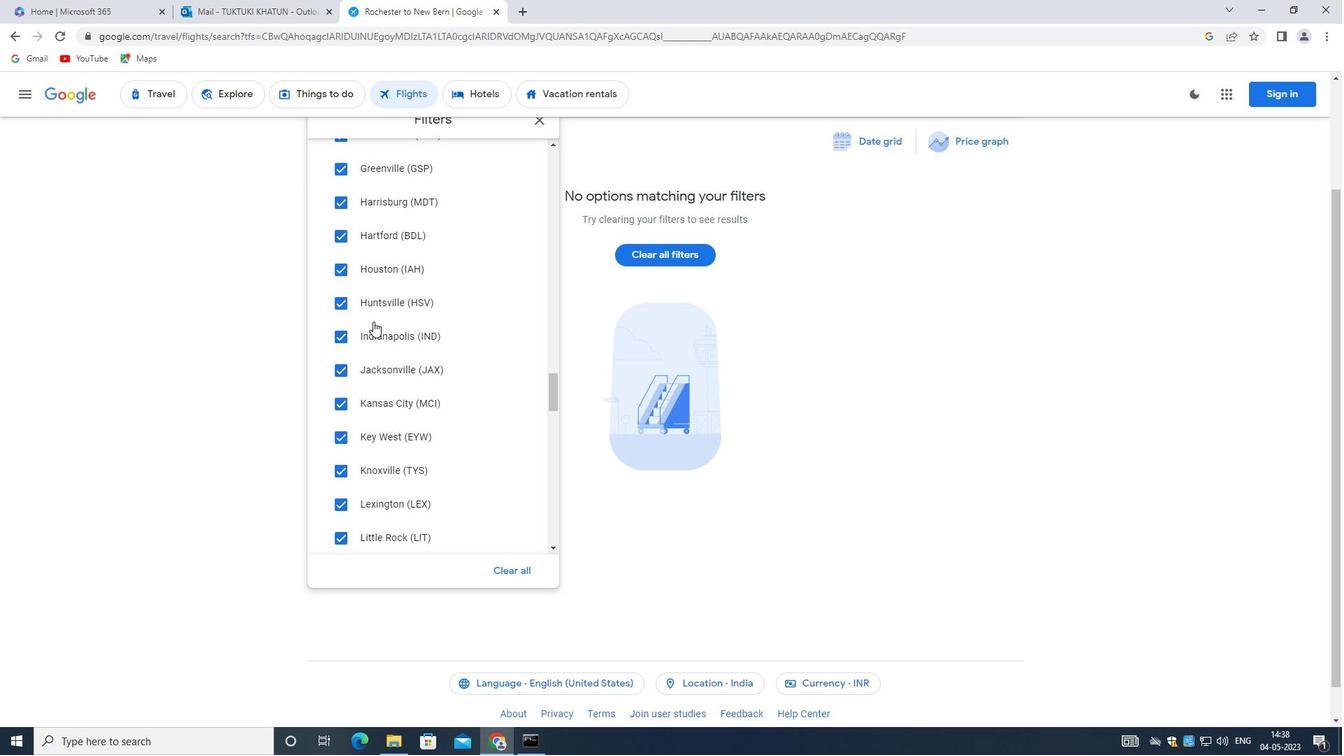 
Action: Mouse scrolled (373, 317) with delta (0, 0)
Screenshot: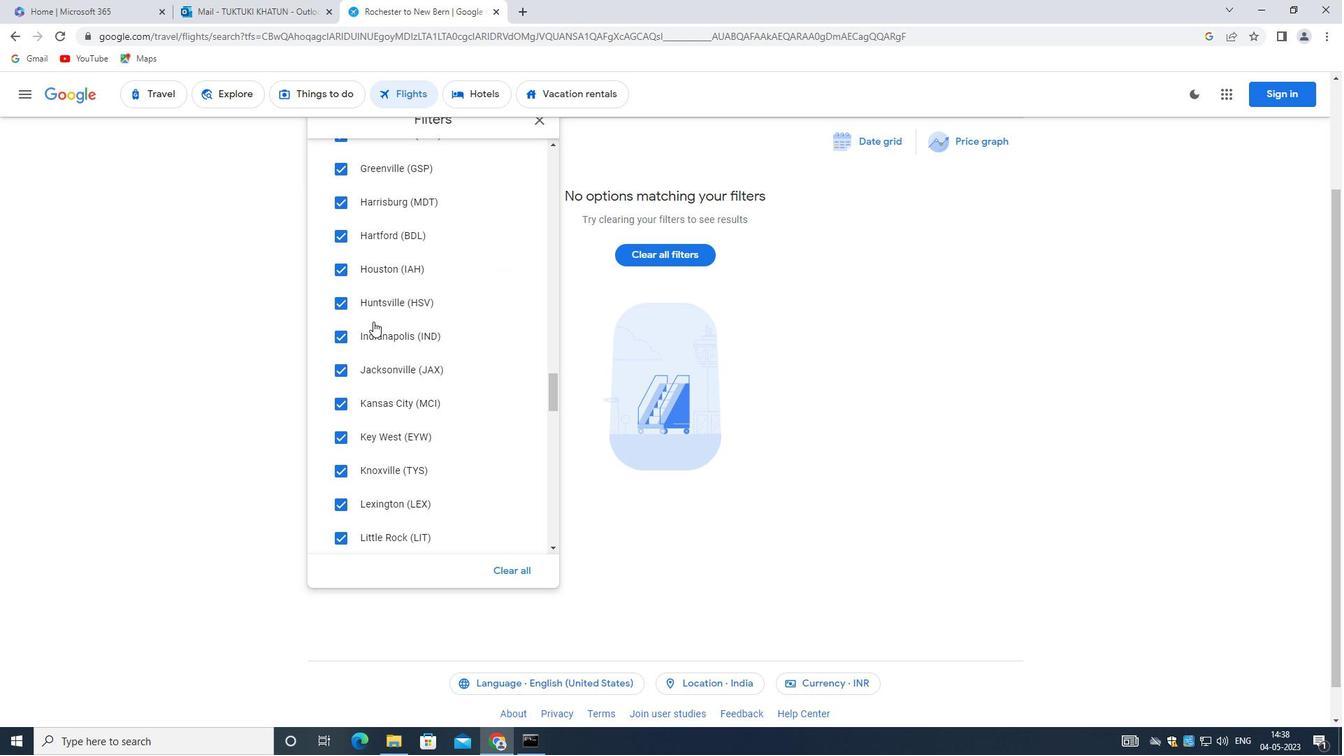
Action: Mouse moved to (373, 320)
Screenshot: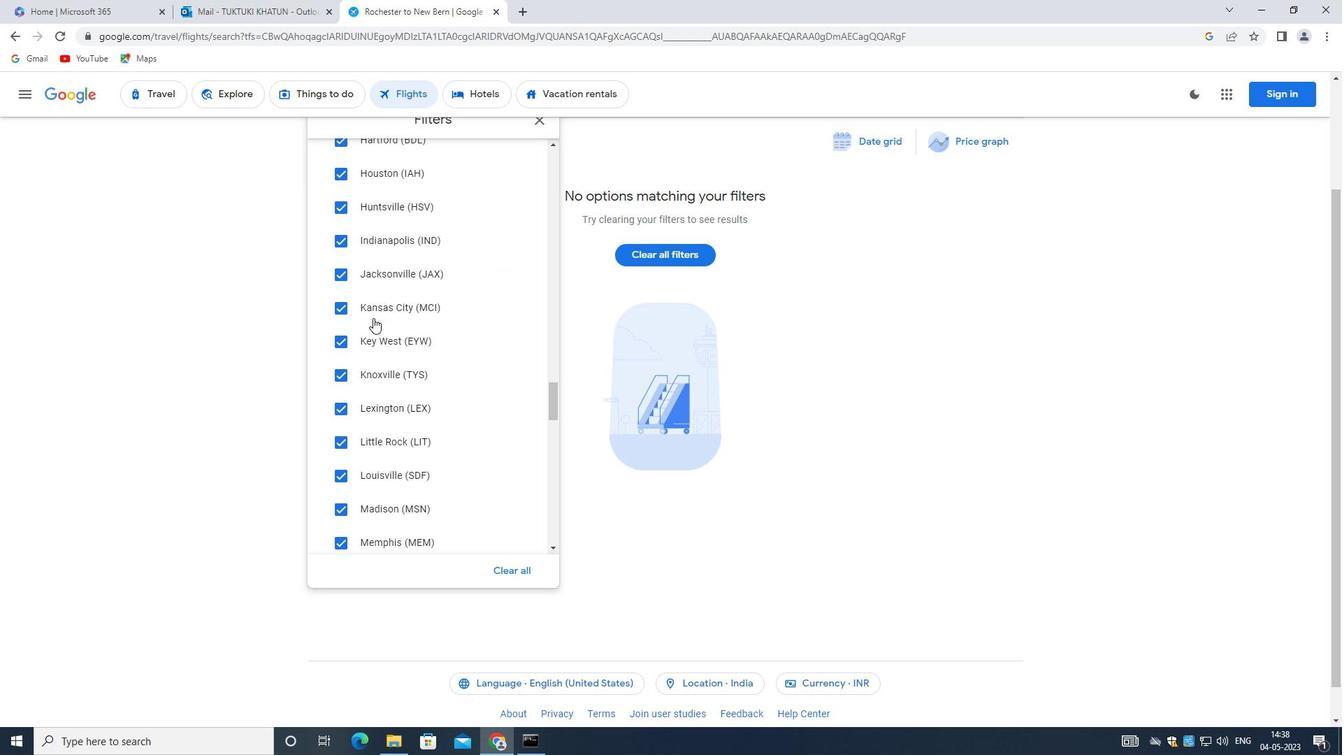 
Action: Mouse scrolled (373, 319) with delta (0, 0)
Screenshot: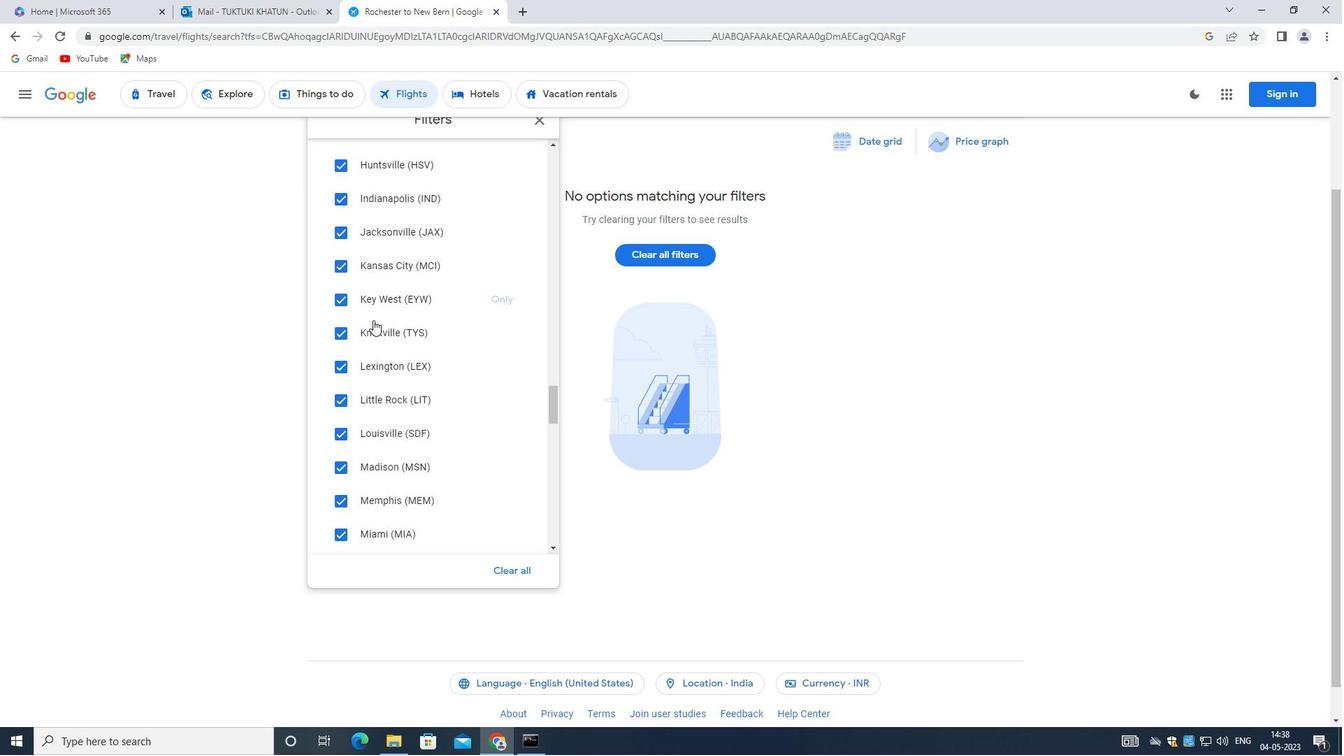 
Action: Mouse scrolled (373, 319) with delta (0, 0)
Screenshot: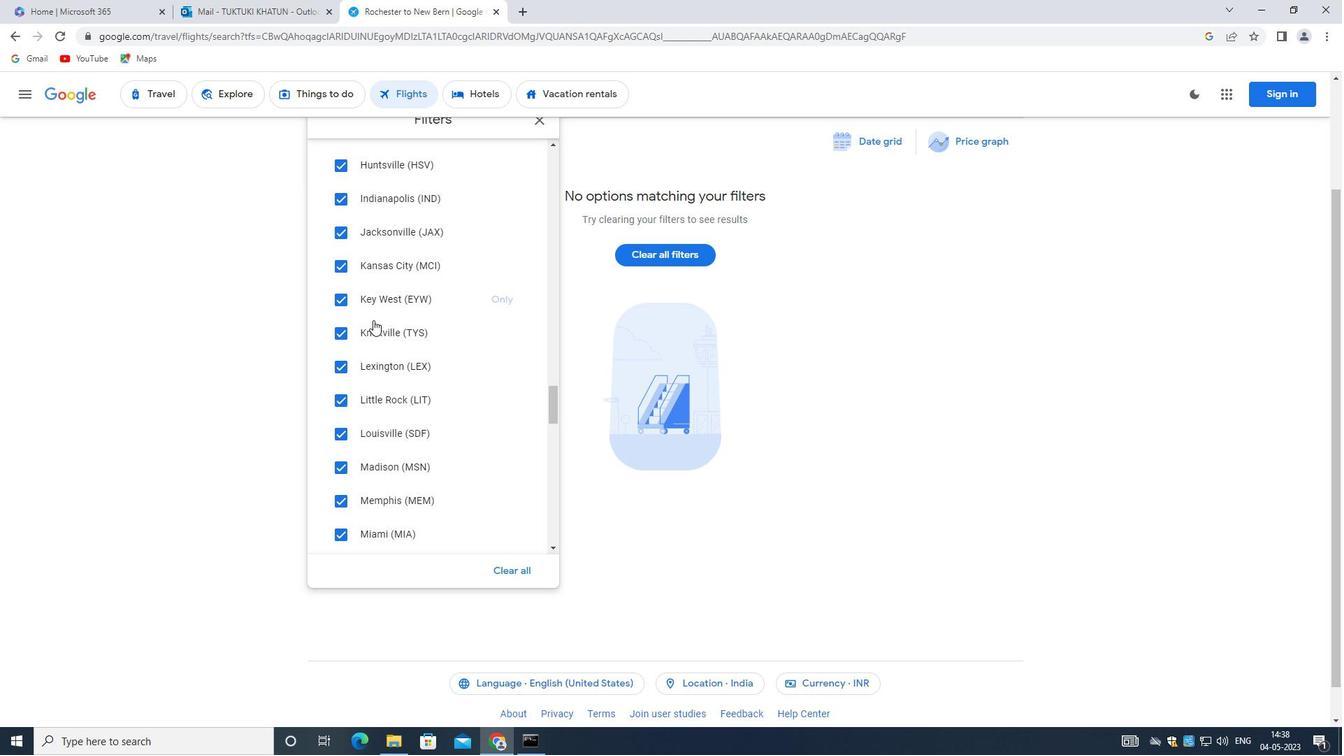 
Action: Mouse scrolled (373, 319) with delta (0, 0)
Screenshot: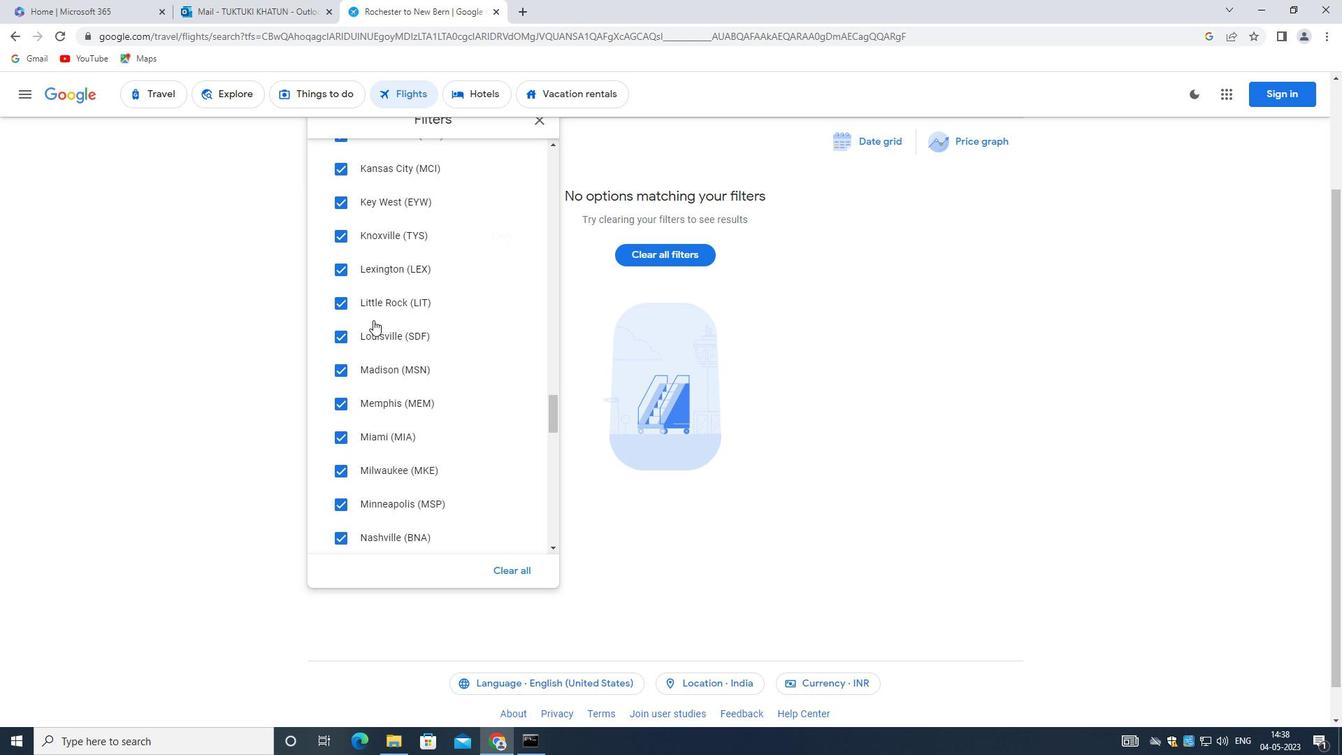 
Action: Mouse scrolled (373, 319) with delta (0, 0)
Screenshot: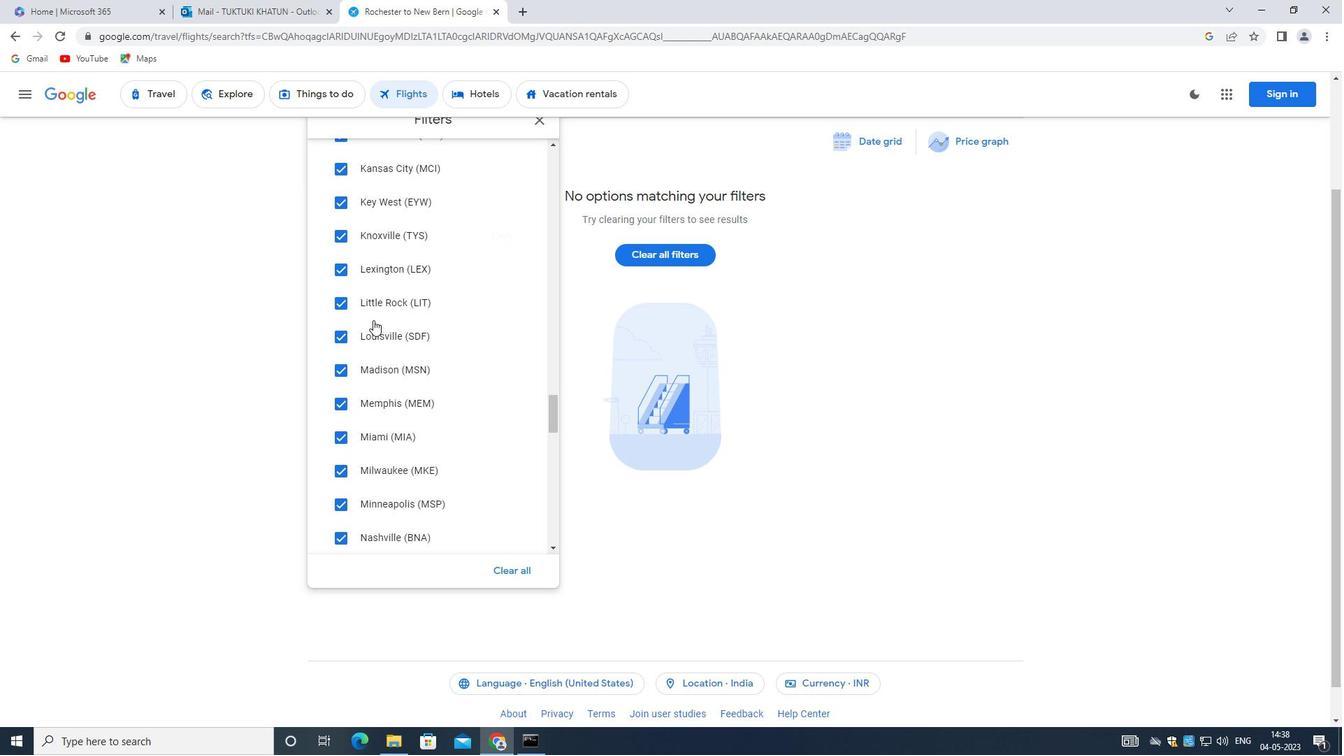 
Action: Mouse moved to (357, 330)
Screenshot: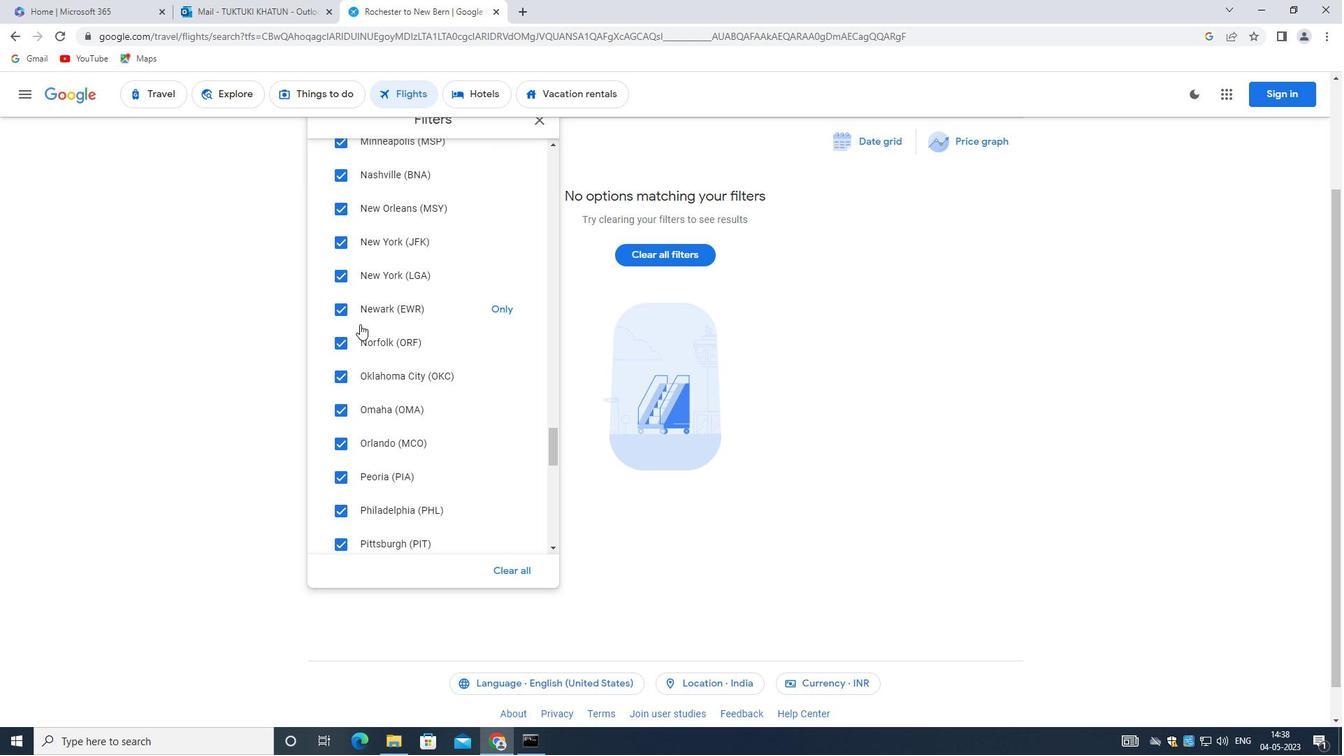 
Action: Mouse scrolled (357, 329) with delta (0, 0)
Screenshot: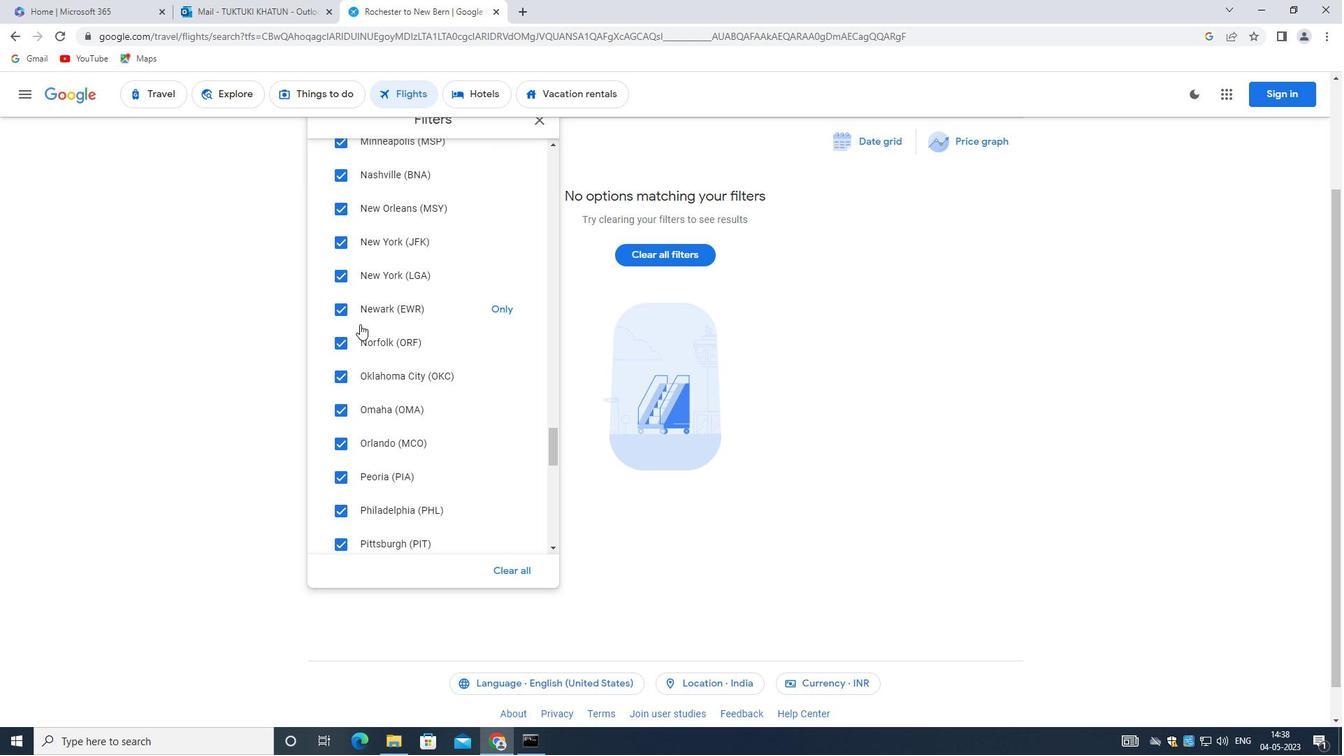 
Action: Mouse moved to (355, 335)
Screenshot: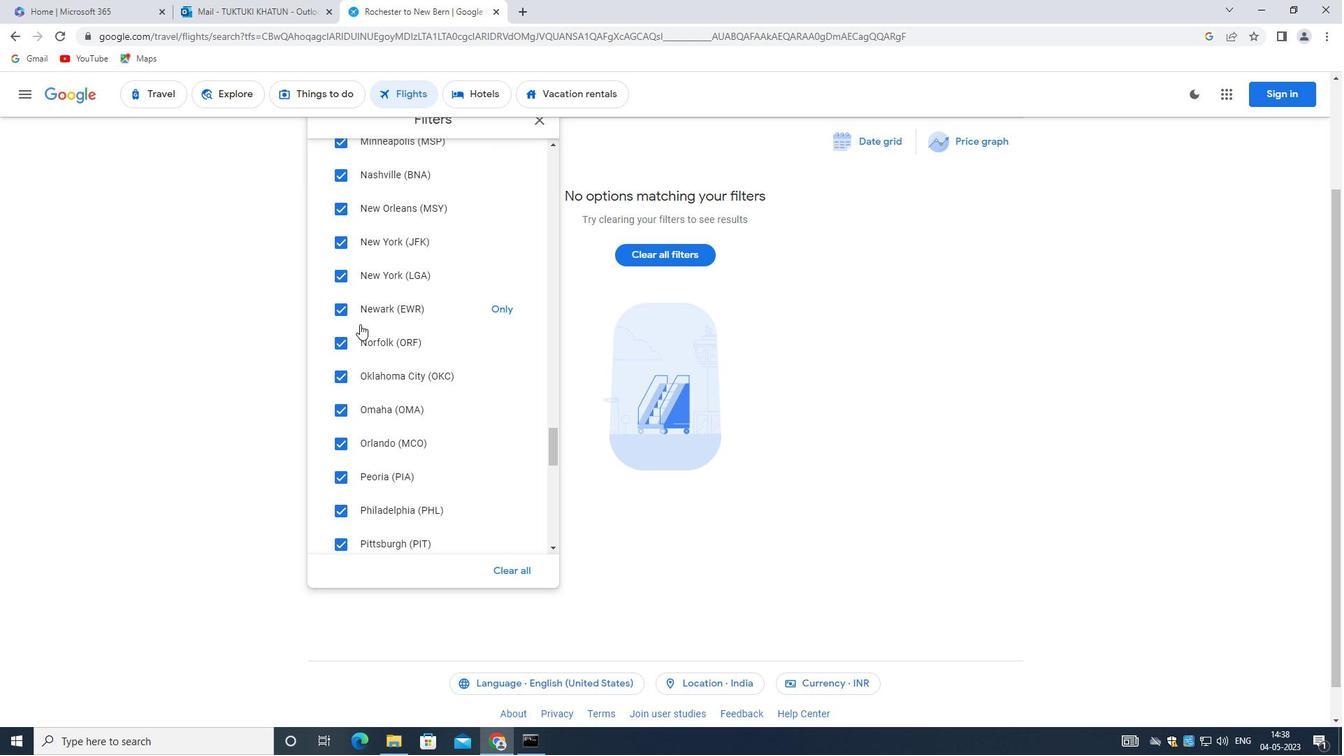 
Action: Mouse scrolled (355, 334) with delta (0, 0)
Screenshot: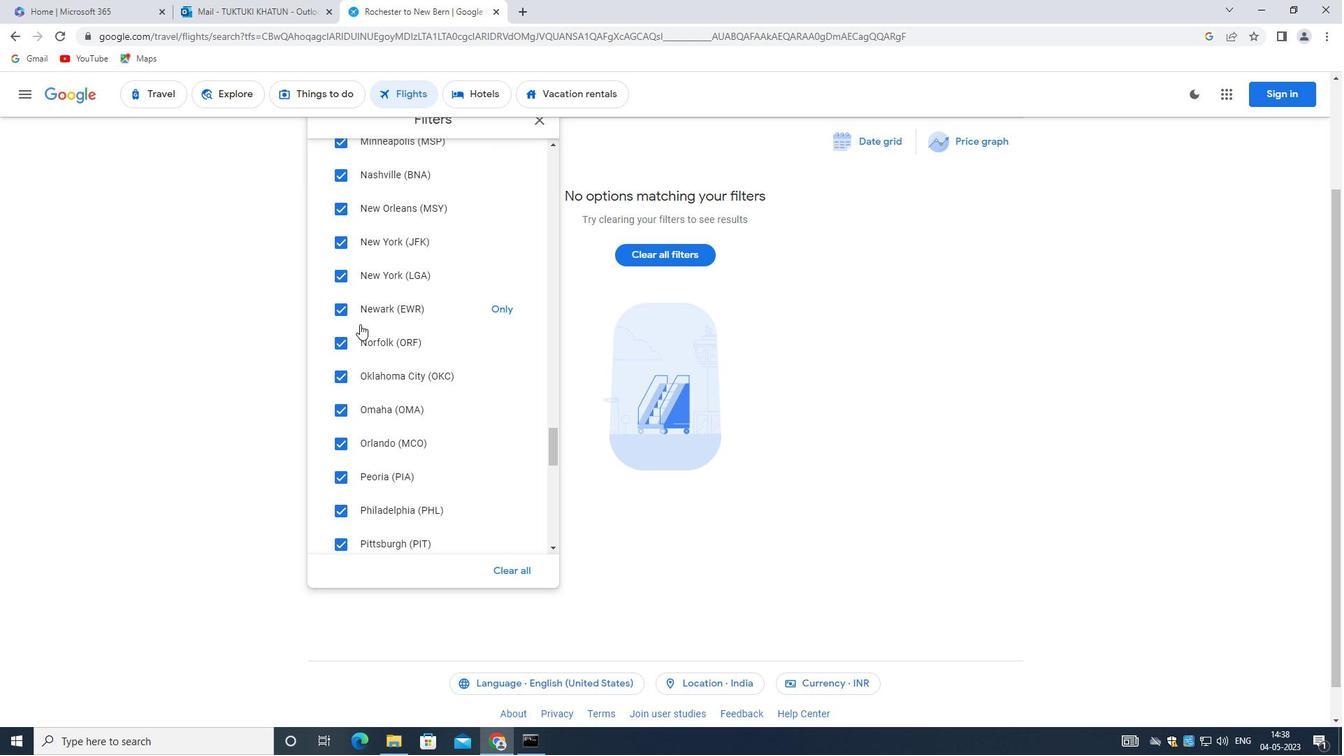 
Action: Mouse moved to (355, 335)
Screenshot: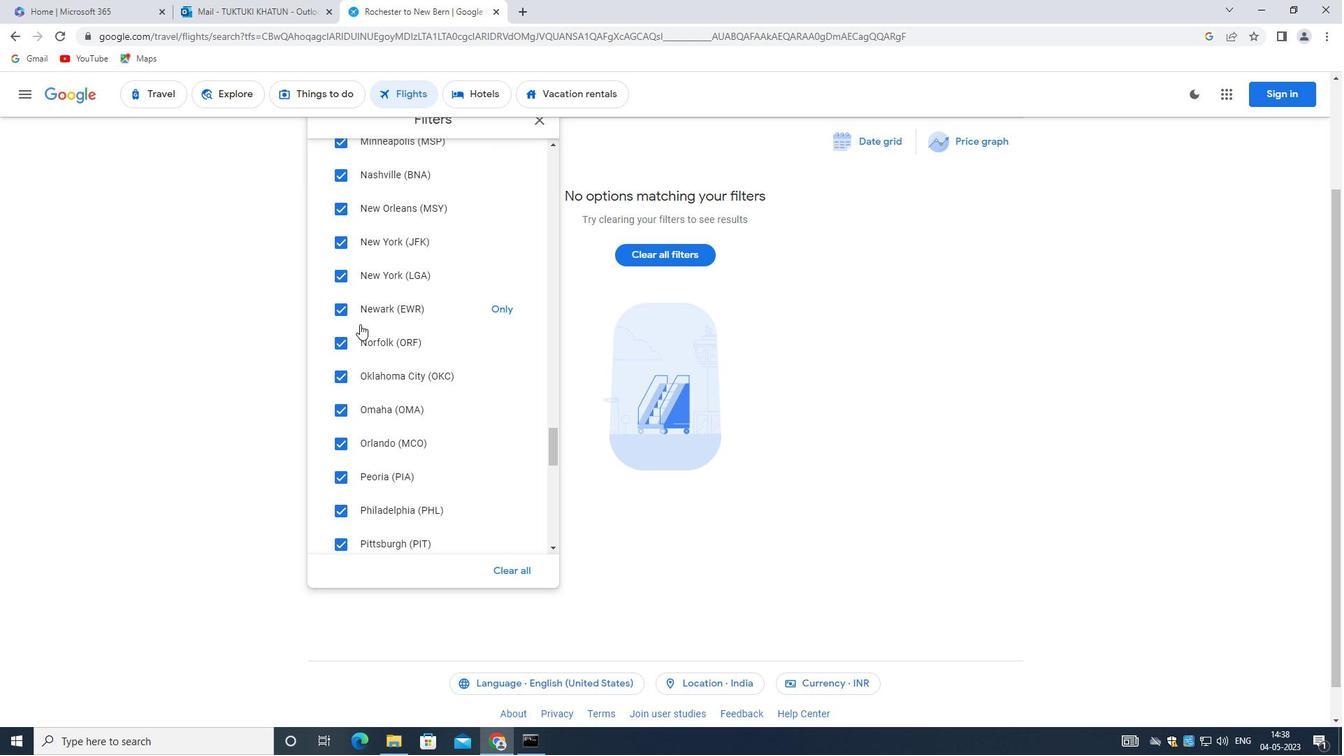 
Action: Mouse scrolled (355, 335) with delta (0, 0)
Screenshot: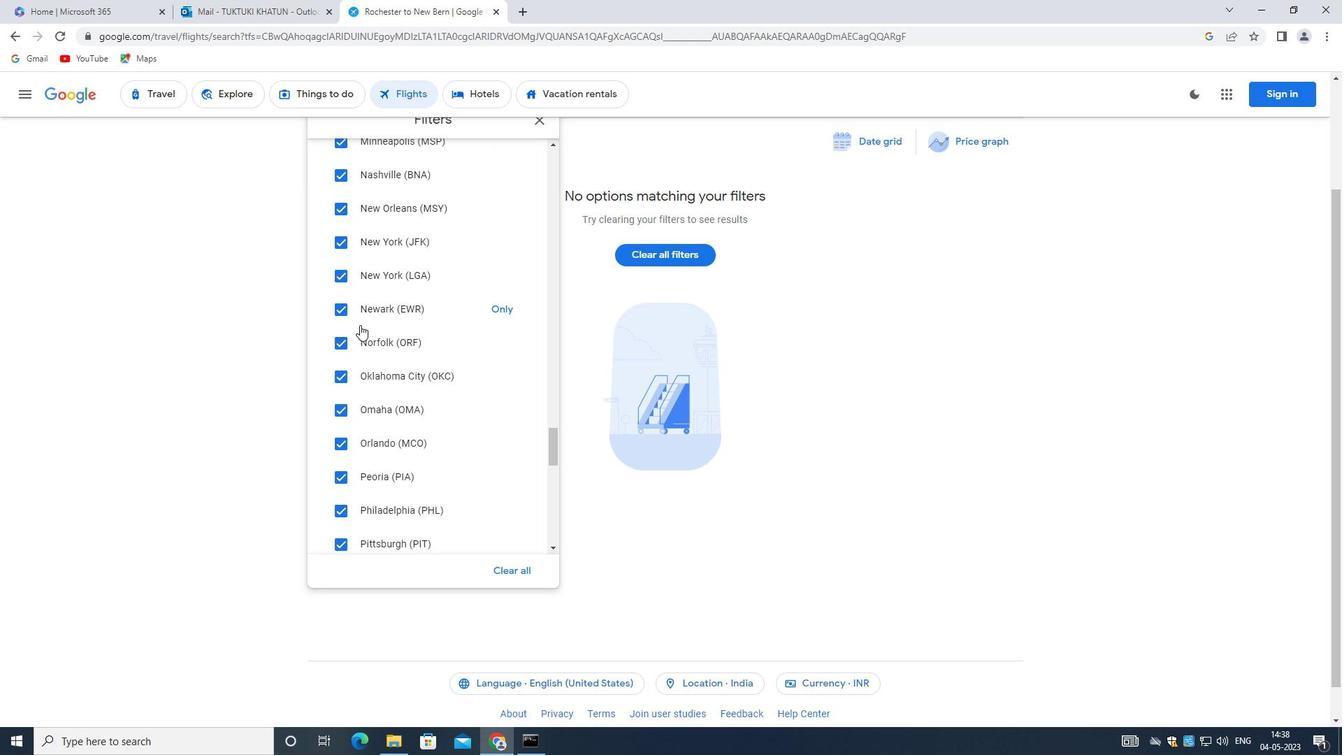
Action: Mouse moved to (355, 336)
Screenshot: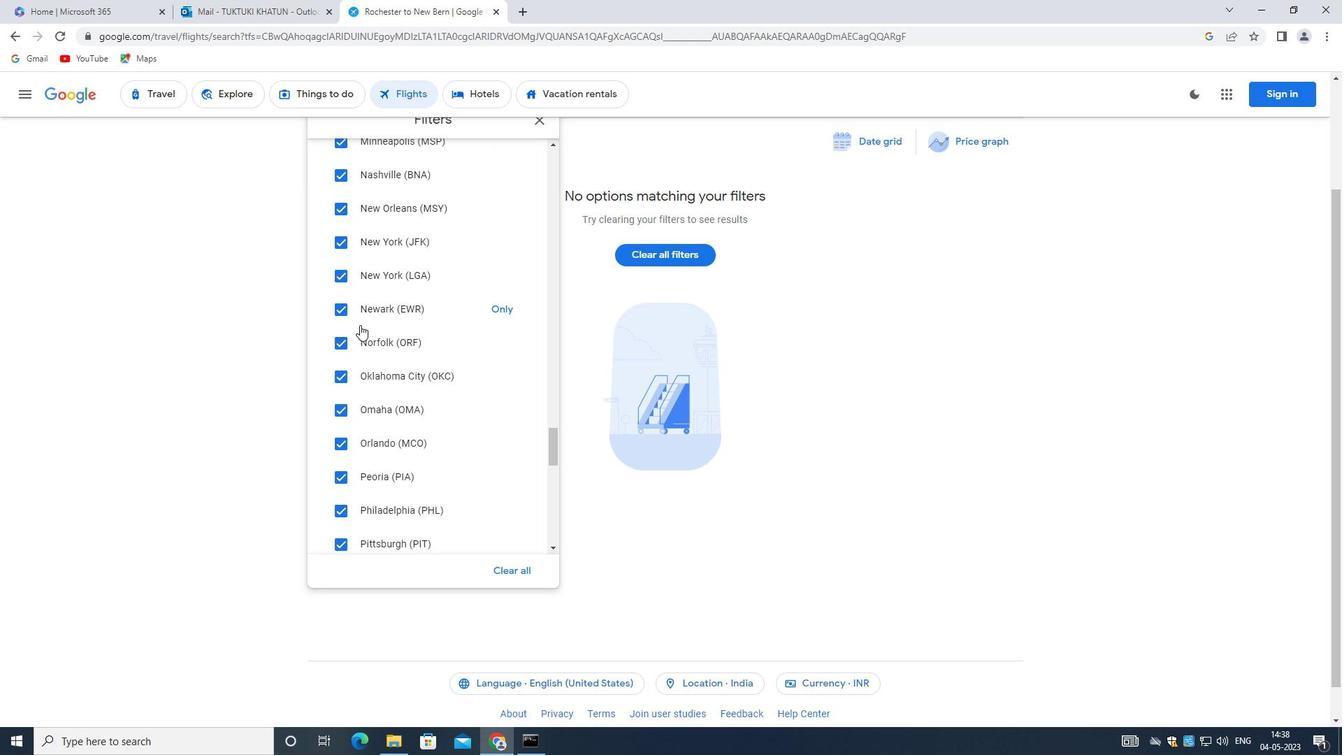 
Action: Mouse scrolled (355, 335) with delta (0, 0)
Screenshot: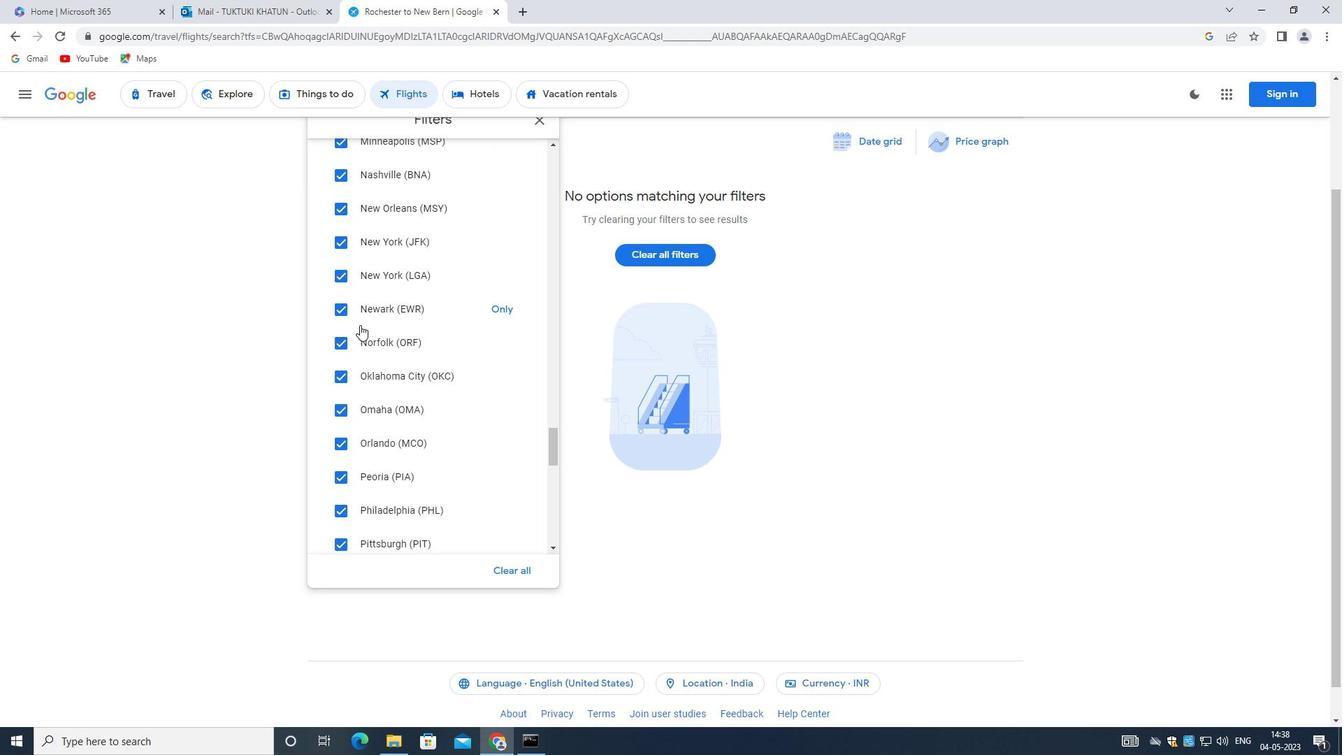 
Action: Mouse moved to (354, 337)
Screenshot: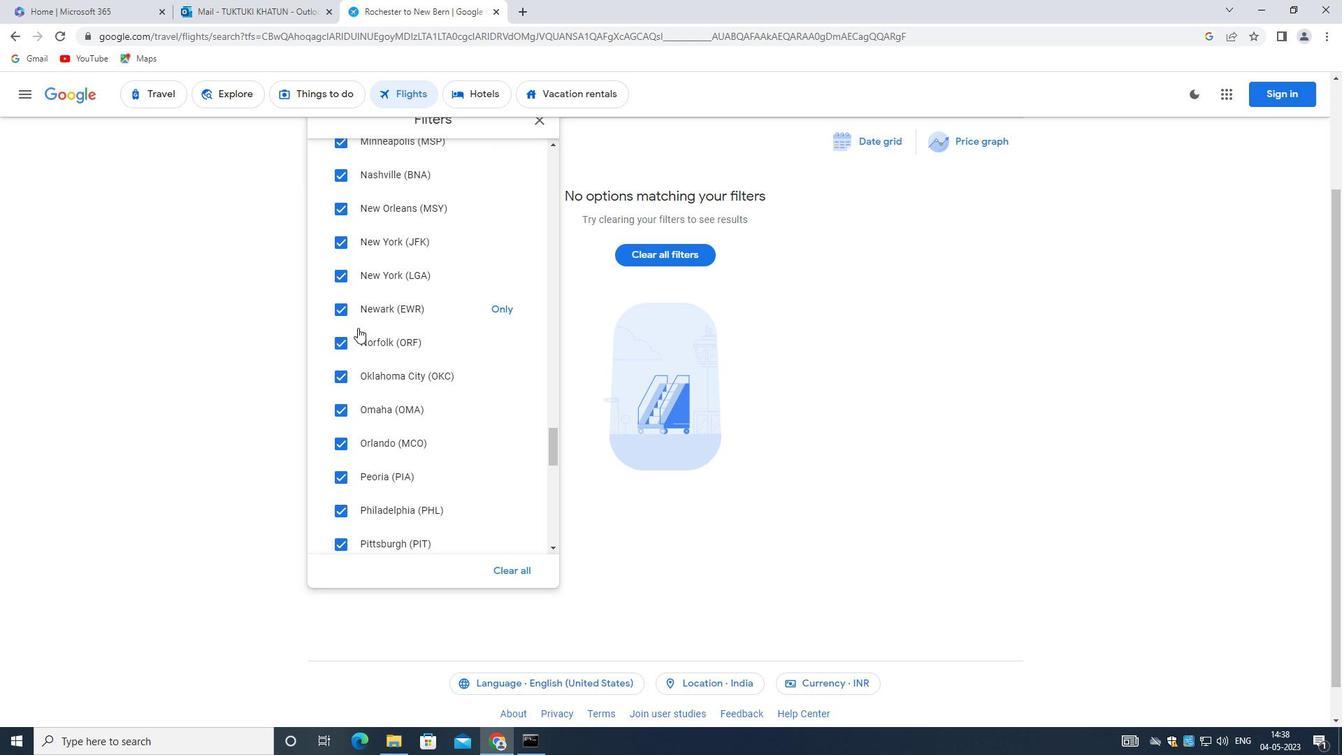 
Action: Mouse scrolled (354, 336) with delta (0, 0)
Screenshot: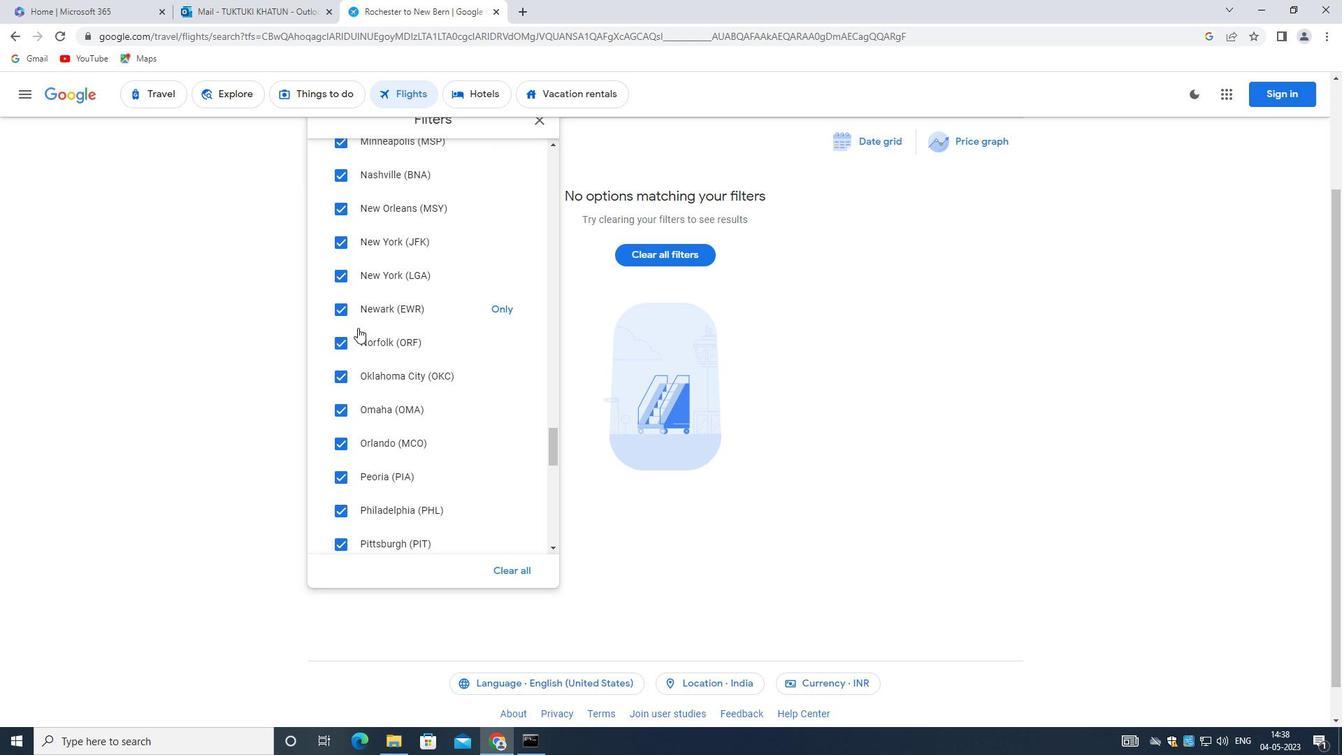 
Action: Mouse scrolled (354, 336) with delta (0, 0)
Screenshot: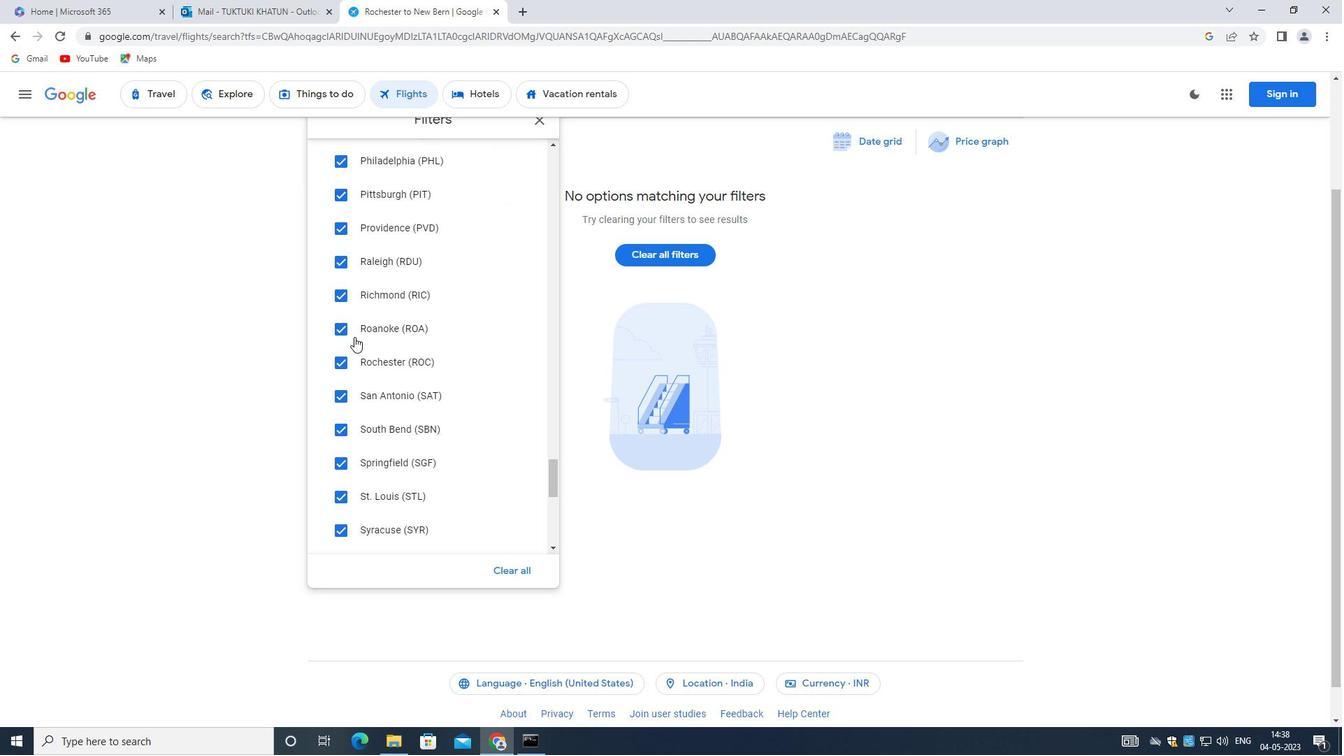 
Action: Mouse scrolled (354, 336) with delta (0, 0)
Screenshot: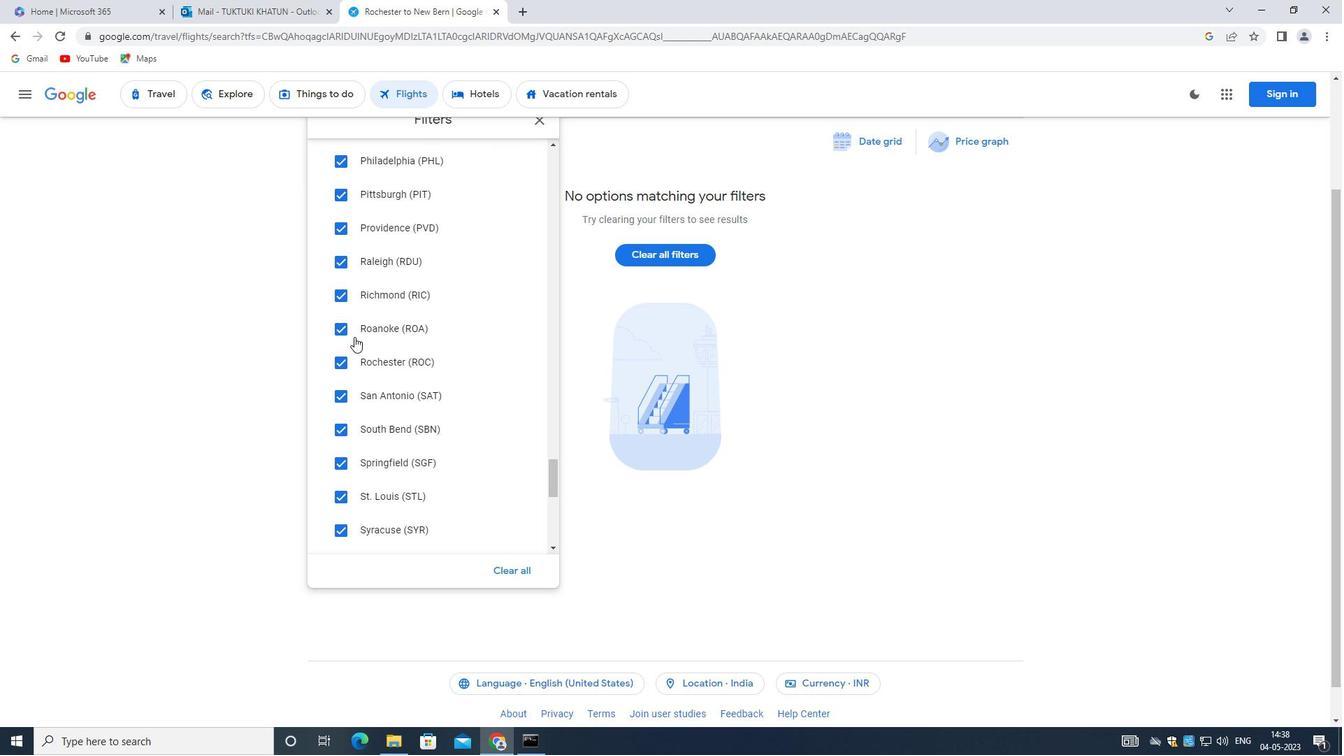 
Action: Mouse scrolled (354, 336) with delta (0, 0)
Screenshot: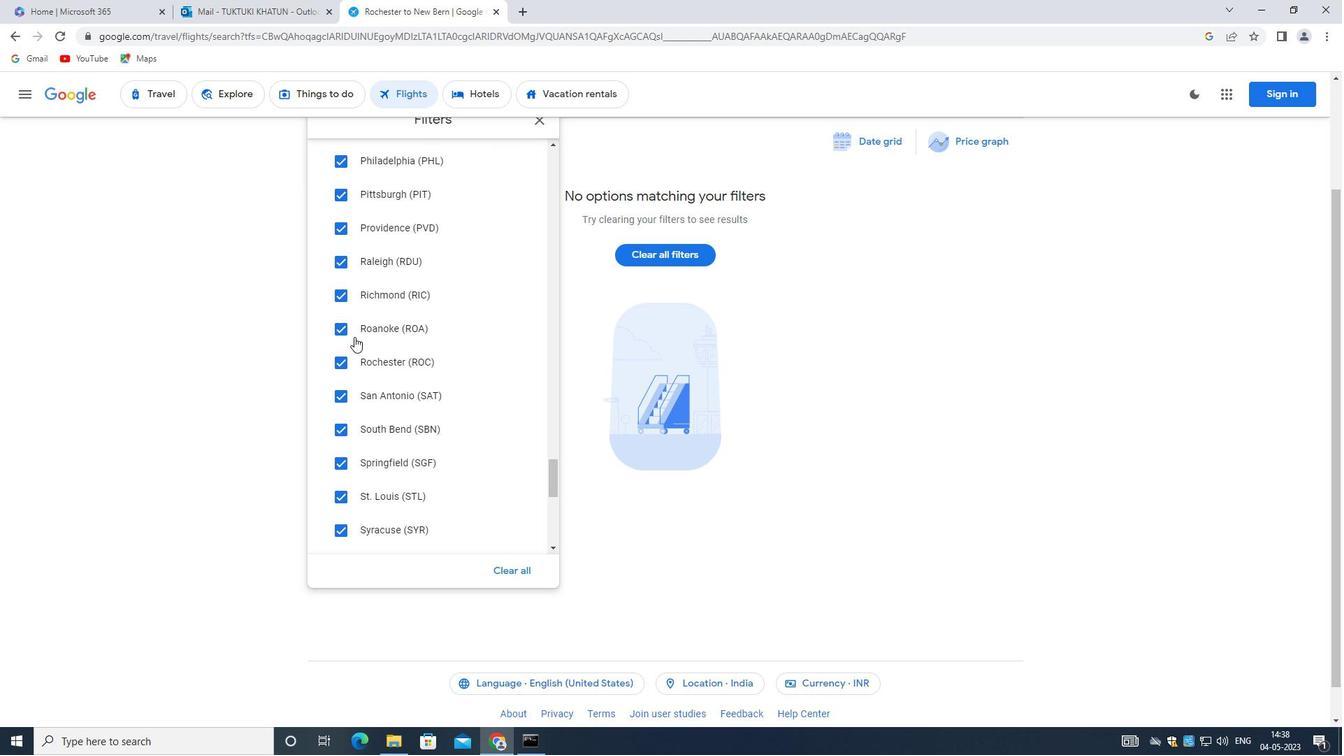 
Action: Mouse scrolled (354, 336) with delta (0, 0)
Screenshot: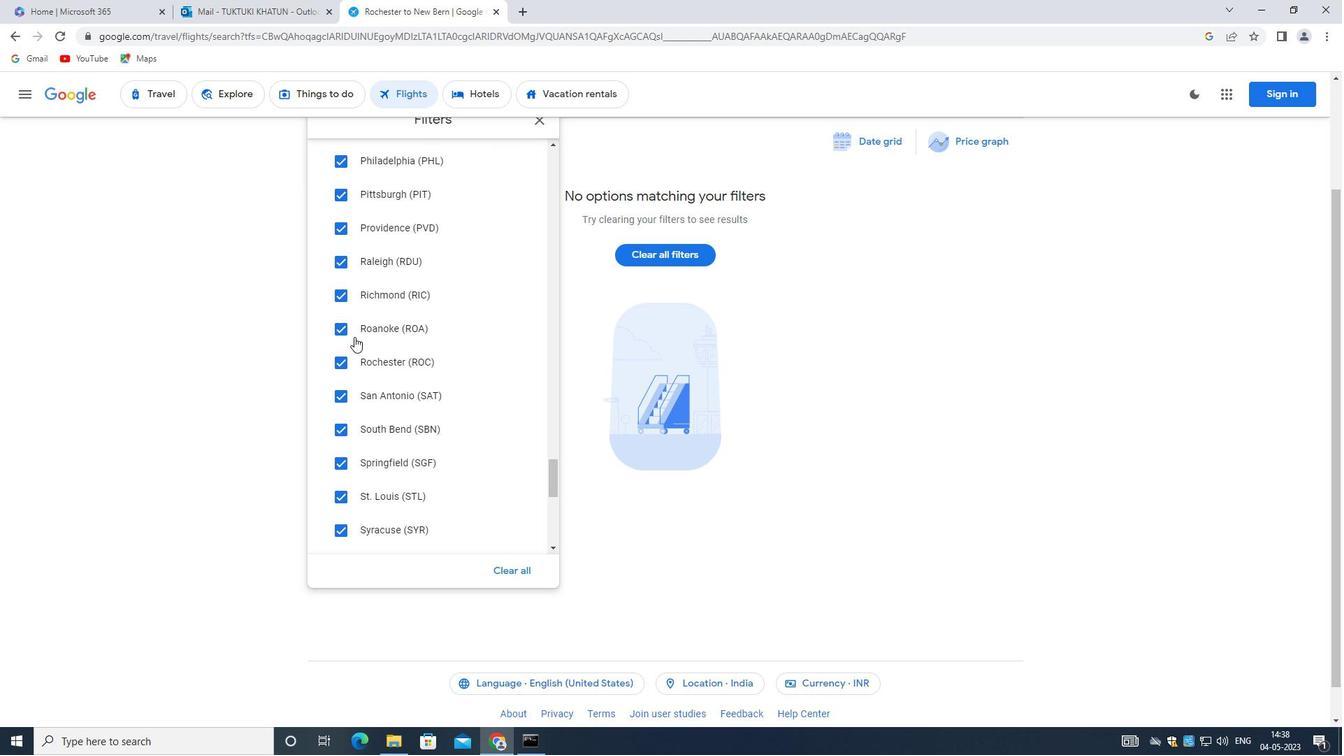 
Action: Mouse scrolled (354, 336) with delta (0, 0)
Screenshot: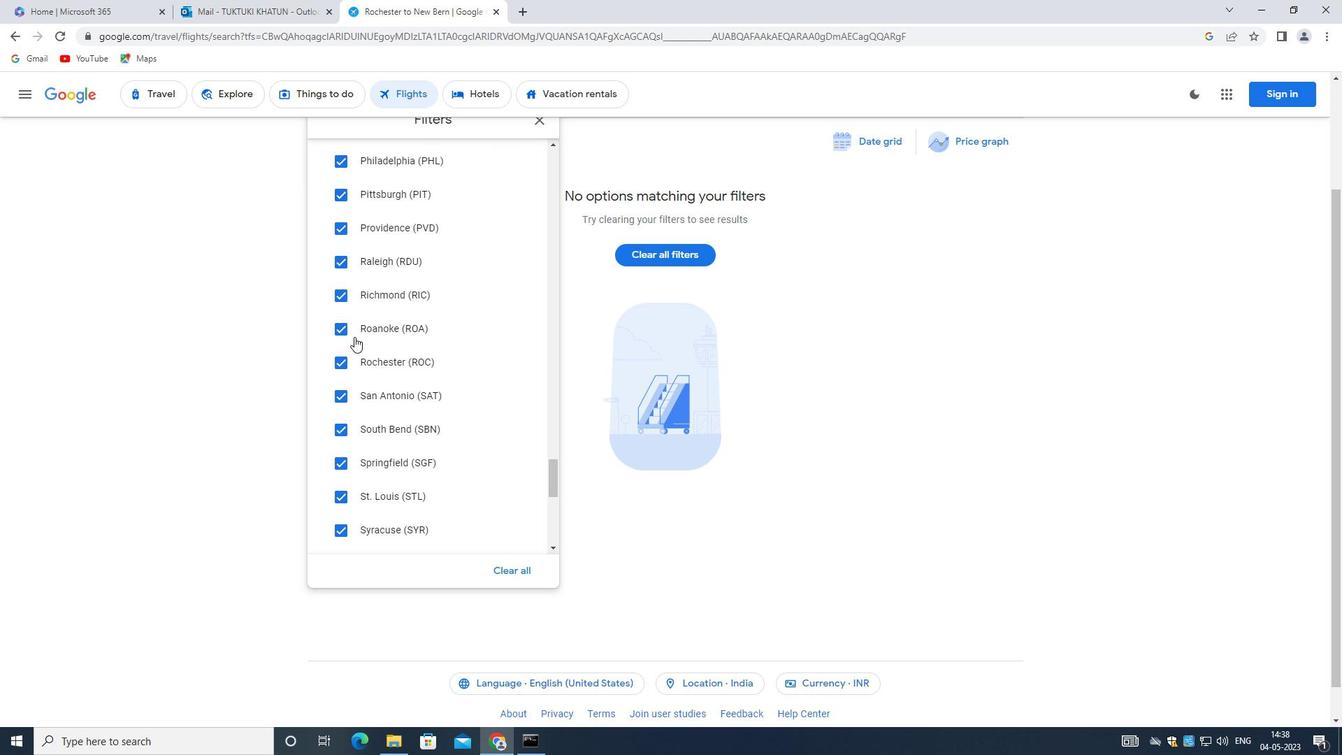 
Action: Mouse moved to (354, 337)
Screenshot: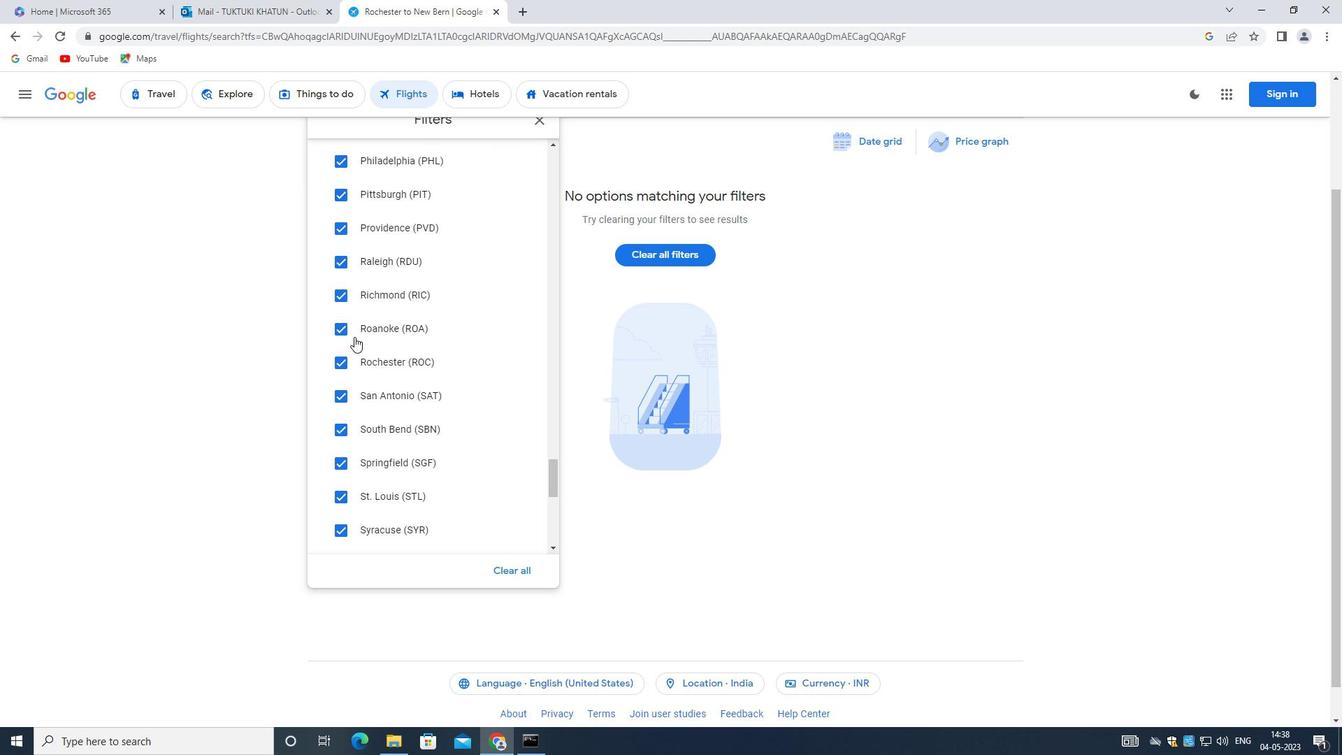 
Action: Mouse scrolled (354, 337) with delta (0, 0)
Screenshot: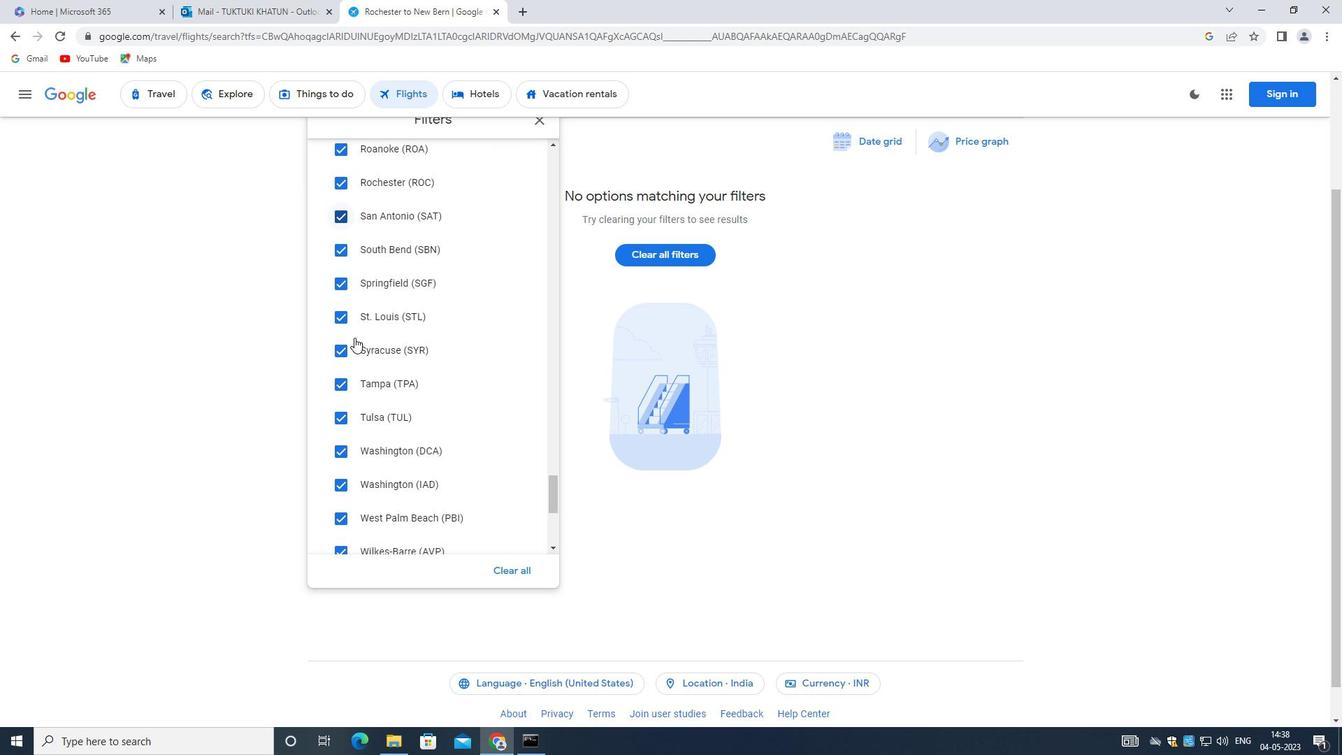 
Action: Mouse scrolled (354, 337) with delta (0, 0)
Screenshot: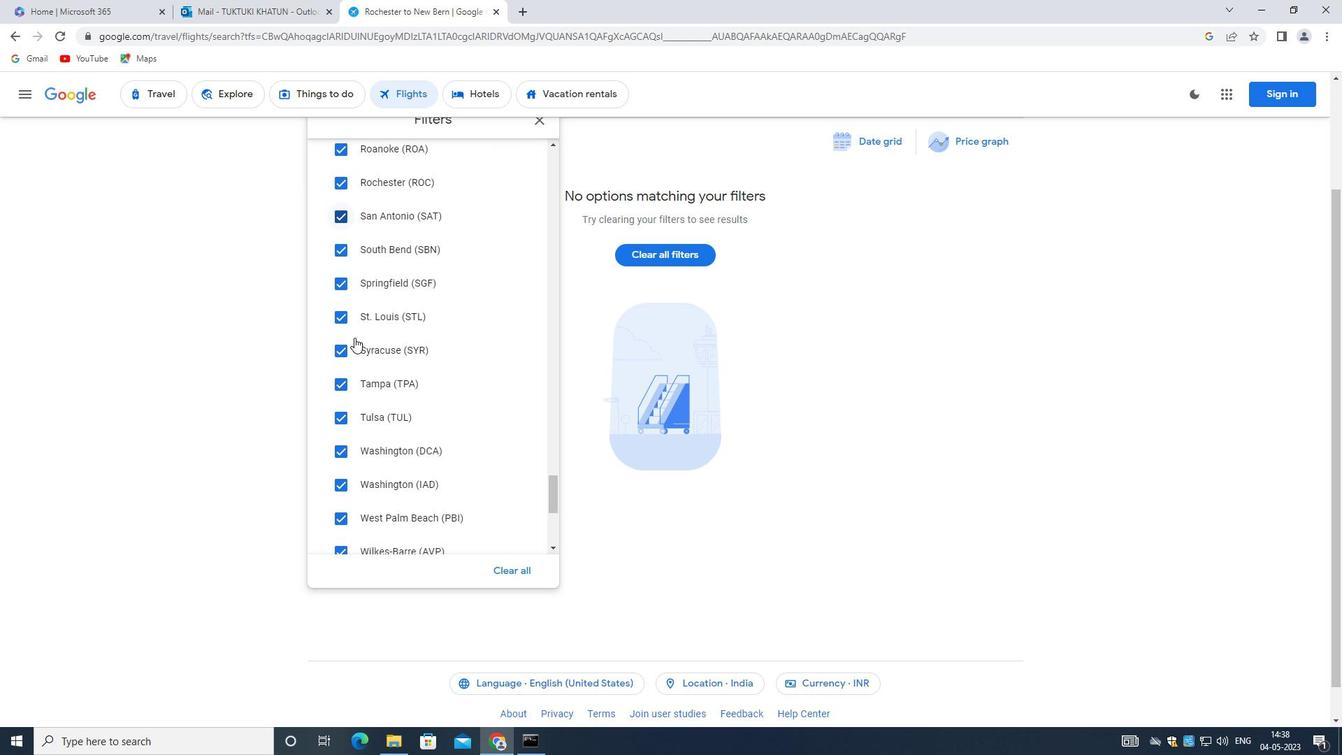 
Action: Mouse scrolled (354, 337) with delta (0, 0)
Screenshot: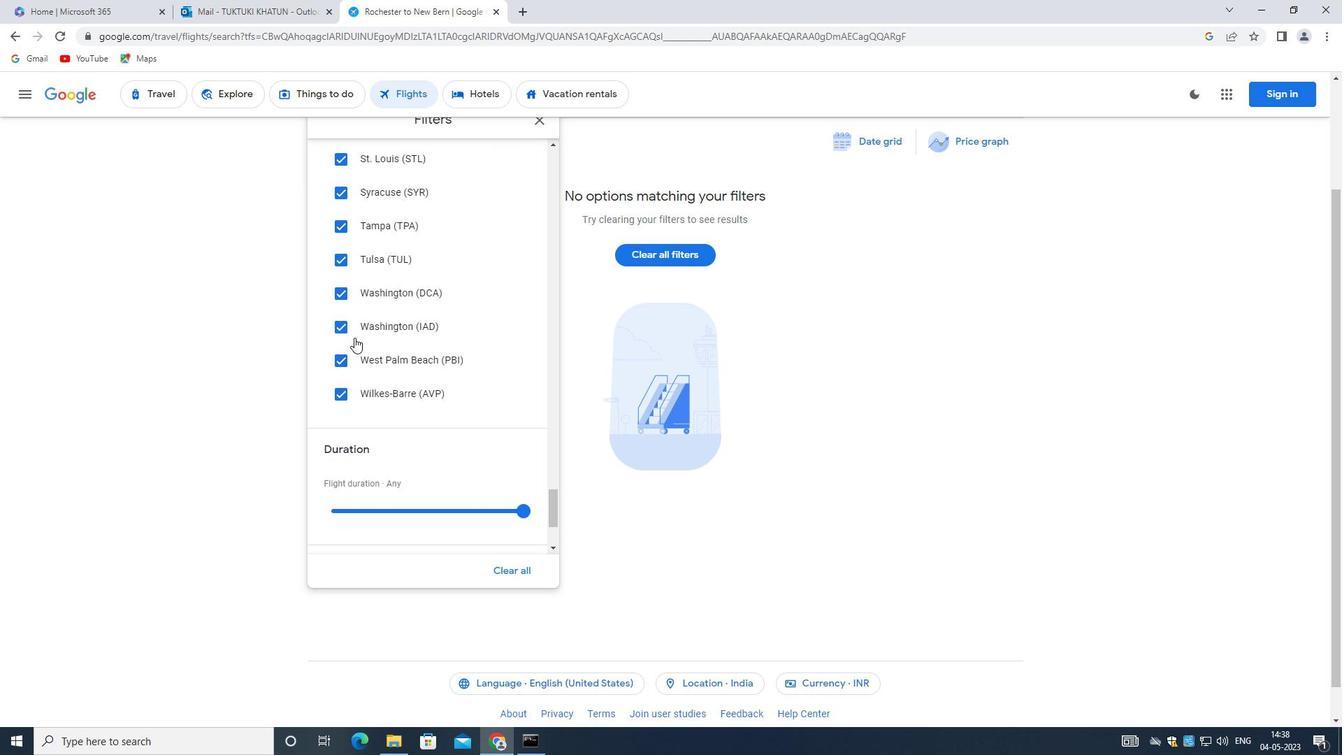 
Action: Mouse scrolled (354, 337) with delta (0, 0)
Screenshot: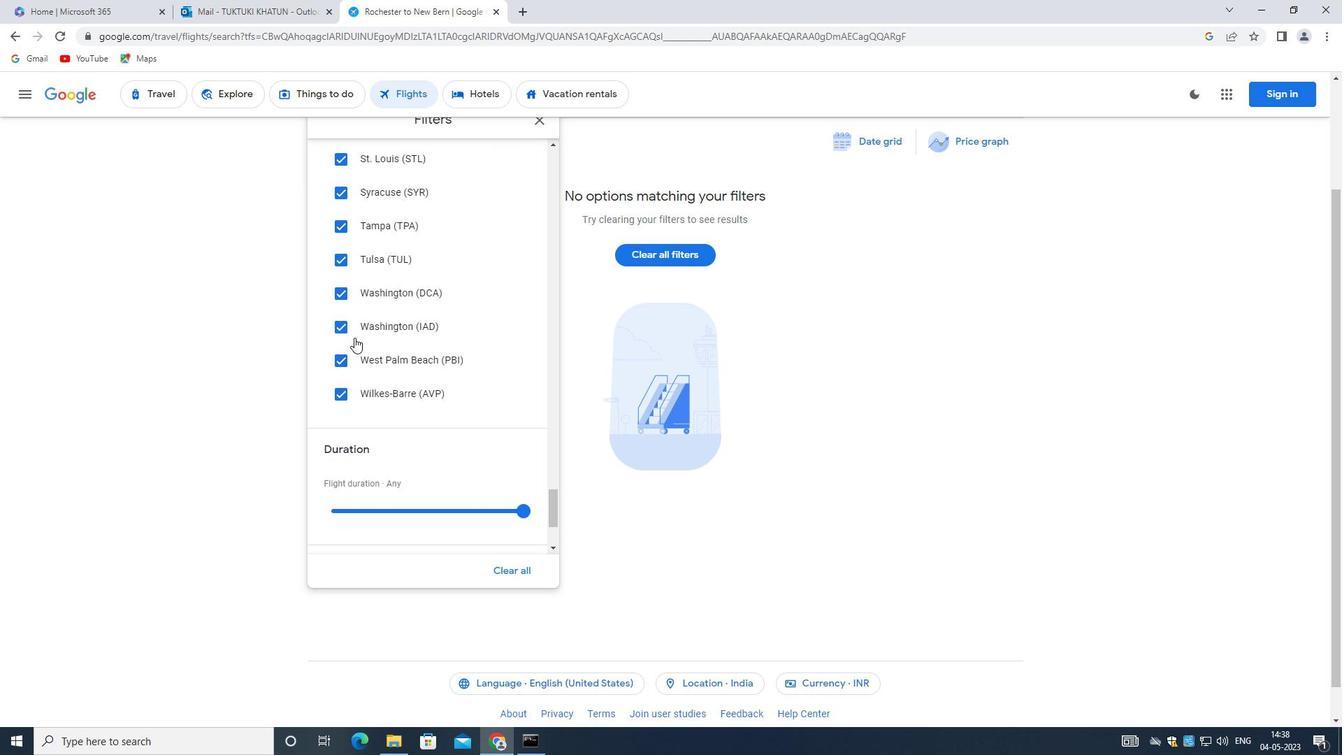 
Action: Mouse moved to (354, 328)
Screenshot: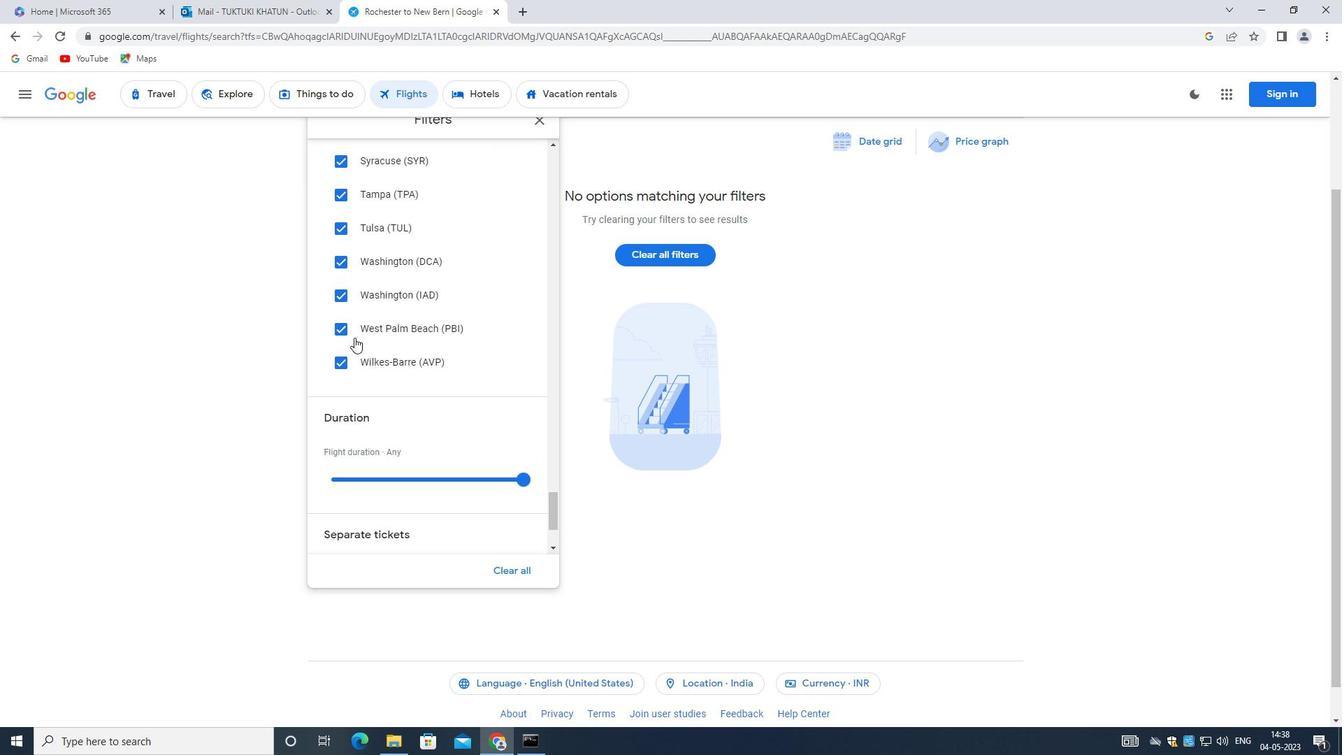 
Action: Mouse scrolled (354, 328) with delta (0, 0)
Screenshot: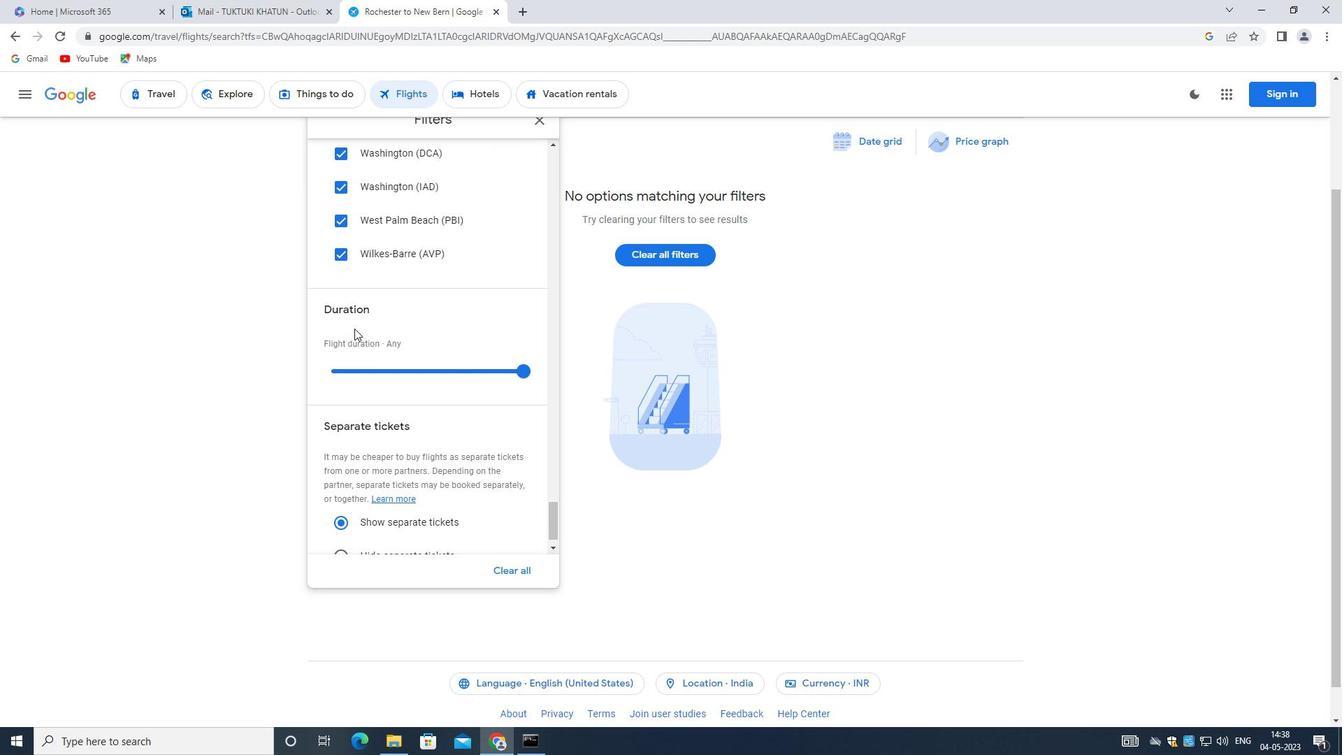 
Action: Mouse scrolled (354, 328) with delta (0, 0)
Screenshot: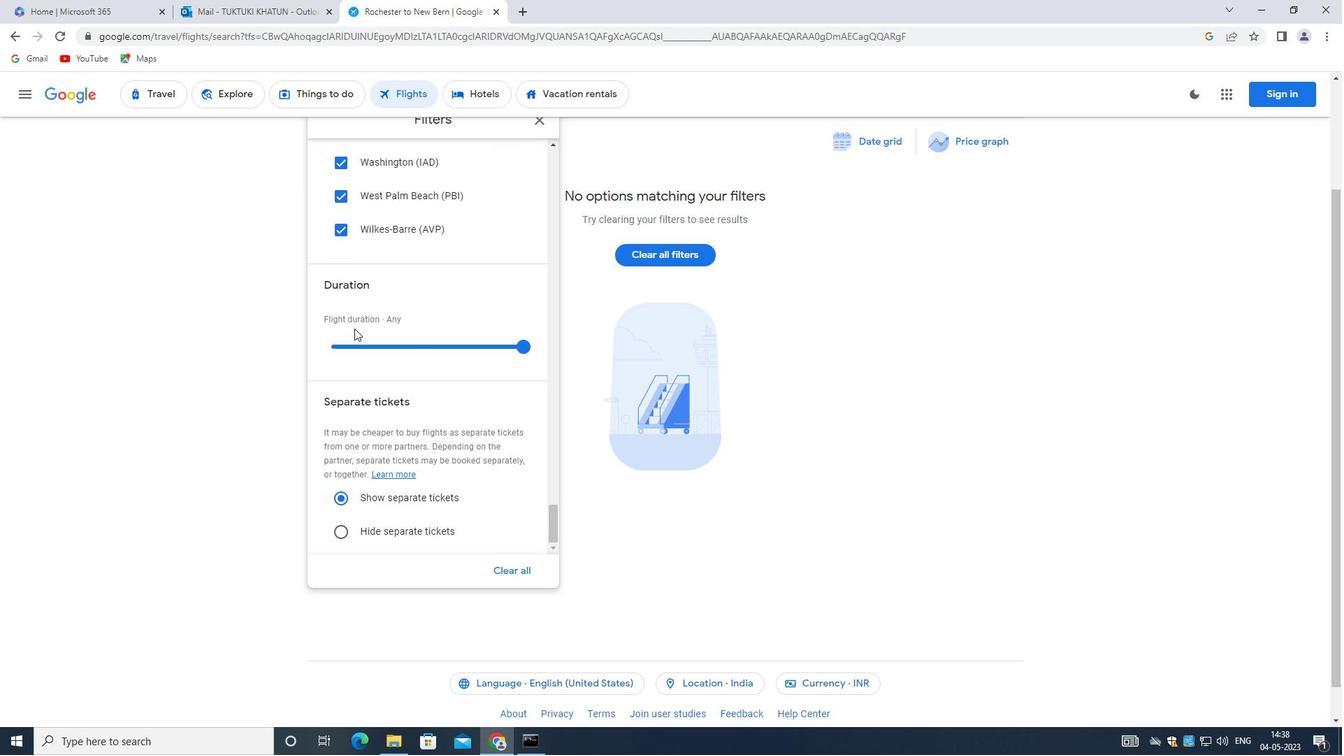 
Action: Mouse scrolled (354, 328) with delta (0, 0)
Screenshot: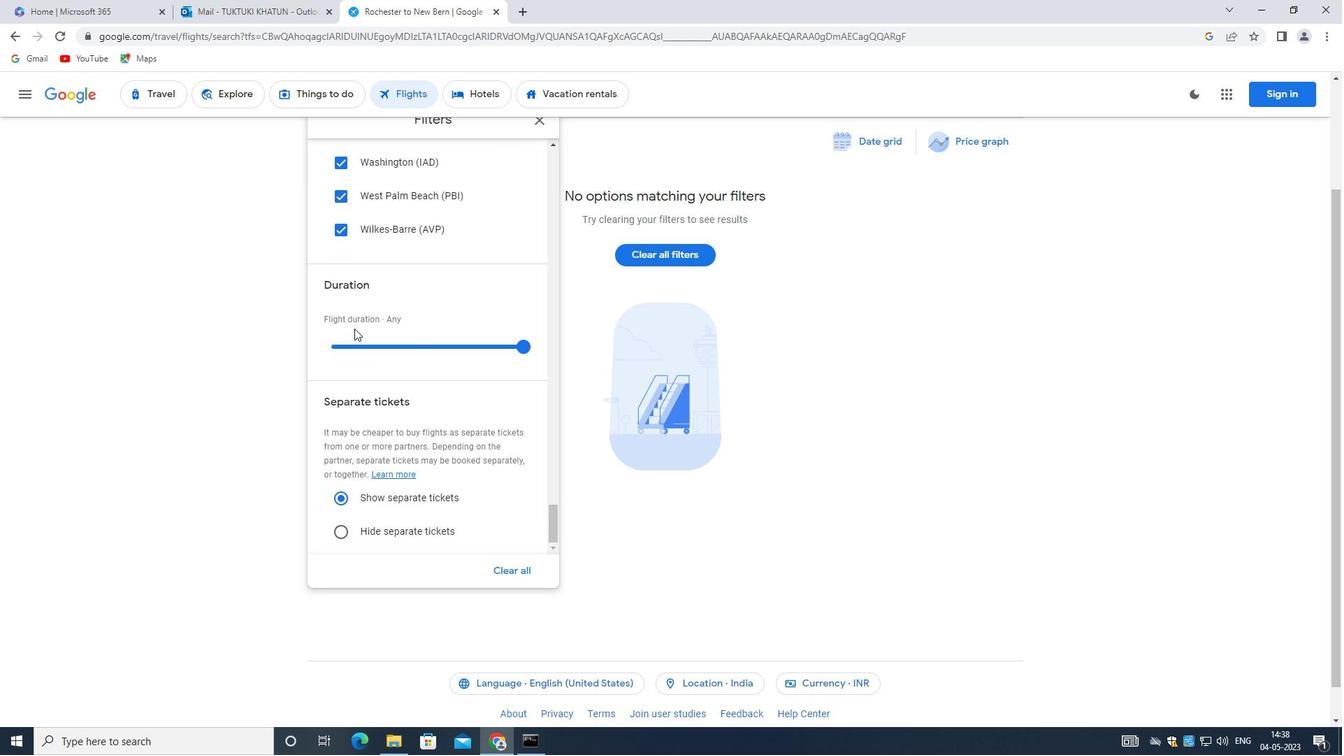 
Action: Mouse scrolled (354, 328) with delta (0, 0)
Screenshot: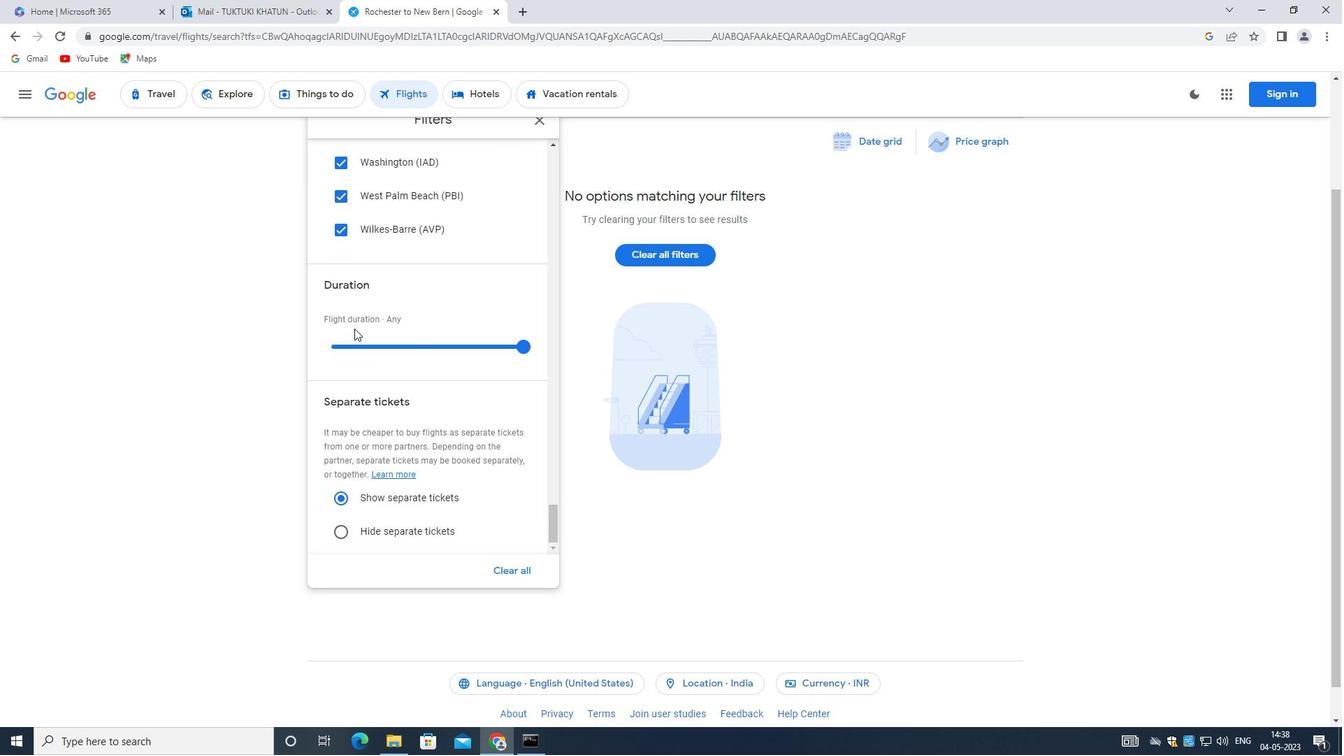 
Action: Mouse scrolled (354, 328) with delta (0, 0)
Screenshot: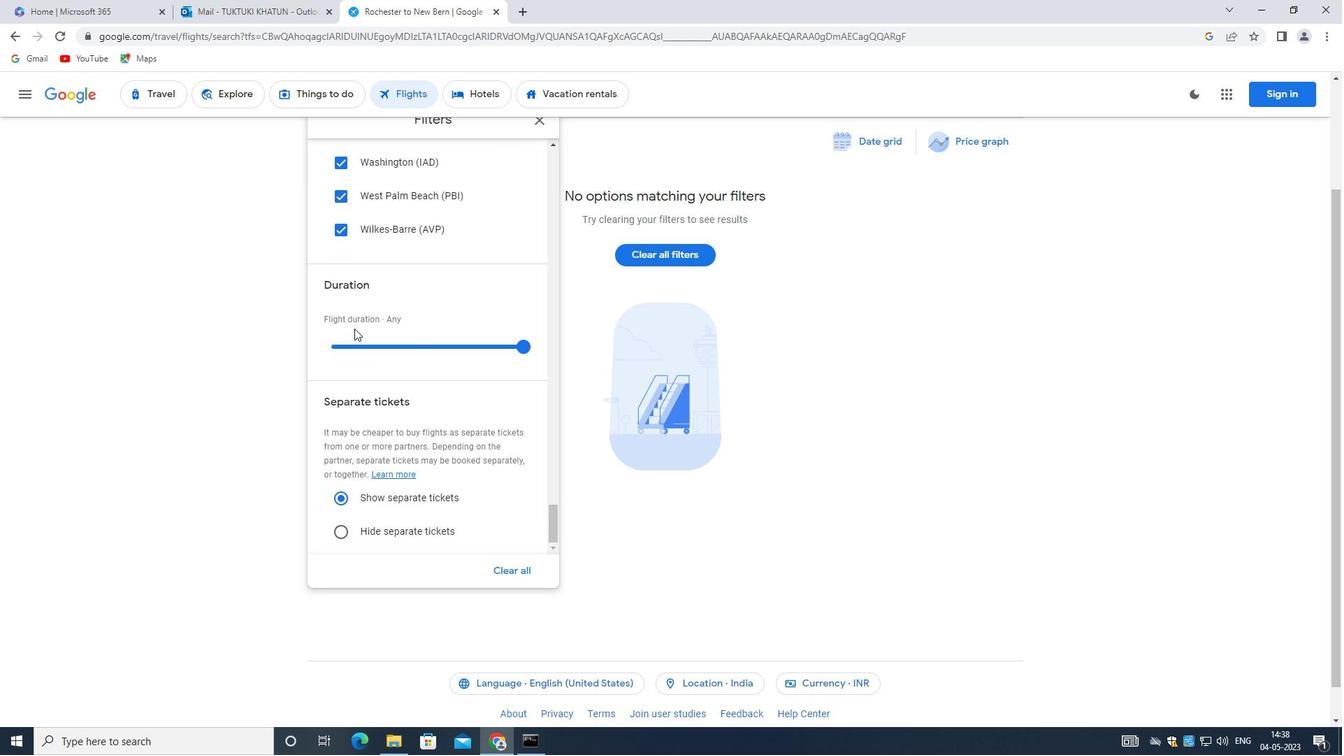 
Action: Mouse scrolled (354, 328) with delta (0, 0)
Screenshot: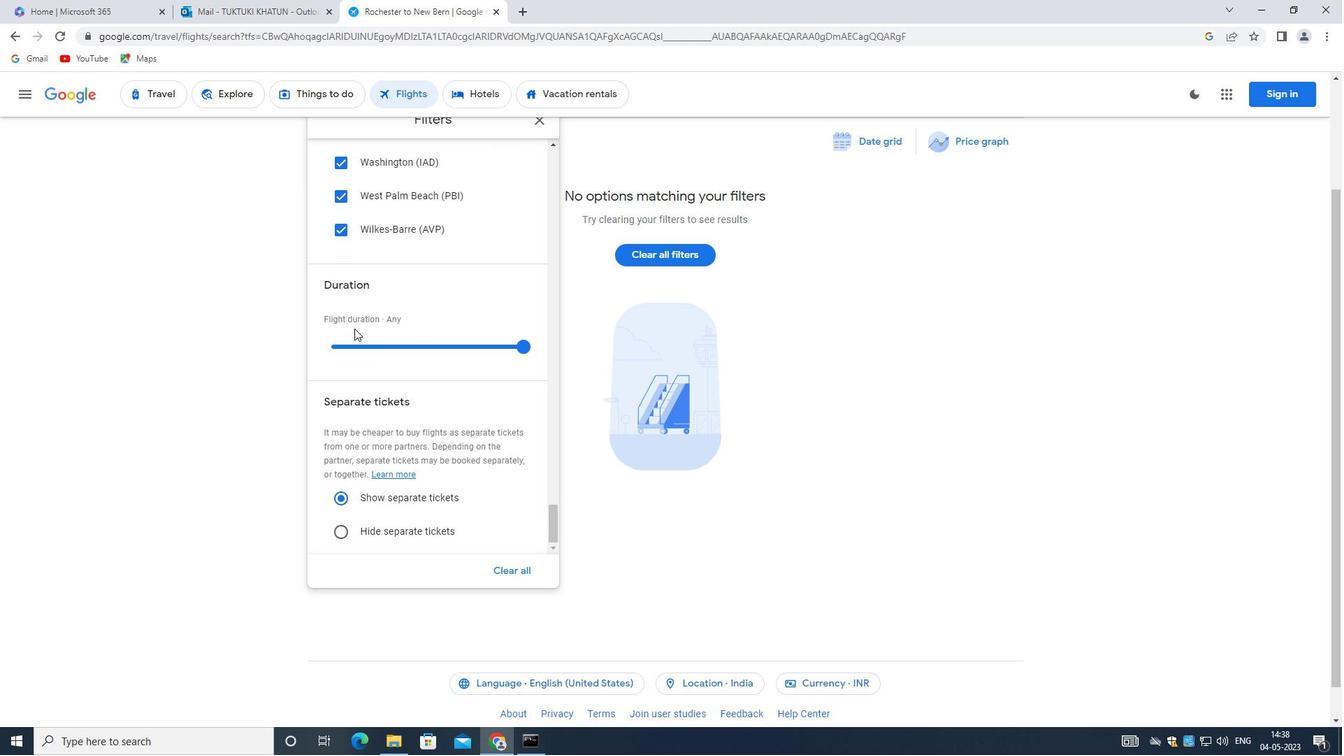 
Action: Mouse scrolled (354, 328) with delta (0, 0)
Screenshot: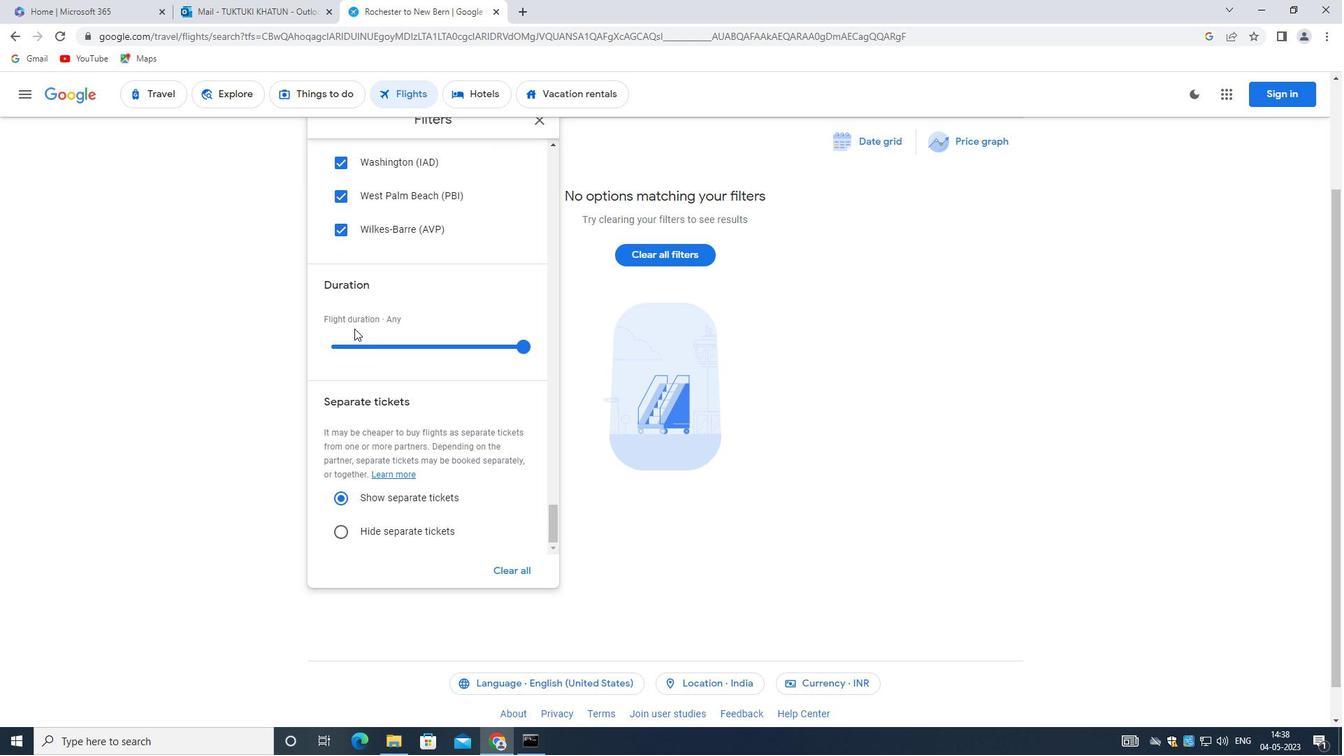 
Action: Mouse scrolled (354, 328) with delta (0, 0)
Screenshot: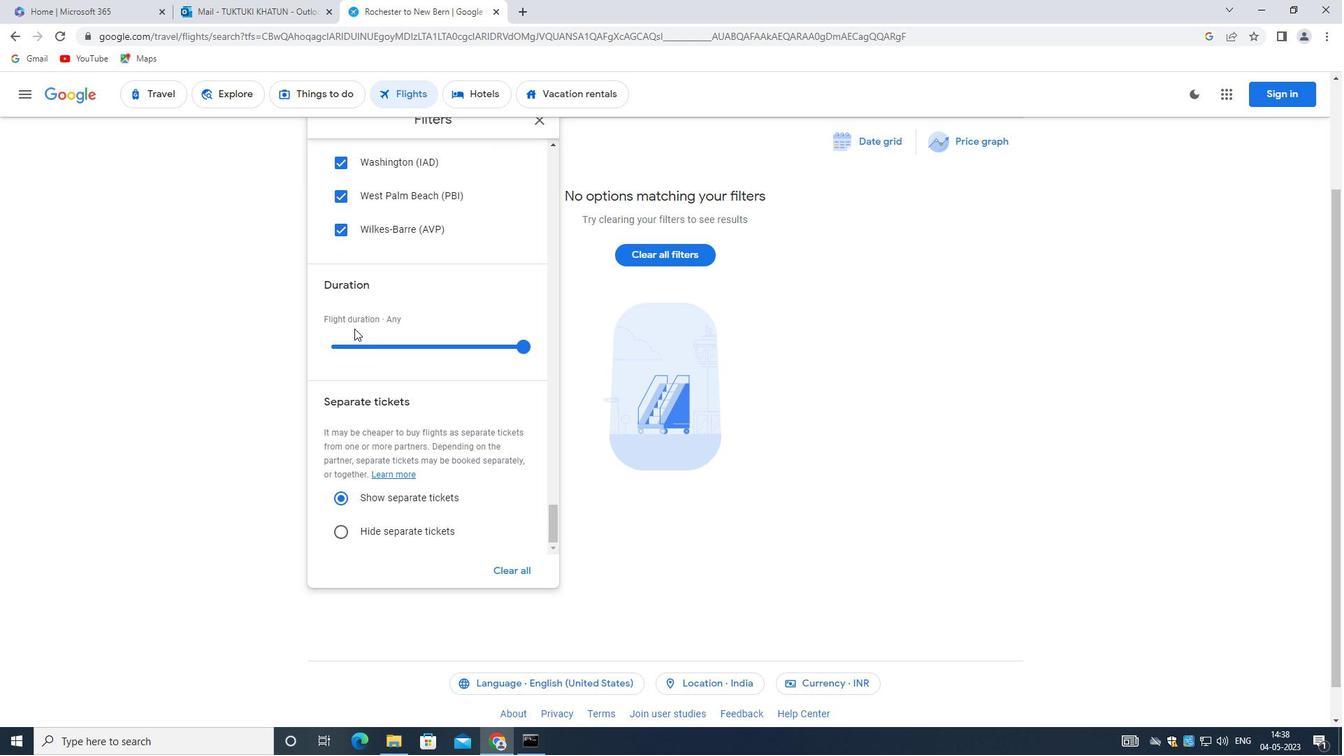 
Action: Mouse scrolled (354, 328) with delta (0, 0)
Screenshot: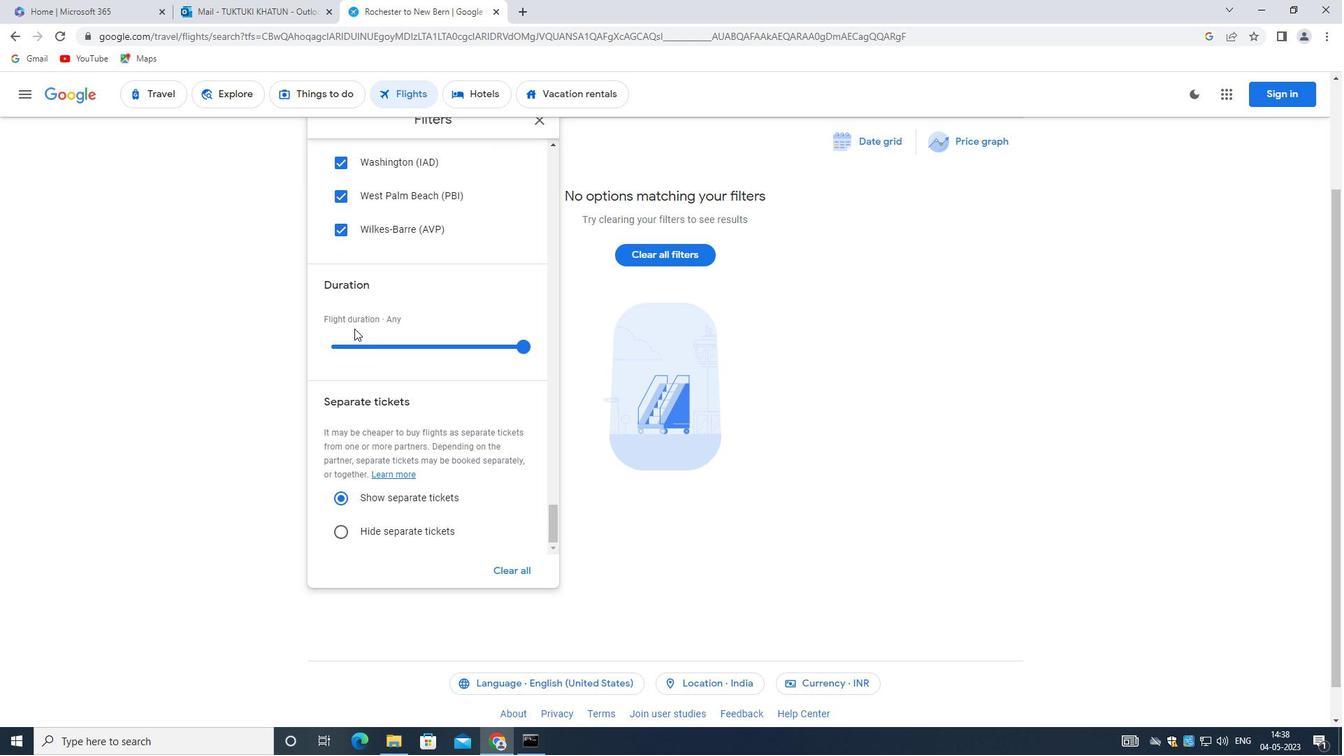 
Action: Mouse scrolled (354, 328) with delta (0, 0)
Screenshot: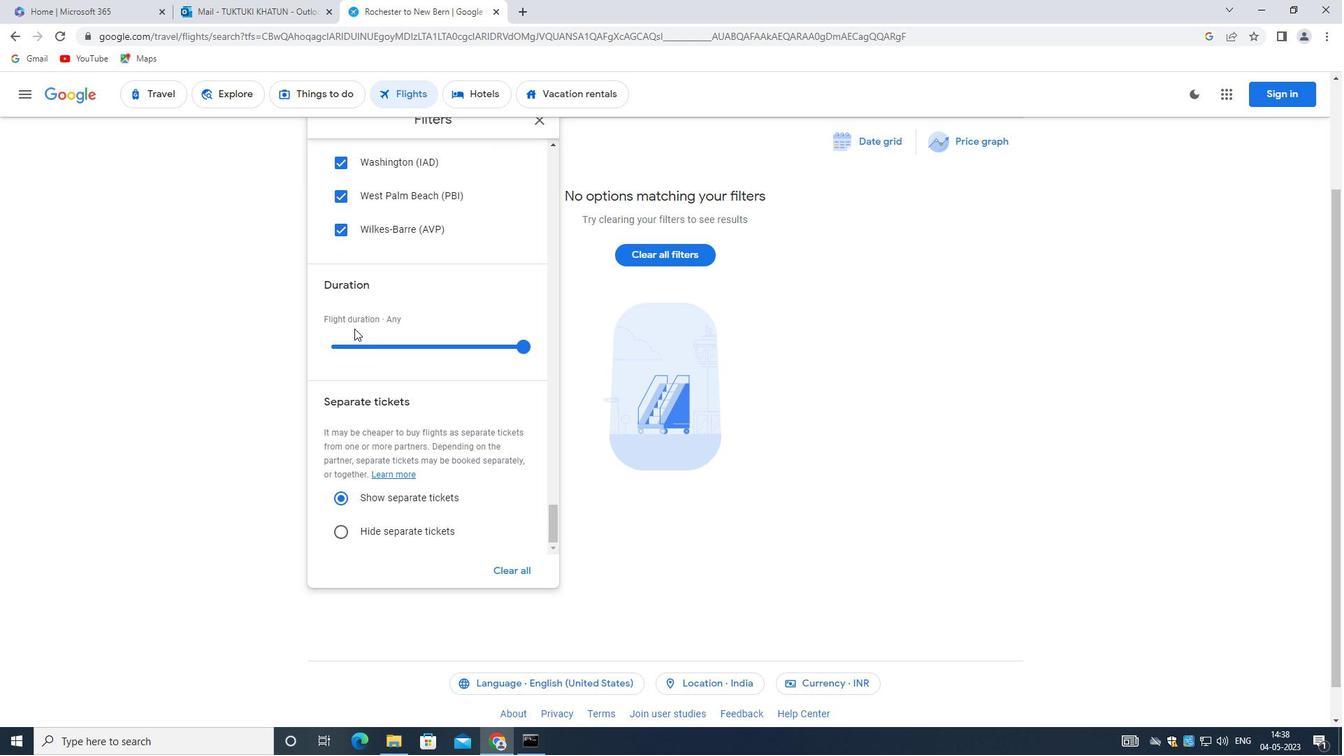 
